 Task: Select transit view around selected location Kings Mountain National Military Park, South Carolina, United States and check out the nearest train station
Action: Mouse moved to (964, 52)
Screenshot: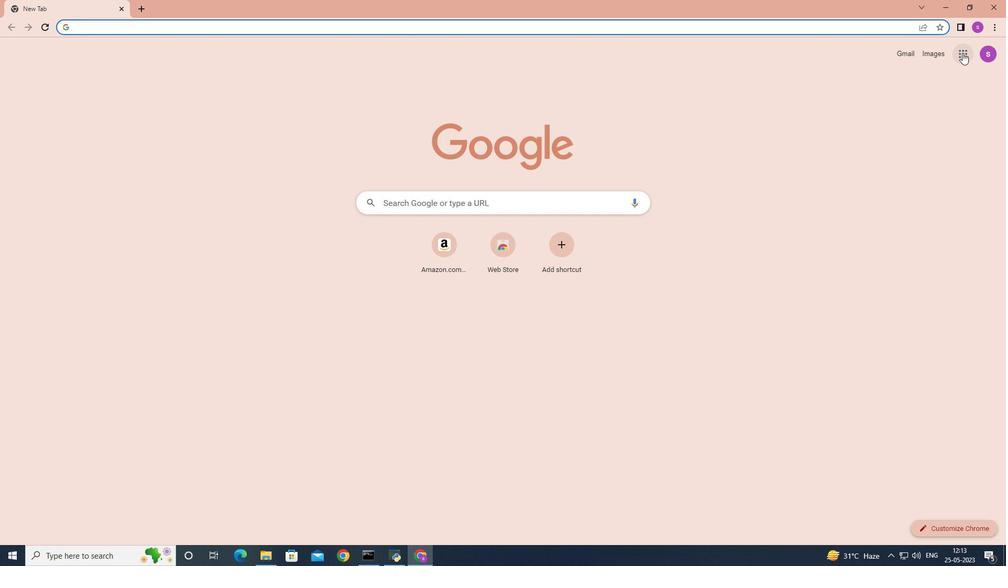 
Action: Mouse pressed left at (964, 52)
Screenshot: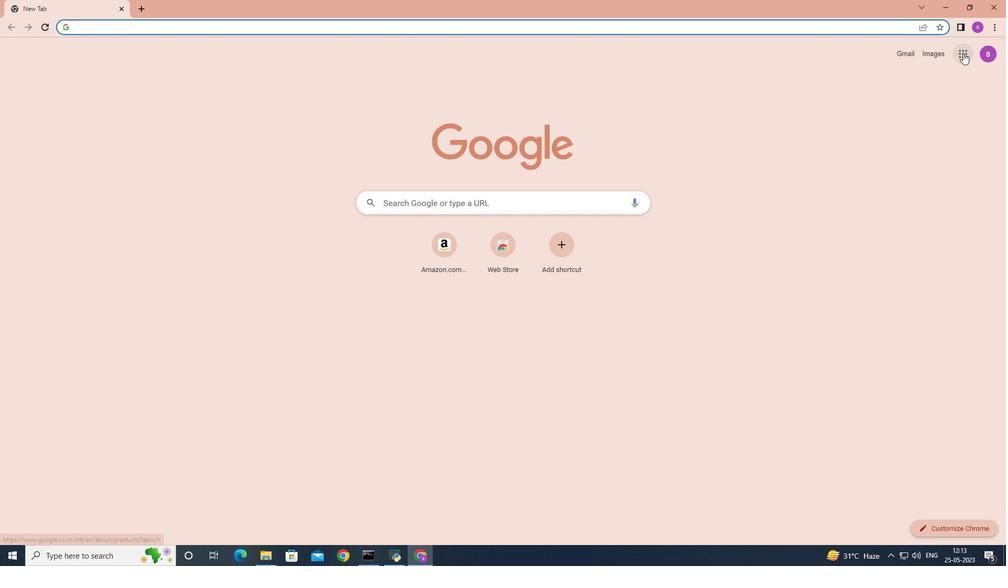 
Action: Mouse moved to (957, 162)
Screenshot: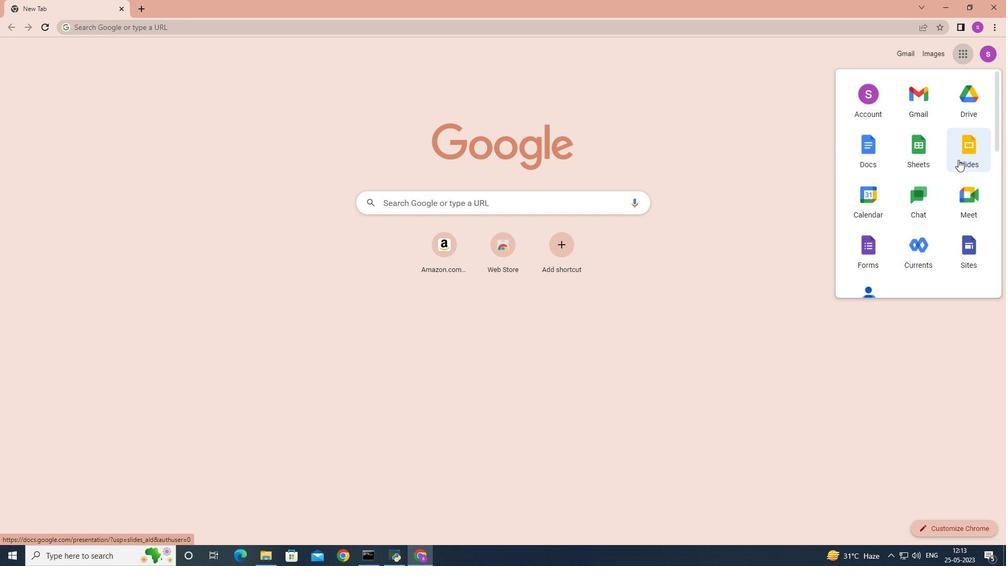 
Action: Mouse scrolled (958, 159) with delta (0, 0)
Screenshot: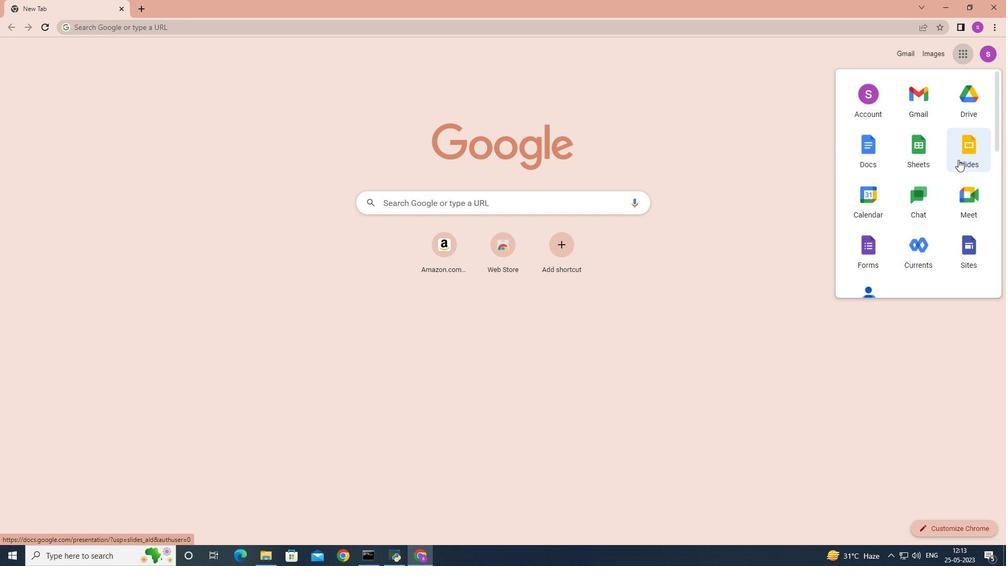 
Action: Mouse moved to (955, 163)
Screenshot: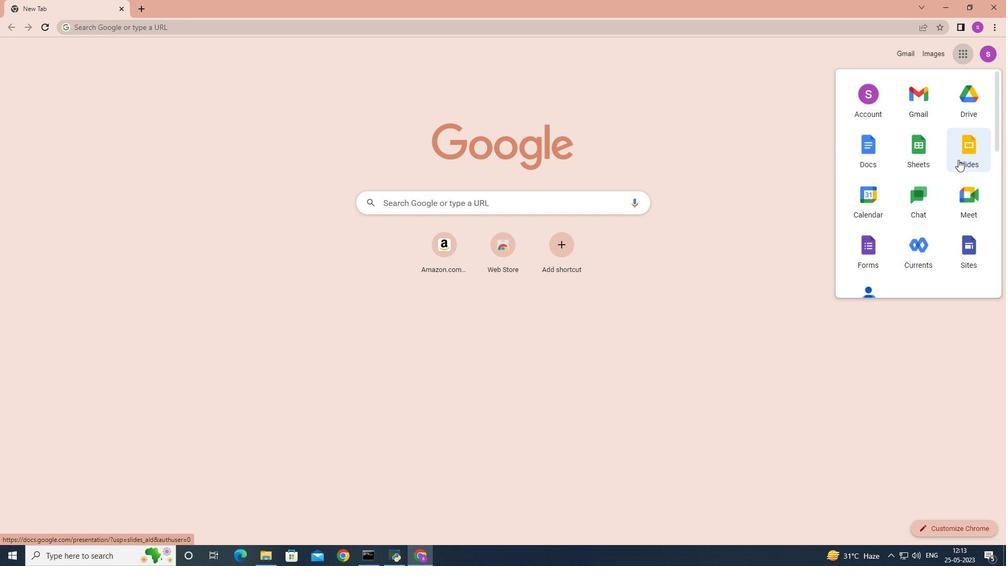 
Action: Mouse scrolled (957, 162) with delta (0, 0)
Screenshot: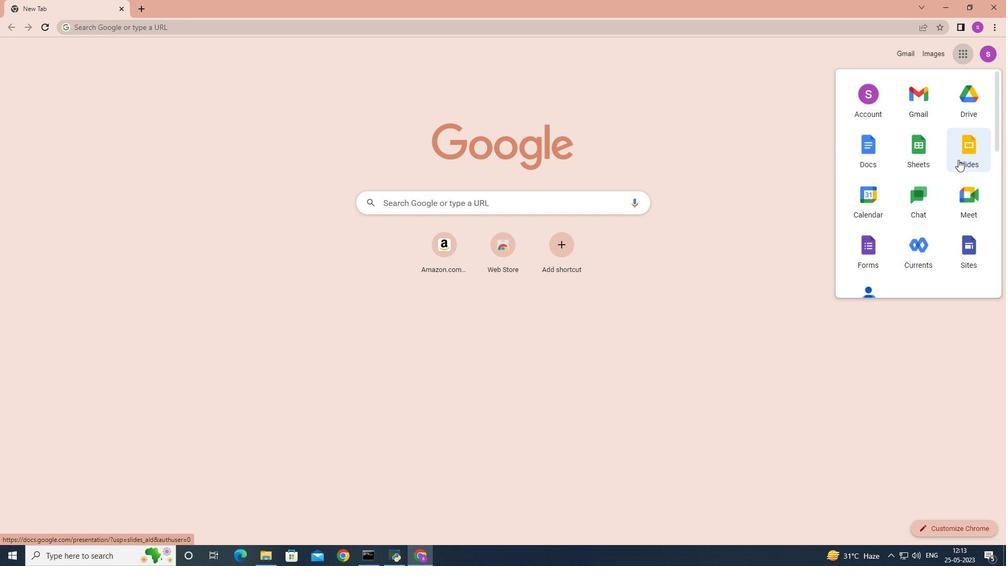 
Action: Mouse moved to (950, 168)
Screenshot: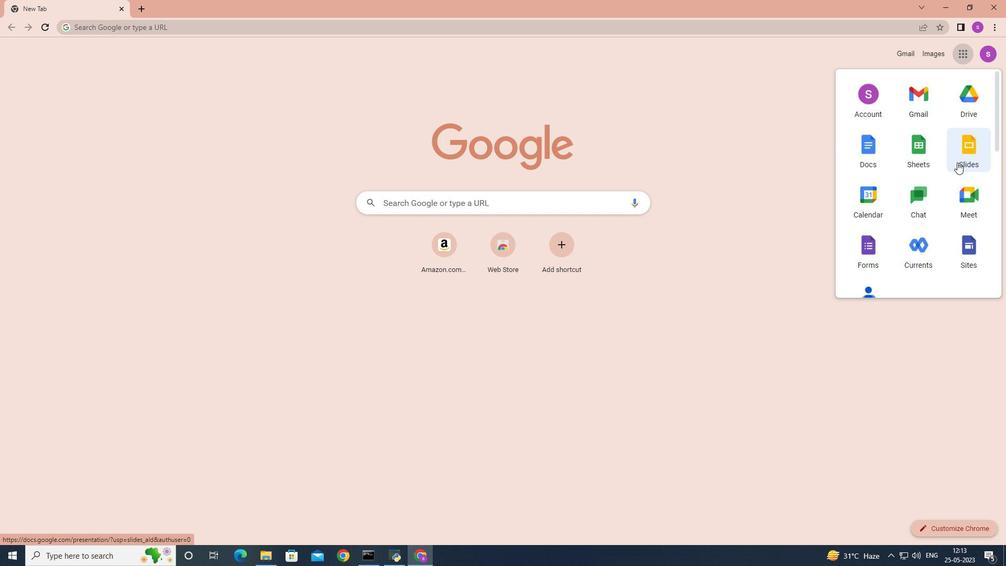 
Action: Mouse scrolled (950, 167) with delta (0, 0)
Screenshot: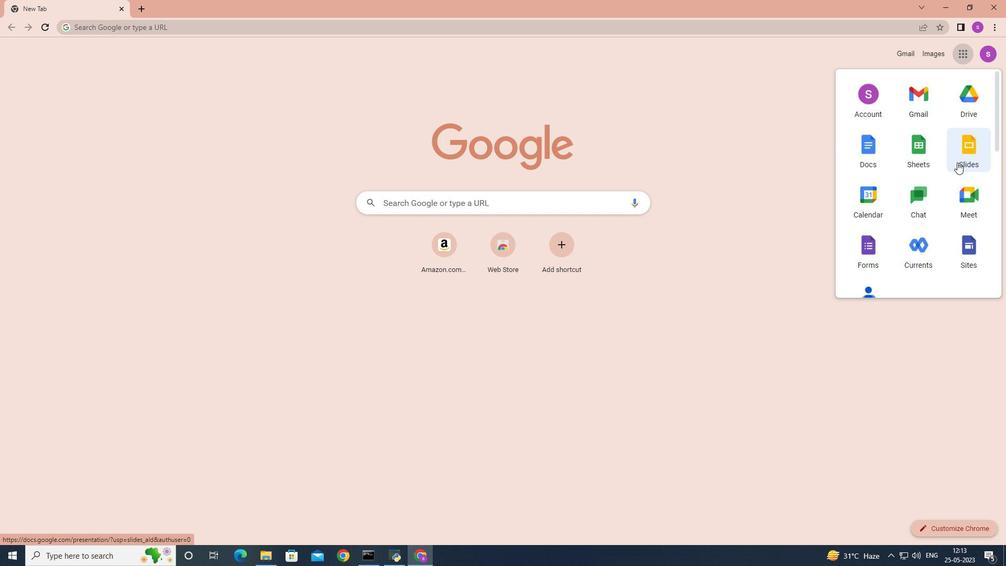 
Action: Mouse moved to (948, 171)
Screenshot: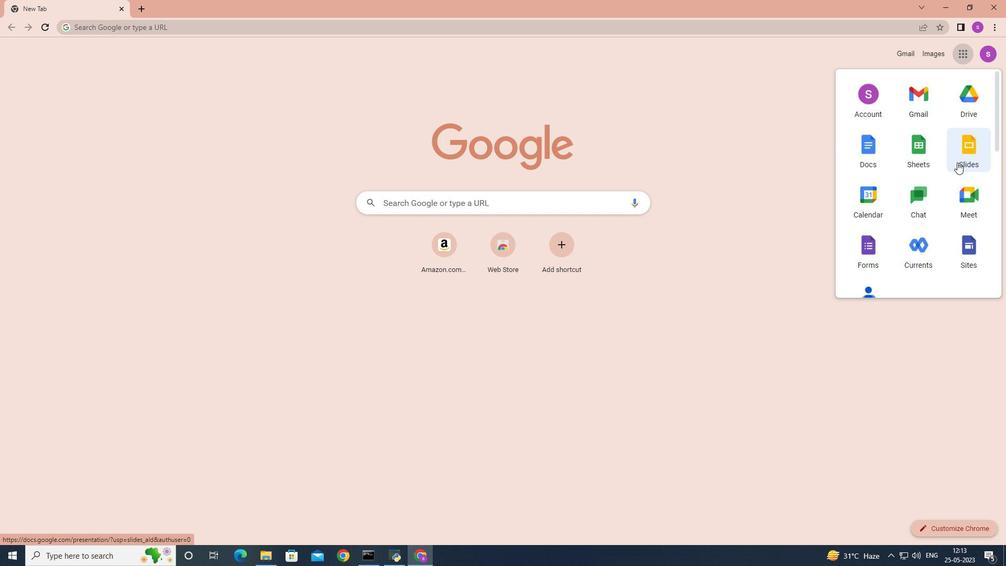 
Action: Mouse scrolled (948, 170) with delta (0, 0)
Screenshot: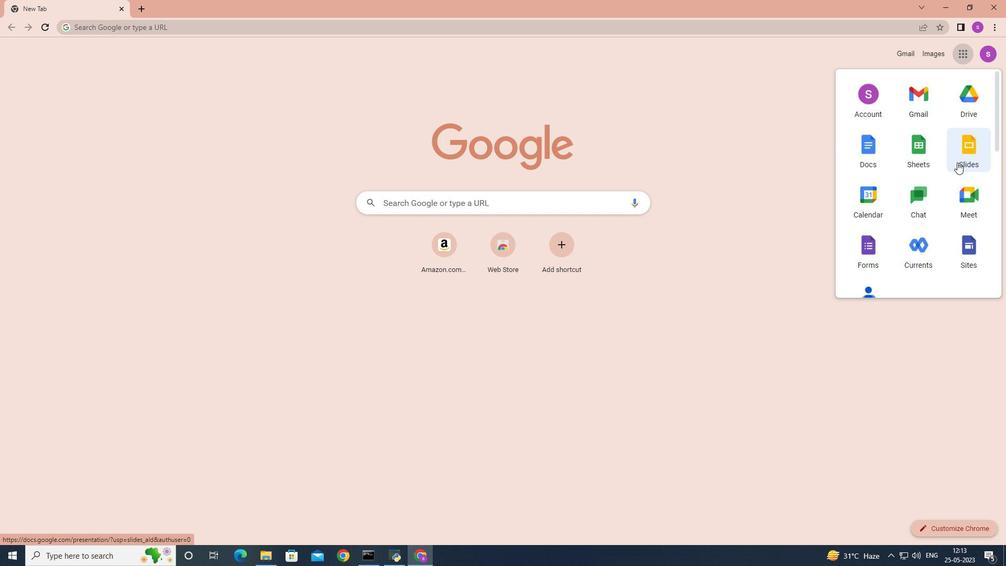 
Action: Mouse moved to (948, 171)
Screenshot: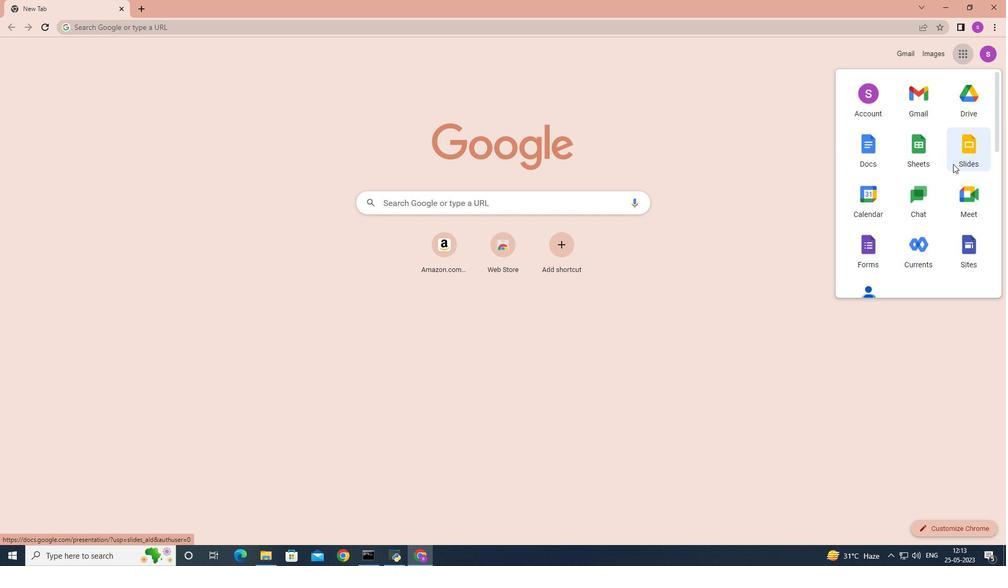 
Action: Mouse scrolled (948, 170) with delta (0, 0)
Screenshot: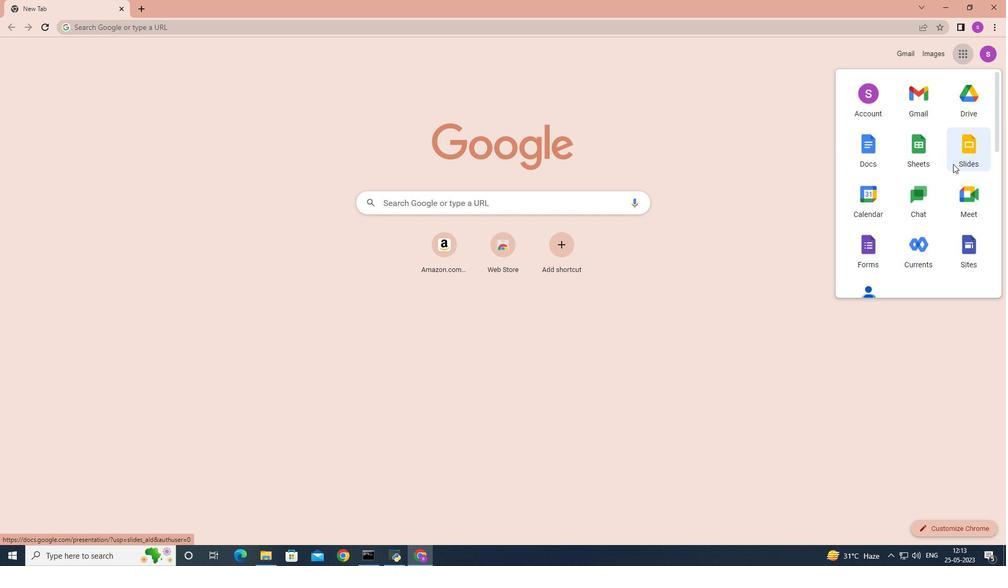 
Action: Mouse moved to (973, 111)
Screenshot: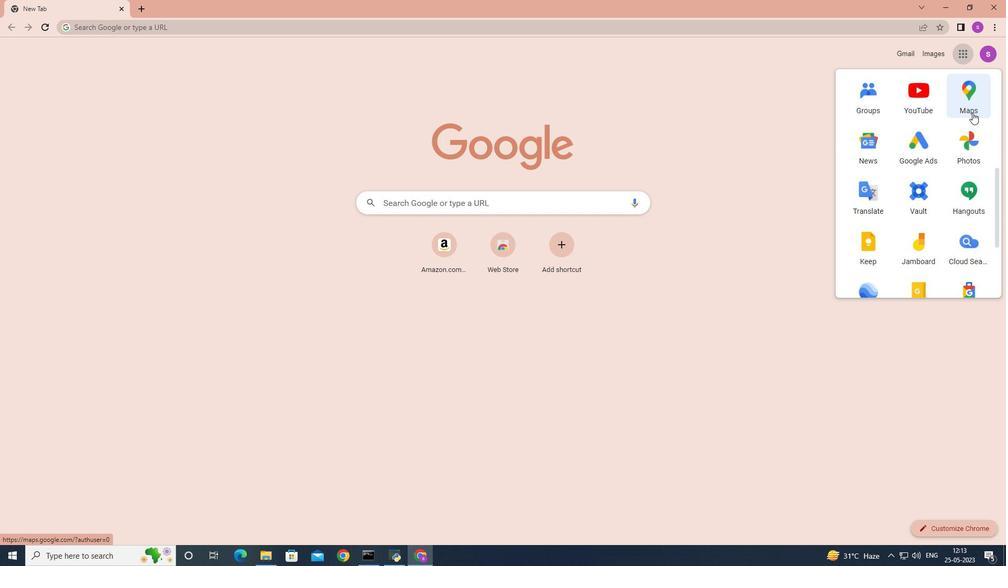 
Action: Mouse pressed left at (973, 111)
Screenshot: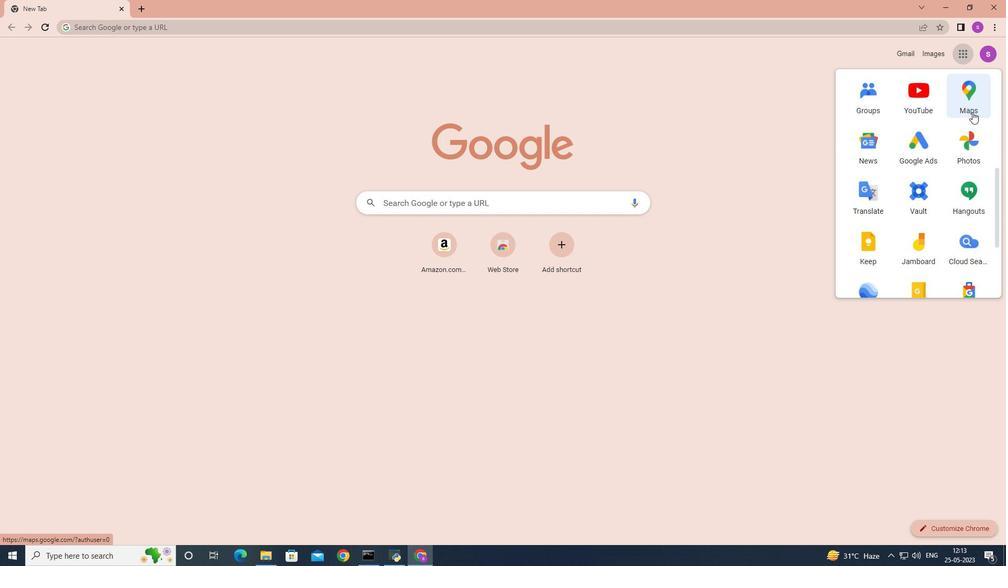 
Action: Mouse moved to (203, 52)
Screenshot: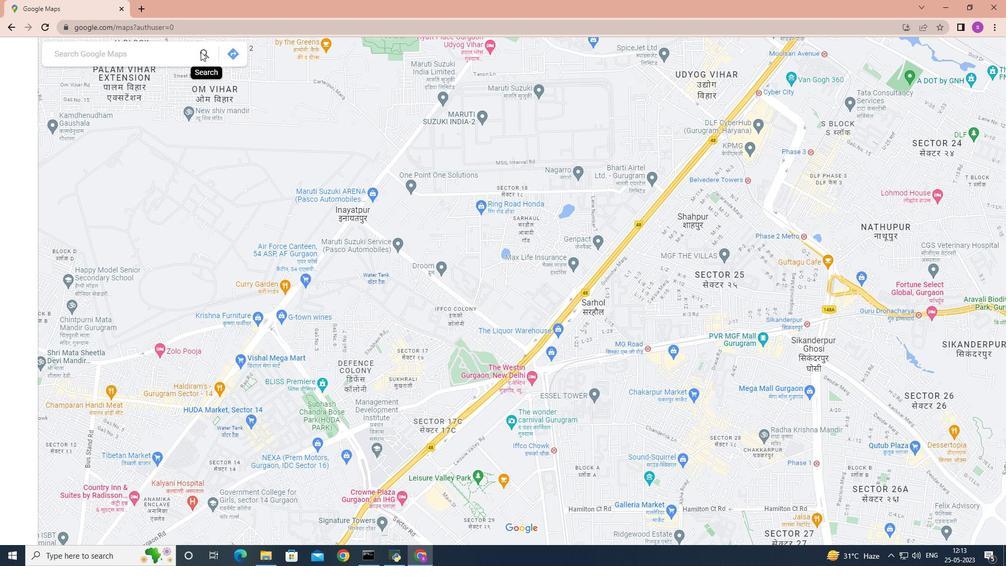 
Action: Mouse pressed left at (203, 52)
Screenshot: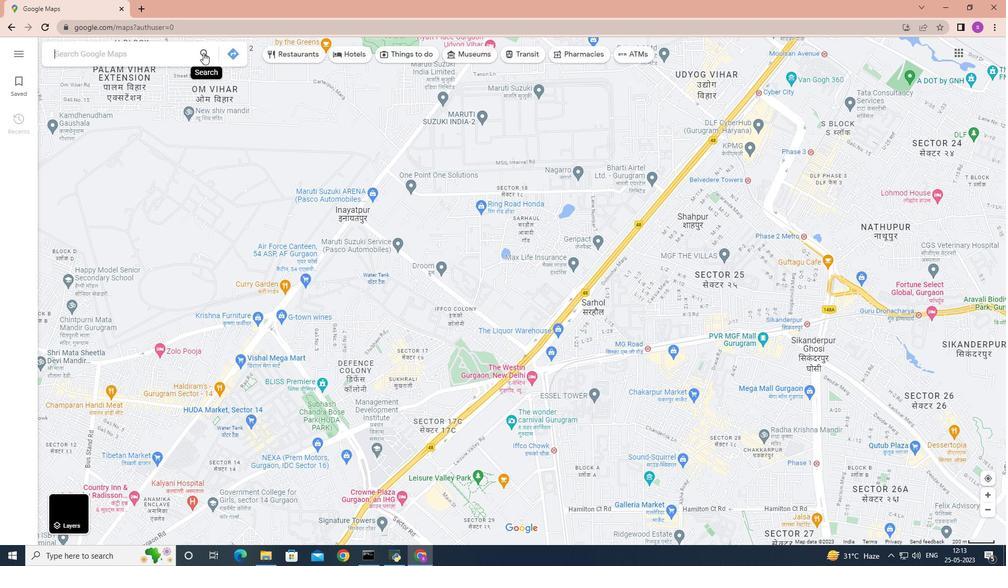
Action: Mouse moved to (192, 59)
Screenshot: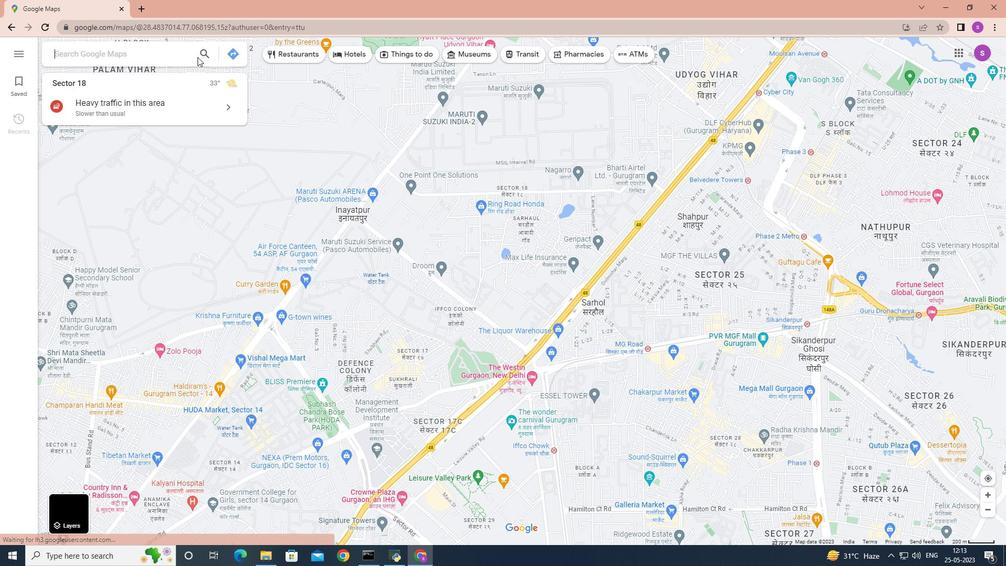 
Action: Key pressed <Key.shift>Kings<Key.space><Key.shift><Key.shift><Key.shift>Mountain<Key.space><Key.shift><Key.shift><Key.shift><Key.shift><Key.shift><Key.shift><Key.shift><Key.shift><Key.shift><Key.shift><Key.shift><Key.shift><Key.shift><Key.shift><Key.shift><Key.shift><Key.shift><Key.shift><Key.shift><Key.shift>National<Key.space><Key.shift>Military<Key.space><Key.shift>Parj<Key.backspace>k,<Key.space><Key.shift><Key.shift>Soth<Key.space><Key.shift><Key.shift><Key.shift><Key.shift><Key.shift>Carolina<Key.space>,<Key.backspace><Key.backspace>,<Key.space><Key.shift><Key.shift>United<Key.space><Key.shift>States<Key.enter>
Screenshot: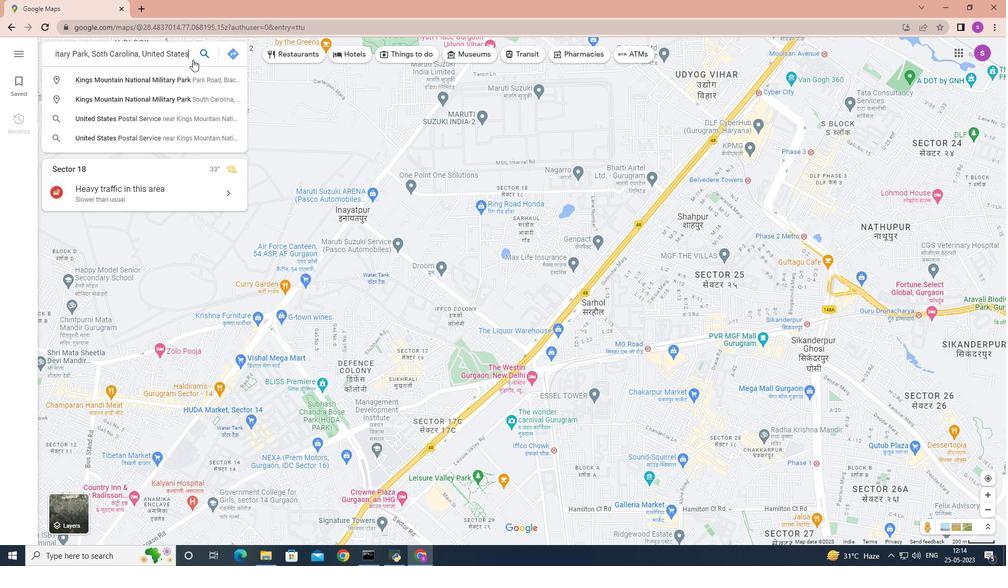 
Action: Mouse moved to (202, 56)
Screenshot: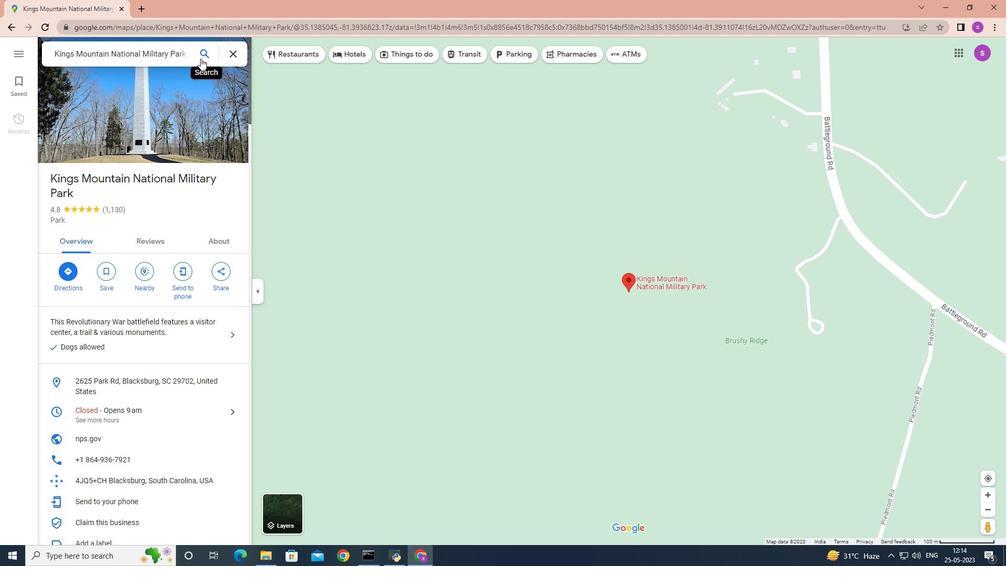 
Action: Mouse pressed left at (202, 56)
Screenshot: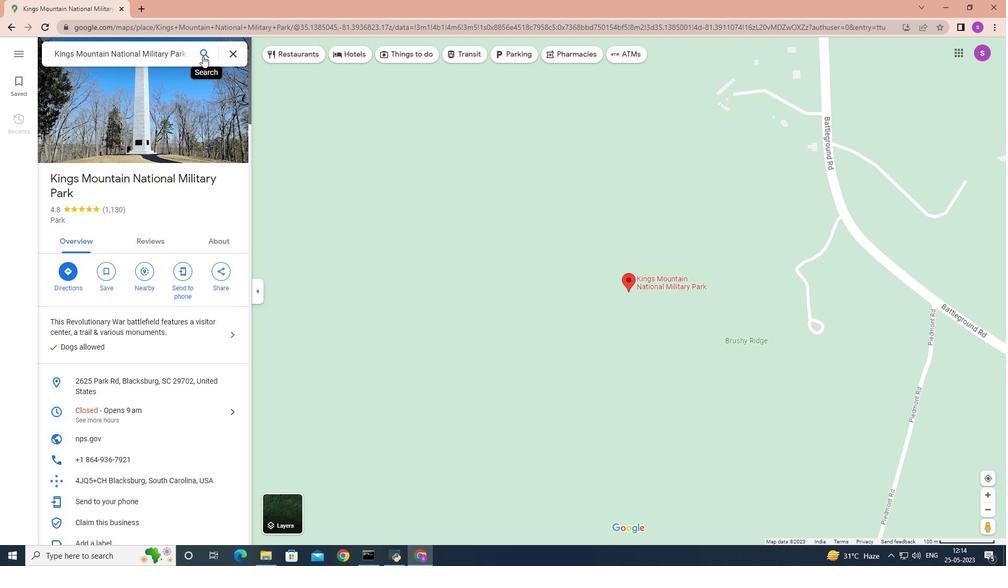 
Action: Mouse moved to (171, 353)
Screenshot: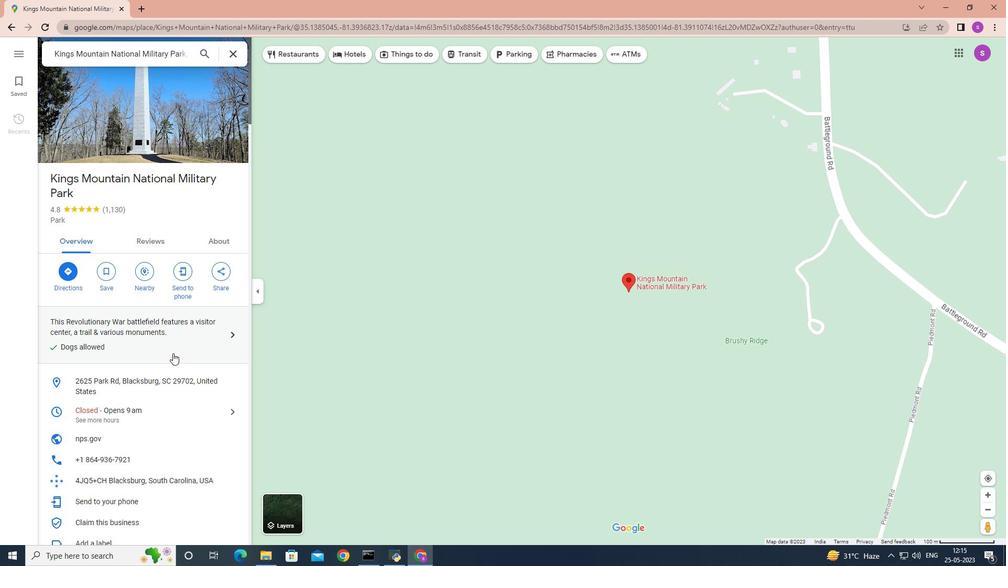 
Action: Mouse scrolled (171, 352) with delta (0, 0)
Screenshot: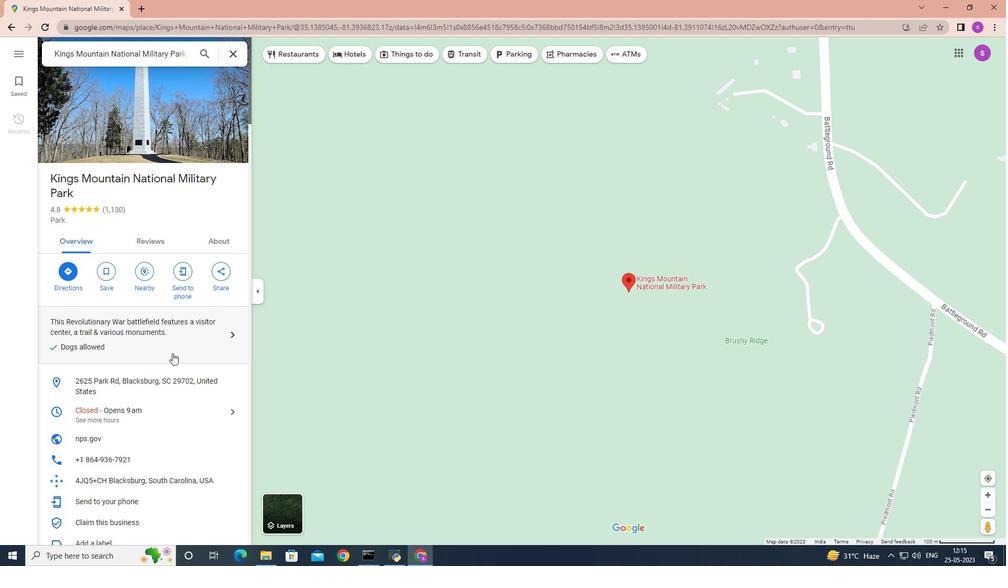 
Action: Mouse moved to (171, 352)
Screenshot: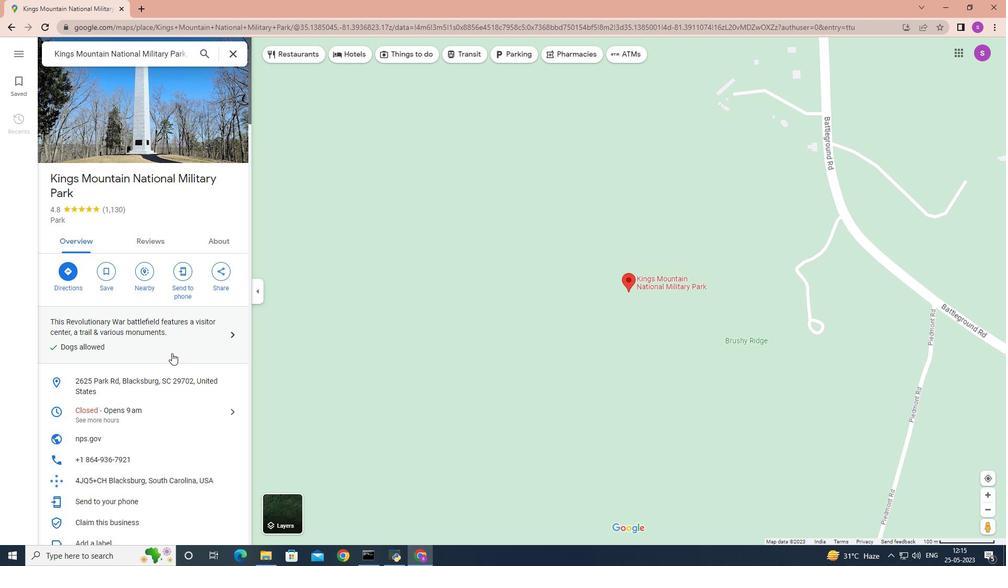
Action: Mouse scrolled (171, 352) with delta (0, 0)
Screenshot: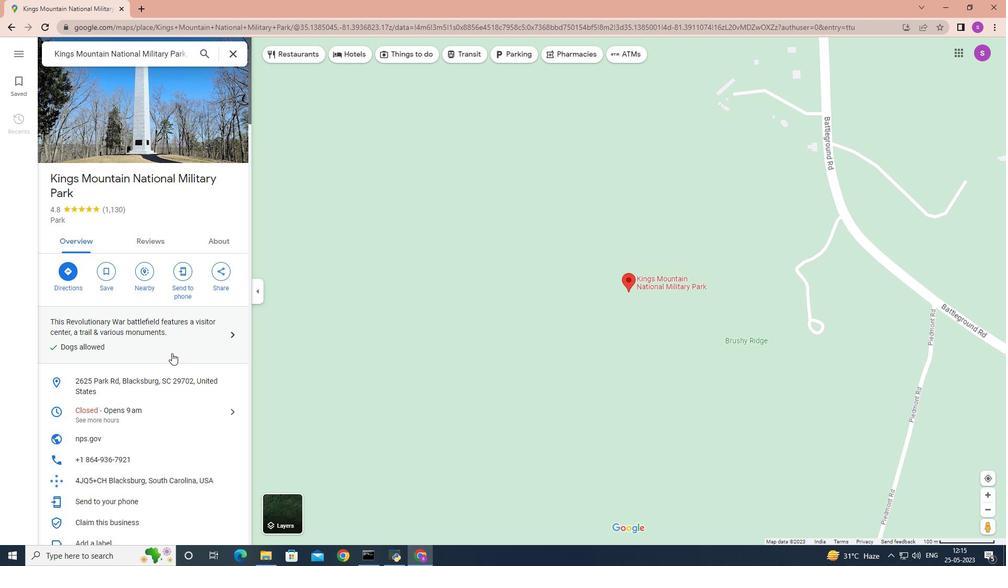 
Action: Mouse moved to (281, 512)
Screenshot: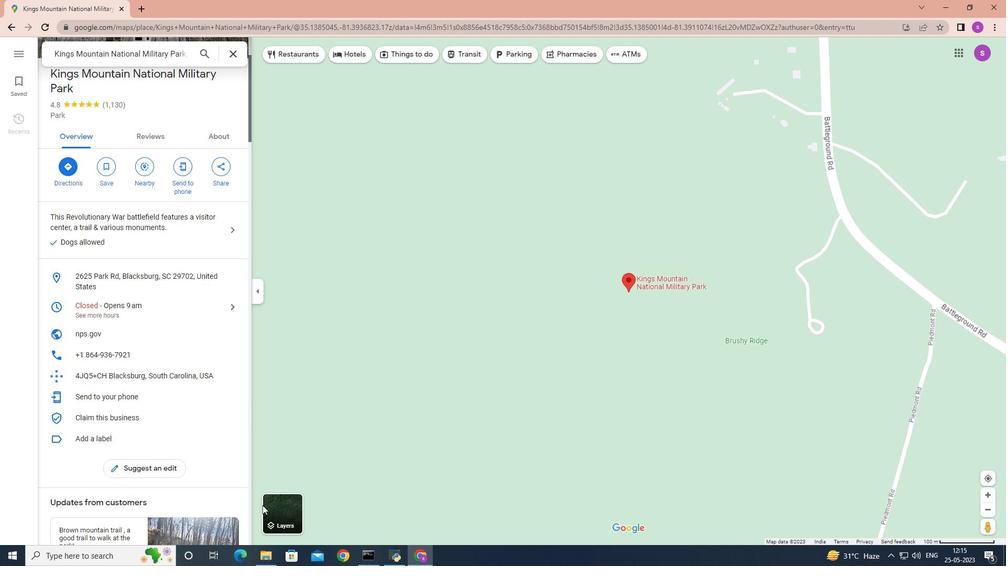 
Action: Mouse pressed left at (281, 512)
Screenshot: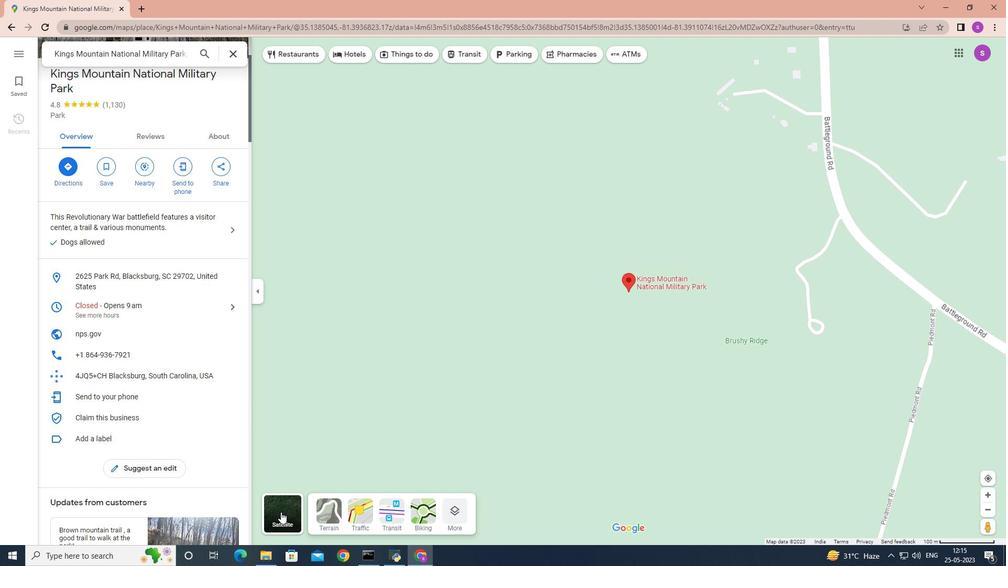 
Action: Mouse moved to (389, 520)
Screenshot: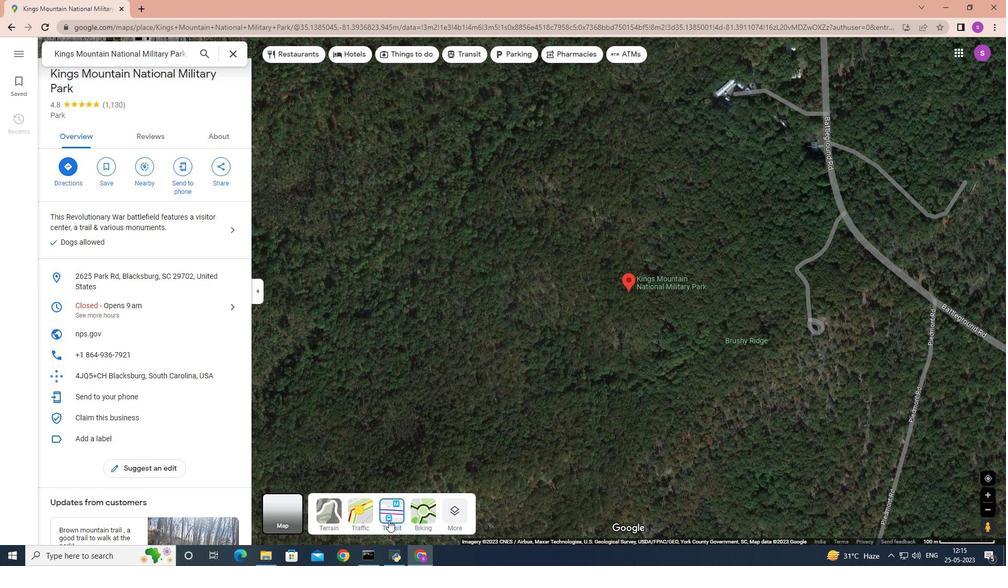 
Action: Mouse pressed left at (389, 520)
Screenshot: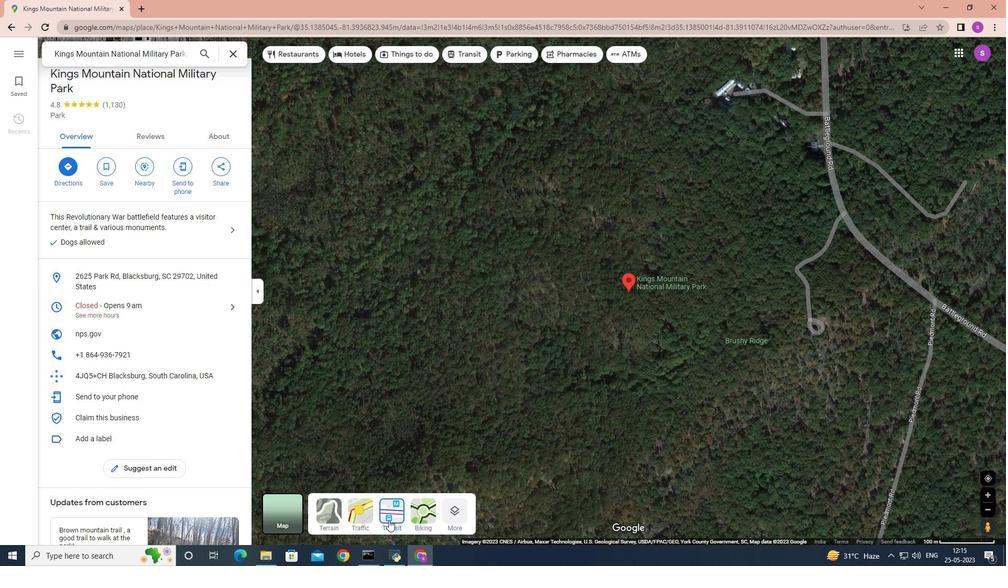 
Action: Mouse moved to (465, 52)
Screenshot: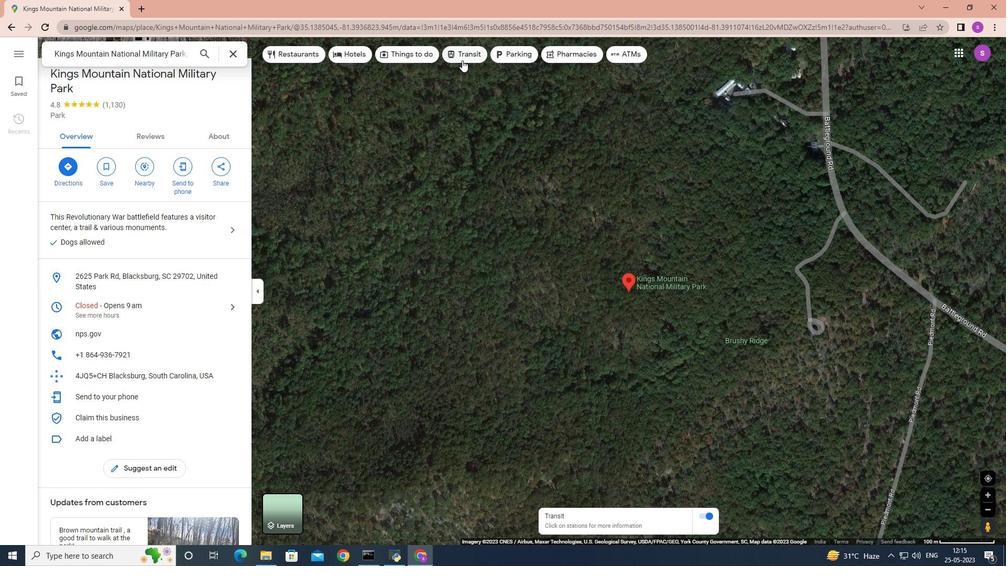 
Action: Mouse pressed left at (465, 52)
Screenshot: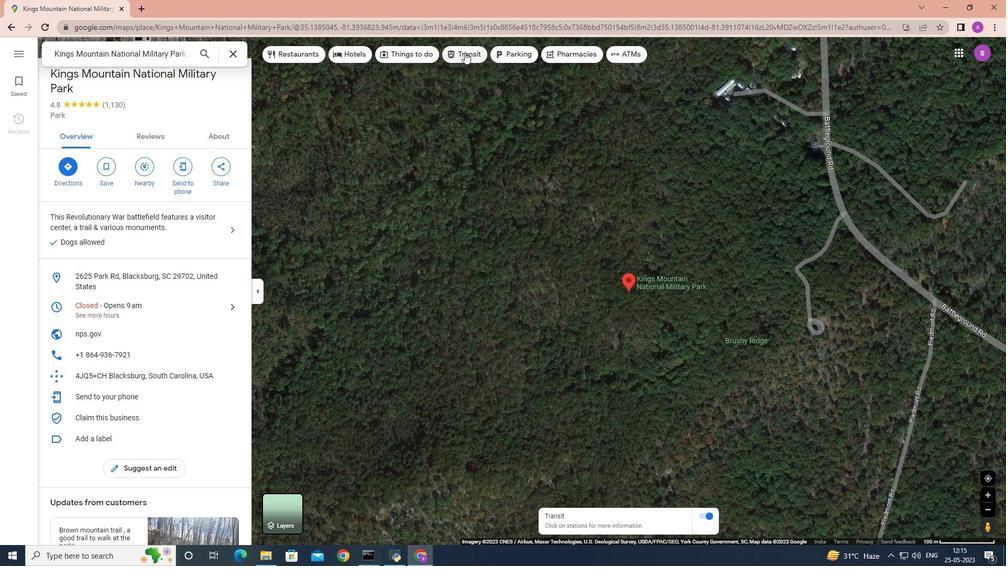 
Action: Mouse moved to (78, 52)
Screenshot: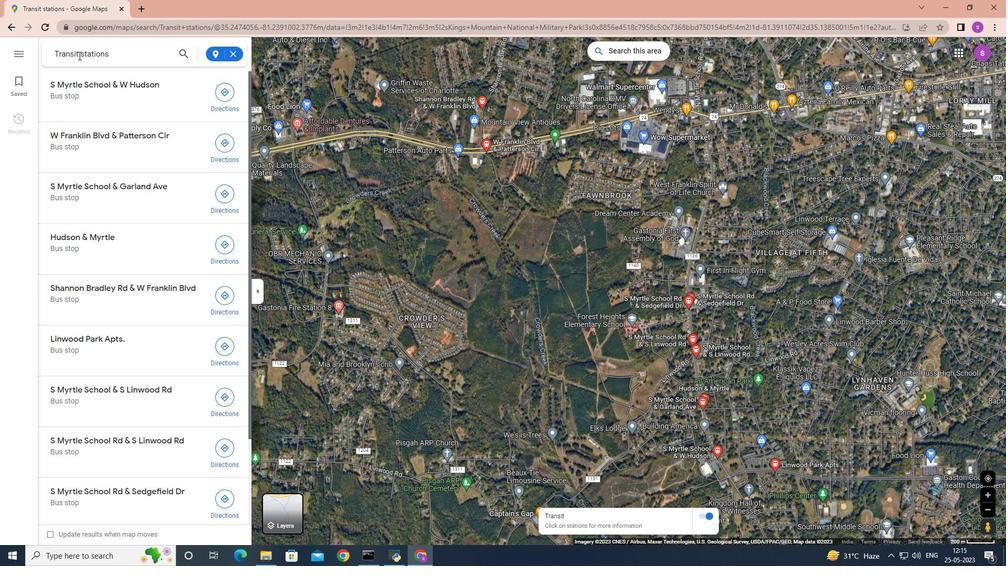 
Action: Mouse pressed left at (78, 52)
Screenshot: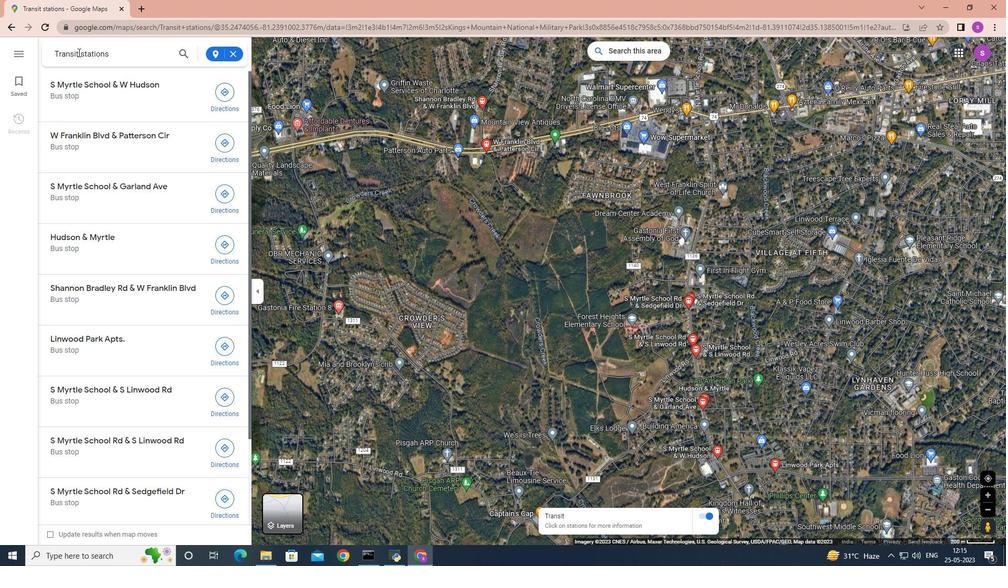 
Action: Key pressed <Key.backspace><Key.backspace><Key.backspace><Key.backspace><Key.backspace>ain
Screenshot: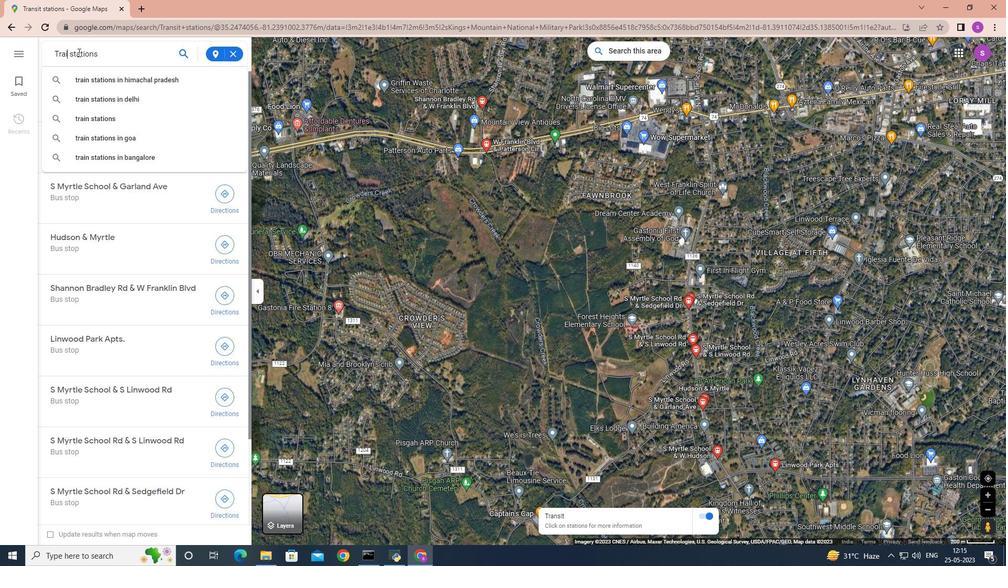 
Action: Mouse moved to (106, 53)
Screenshot: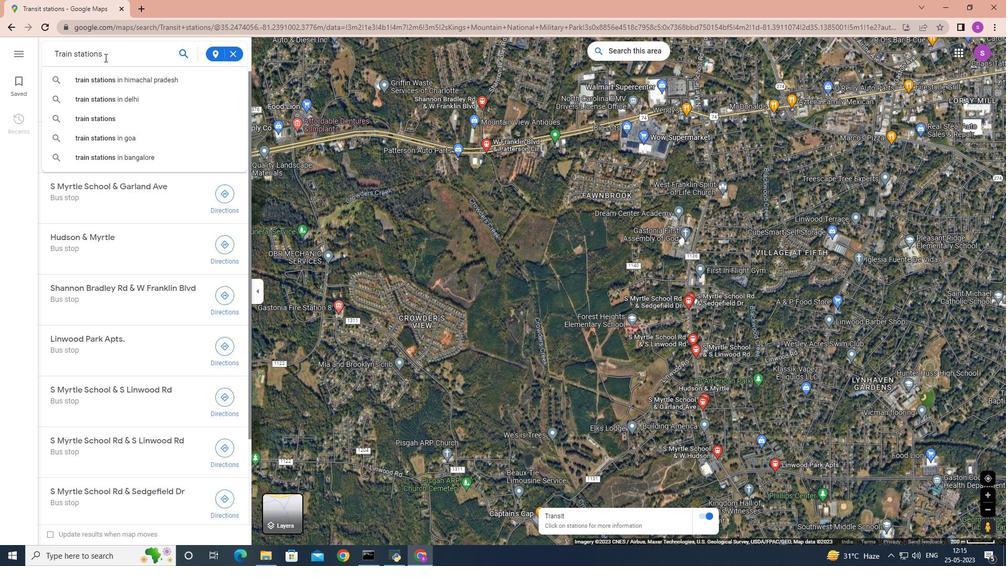 
Action: Mouse pressed left at (106, 53)
Screenshot: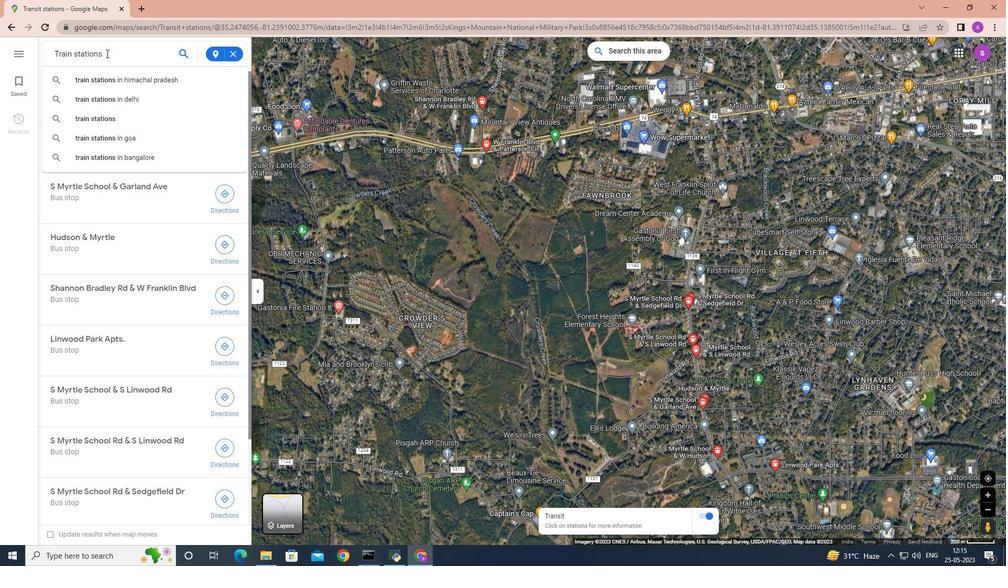 
Action: Key pressed <Key.enter>
Screenshot: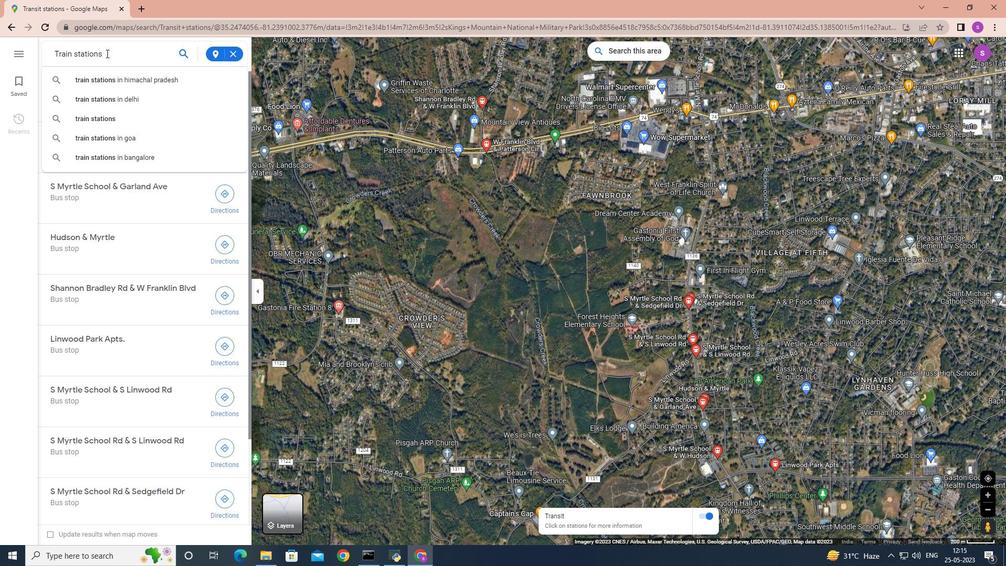 
Action: Mouse moved to (680, 265)
Screenshot: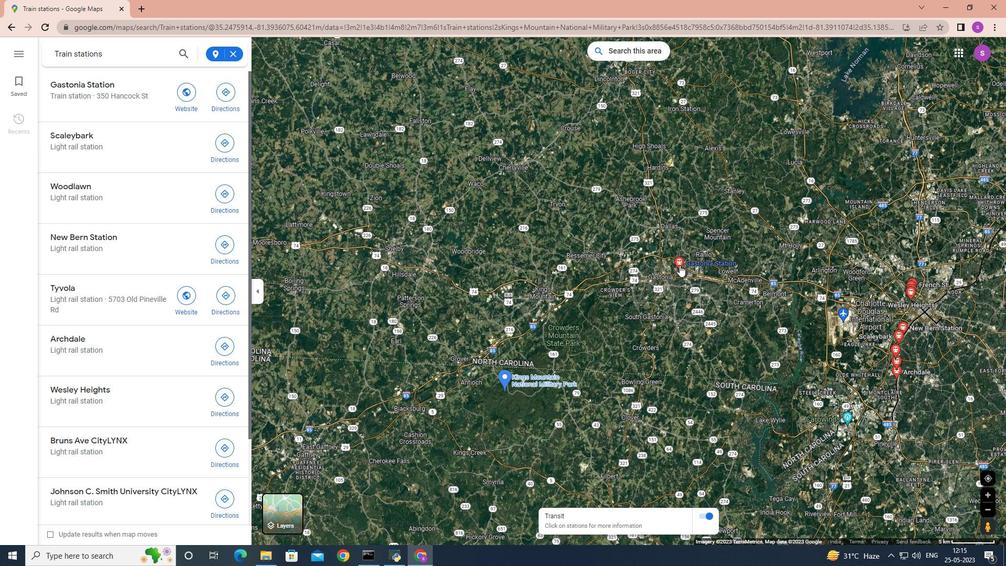 
Action: Mouse pressed left at (680, 265)
Screenshot: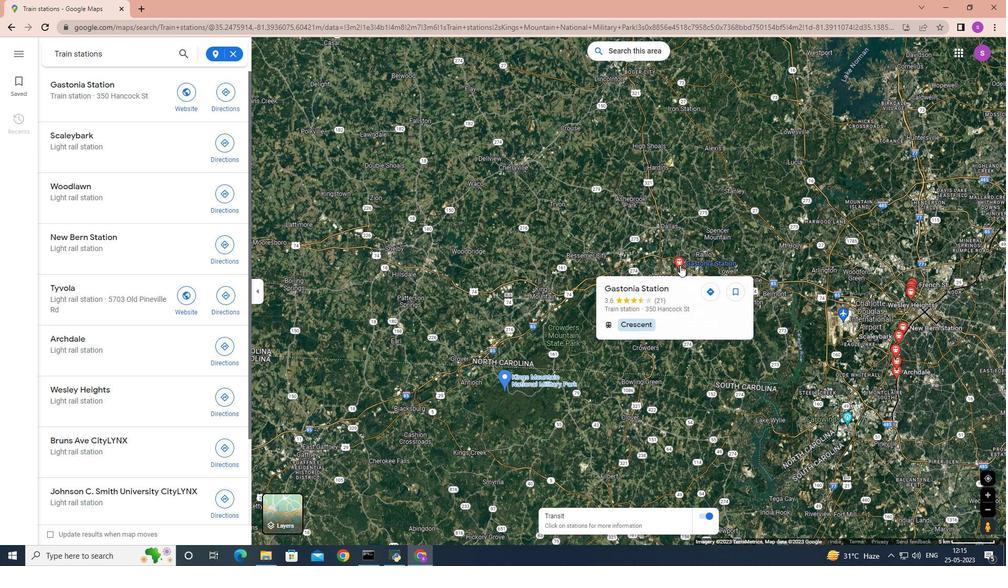 
Action: Mouse moved to (680, 266)
Screenshot: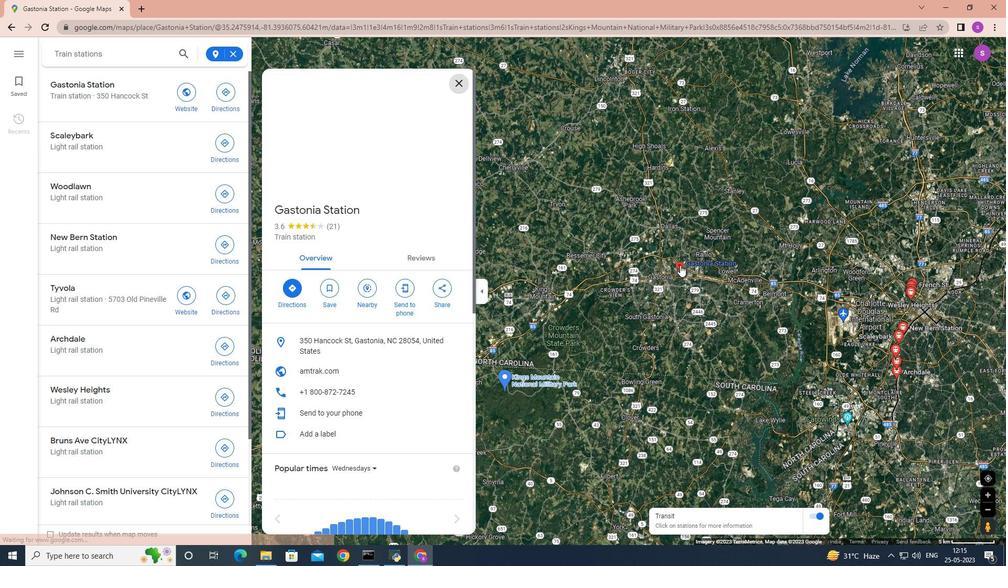 
Action: Mouse scrolled (680, 266) with delta (0, 0)
Screenshot: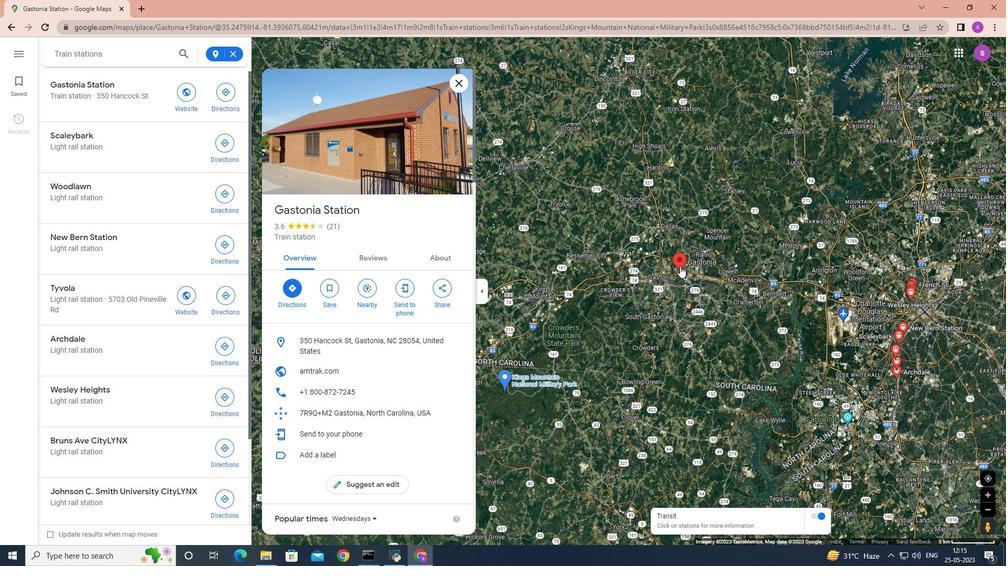 
Action: Mouse moved to (317, 365)
Screenshot: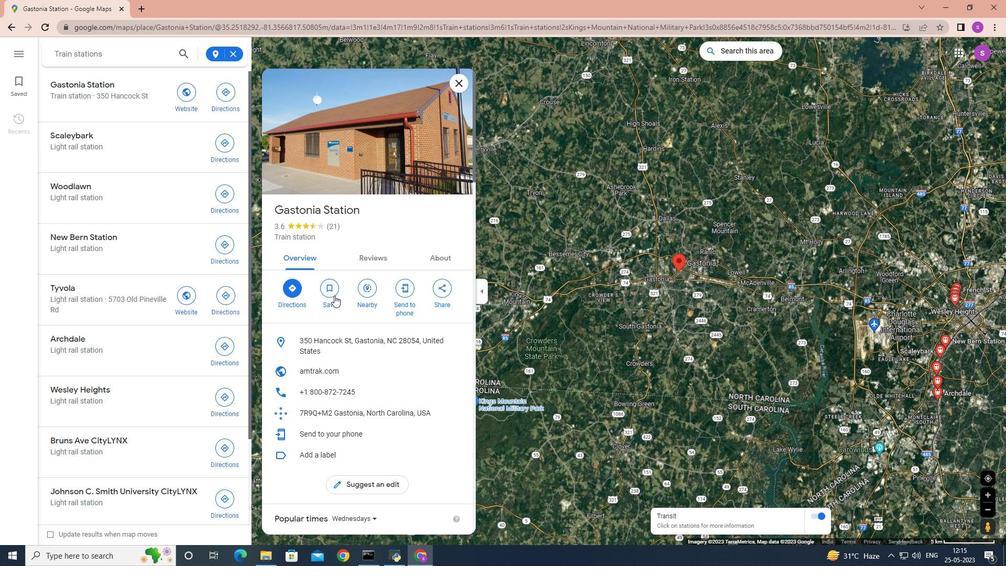 
Action: Mouse scrolled (317, 365) with delta (0, 0)
Screenshot: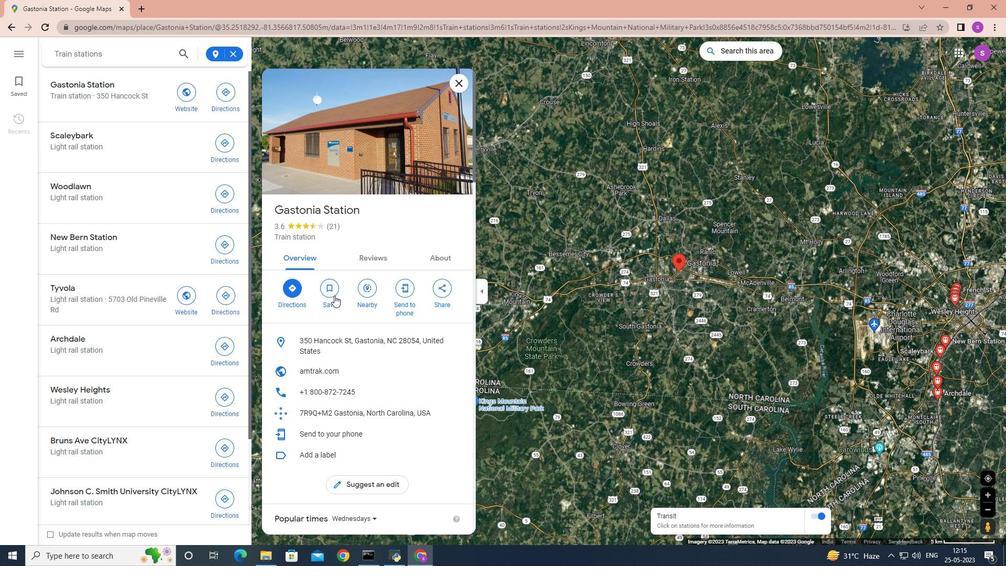 
Action: Mouse moved to (313, 380)
Screenshot: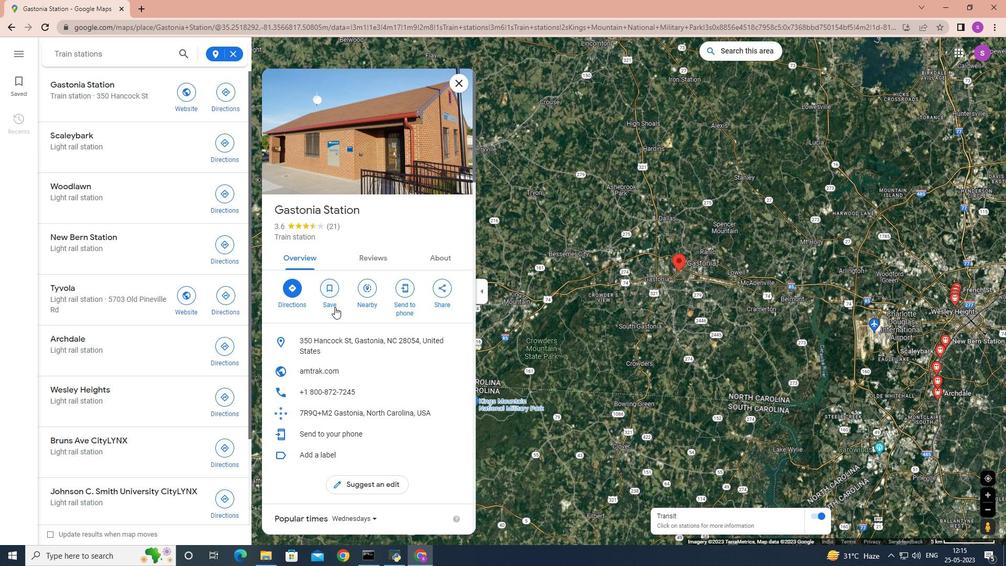 
Action: Mouse scrolled (313, 379) with delta (0, 0)
Screenshot: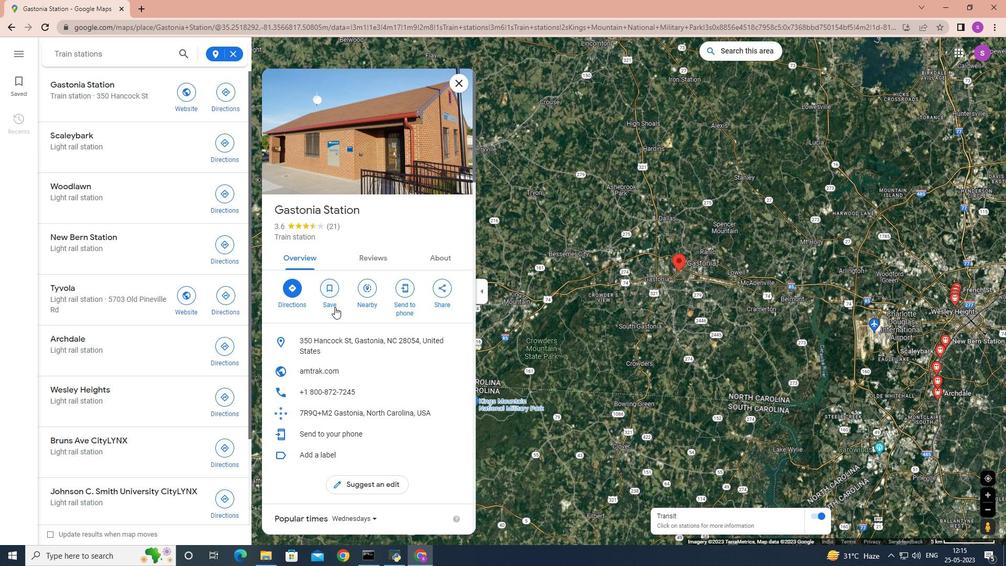
Action: Mouse moved to (313, 380)
Screenshot: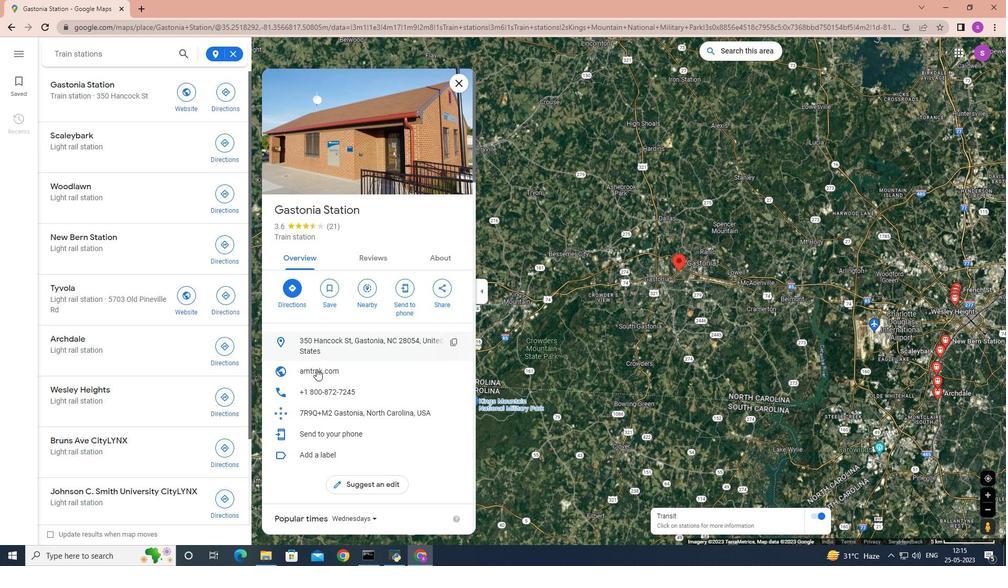
Action: Mouse scrolled (313, 379) with delta (0, 0)
Screenshot: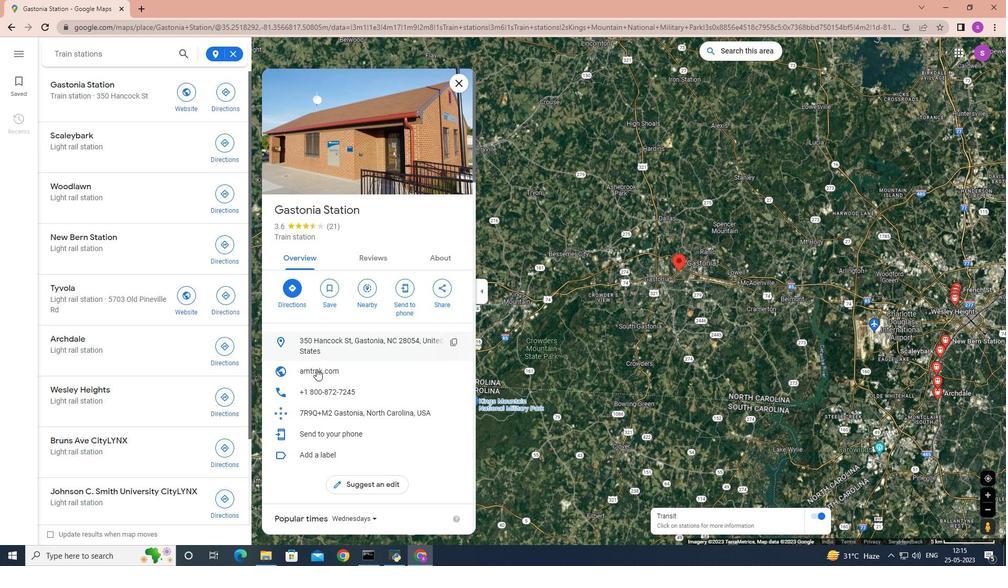 
Action: Mouse moved to (372, 334)
Screenshot: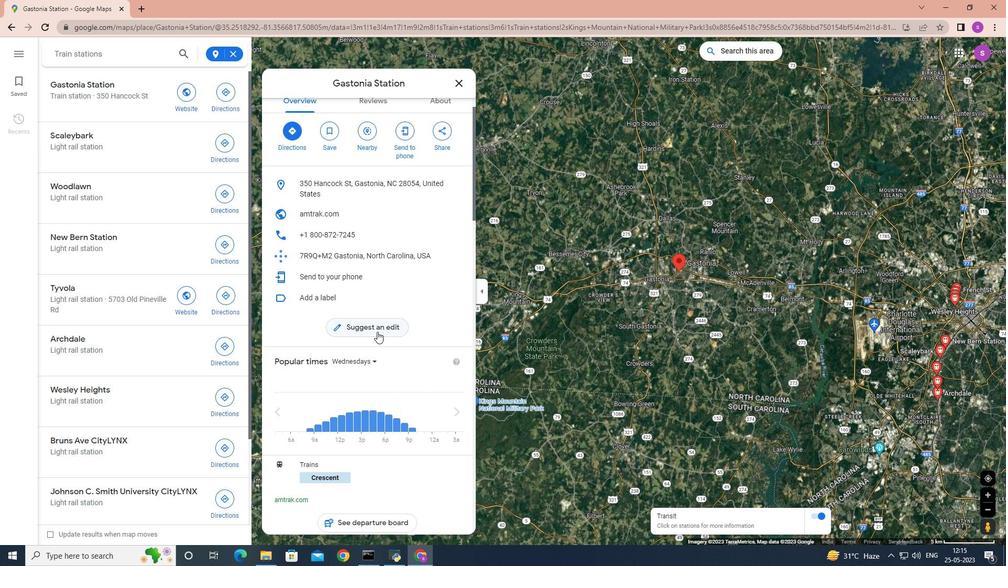
Action: Mouse scrolled (372, 333) with delta (0, 0)
Screenshot: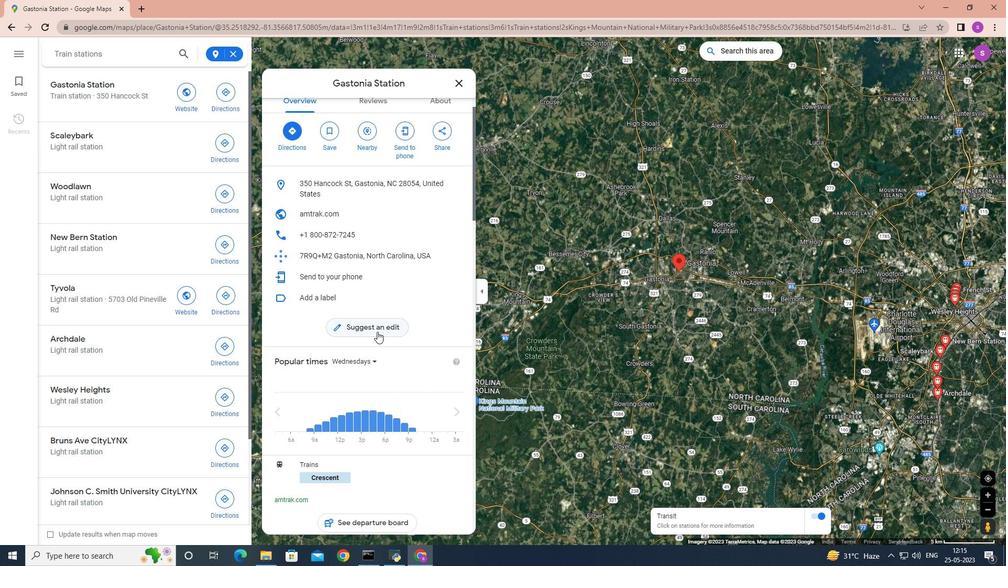 
Action: Mouse scrolled (372, 333) with delta (0, 0)
Screenshot: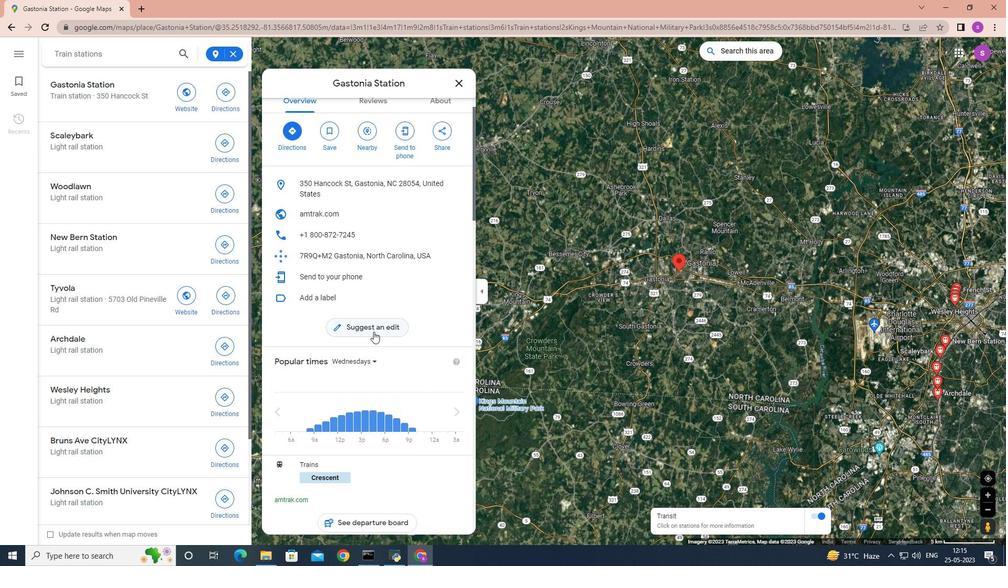 
Action: Mouse moved to (372, 334)
Screenshot: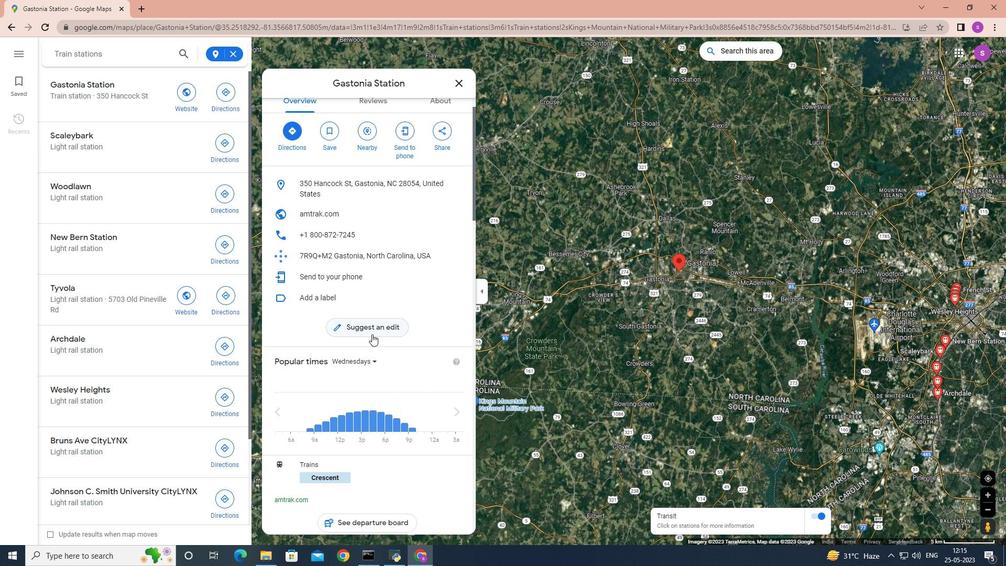 
Action: Mouse scrolled (372, 333) with delta (0, 0)
Screenshot: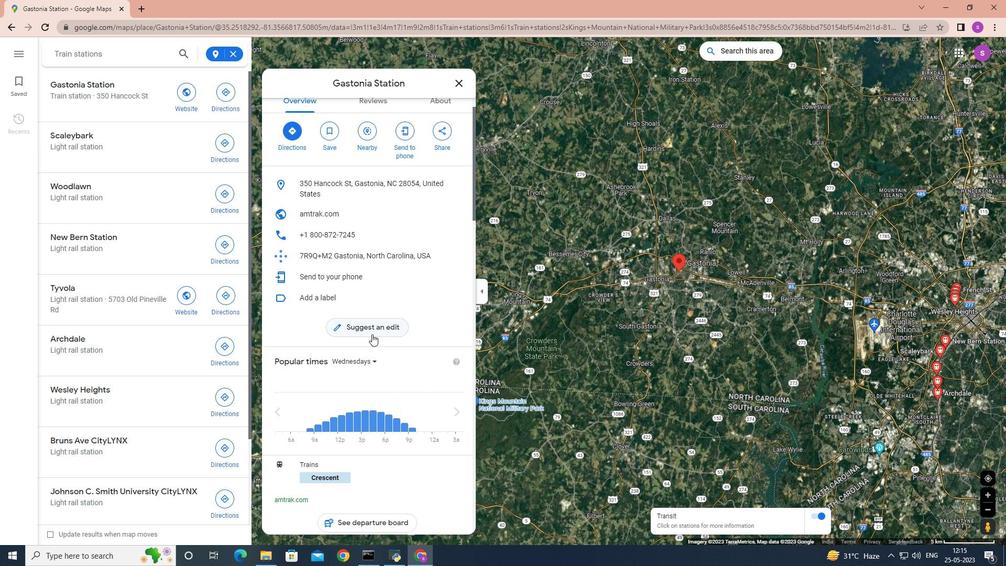 
Action: Mouse moved to (372, 335)
Screenshot: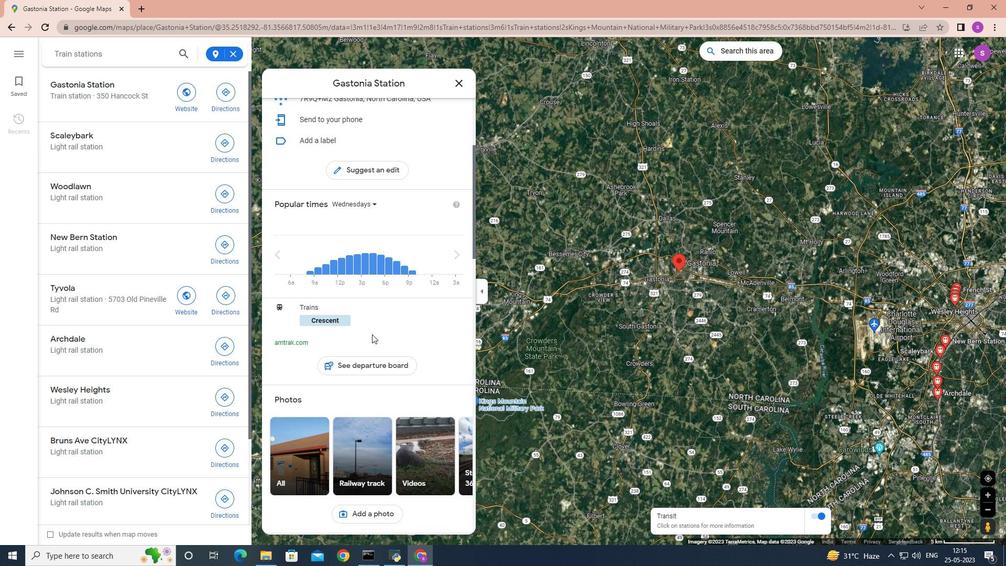 
Action: Mouse scrolled (372, 335) with delta (0, 0)
Screenshot: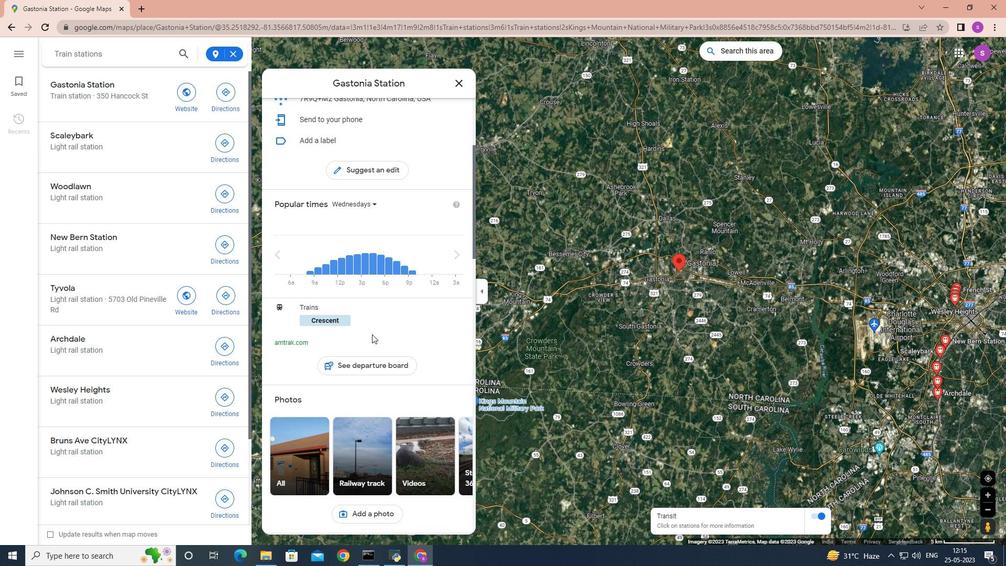 
Action: Mouse moved to (372, 338)
Screenshot: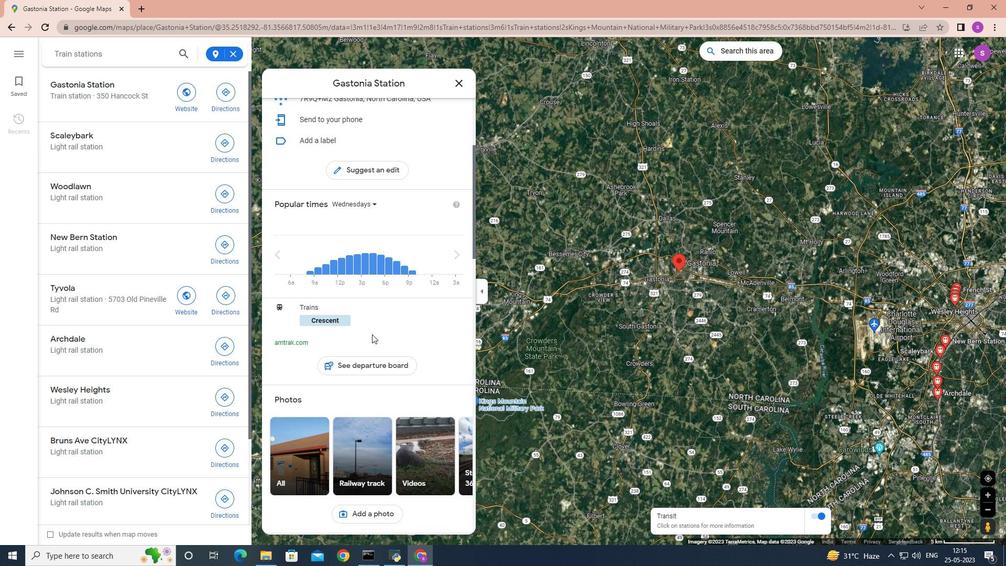 
Action: Mouse scrolled (372, 337) with delta (0, 0)
Screenshot: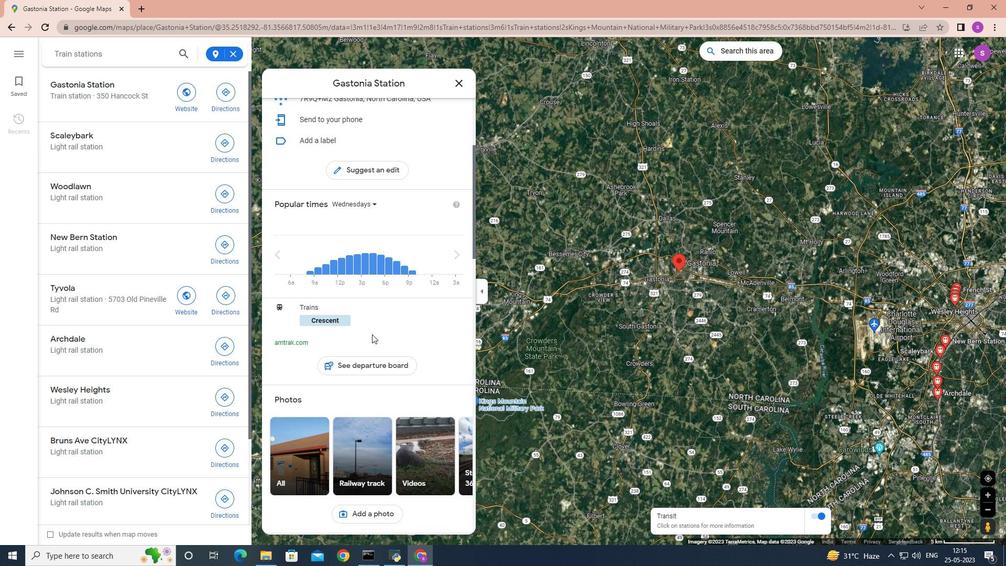 
Action: Mouse moved to (372, 339)
Screenshot: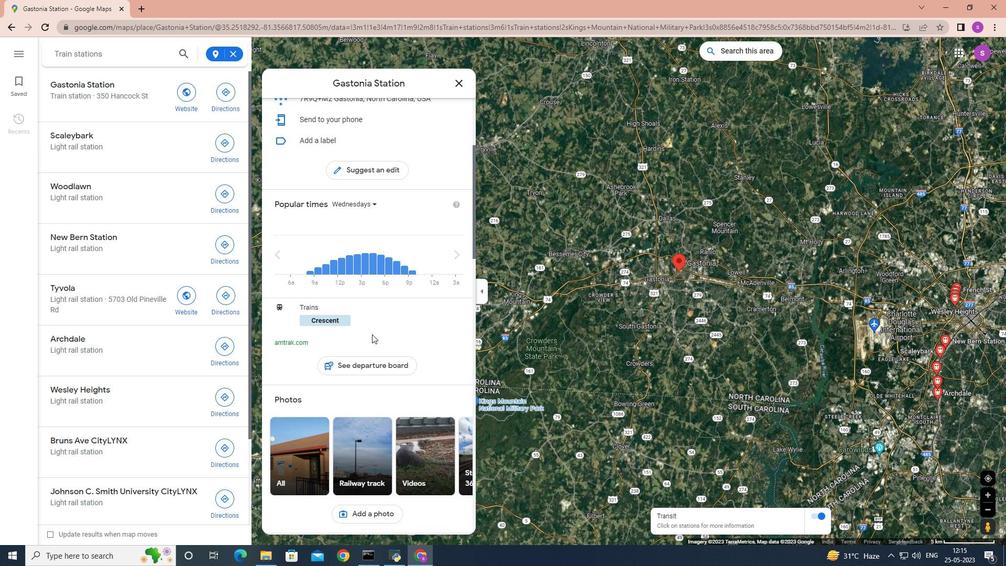 
Action: Mouse scrolled (372, 338) with delta (0, 0)
Screenshot: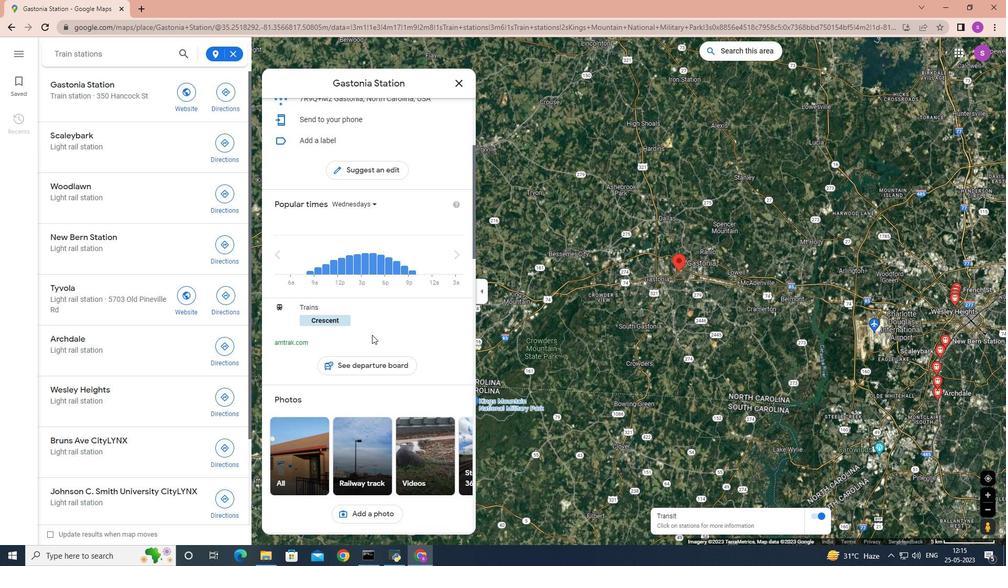
Action: Mouse moved to (304, 322)
Screenshot: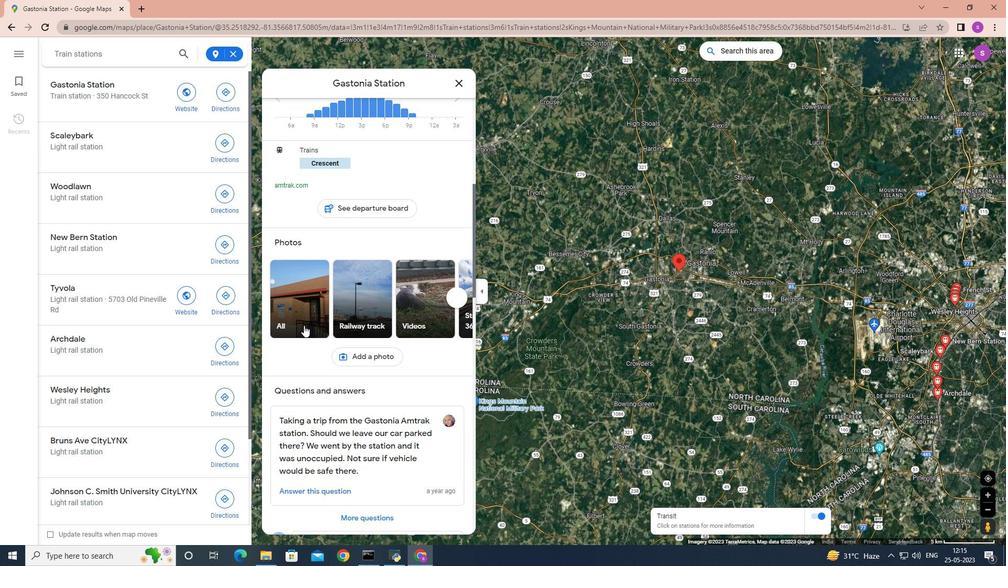 
Action: Mouse pressed left at (304, 322)
Screenshot: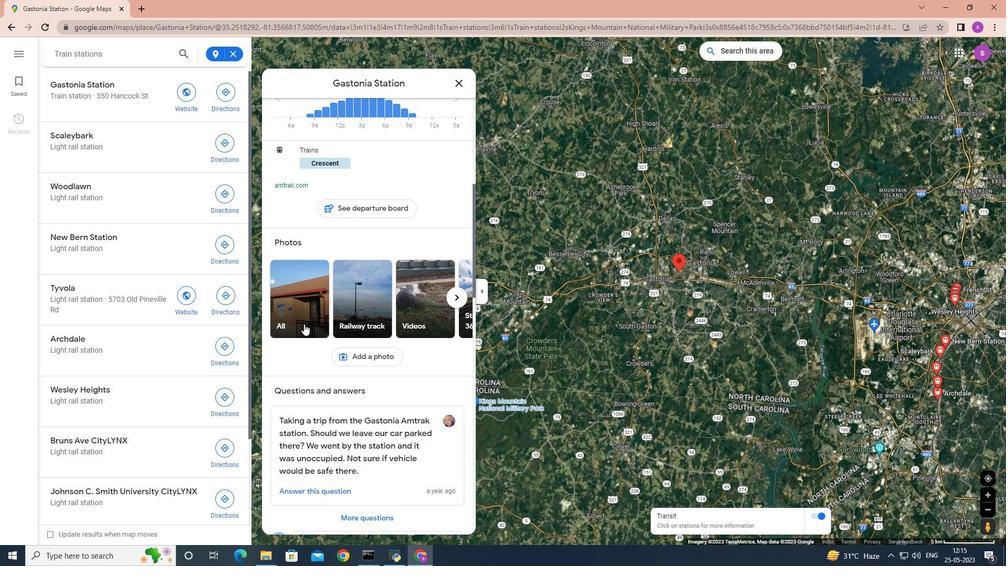 
Action: Mouse moved to (191, 344)
Screenshot: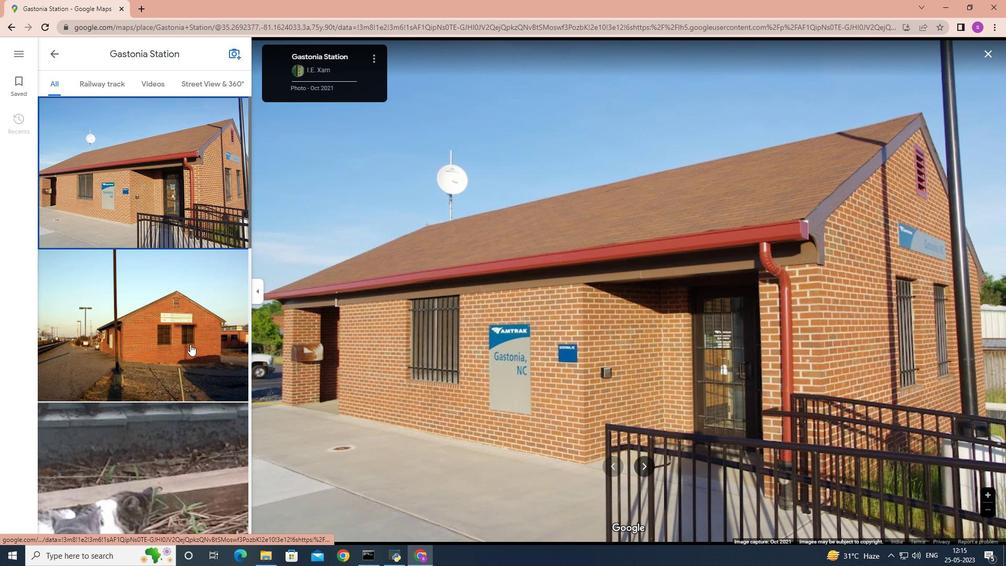 
Action: Mouse pressed left at (191, 344)
Screenshot: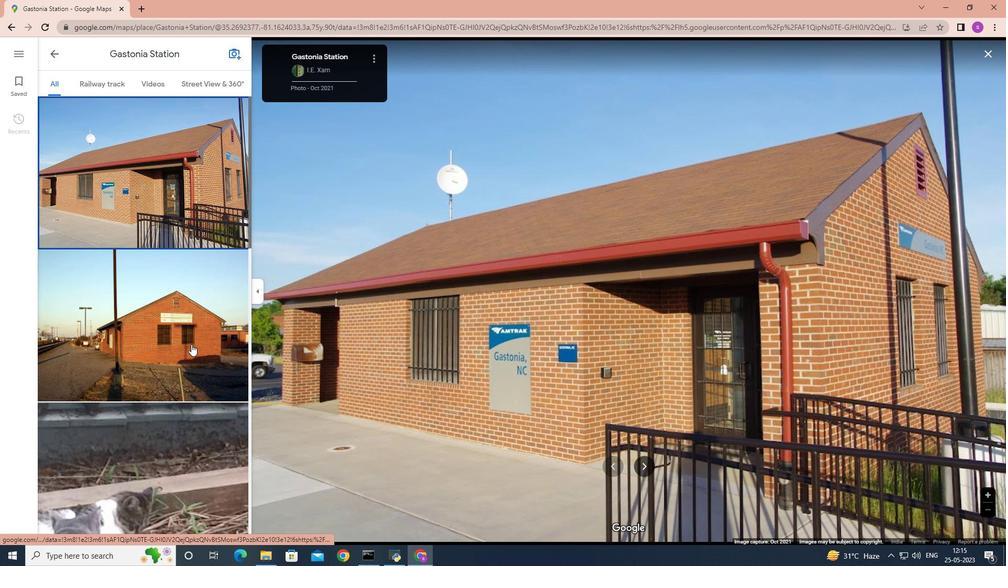 
Action: Mouse moved to (165, 337)
Screenshot: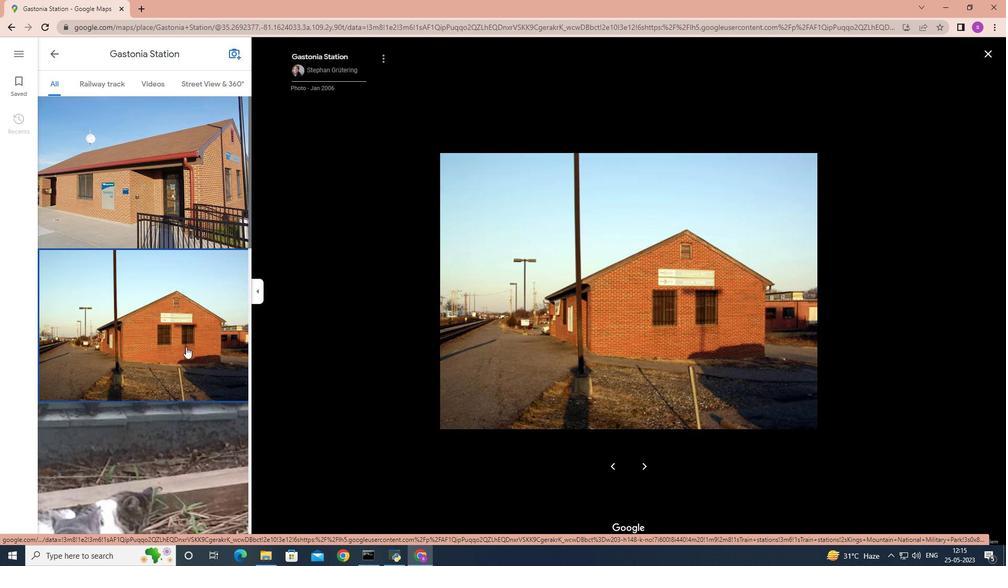 
Action: Mouse scrolled (165, 337) with delta (0, 0)
Screenshot: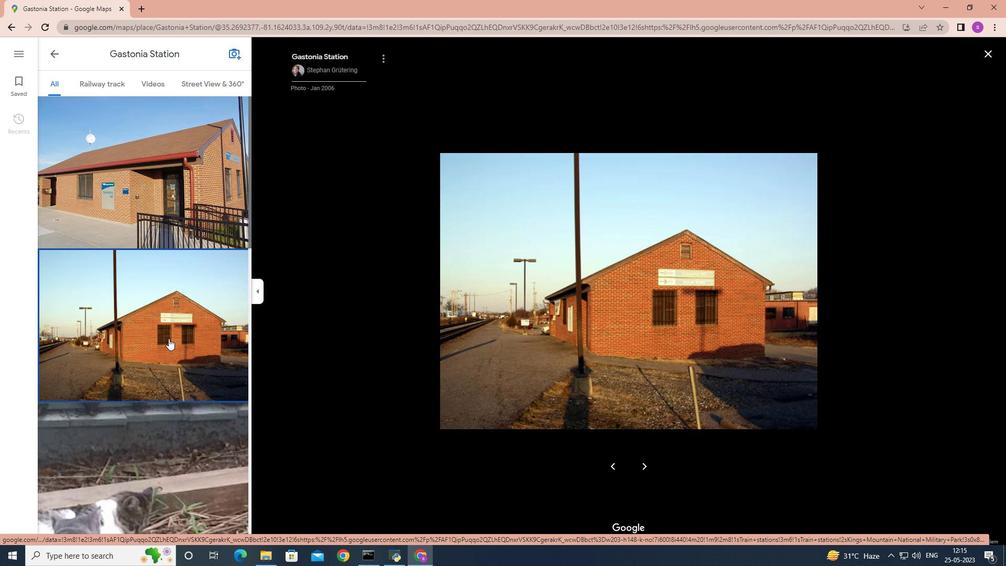 
Action: Mouse scrolled (165, 337) with delta (0, 0)
Screenshot: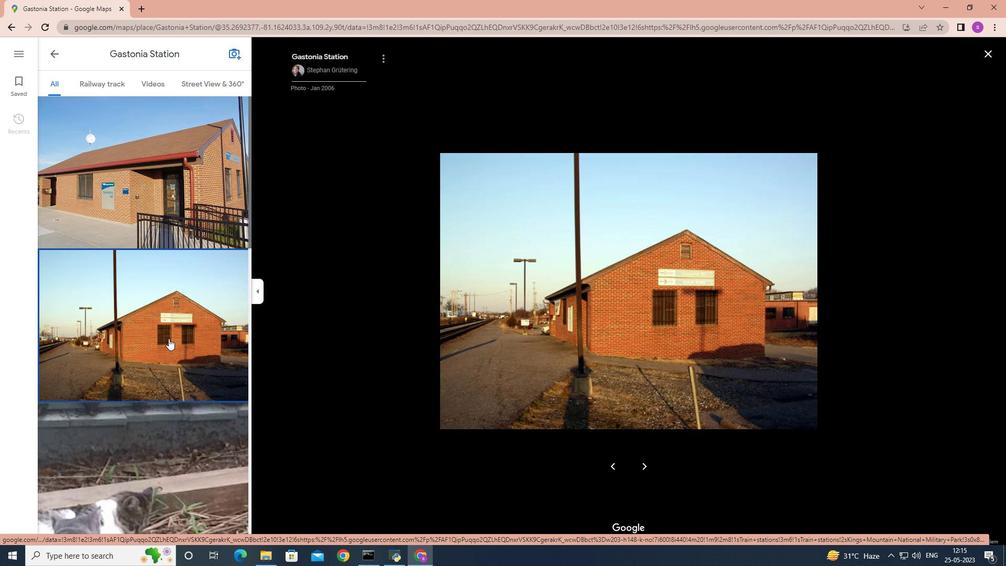 
Action: Mouse moved to (176, 408)
Screenshot: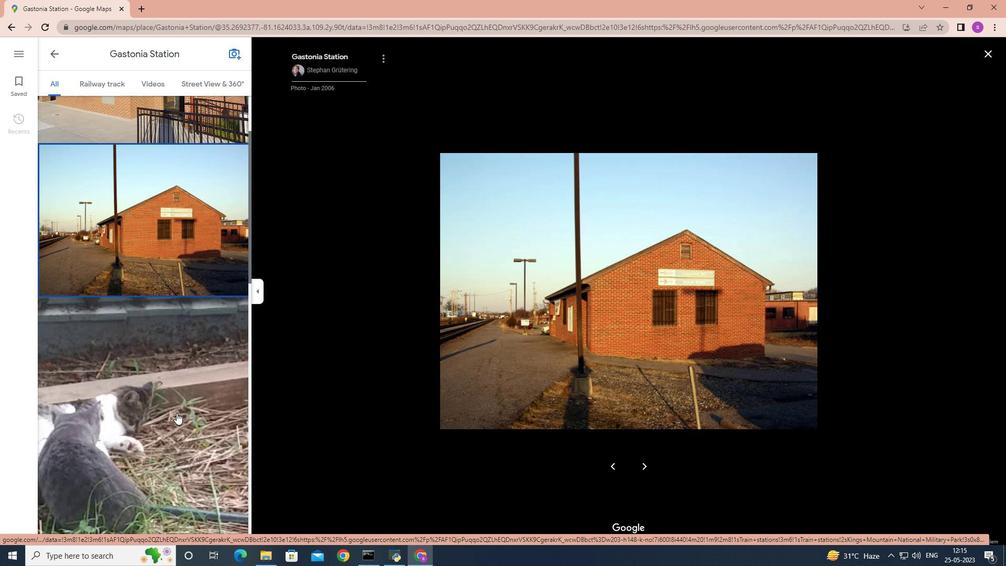 
Action: Mouse pressed left at (176, 408)
Screenshot: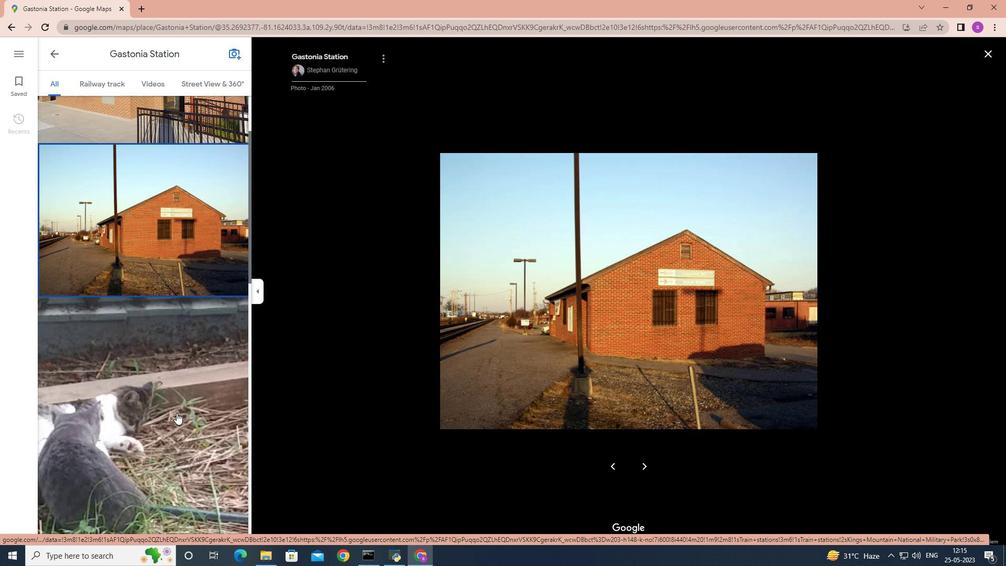 
Action: Mouse moved to (106, 365)
Screenshot: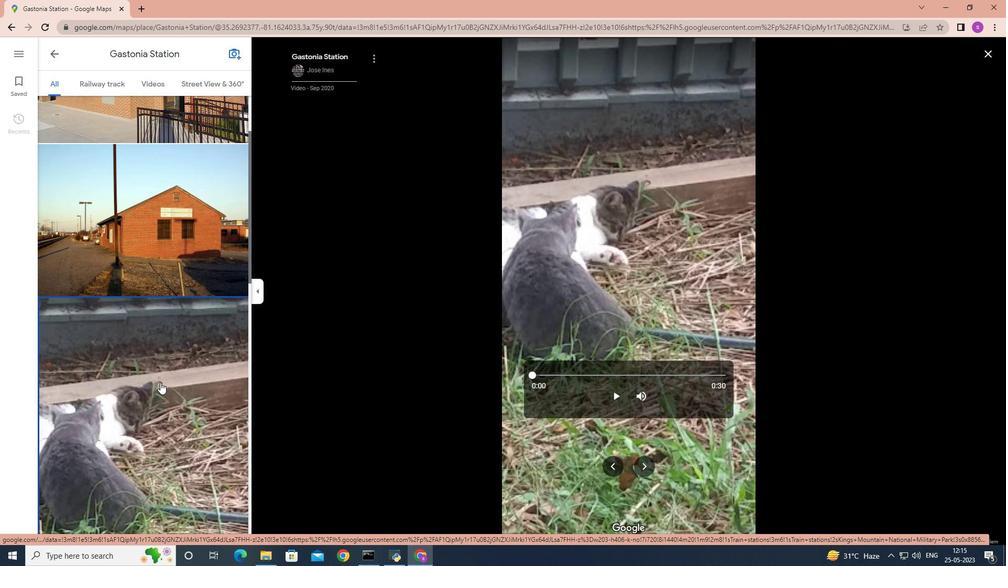 
Action: Mouse scrolled (106, 364) with delta (0, 0)
Screenshot: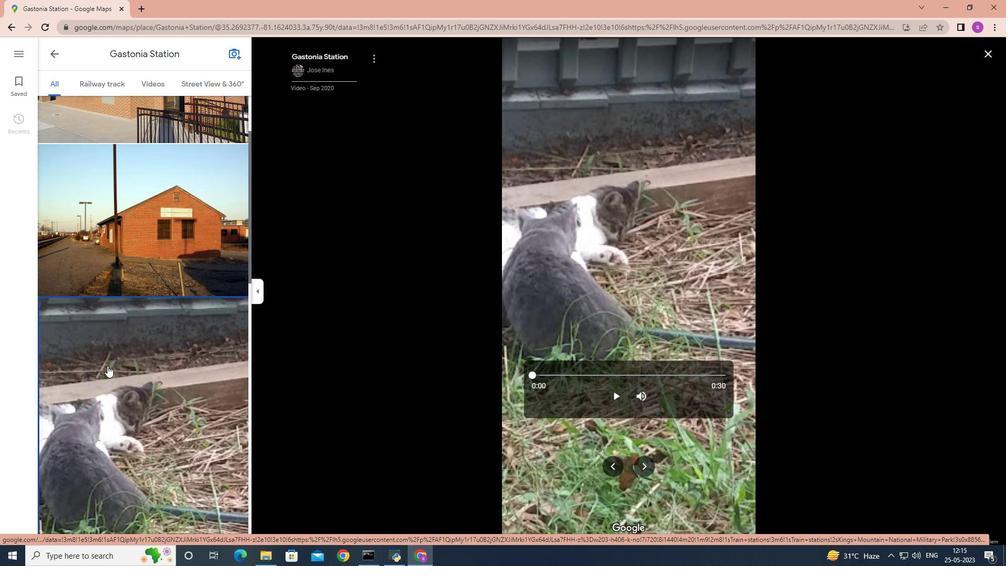 
Action: Mouse scrolled (106, 364) with delta (0, 0)
Screenshot: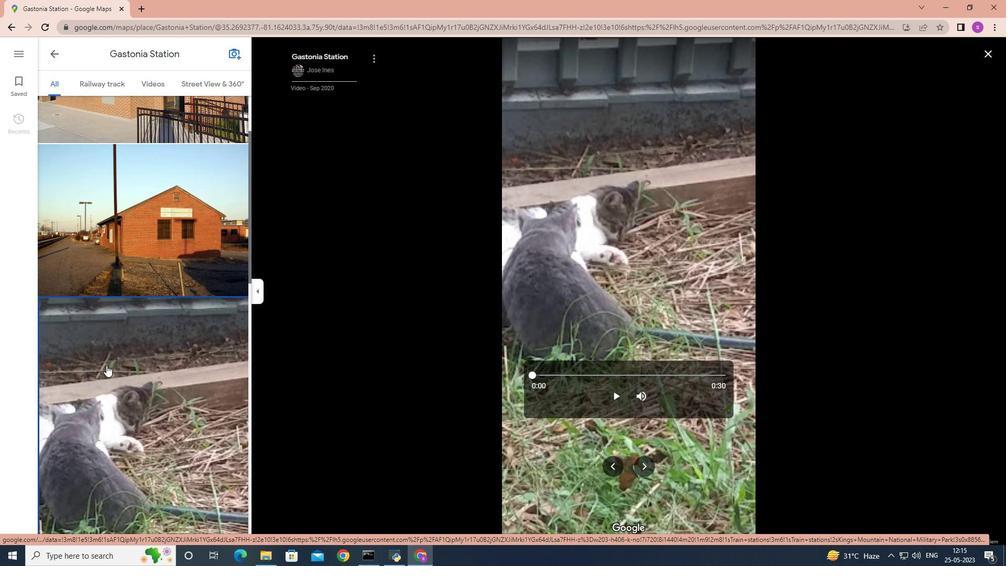 
Action: Mouse scrolled (106, 364) with delta (0, 0)
Screenshot: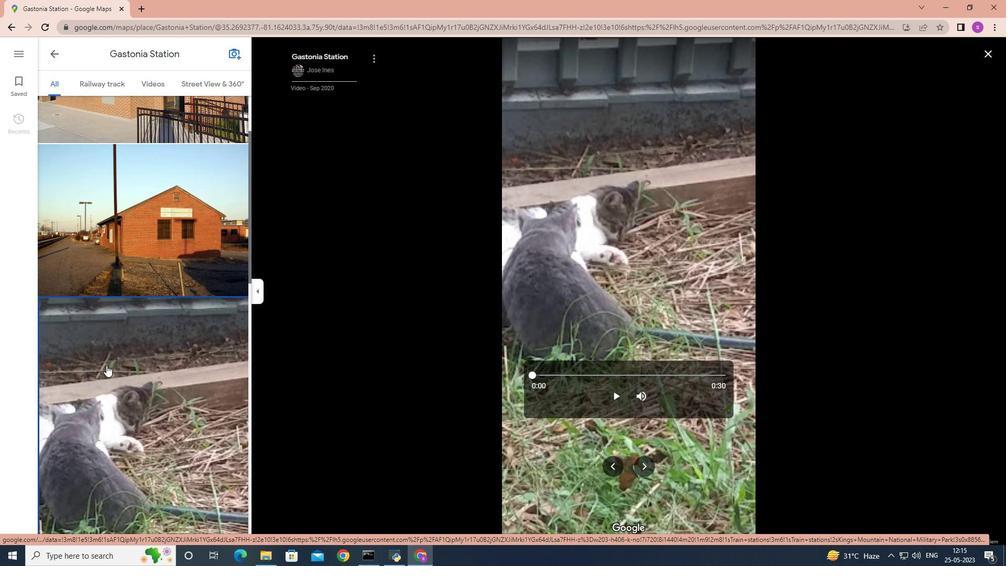 
Action: Mouse scrolled (106, 364) with delta (0, 0)
Screenshot: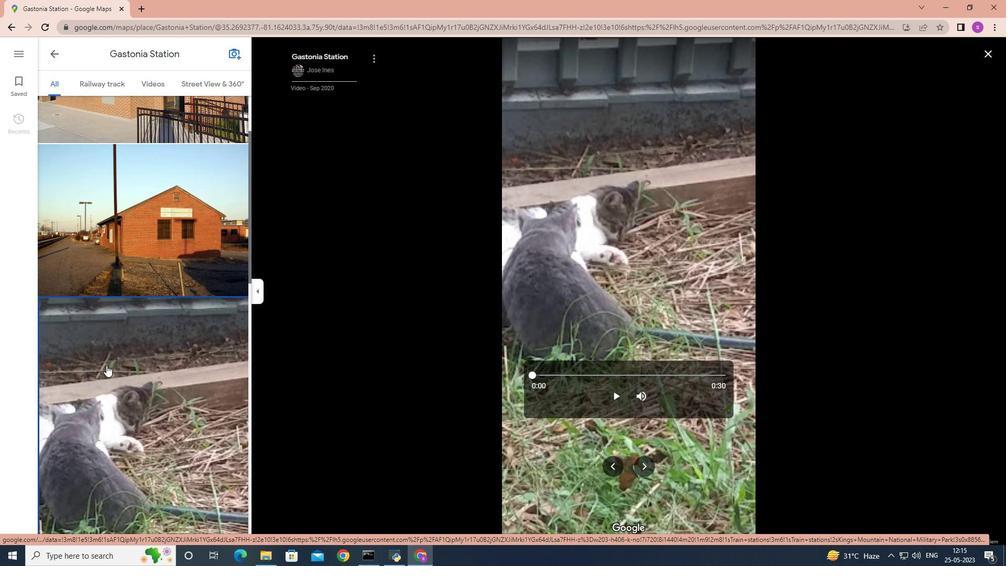 
Action: Mouse scrolled (106, 364) with delta (0, 0)
Screenshot: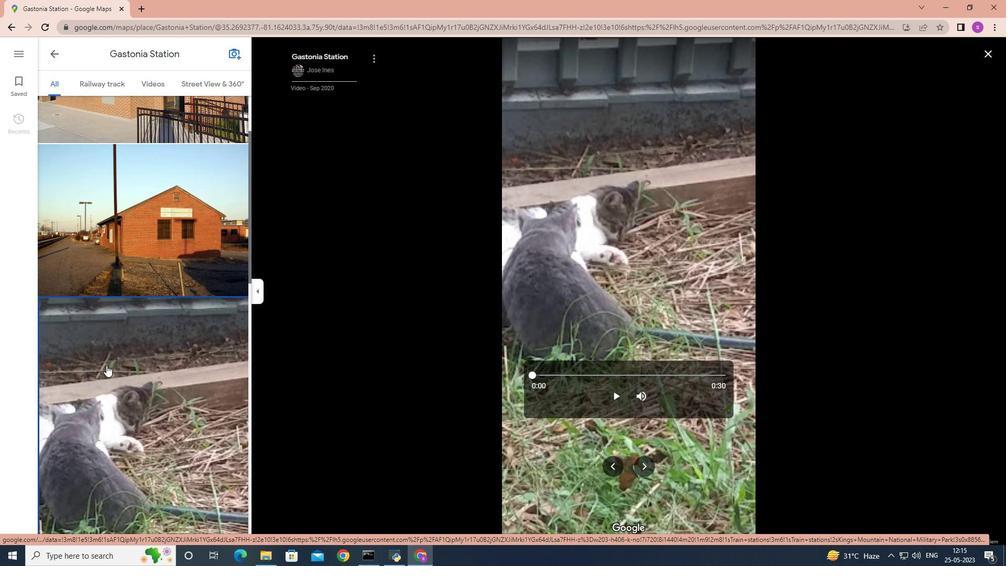 
Action: Mouse scrolled (106, 364) with delta (0, 0)
Screenshot: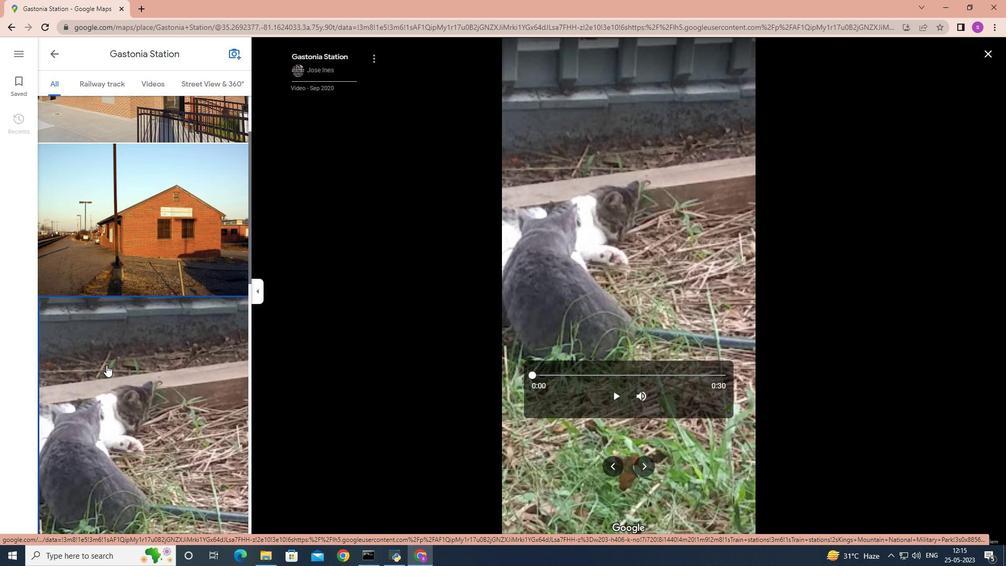 
Action: Mouse moved to (111, 362)
Screenshot: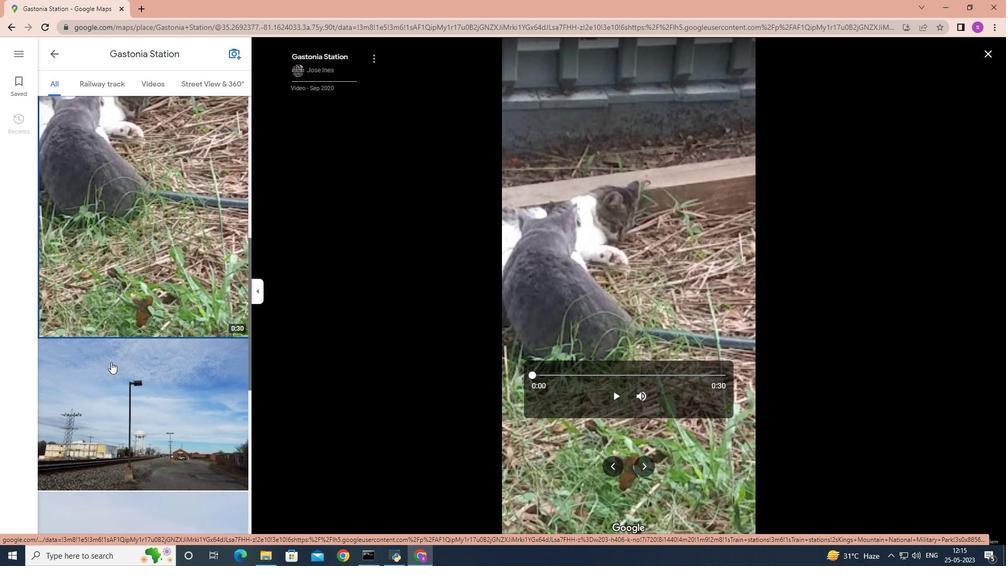 
Action: Mouse scrolled (111, 362) with delta (0, 0)
Screenshot: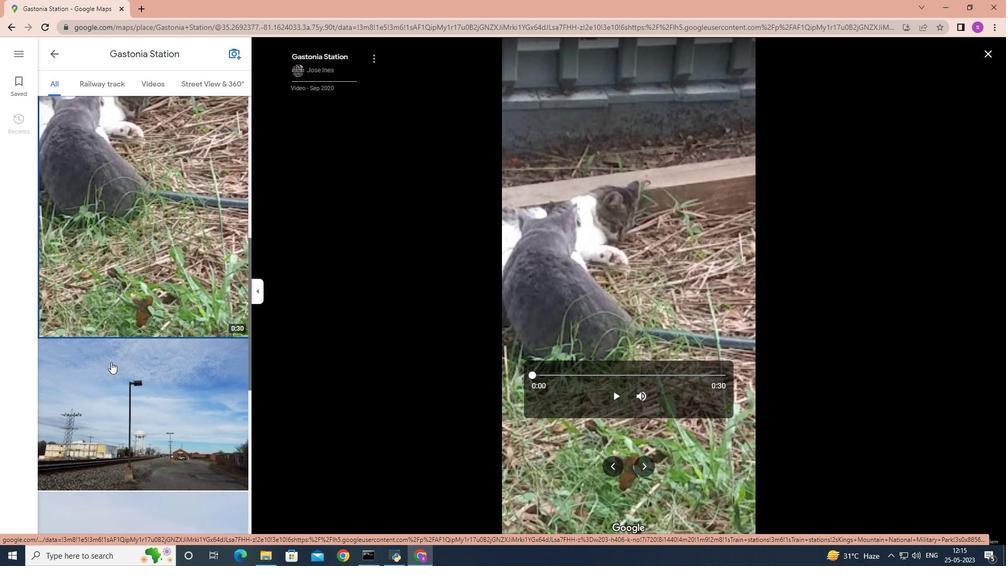 
Action: Mouse moved to (111, 364)
Screenshot: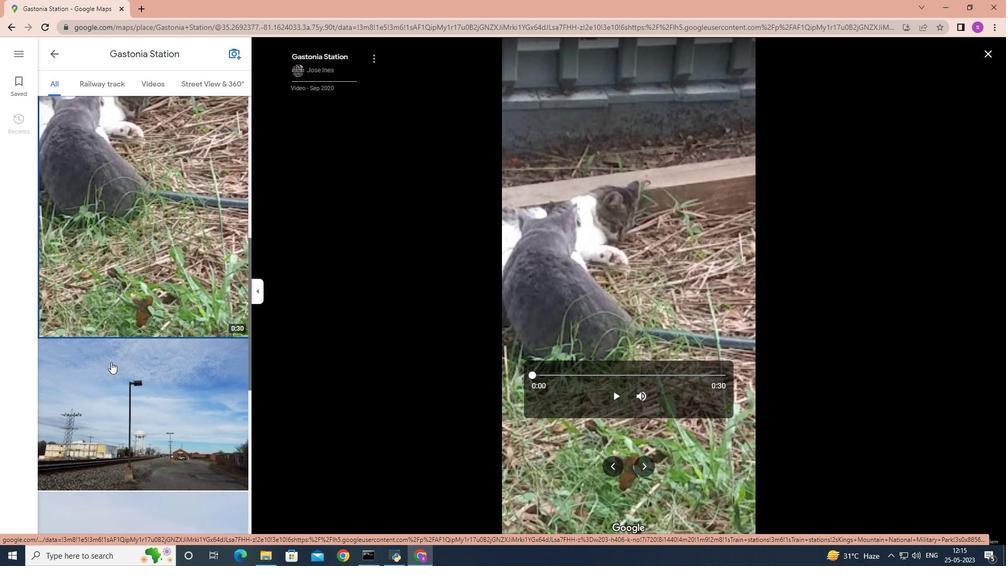 
Action: Mouse scrolled (111, 363) with delta (0, 0)
Screenshot: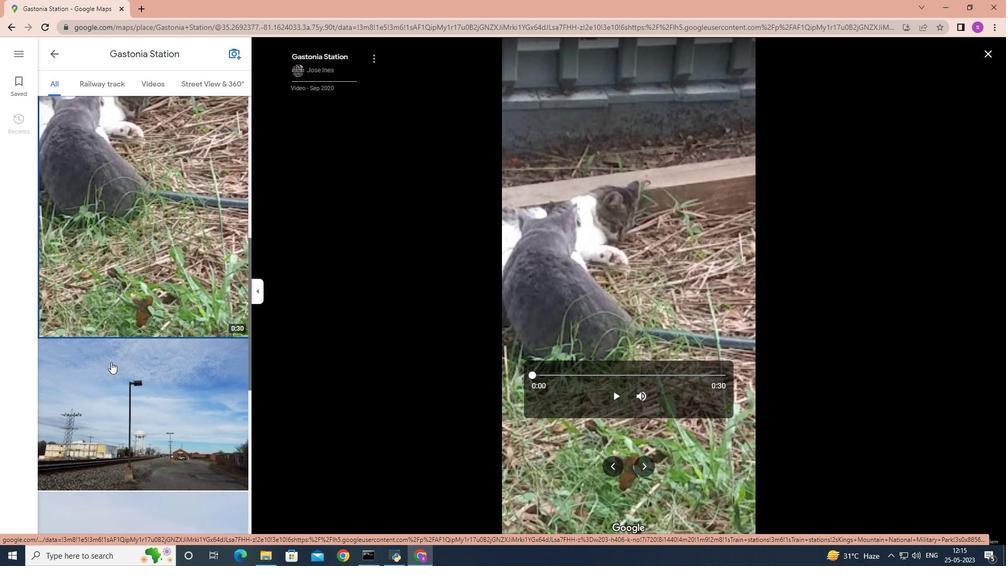 
Action: Mouse moved to (111, 365)
Screenshot: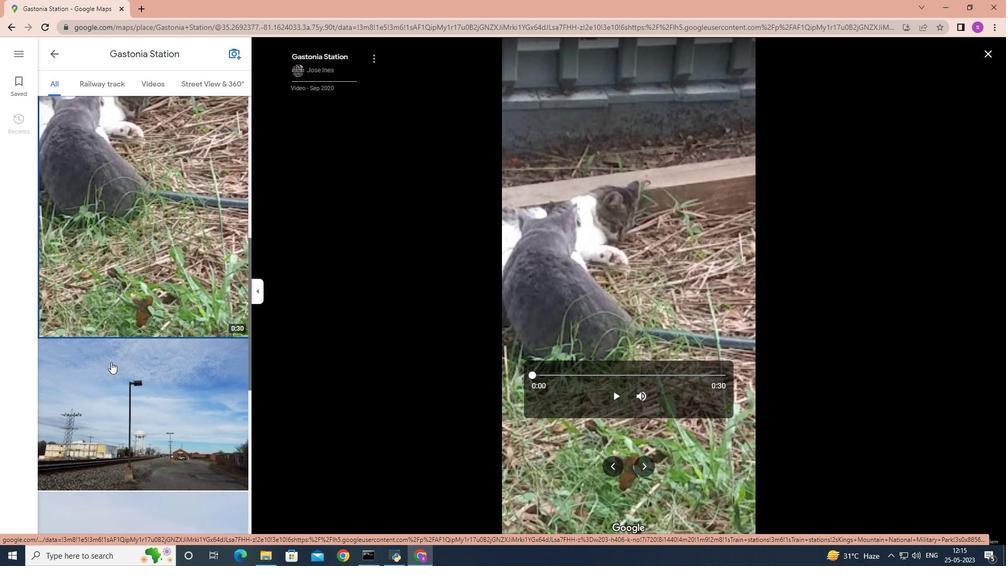 
Action: Mouse scrolled (111, 364) with delta (0, 0)
Screenshot: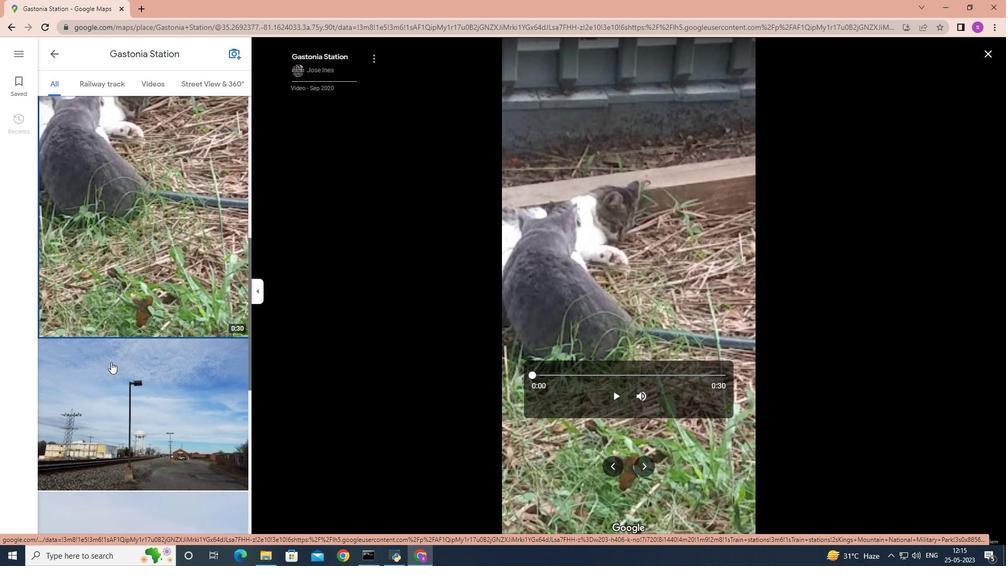 
Action: Mouse moved to (111, 365)
Screenshot: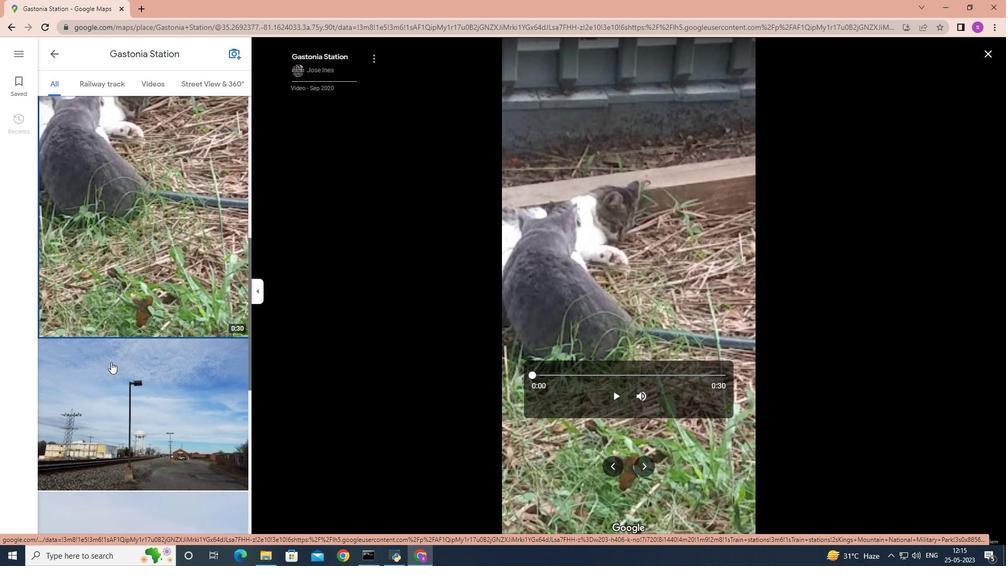 
Action: Mouse scrolled (111, 364) with delta (0, 0)
Screenshot: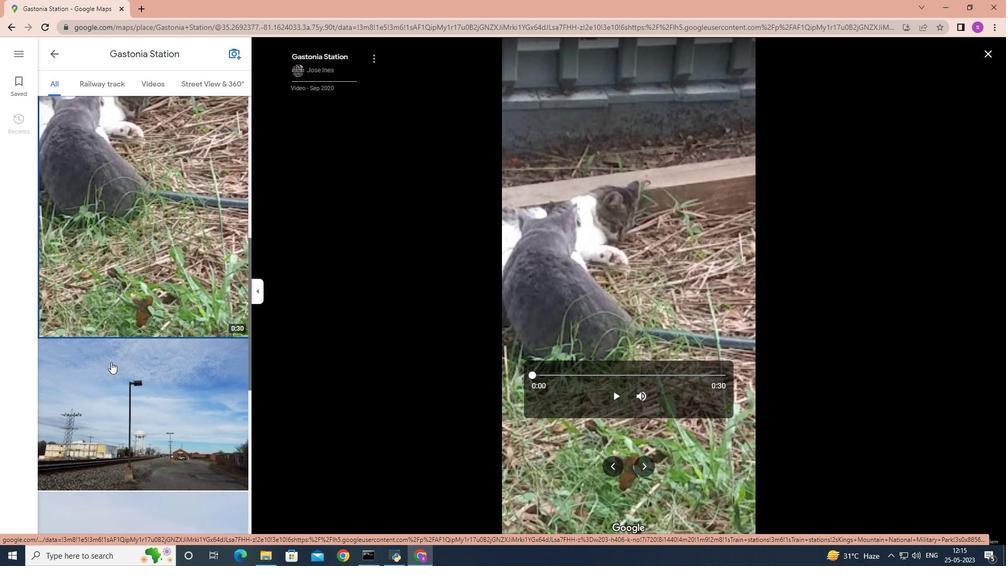 
Action: Mouse scrolled (111, 364) with delta (0, 0)
Screenshot: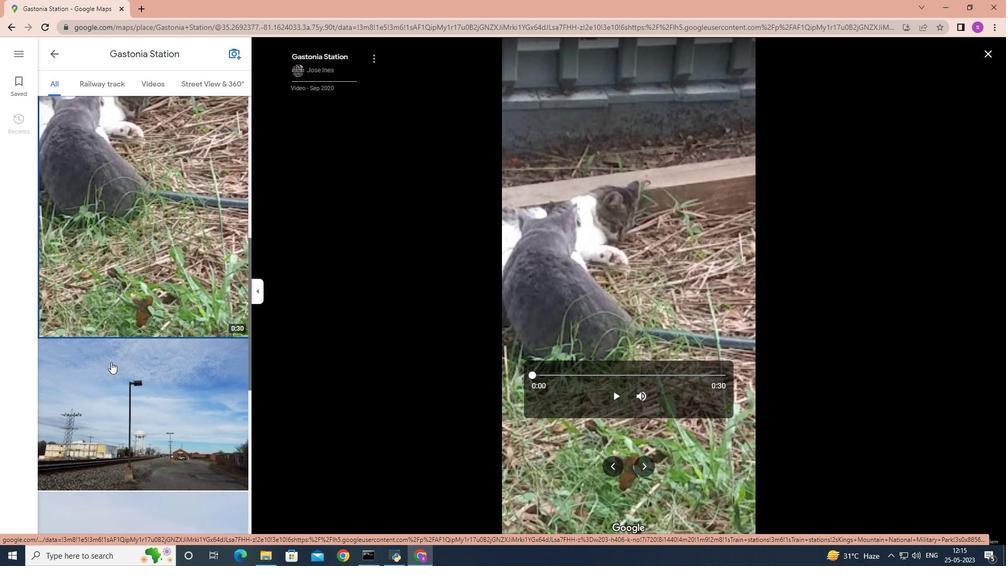 
Action: Mouse moved to (146, 361)
Screenshot: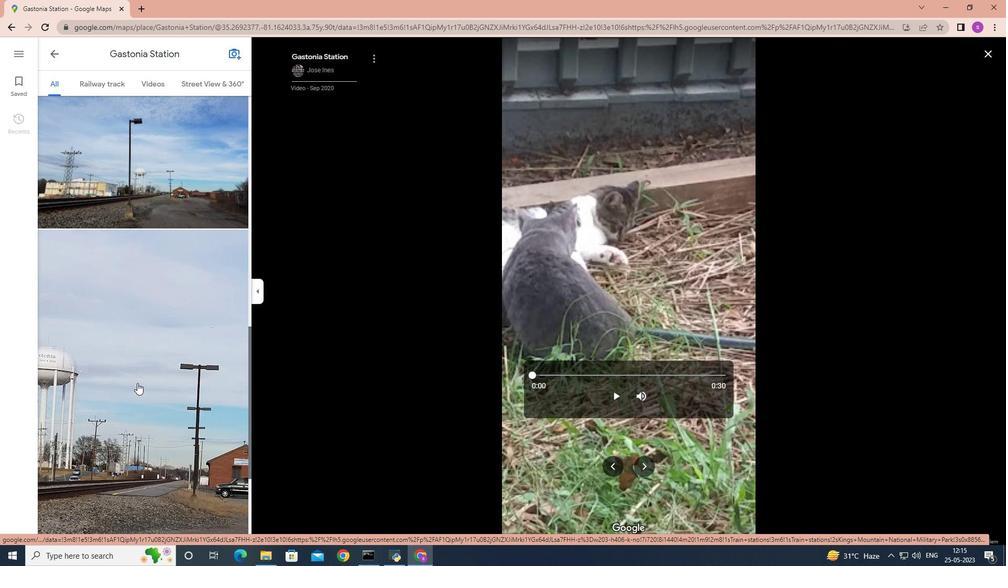 
Action: Mouse scrolled (146, 362) with delta (0, 0)
Screenshot: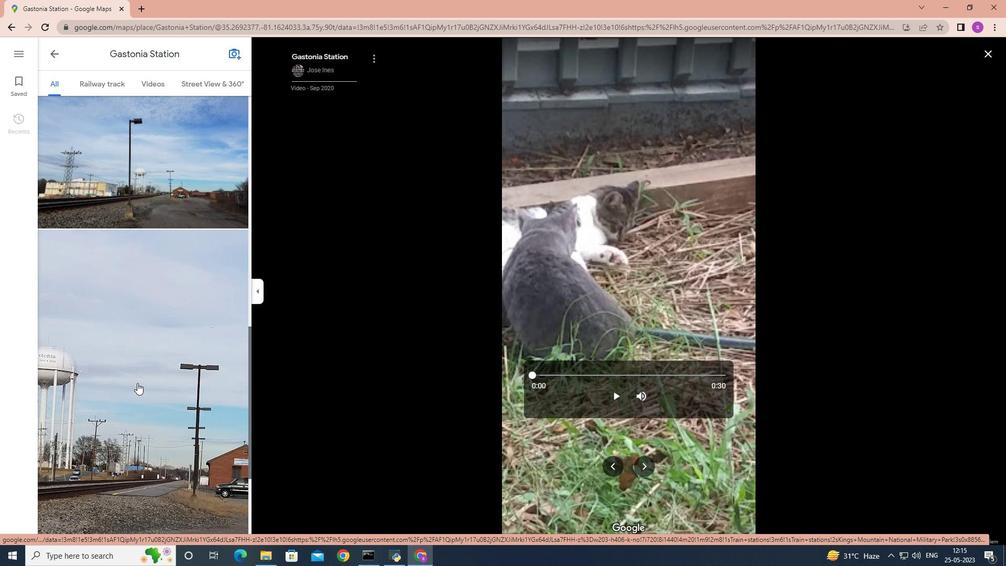 
Action: Mouse scrolled (146, 362) with delta (0, 0)
Screenshot: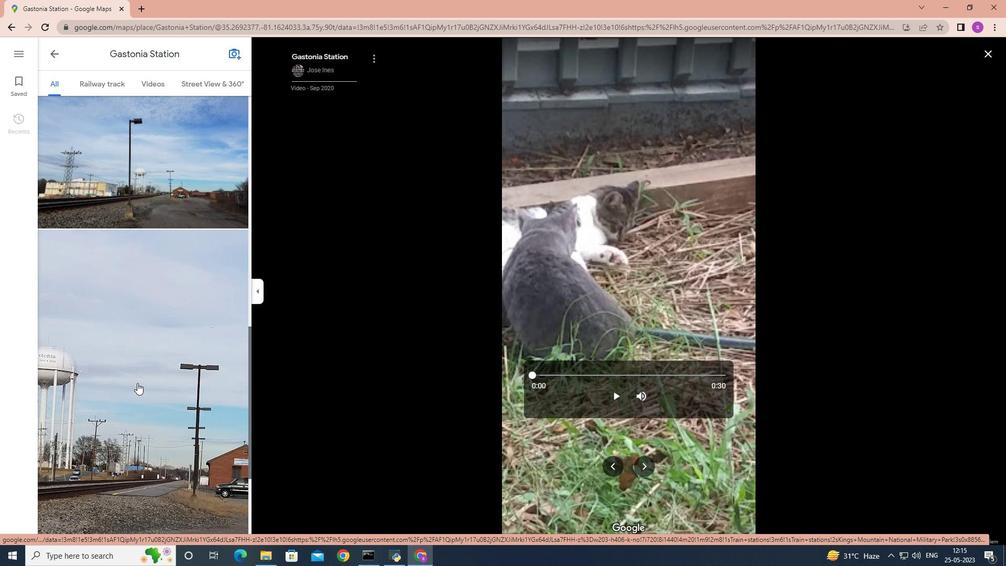 
Action: Mouse scrolled (146, 362) with delta (0, 0)
Screenshot: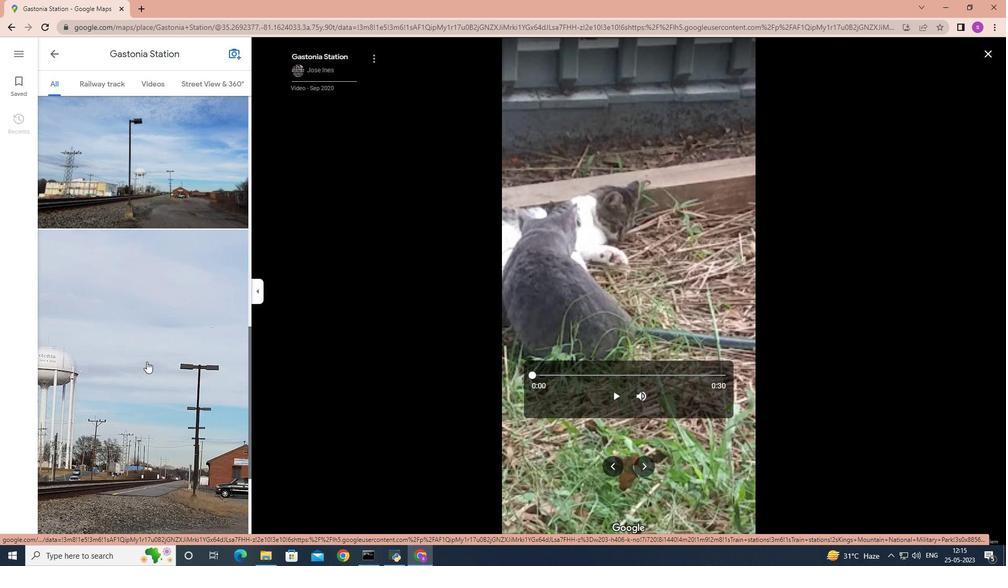 
Action: Mouse moved to (614, 392)
Screenshot: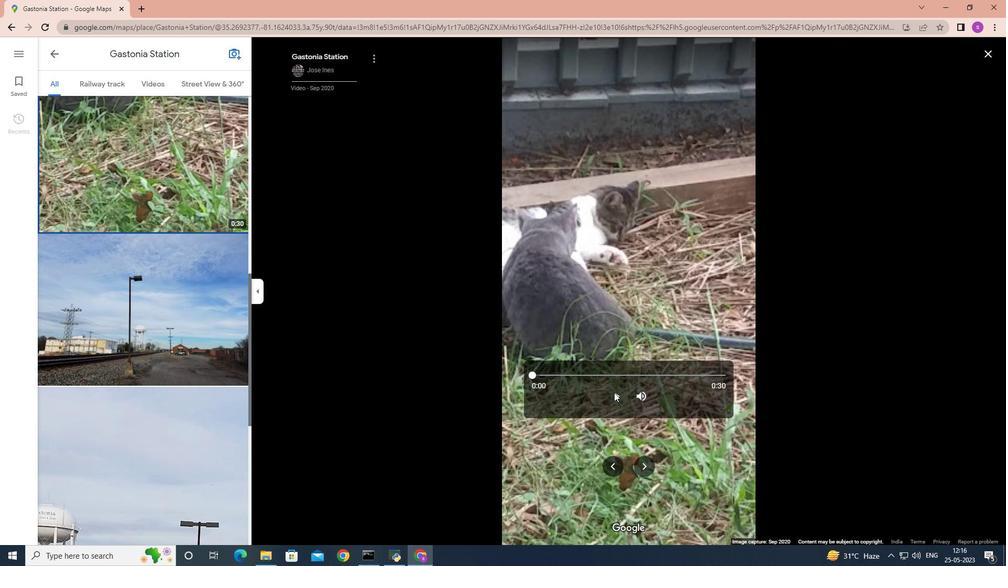 
Action: Mouse pressed left at (614, 392)
Screenshot: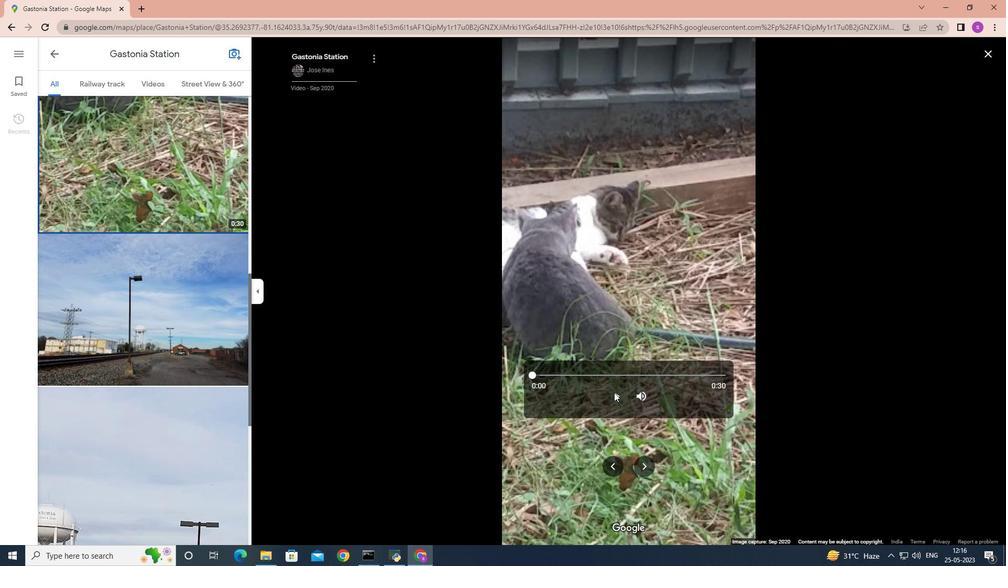 
Action: Mouse moved to (590, 371)
Screenshot: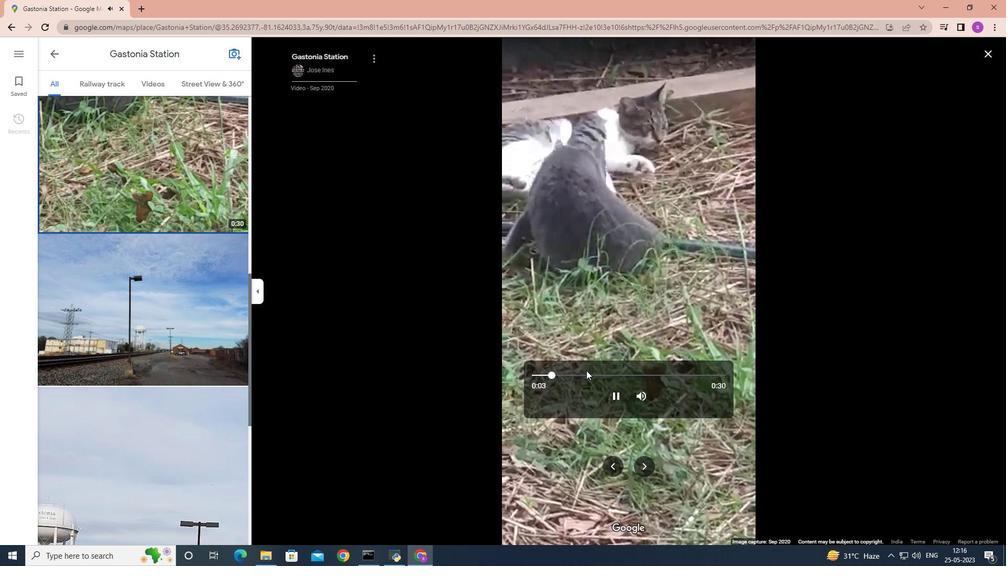 
Action: Mouse pressed left at (590, 371)
Screenshot: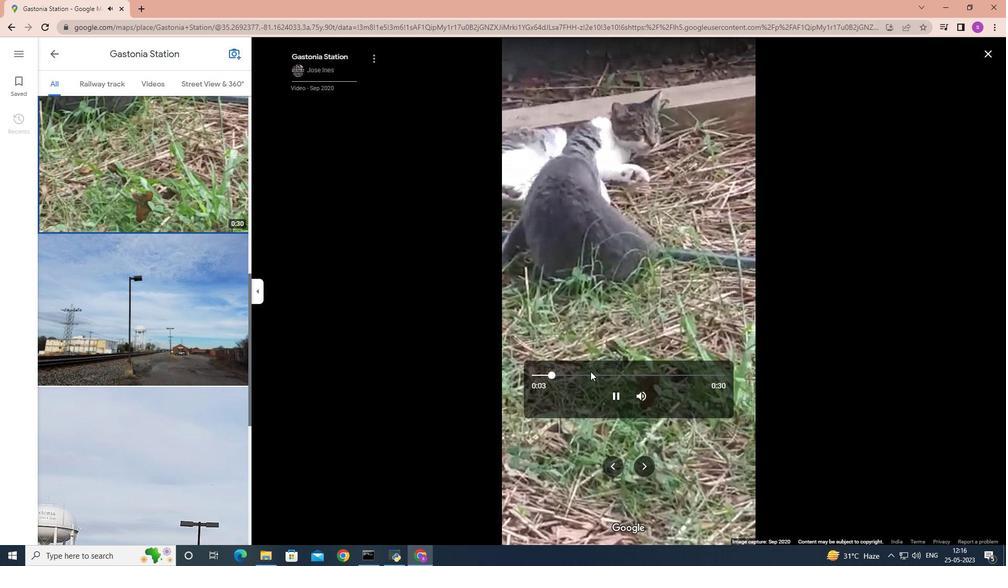 
Action: Mouse moved to (189, 325)
Screenshot: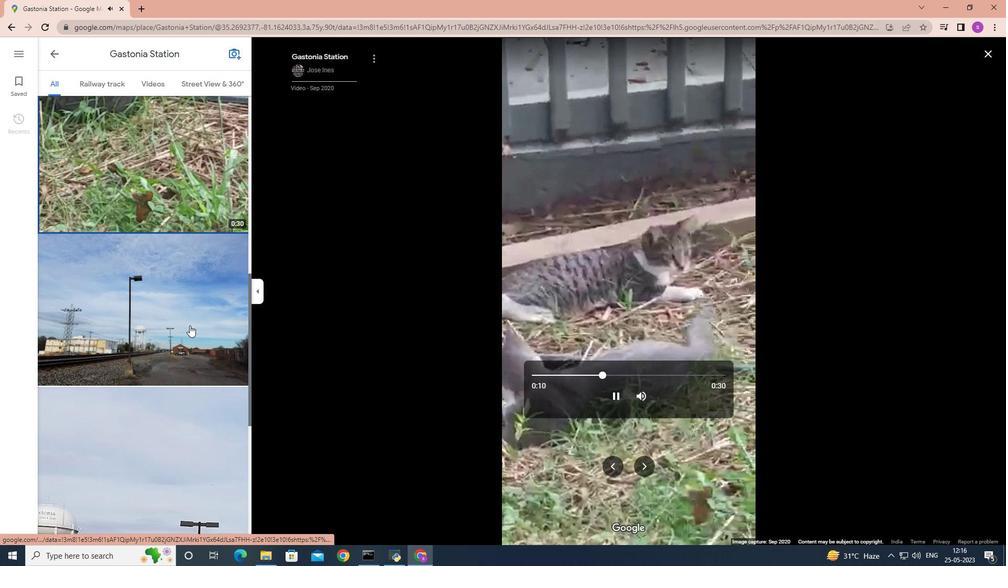 
Action: Mouse pressed left at (189, 325)
Screenshot: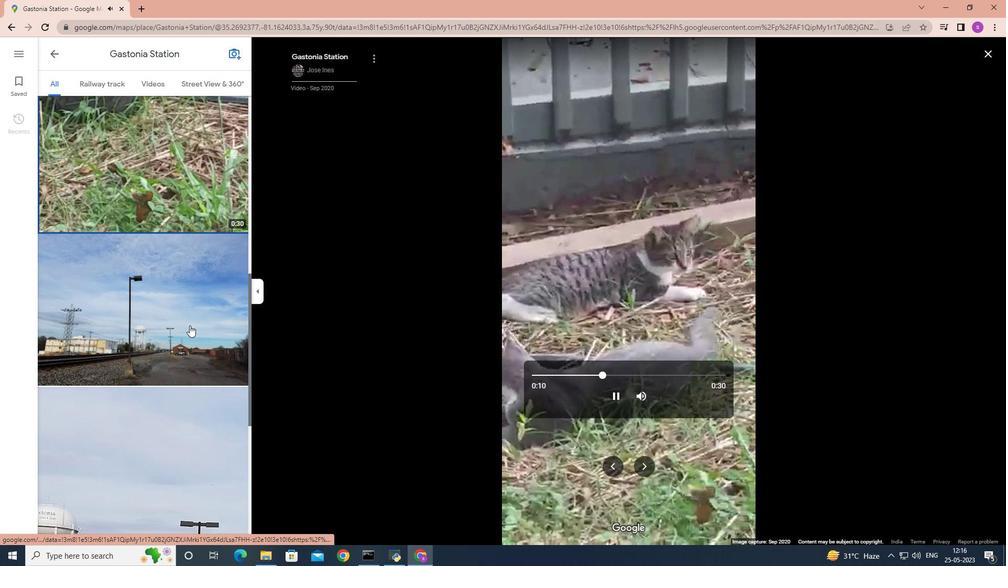 
Action: Mouse moved to (680, 369)
Screenshot: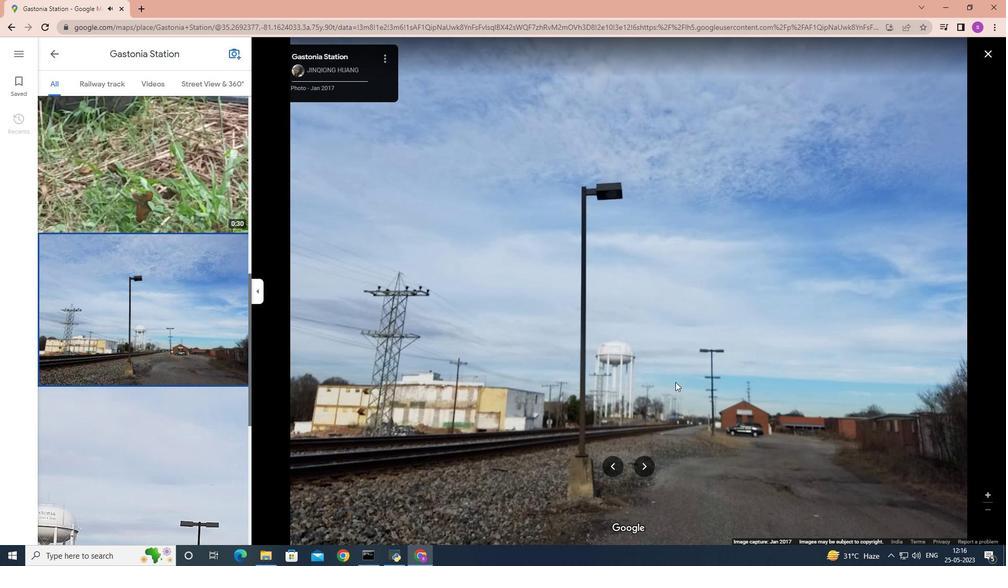 
Action: Mouse pressed left at (680, 369)
Screenshot: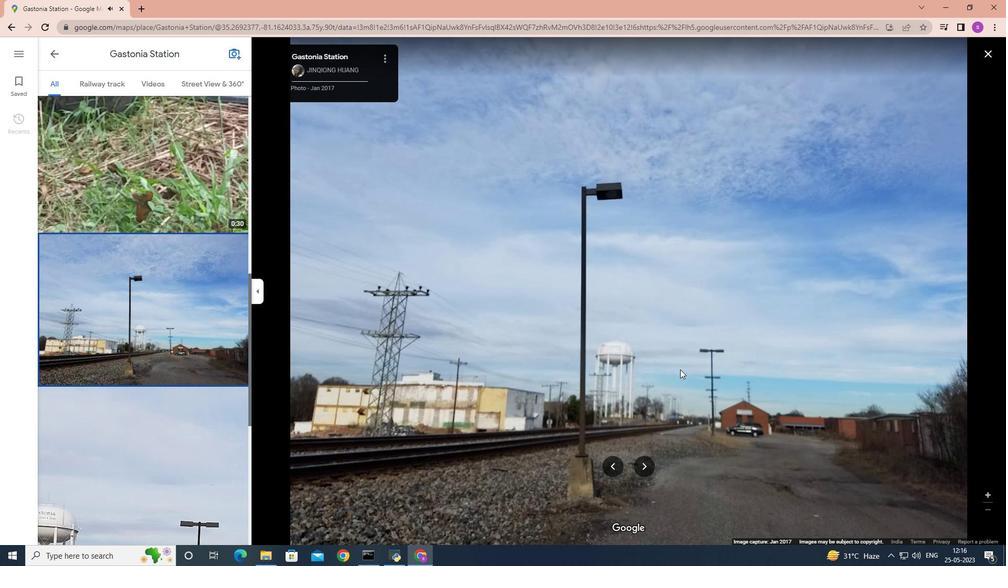 
Action: Mouse moved to (644, 465)
Screenshot: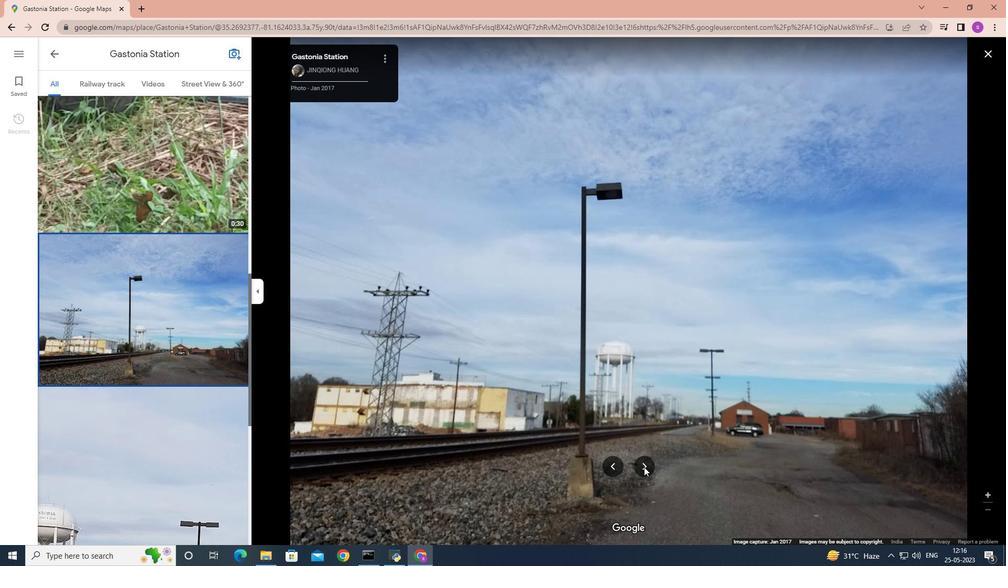 
Action: Mouse pressed left at (644, 465)
Screenshot: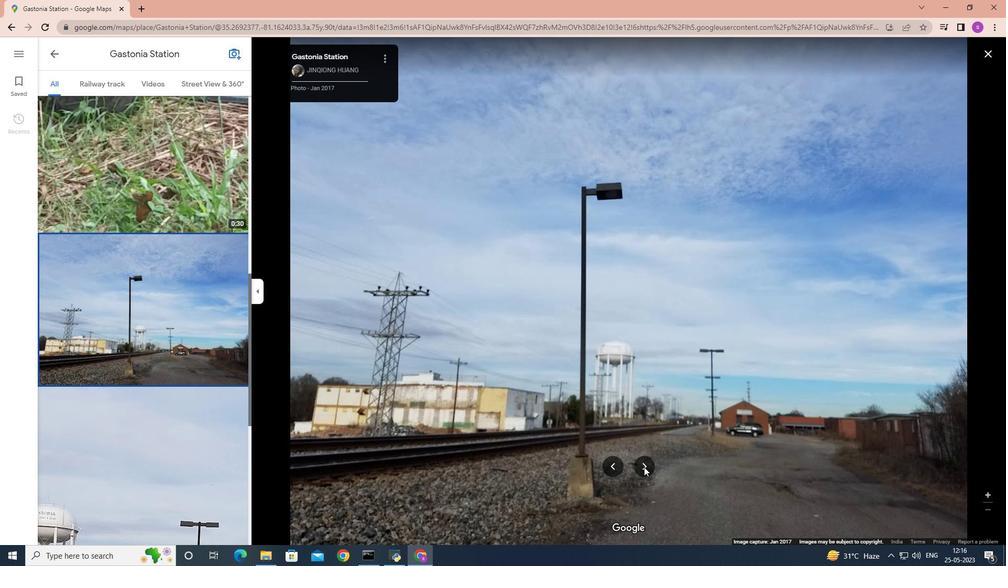 
Action: Mouse moved to (644, 464)
Screenshot: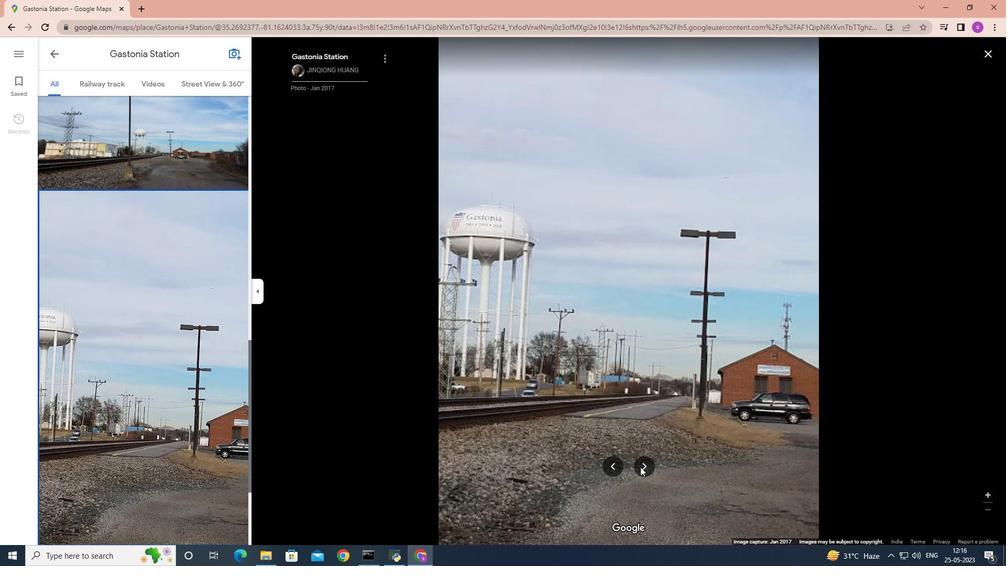 
Action: Mouse pressed left at (644, 464)
Screenshot: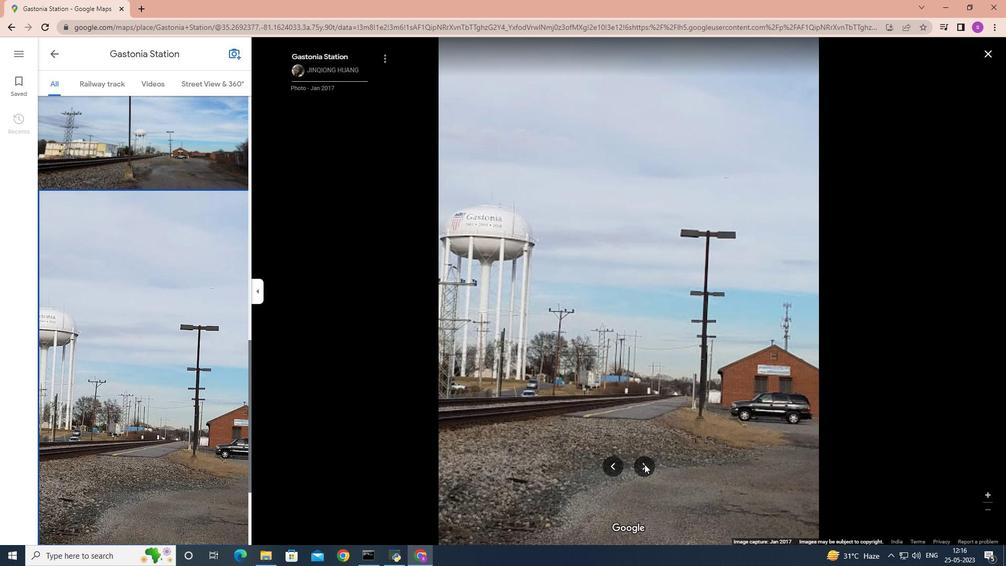 
Action: Mouse moved to (101, 357)
Screenshot: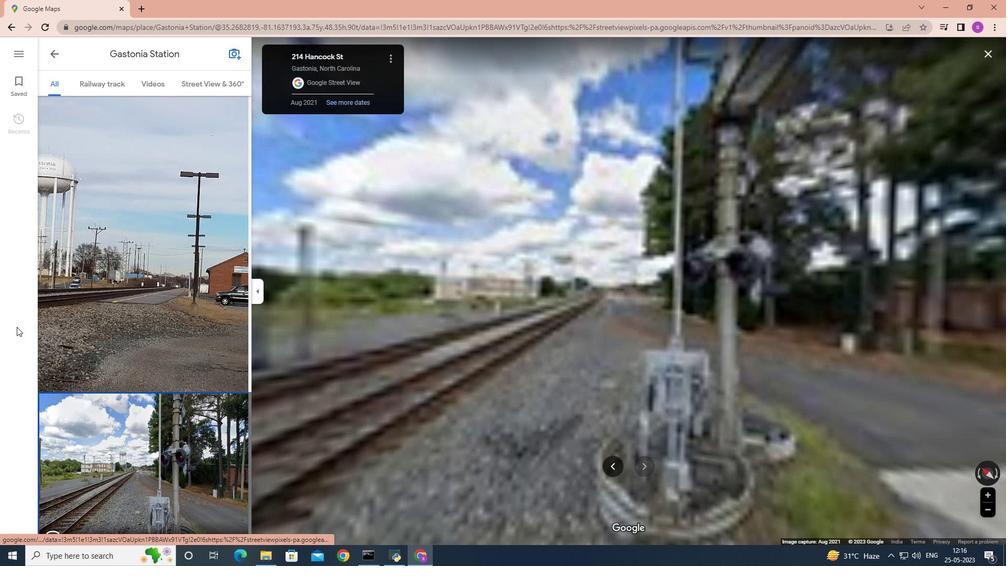 
Action: Mouse scrolled (101, 357) with delta (0, 0)
Screenshot: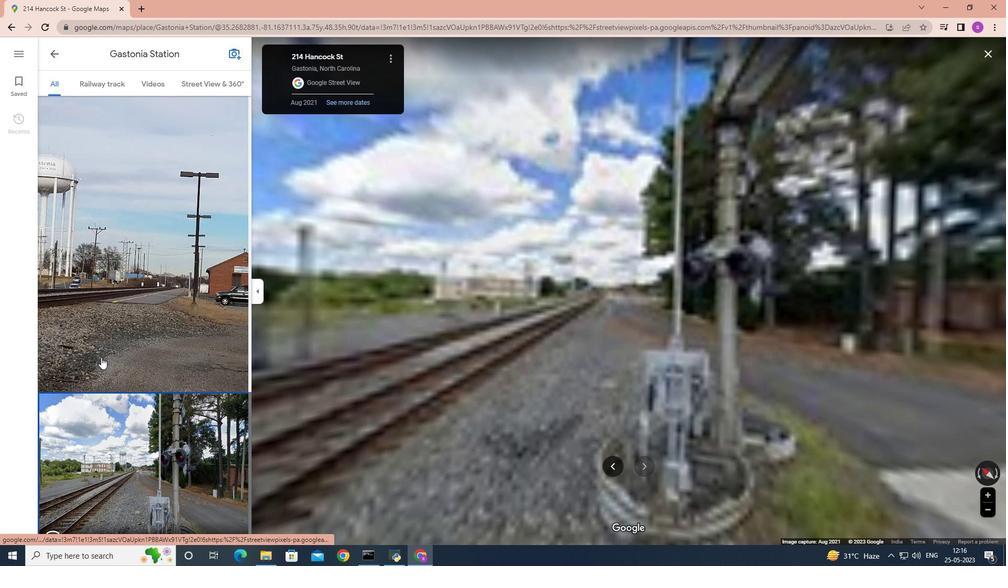 
Action: Mouse moved to (101, 357)
Screenshot: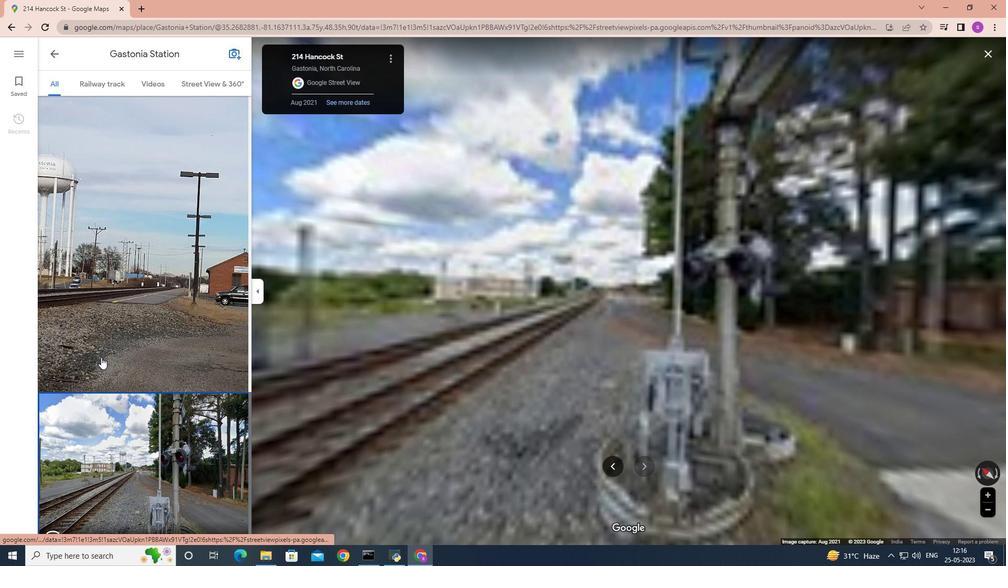 
Action: Mouse scrolled (101, 357) with delta (0, 0)
Screenshot: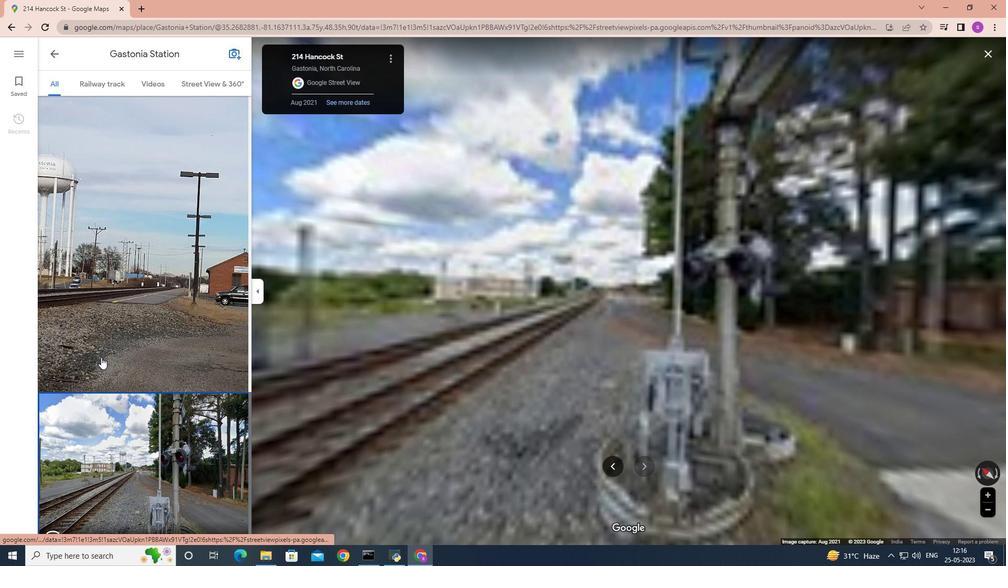 
Action: Mouse moved to (116, 364)
Screenshot: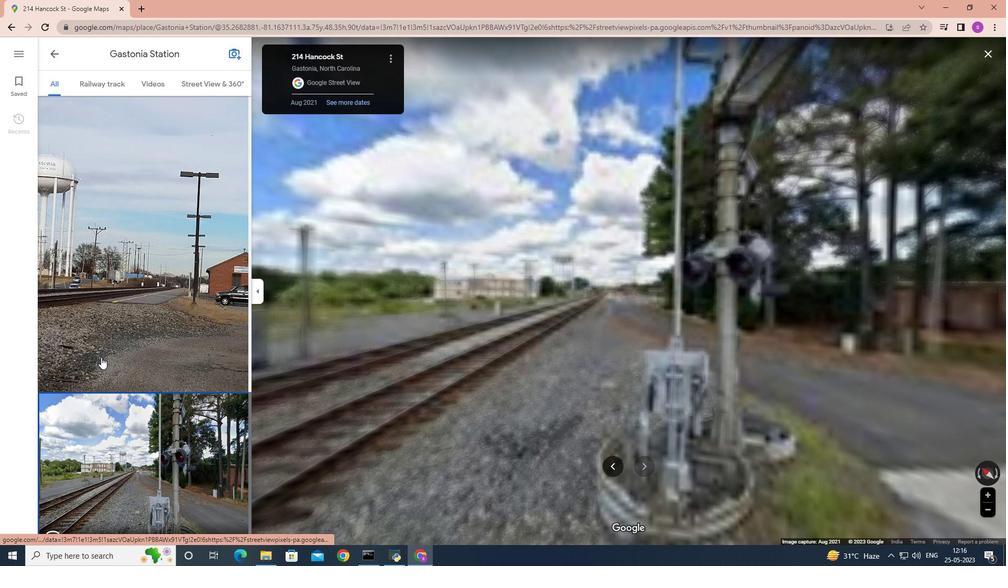 
Action: Mouse scrolled (101, 357) with delta (0, 0)
Screenshot: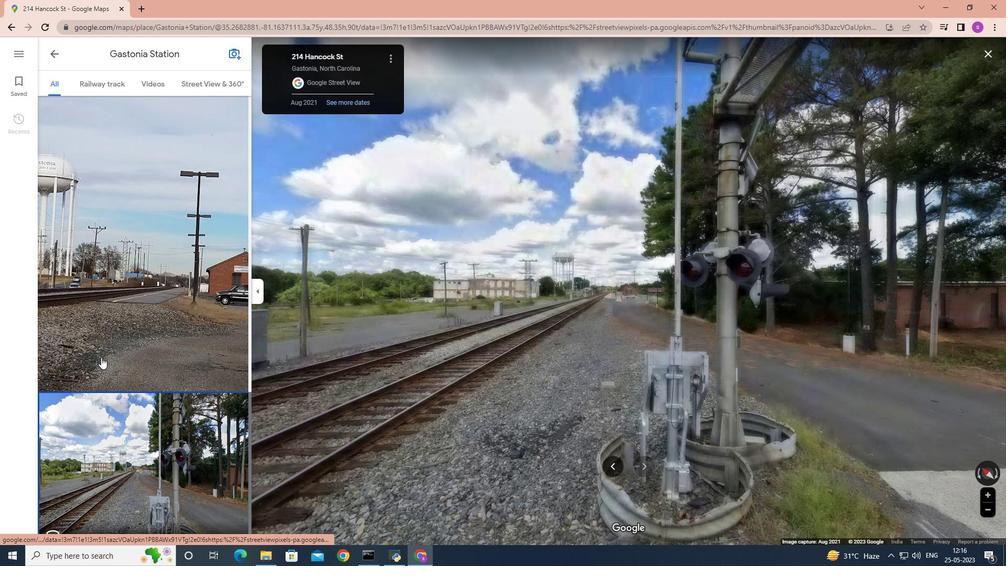 
Action: Mouse moved to (152, 397)
Screenshot: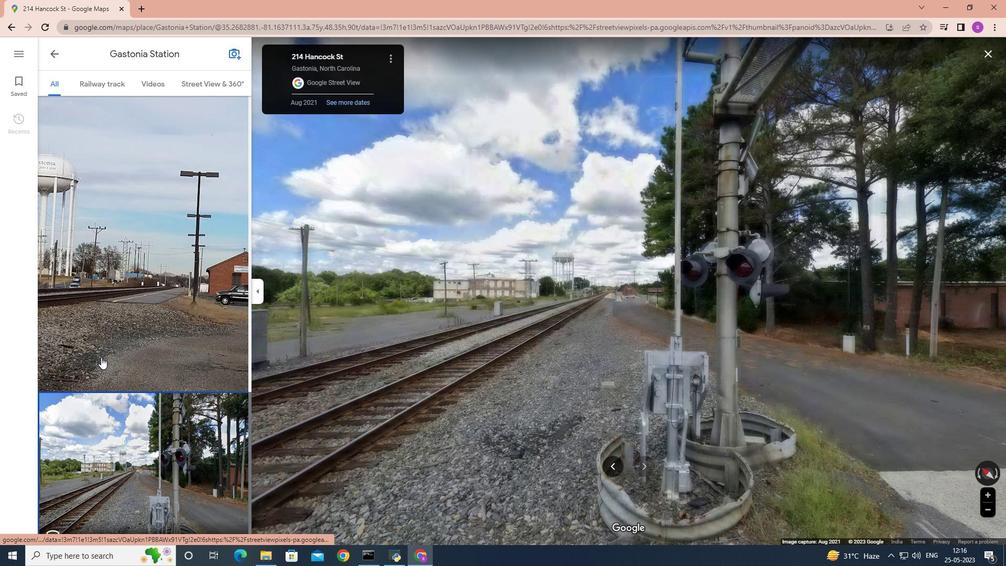 
Action: Mouse scrolled (101, 357) with delta (0, 0)
Screenshot: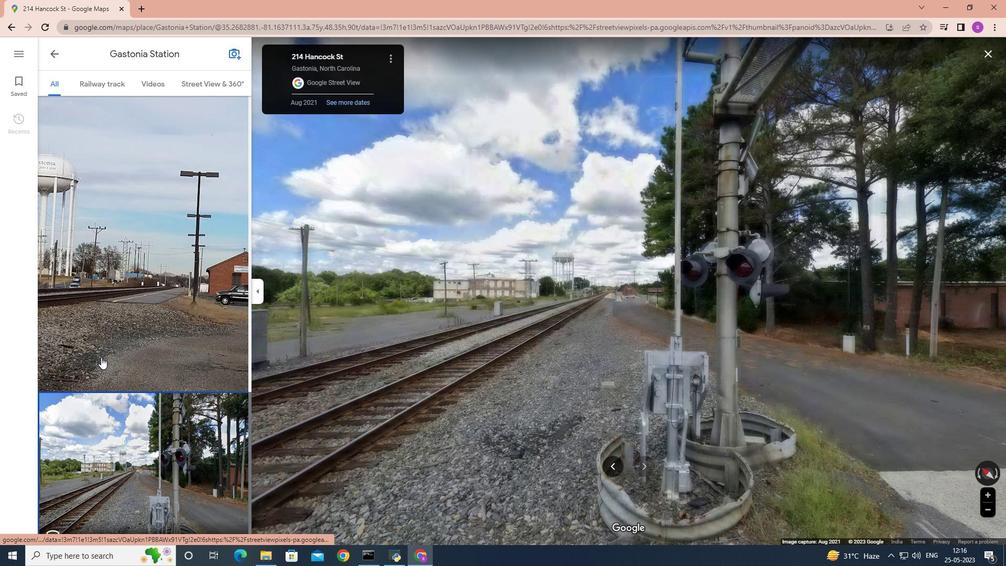 
Action: Mouse moved to (186, 422)
Screenshot: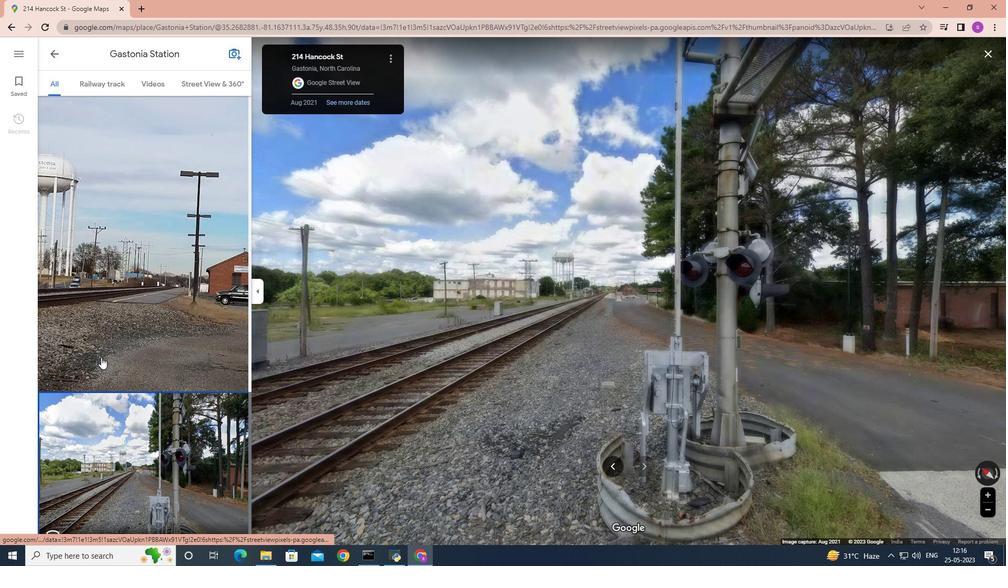
Action: Mouse scrolled (102, 357) with delta (0, 0)
Screenshot: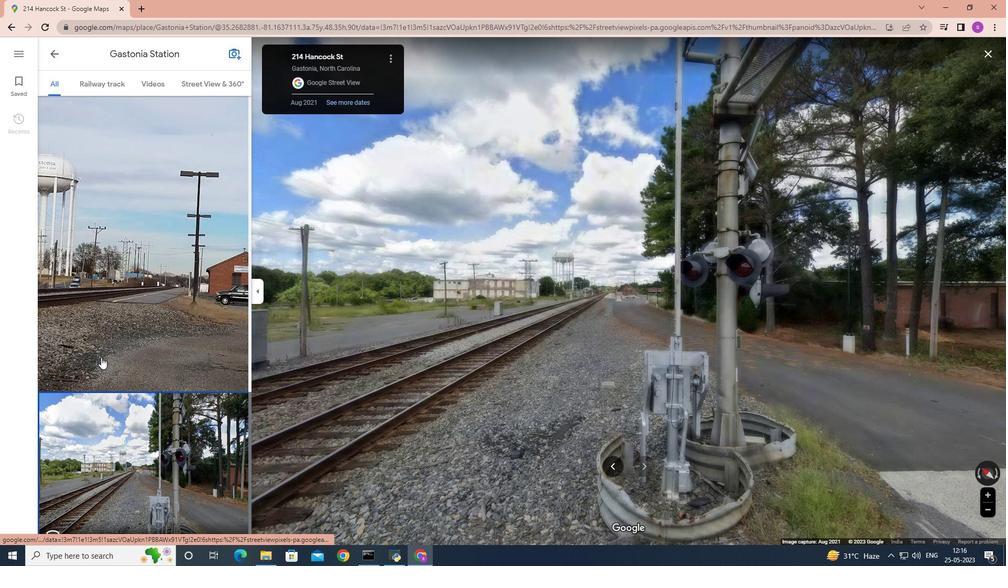 
Action: Mouse moved to (201, 428)
Screenshot: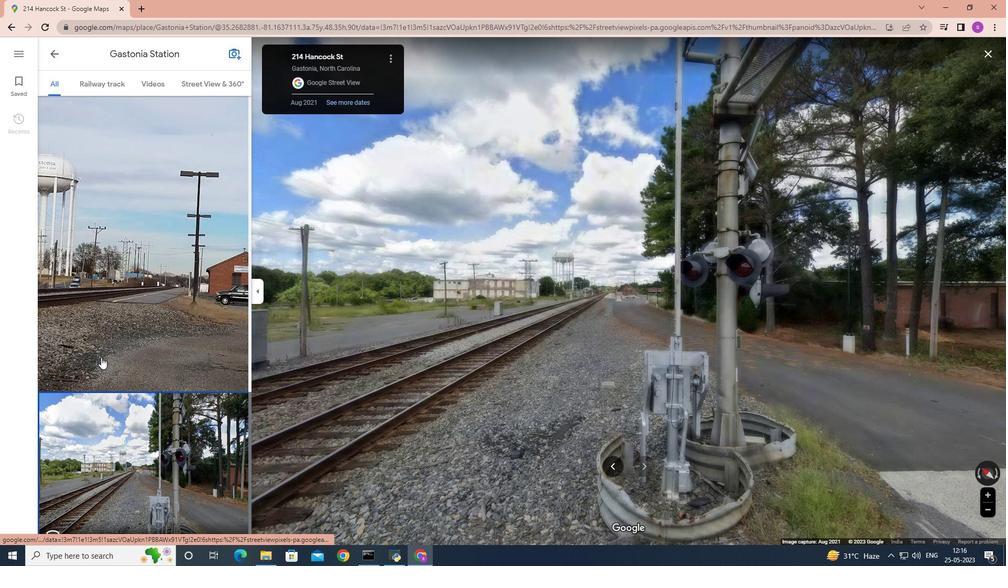 
Action: Mouse scrolled (102, 357) with delta (0, 0)
Screenshot: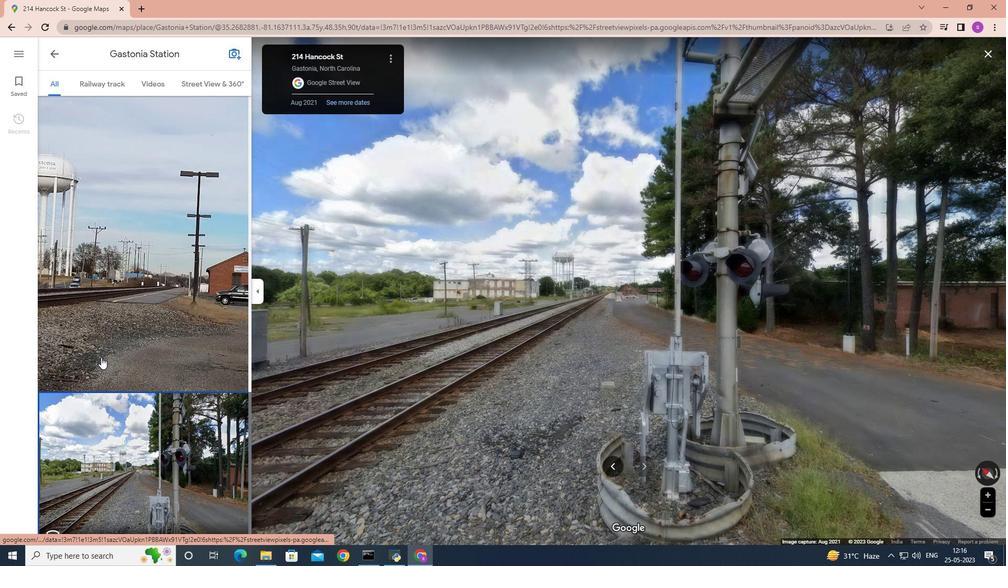 
Action: Mouse moved to (549, 394)
Screenshot: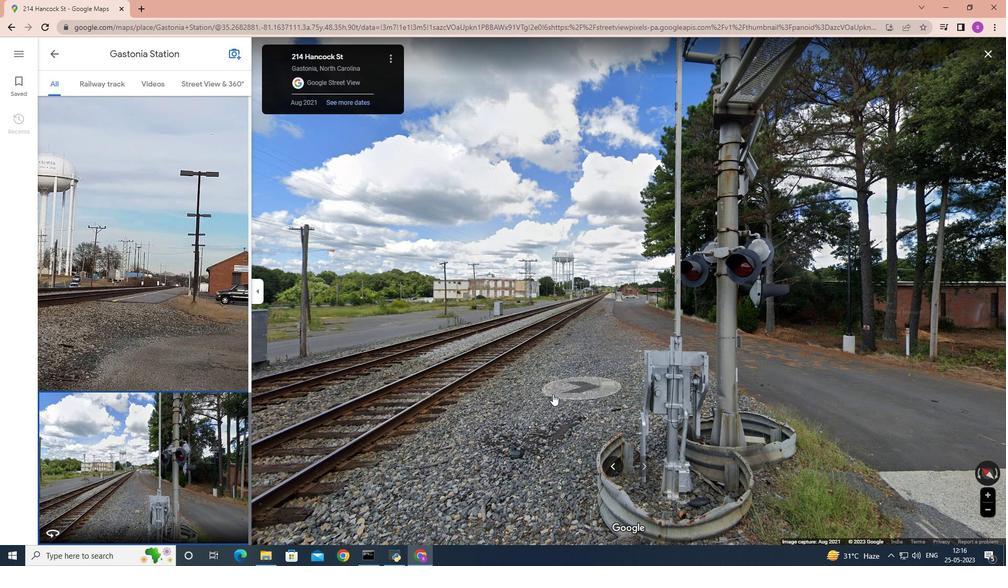 
Action: Mouse pressed left at (549, 394)
Screenshot: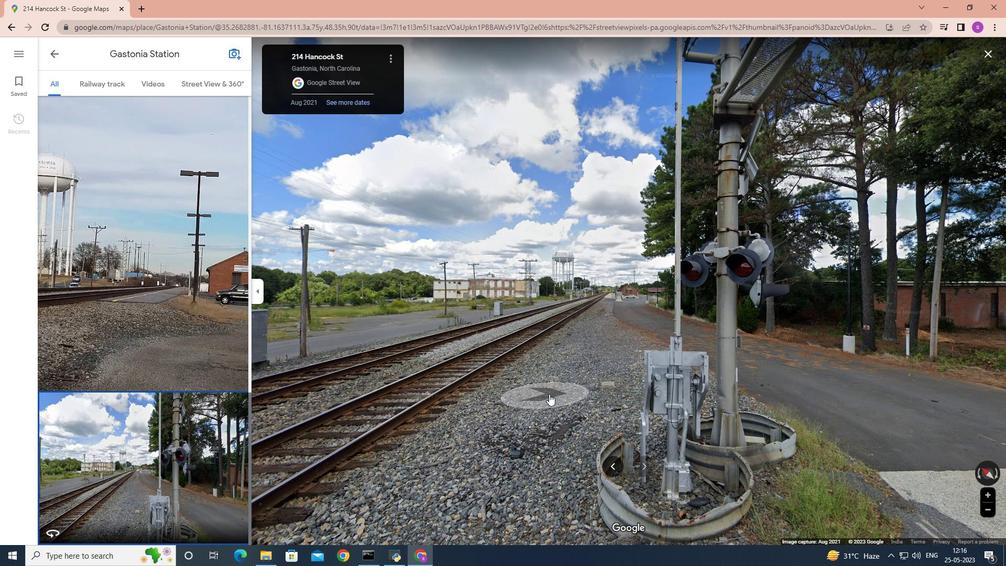 
Action: Mouse moved to (563, 346)
Screenshot: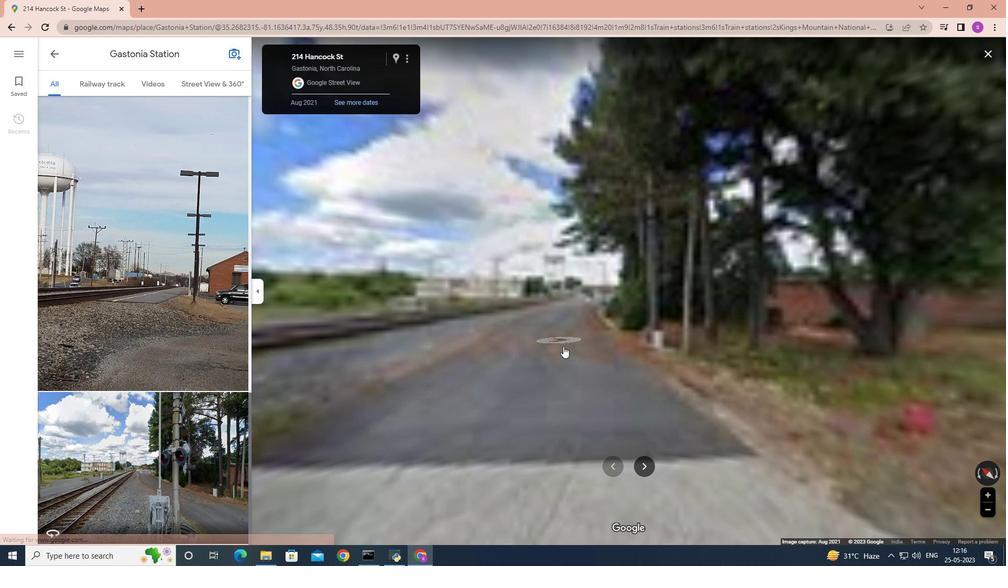 
Action: Mouse pressed left at (563, 346)
Screenshot: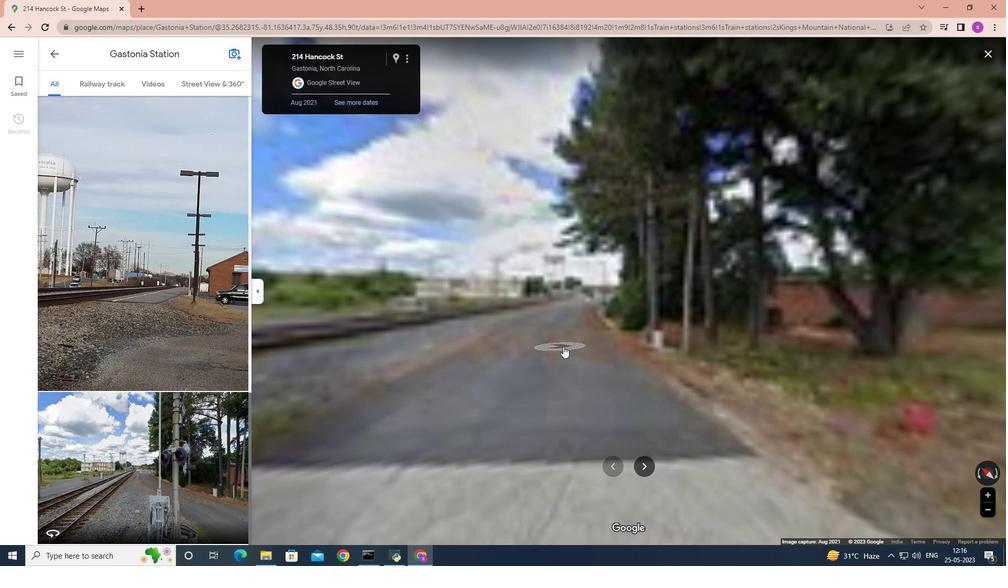 
Action: Mouse moved to (915, 379)
Screenshot: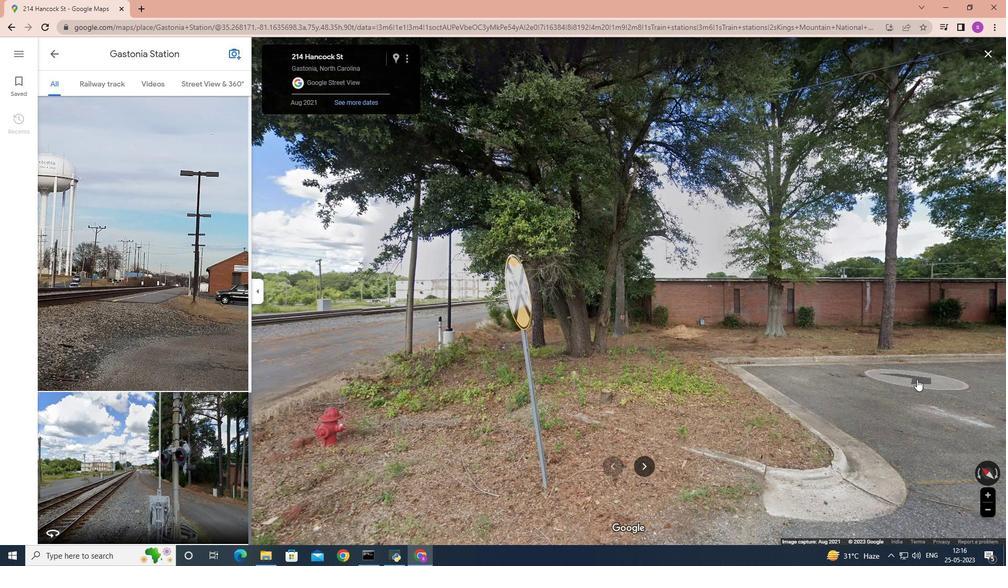 
Action: Mouse pressed left at (915, 379)
Screenshot: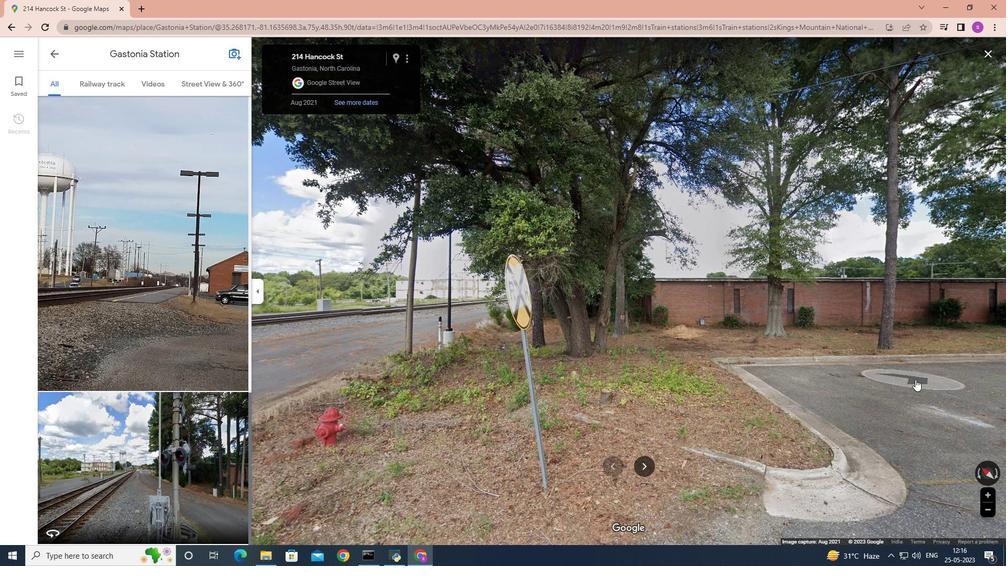 
Action: Mouse moved to (894, 419)
Screenshot: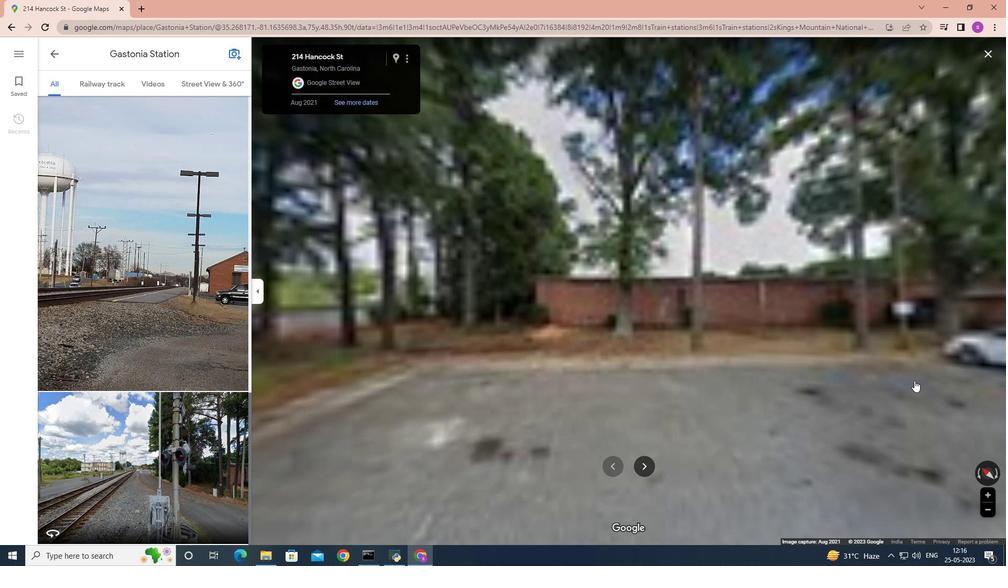 
Action: Mouse pressed left at (894, 419)
Screenshot: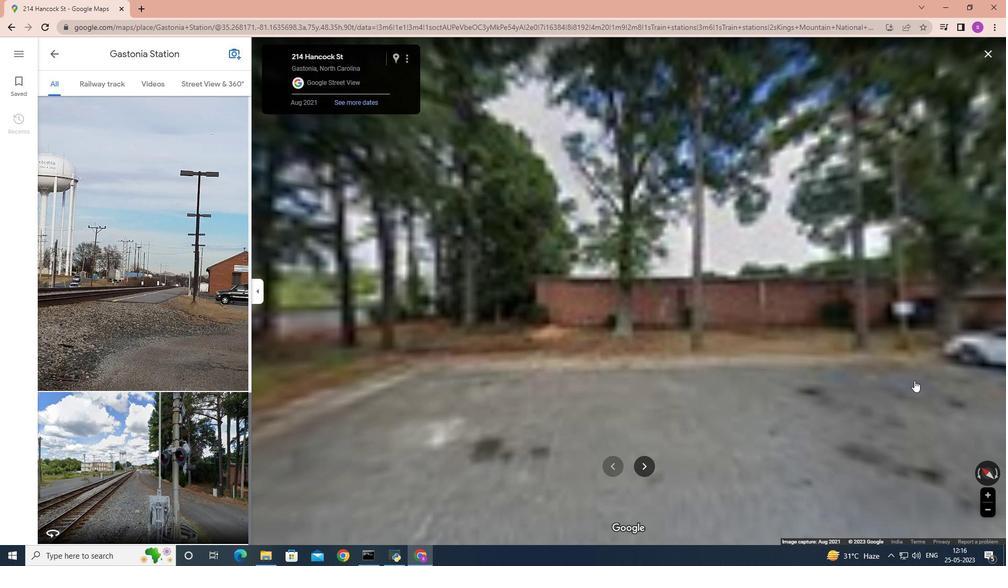 
Action: Mouse moved to (579, 272)
Screenshot: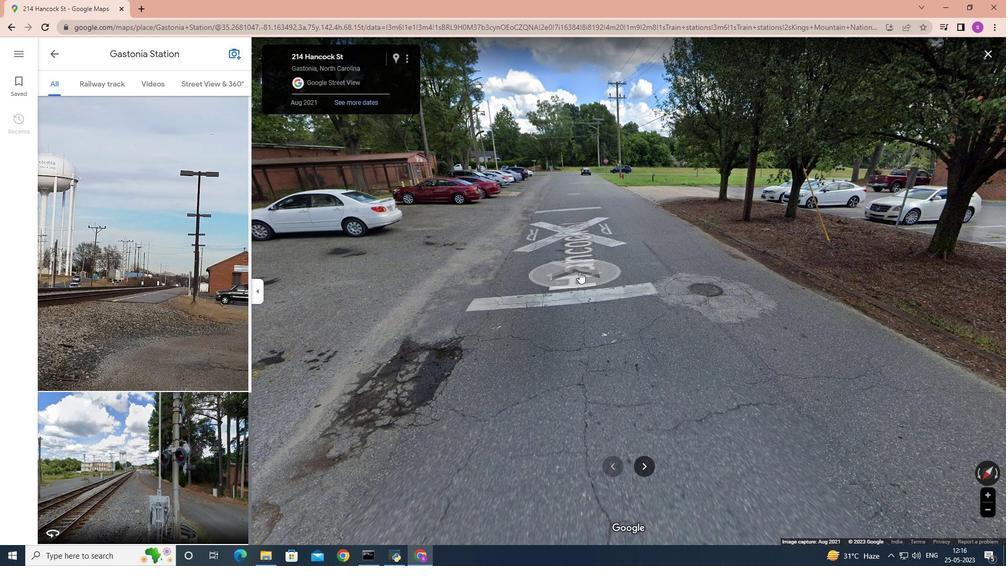 
Action: Mouse pressed left at (579, 272)
Screenshot: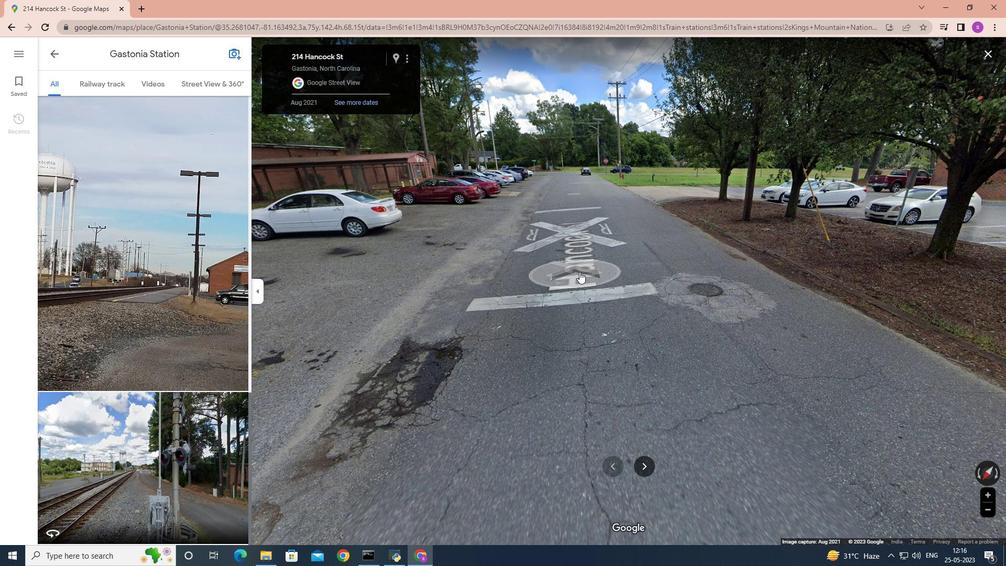 
Action: Mouse moved to (594, 241)
Screenshot: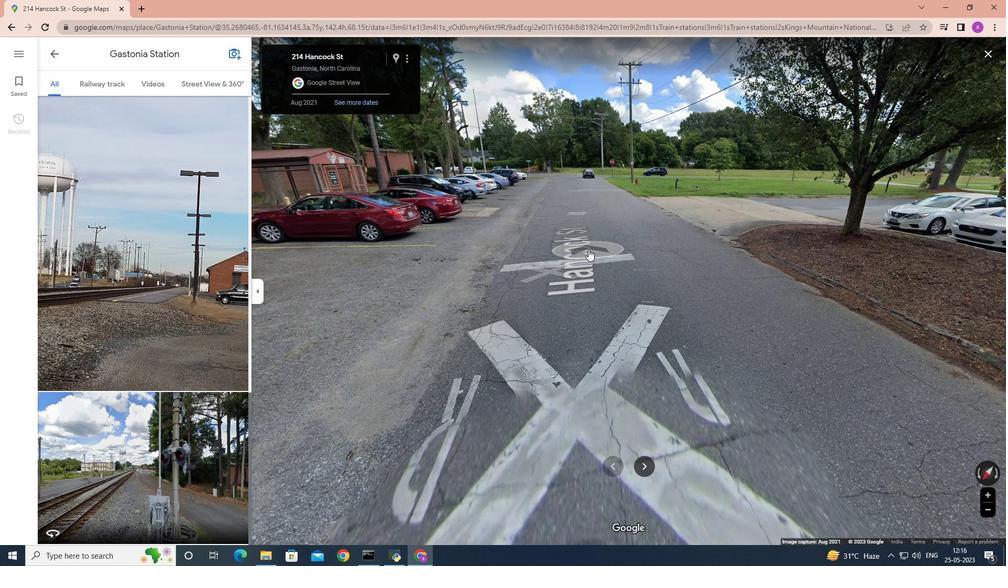 
Action: Mouse pressed left at (594, 241)
Screenshot: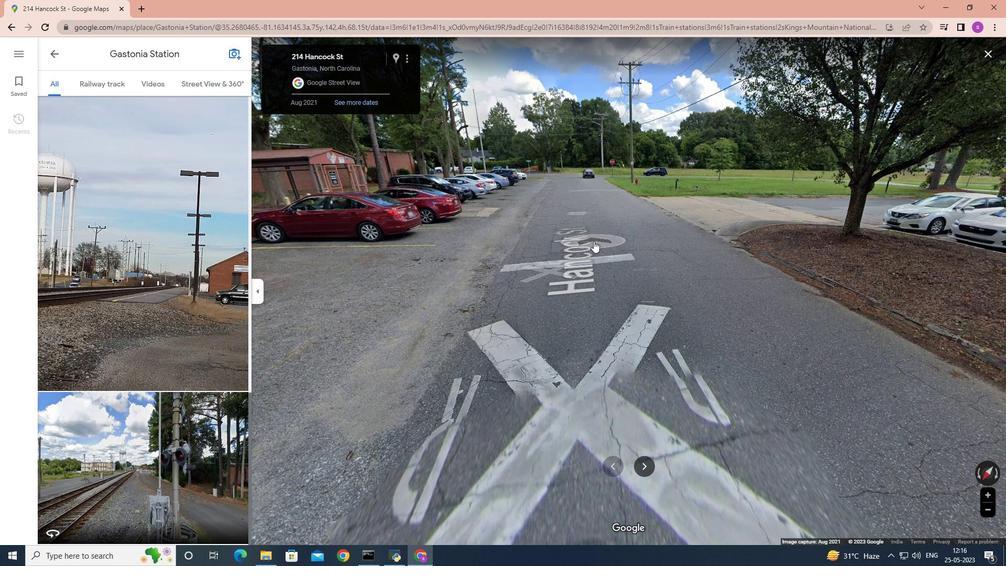 
Action: Mouse moved to (638, 350)
Screenshot: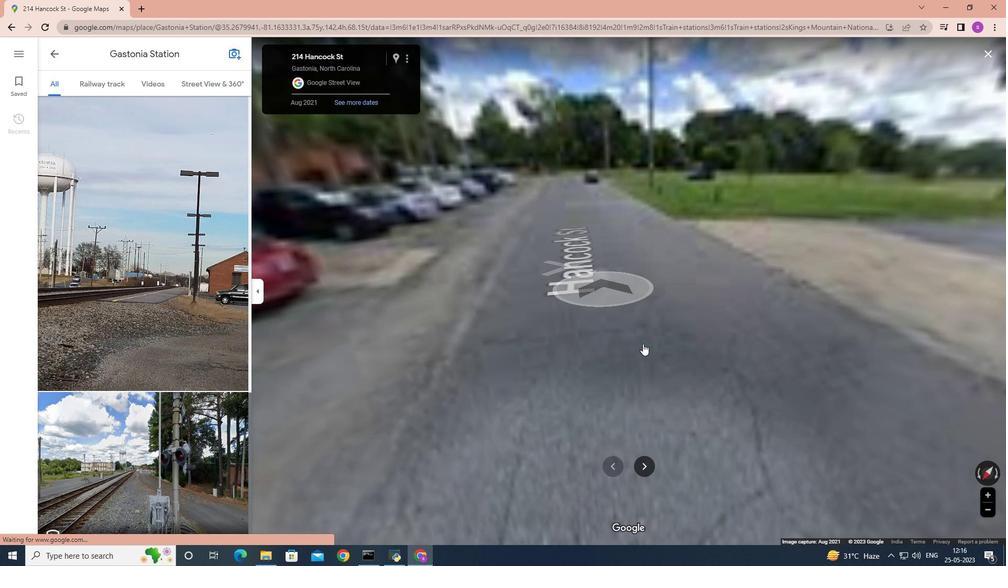 
Action: Mouse pressed left at (638, 350)
Screenshot: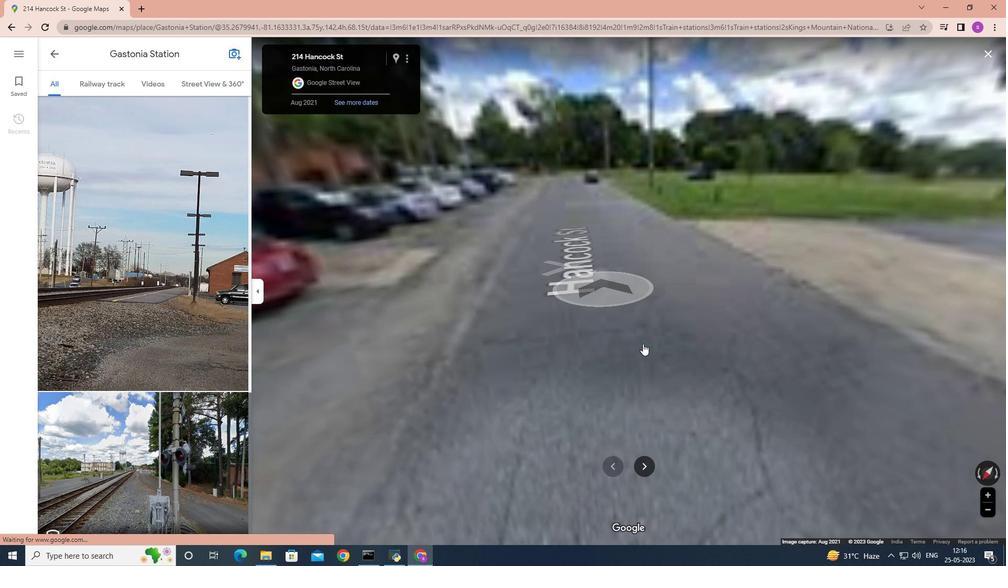 
Action: Mouse moved to (683, 429)
Screenshot: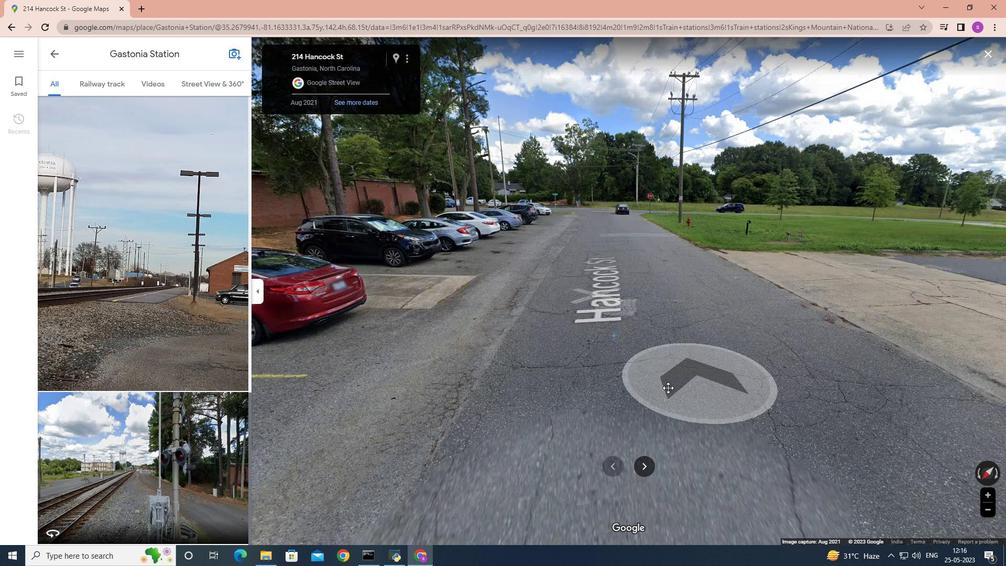 
Action: Mouse pressed left at (683, 429)
Screenshot: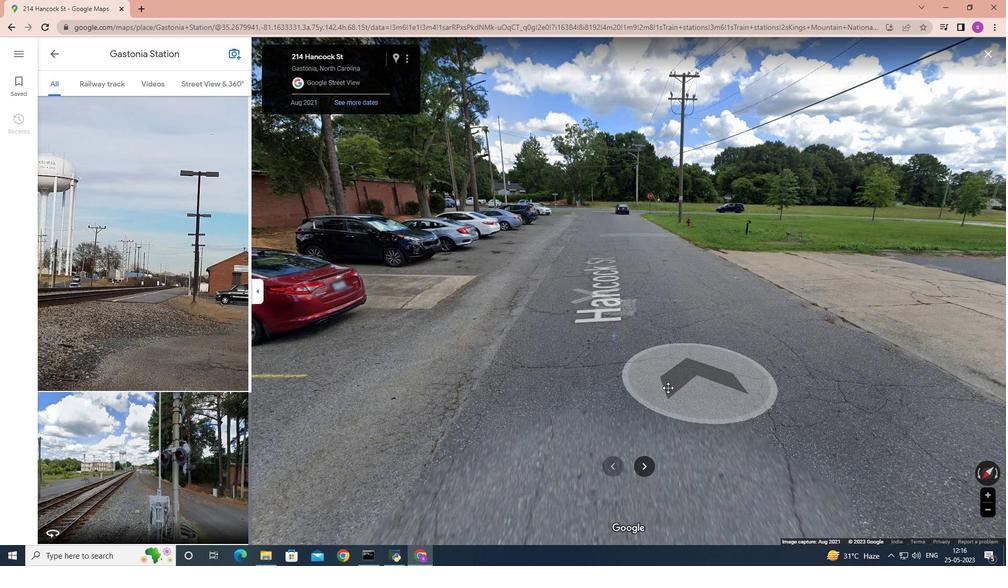 
Action: Mouse moved to (12, 143)
Screenshot: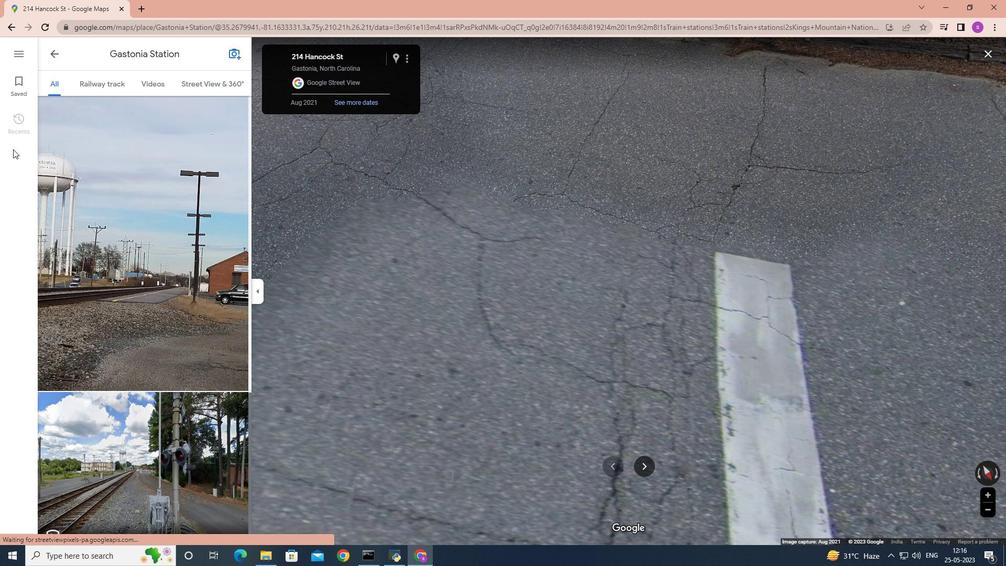 
Action: Mouse pressed left at (12, 143)
Screenshot: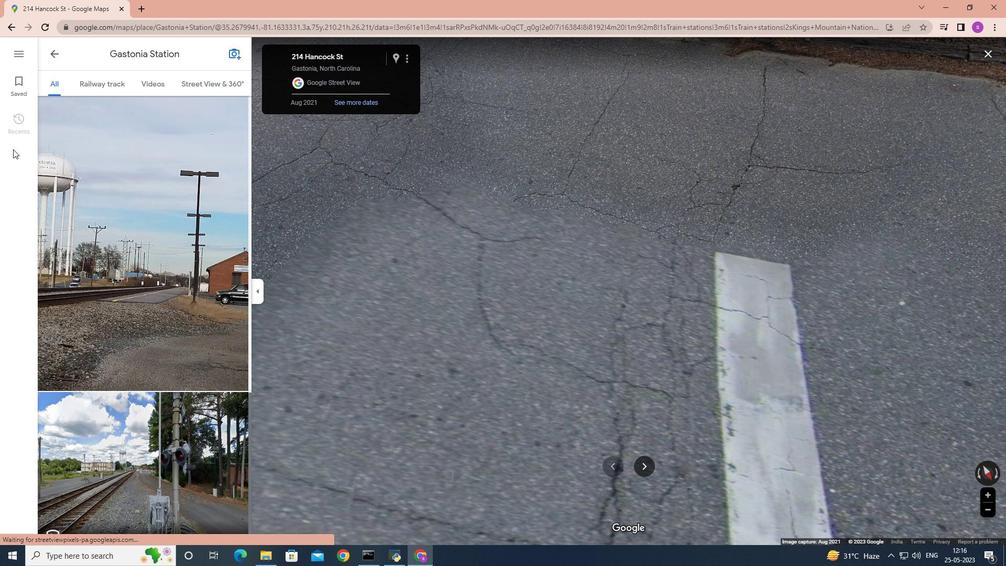 
Action: Mouse moved to (768, 304)
Screenshot: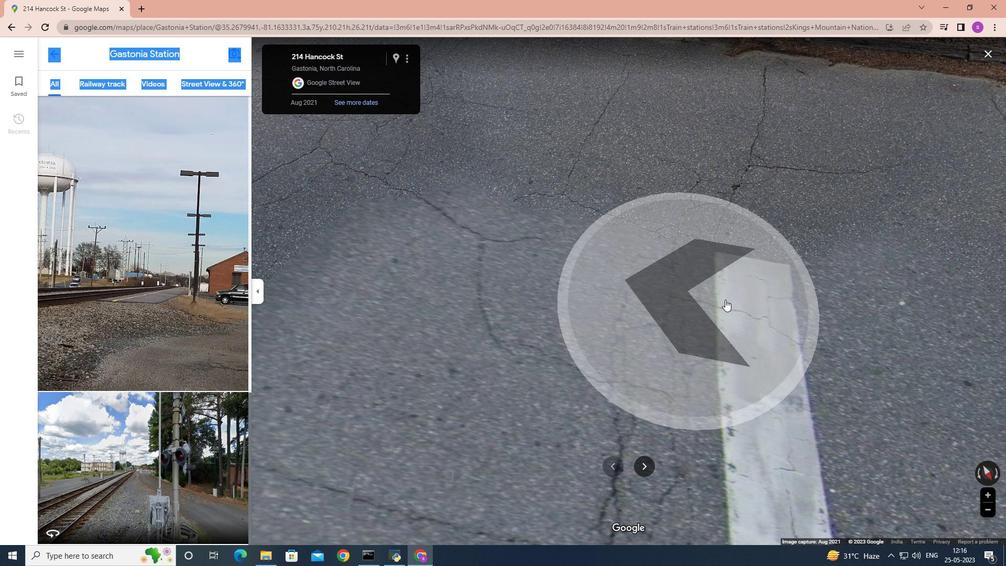 
Action: Mouse pressed left at (768, 304)
Screenshot: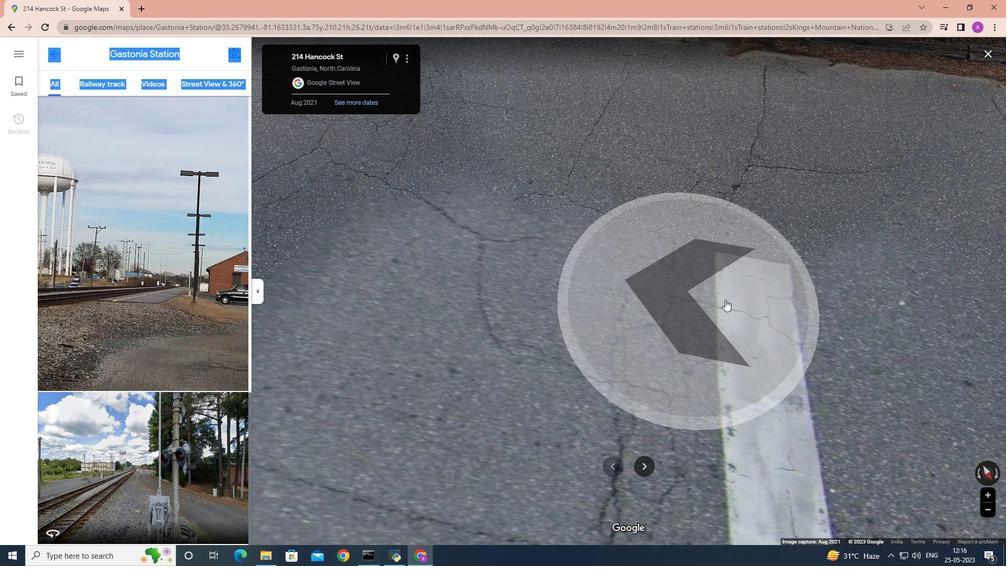 
Action: Mouse moved to (168, 144)
Screenshot: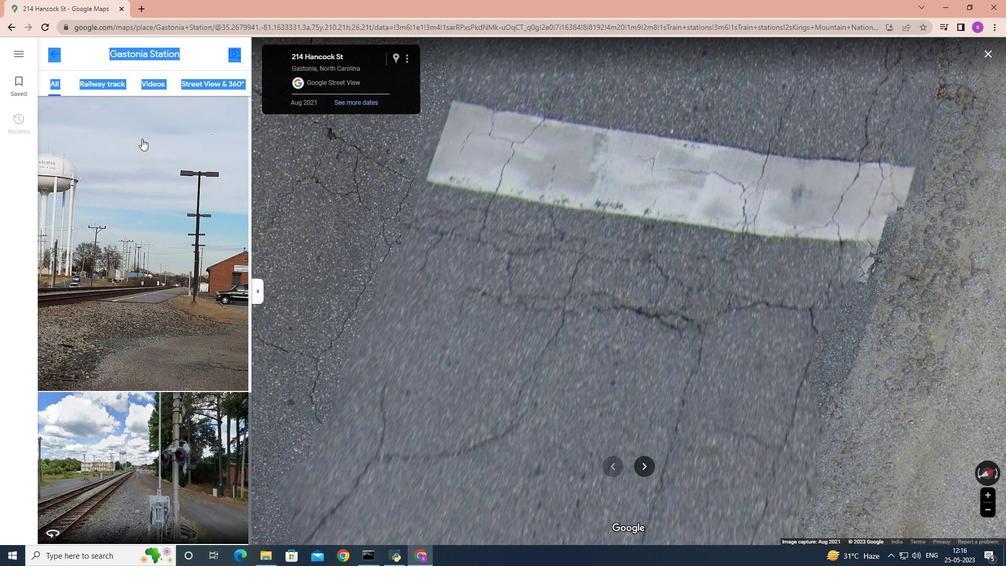 
Action: Mouse scrolled (168, 145) with delta (0, 0)
Screenshot: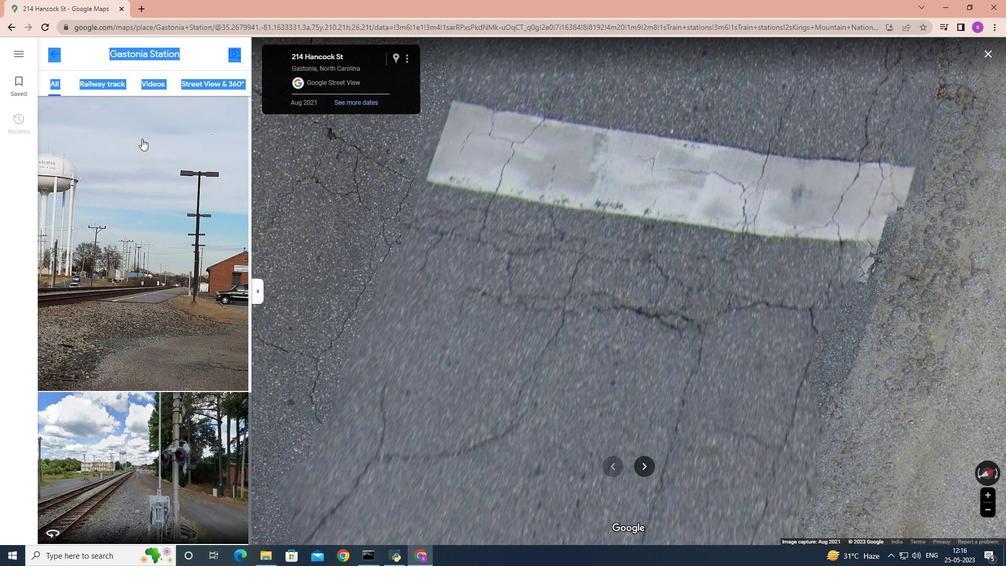 
Action: Mouse scrolled (168, 145) with delta (0, 0)
Screenshot: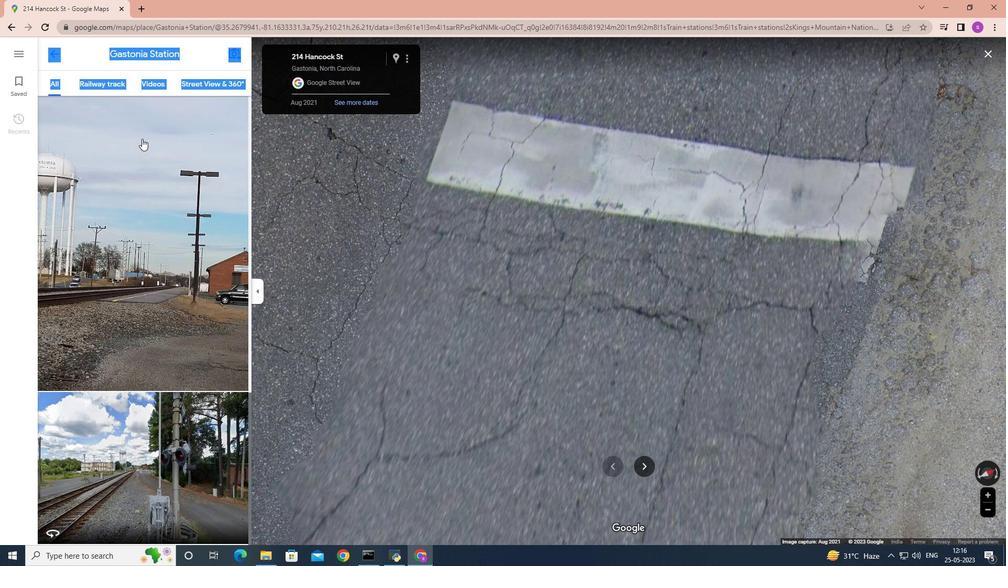 
Action: Mouse scrolled (168, 145) with delta (0, 0)
Screenshot: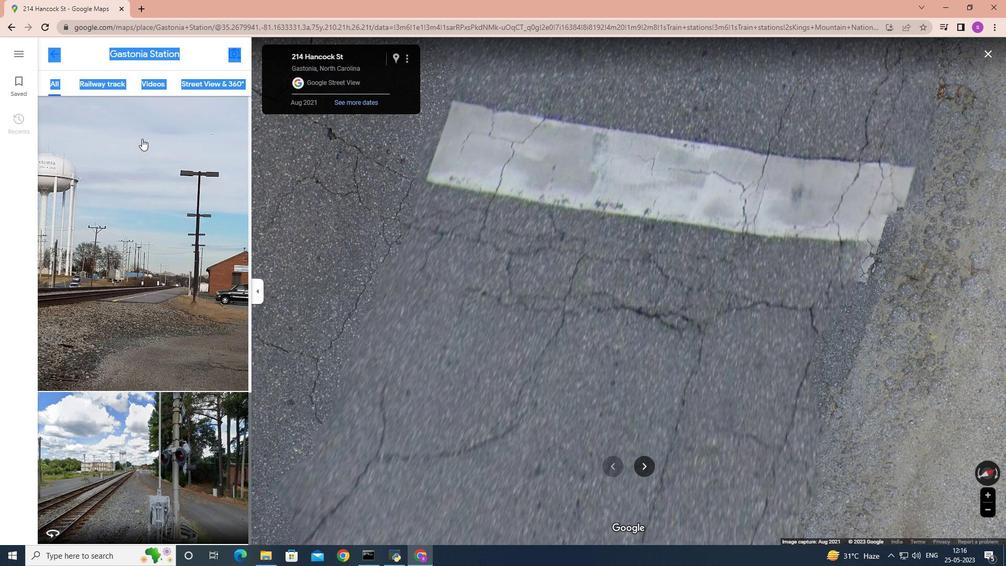 
Action: Mouse scrolled (168, 145) with delta (0, 0)
Screenshot: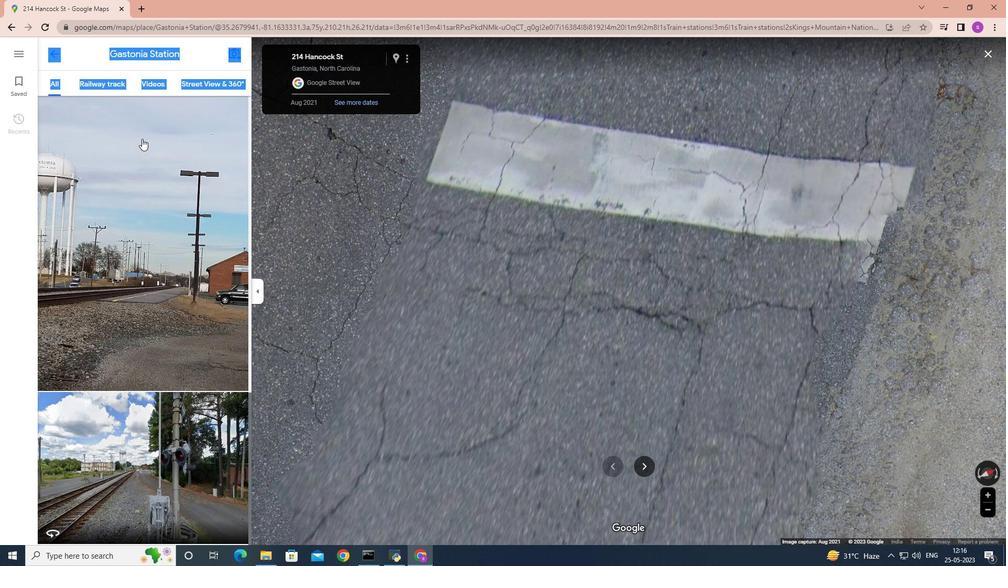 
Action: Mouse moved to (179, 148)
Screenshot: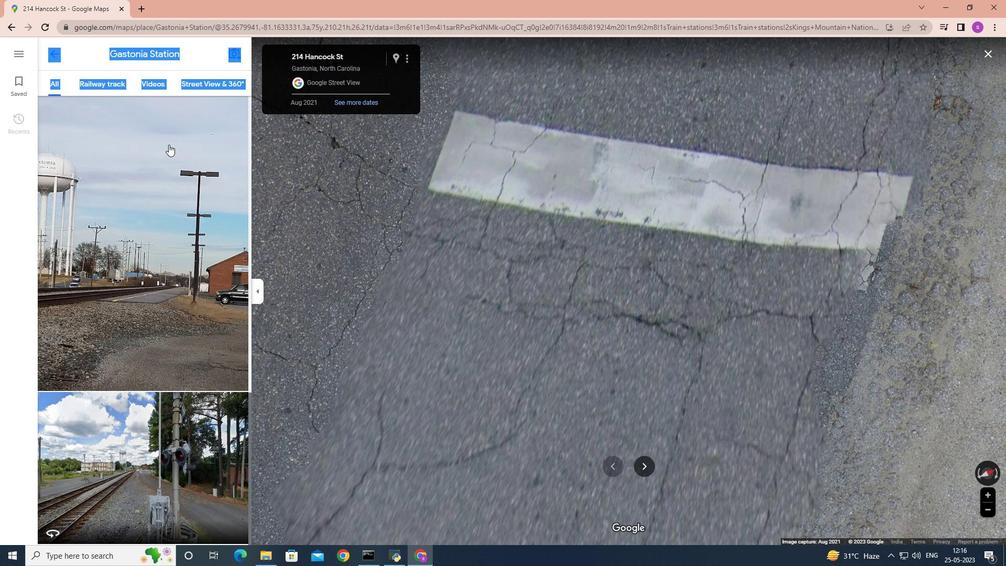 
Action: Mouse scrolled (175, 146) with delta (0, 0)
Screenshot: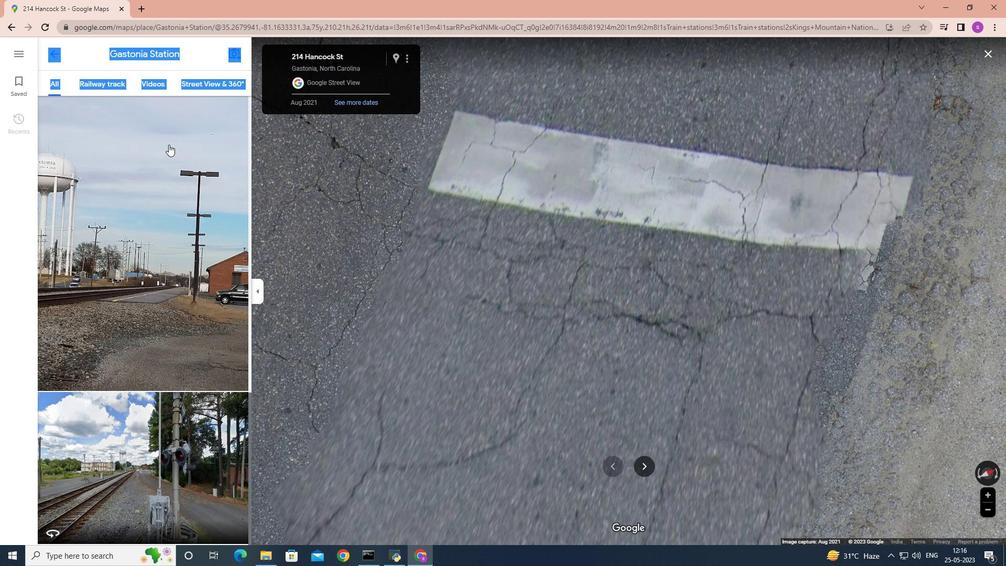 
Action: Mouse moved to (665, 315)
Screenshot: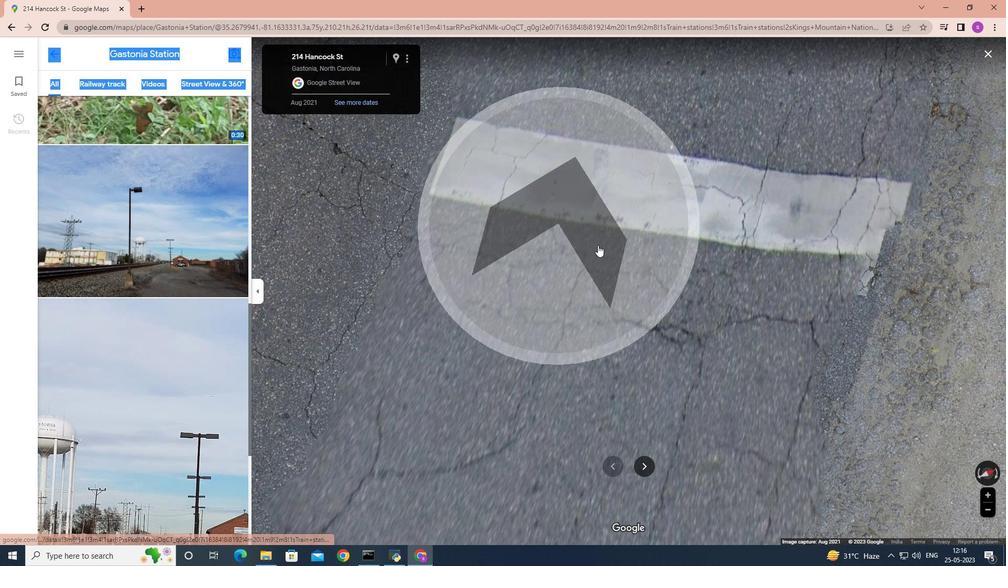 
Action: Mouse scrolled (665, 315) with delta (0, 0)
Screenshot: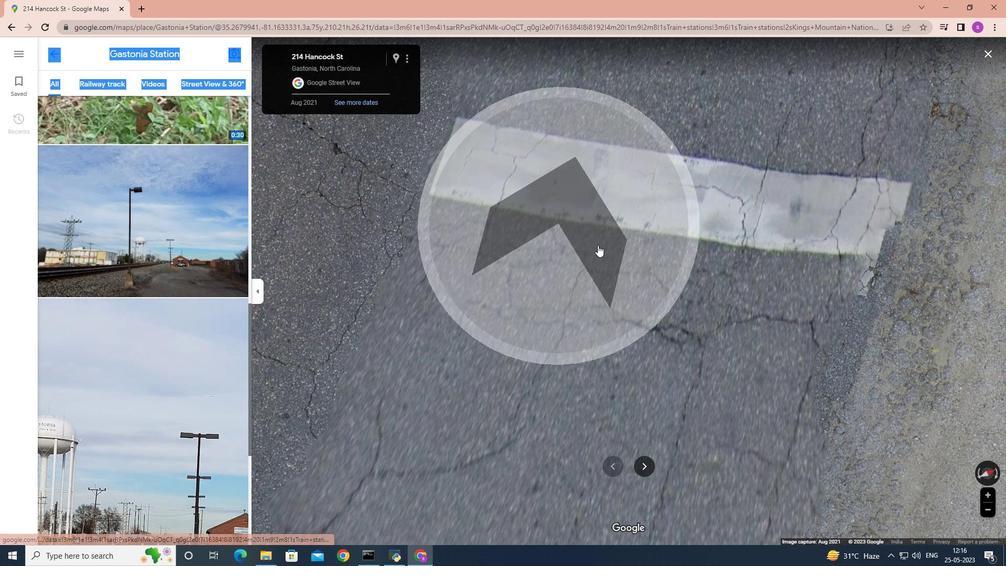 
Action: Mouse scrolled (665, 315) with delta (0, 0)
Screenshot: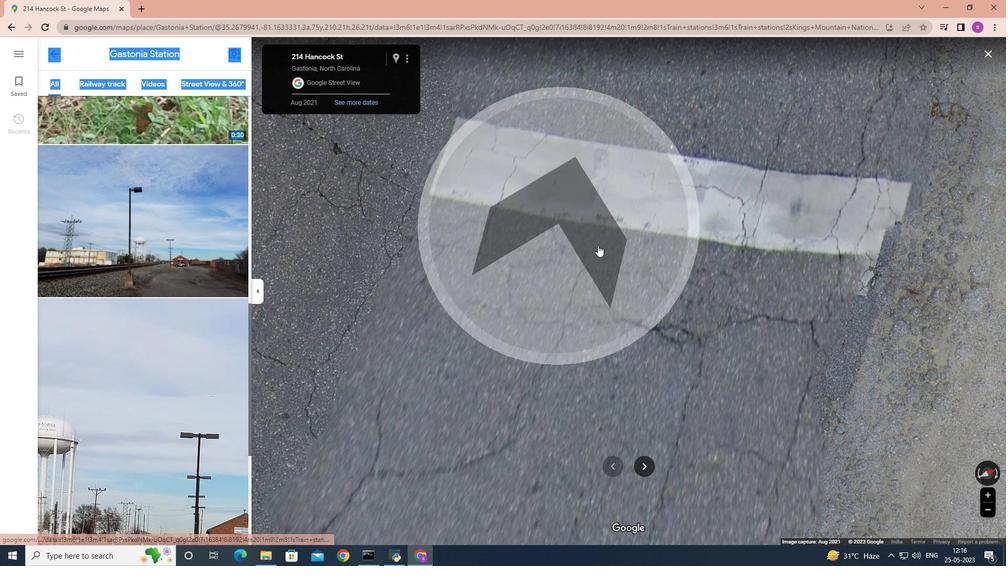 
Action: Mouse scrolled (665, 315) with delta (0, 0)
Screenshot: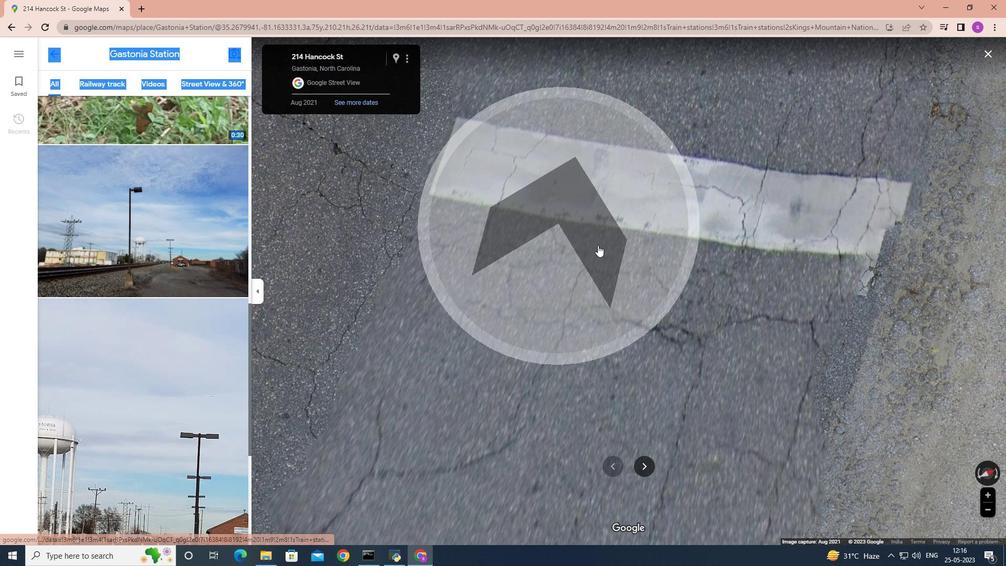 
Action: Mouse scrolled (665, 315) with delta (0, 0)
Screenshot: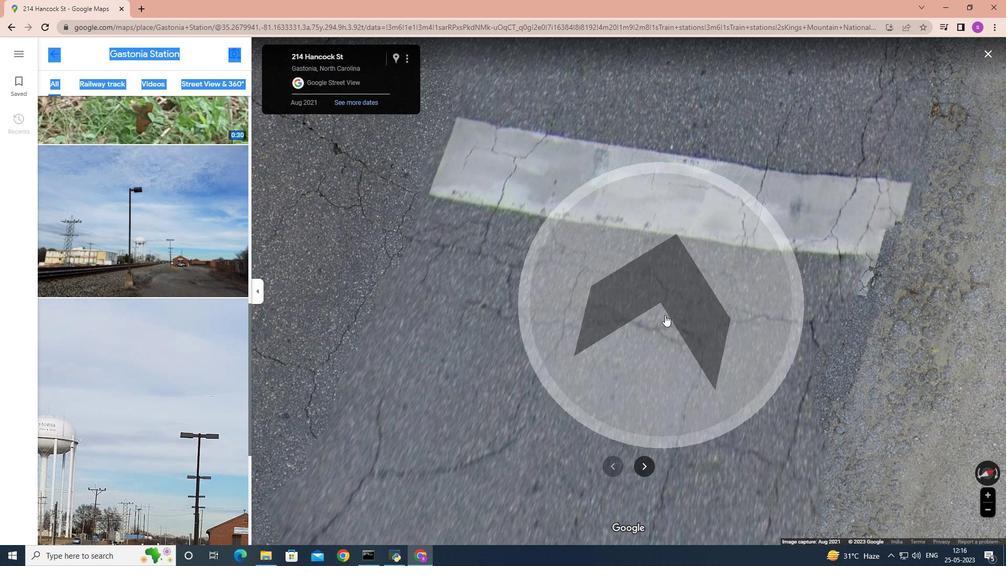 
Action: Mouse moved to (665, 315)
Screenshot: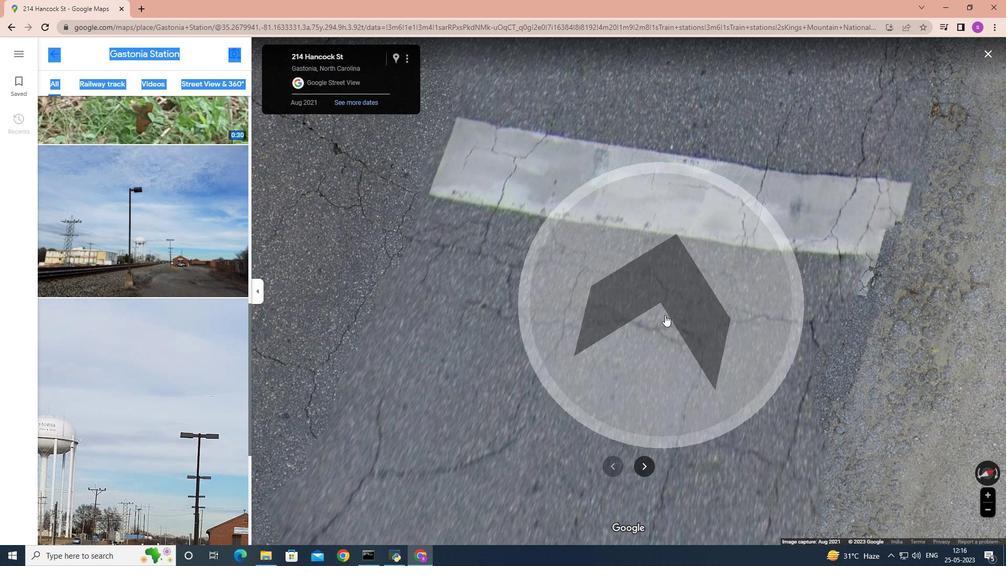 
Action: Mouse scrolled (665, 315) with delta (0, 0)
Screenshot: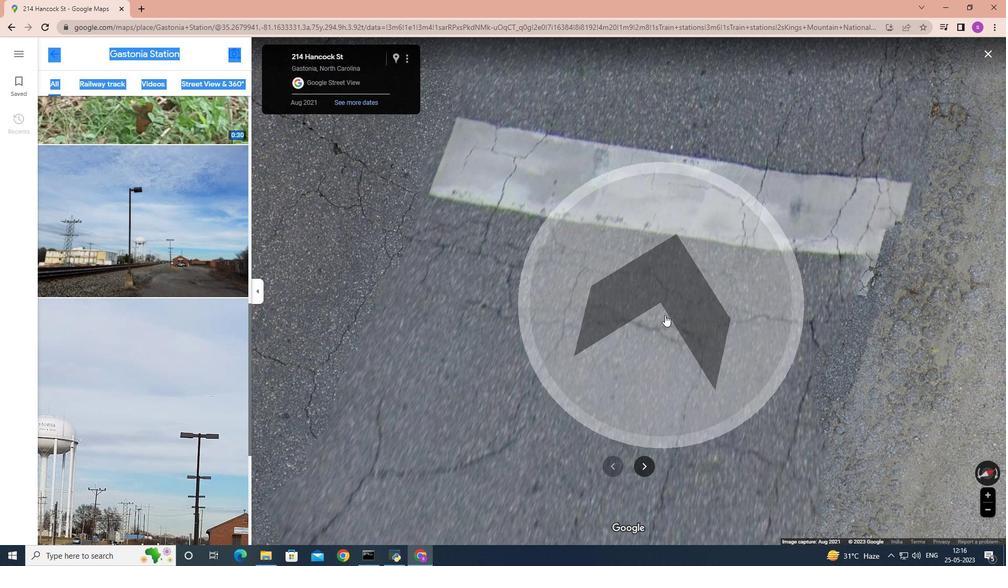 
Action: Mouse moved to (638, 245)
Screenshot: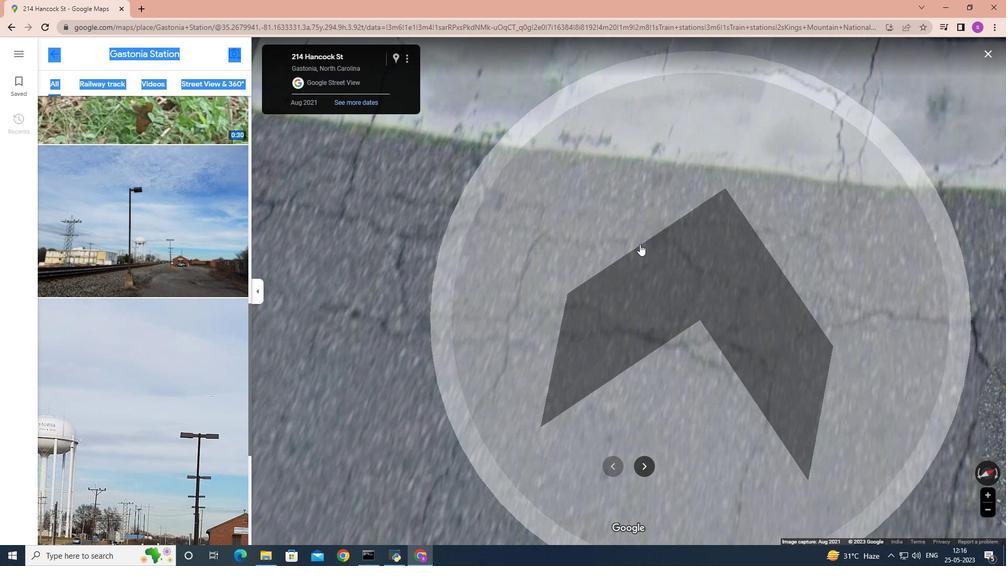 
Action: Mouse scrolled (638, 245) with delta (0, 0)
Screenshot: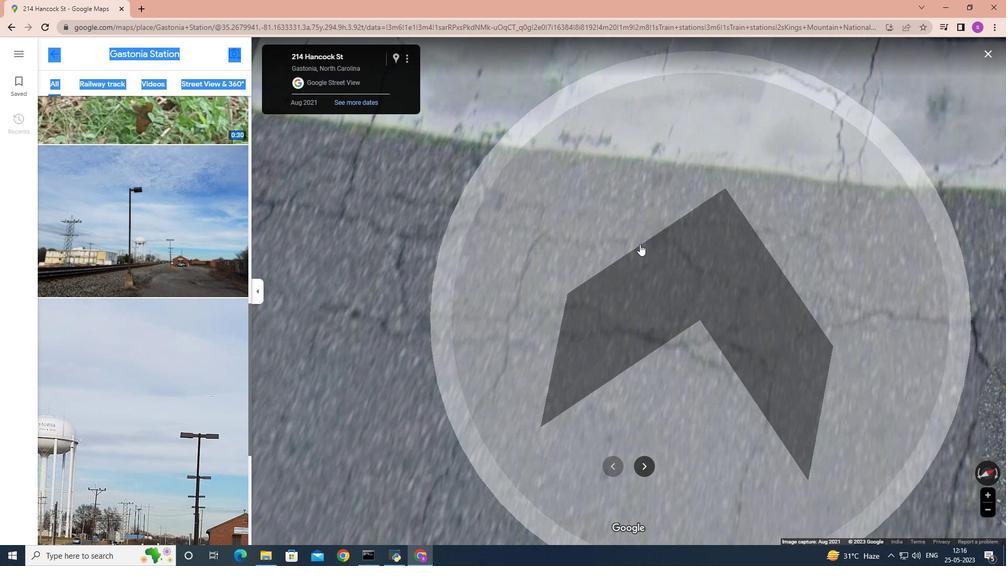 
Action: Mouse moved to (638, 246)
Screenshot: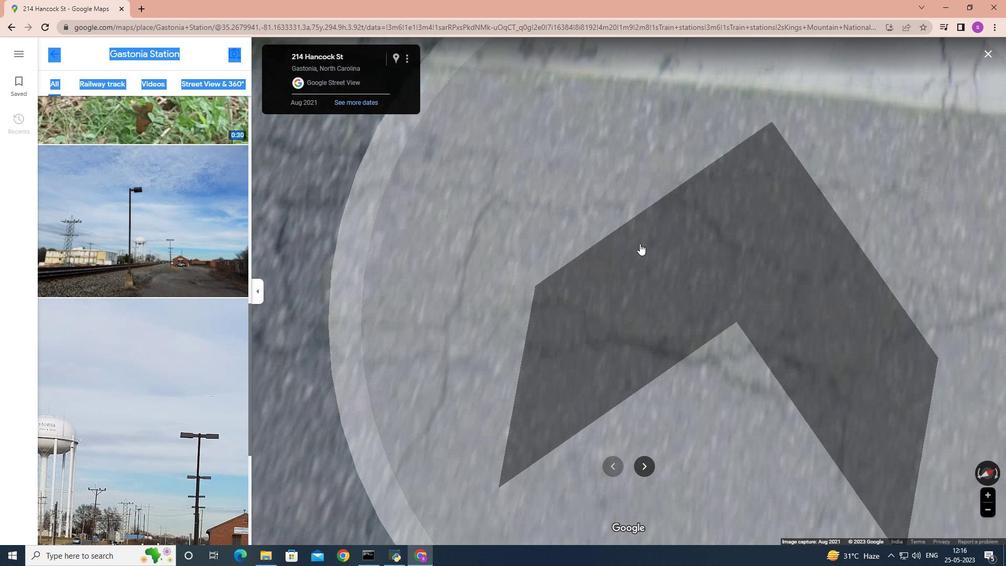 
Action: Mouse scrolled (638, 245) with delta (0, 0)
Screenshot: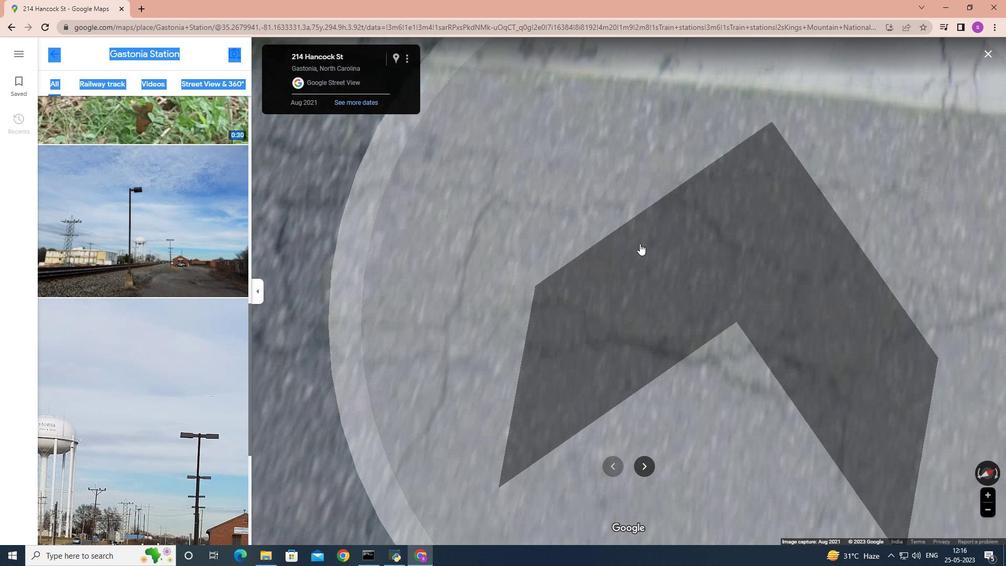 
Action: Mouse moved to (638, 246)
Screenshot: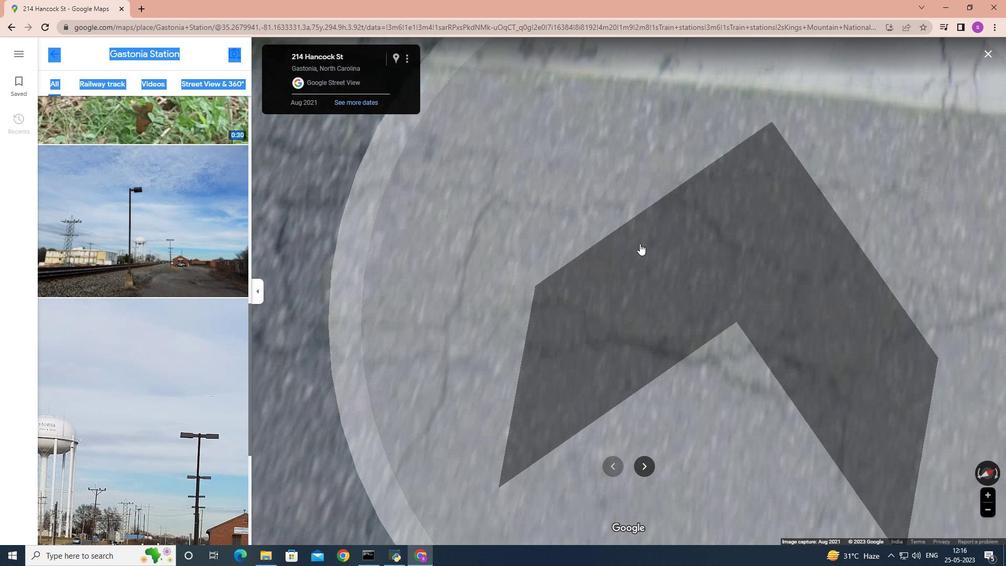 
Action: Mouse scrolled (638, 245) with delta (0, 0)
Screenshot: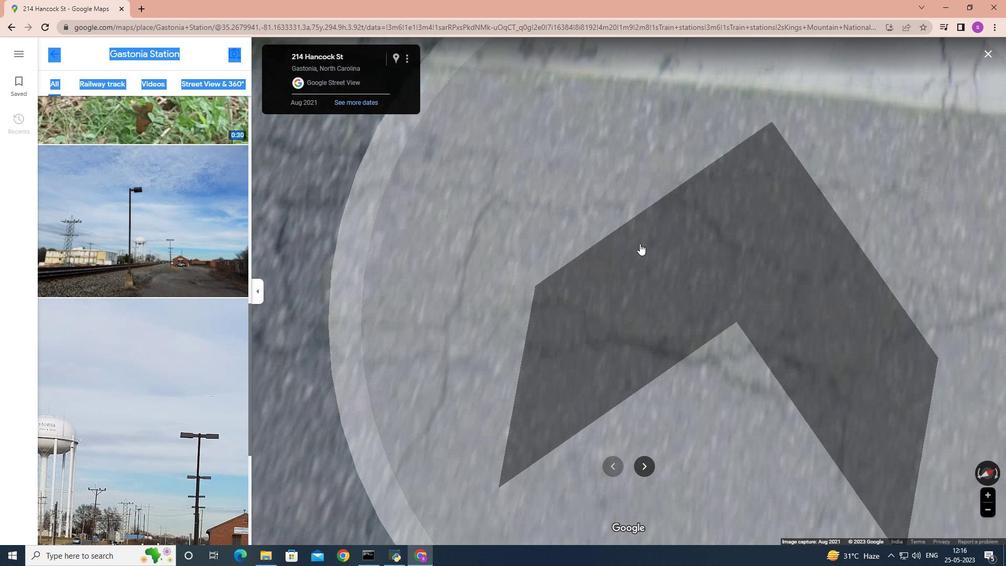 
Action: Mouse moved to (638, 246)
Screenshot: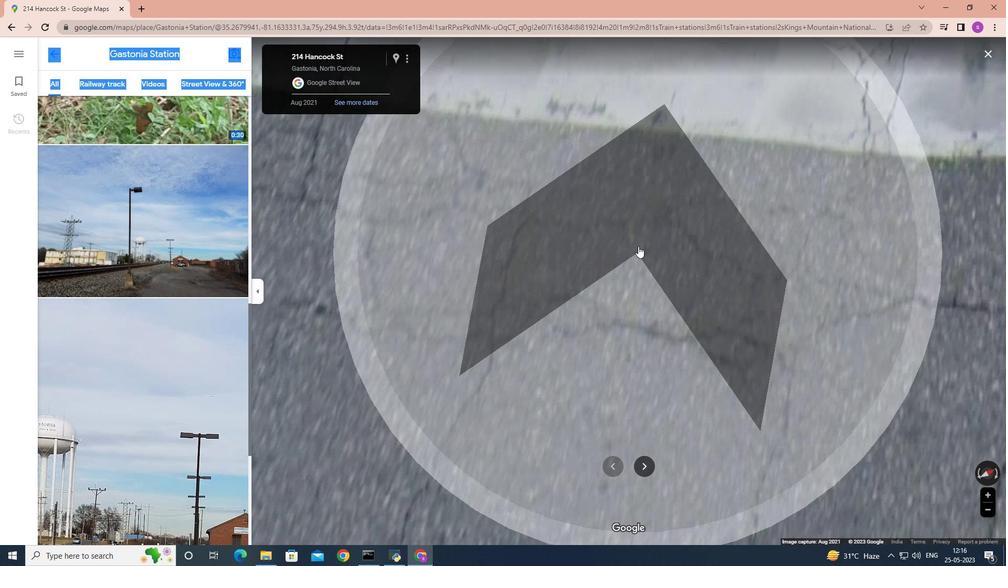 
Action: Mouse scrolled (638, 246) with delta (0, 0)
Screenshot: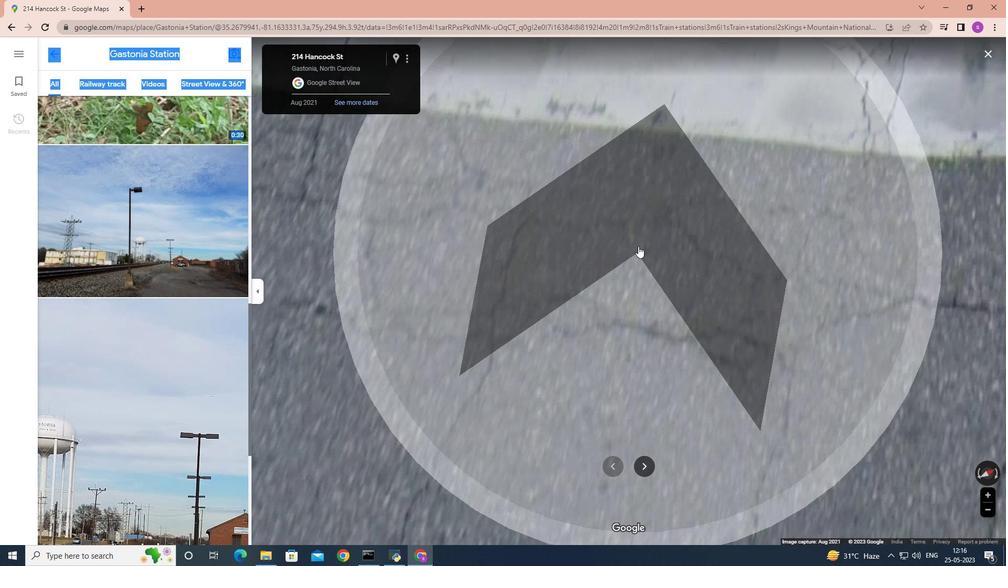 
Action: Mouse scrolled (638, 246) with delta (0, 0)
Screenshot: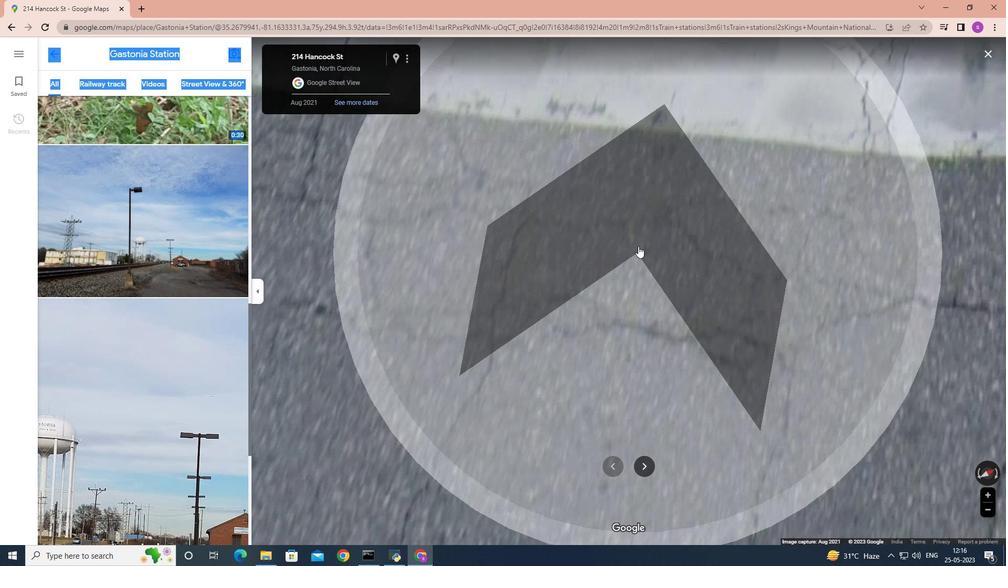 
Action: Mouse scrolled (638, 246) with delta (0, 0)
Screenshot: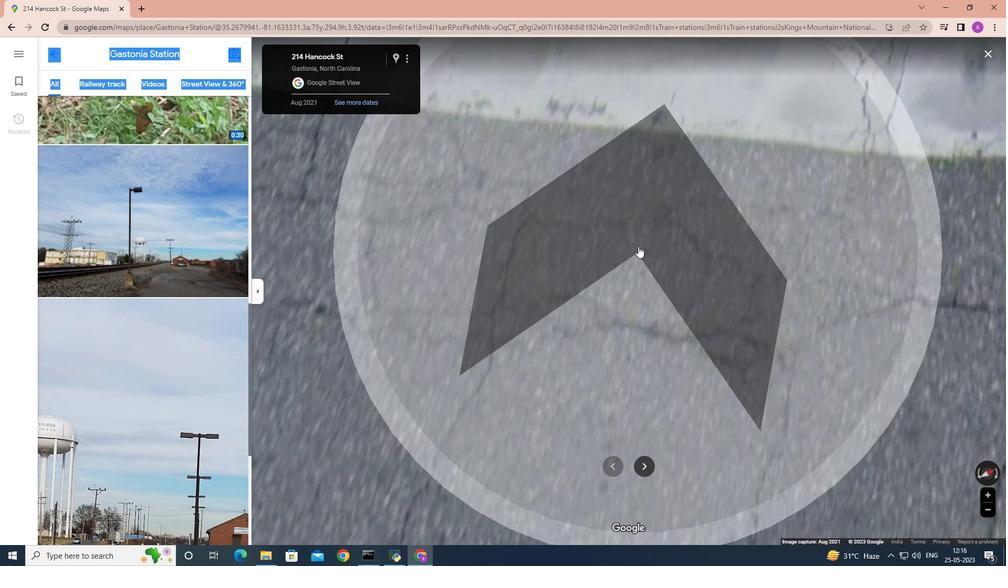 
Action: Mouse scrolled (638, 246) with delta (0, 0)
Screenshot: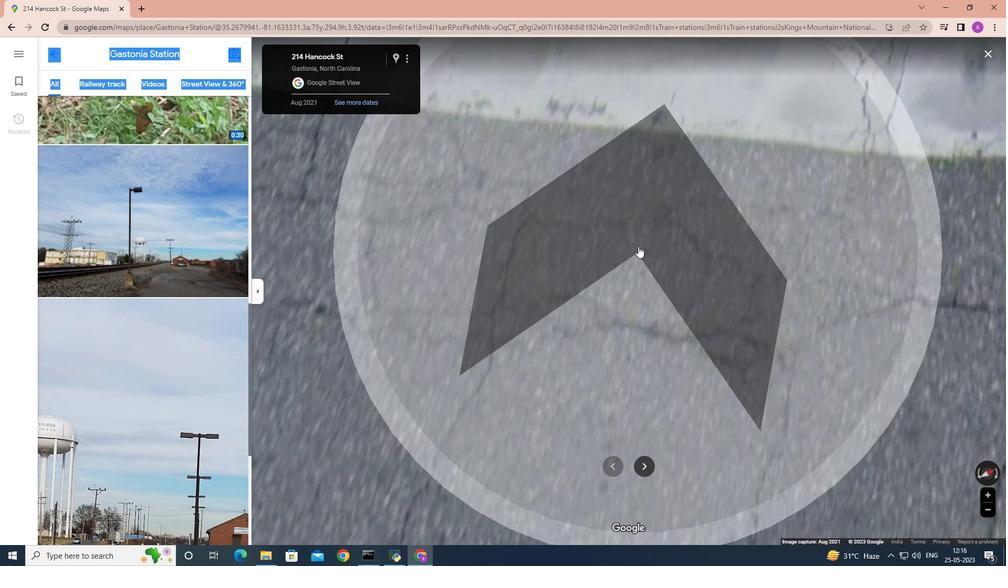 
Action: Mouse scrolled (638, 246) with delta (0, 0)
Screenshot: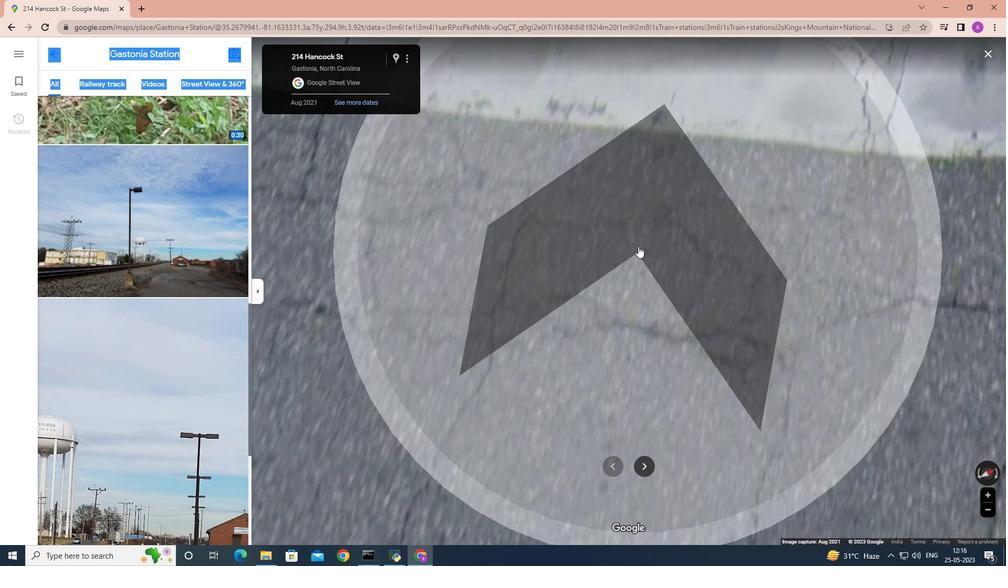 
Action: Mouse moved to (636, 249)
Screenshot: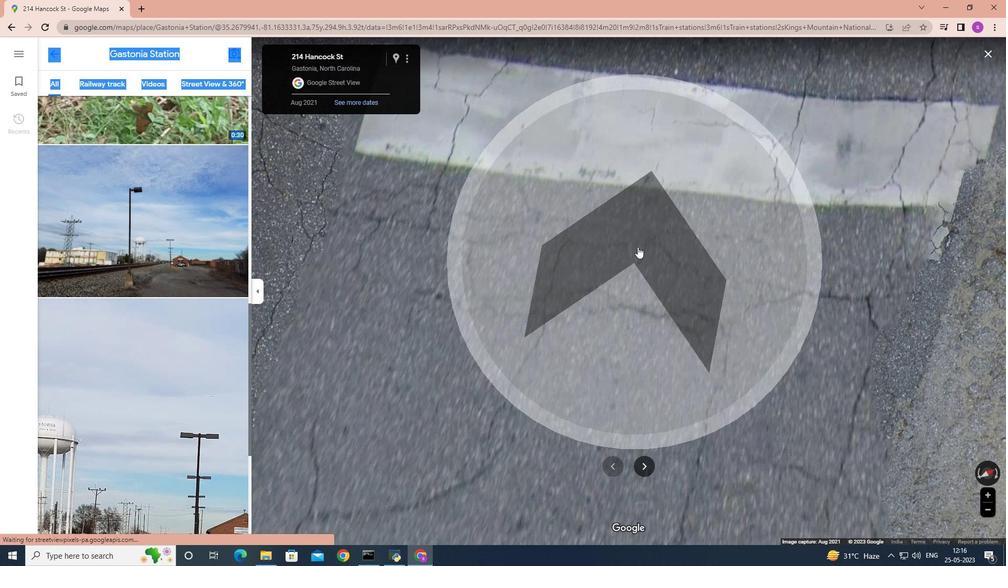 
Action: Mouse scrolled (637, 248) with delta (0, 0)
Screenshot: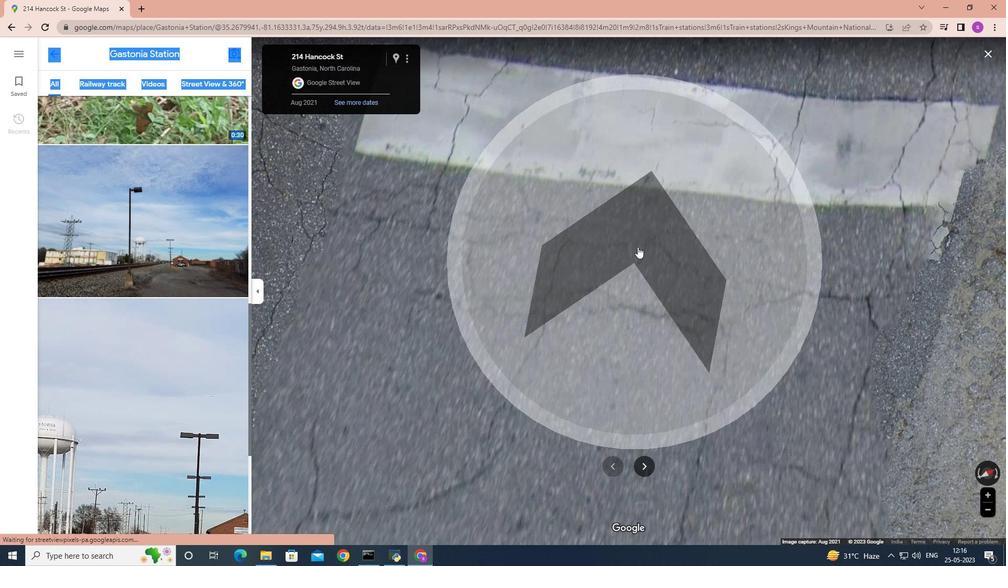 
Action: Mouse moved to (635, 250)
Screenshot: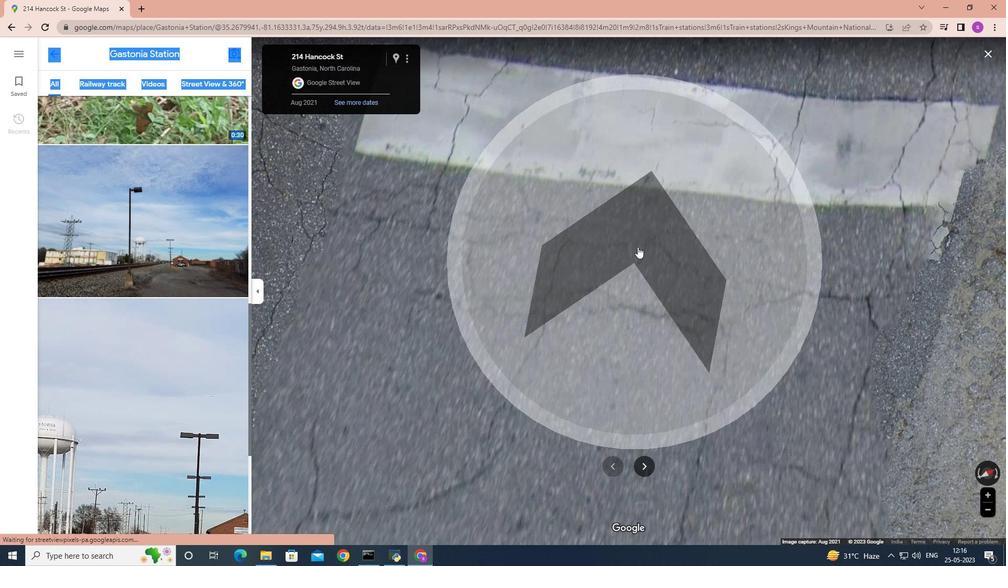 
Action: Mouse scrolled (636, 249) with delta (0, 0)
Screenshot: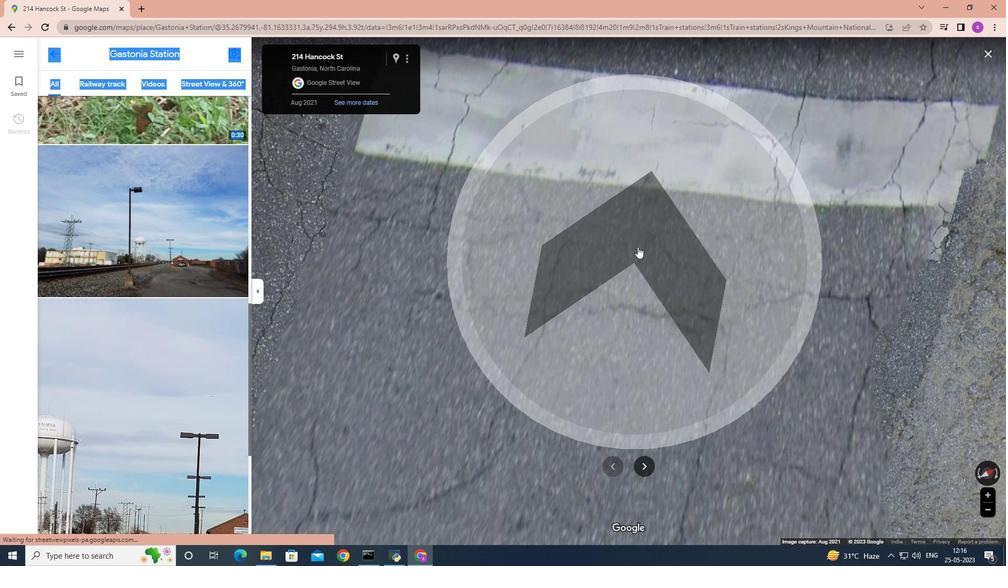 
Action: Mouse moved to (634, 252)
Screenshot: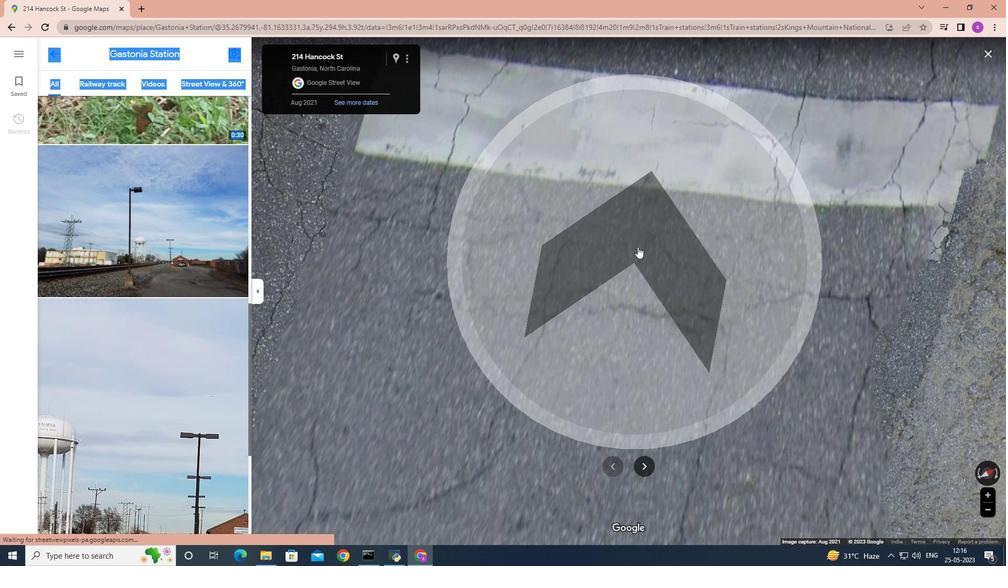 
Action: Mouse scrolled (634, 251) with delta (0, 0)
Screenshot: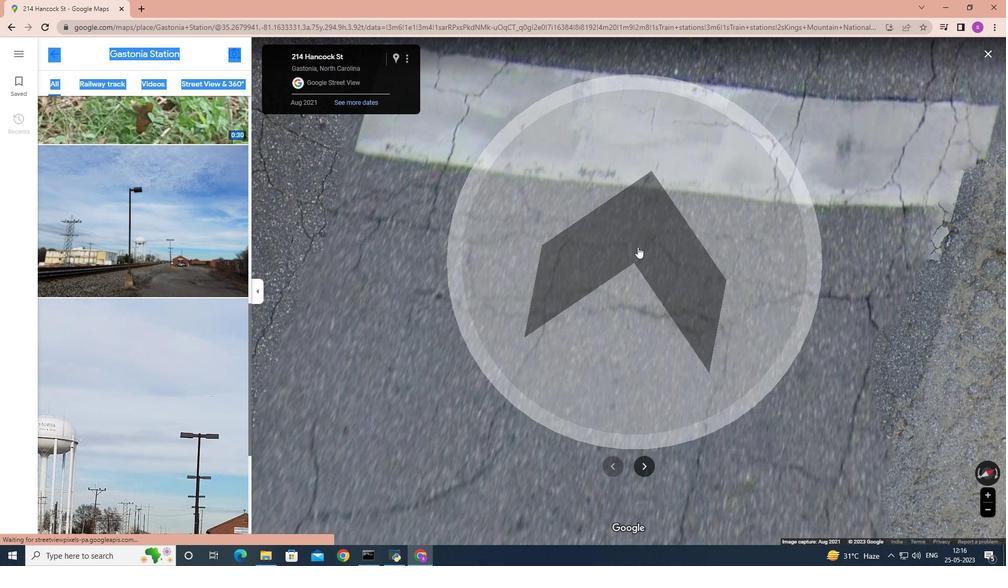 
Action: Mouse moved to (634, 252)
Screenshot: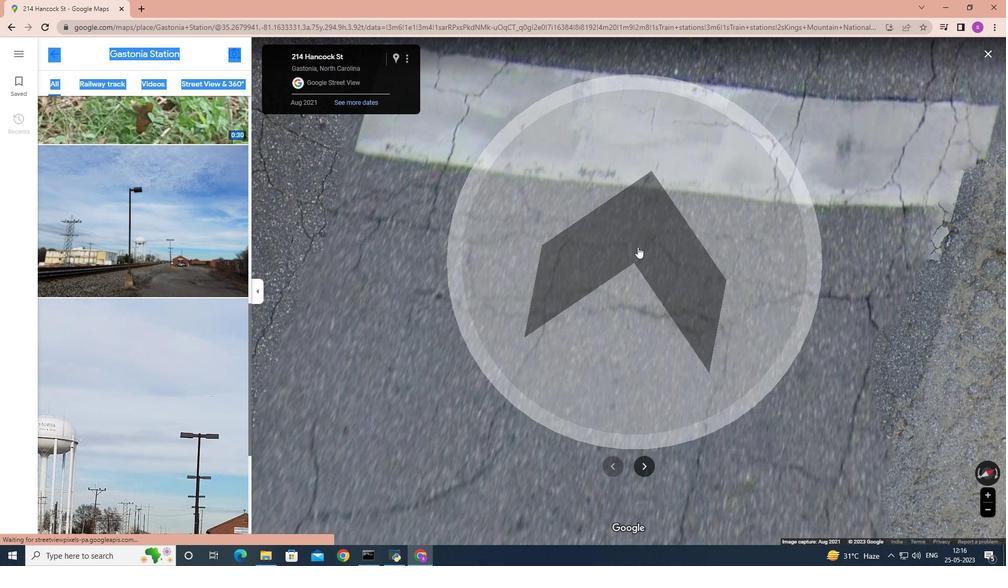 
Action: Mouse scrolled (634, 251) with delta (0, 0)
Screenshot: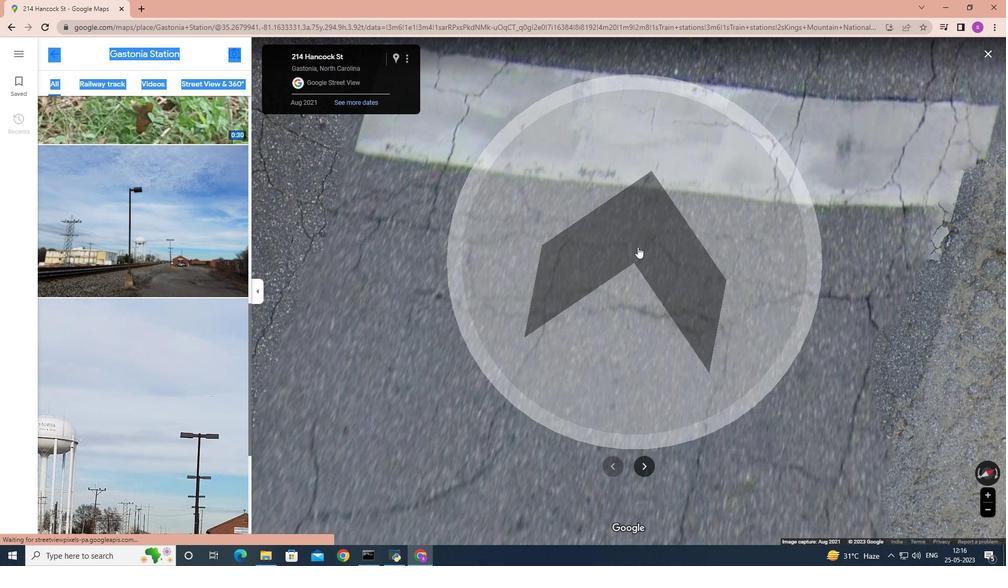 
Action: Mouse scrolled (634, 252) with delta (0, 0)
Screenshot: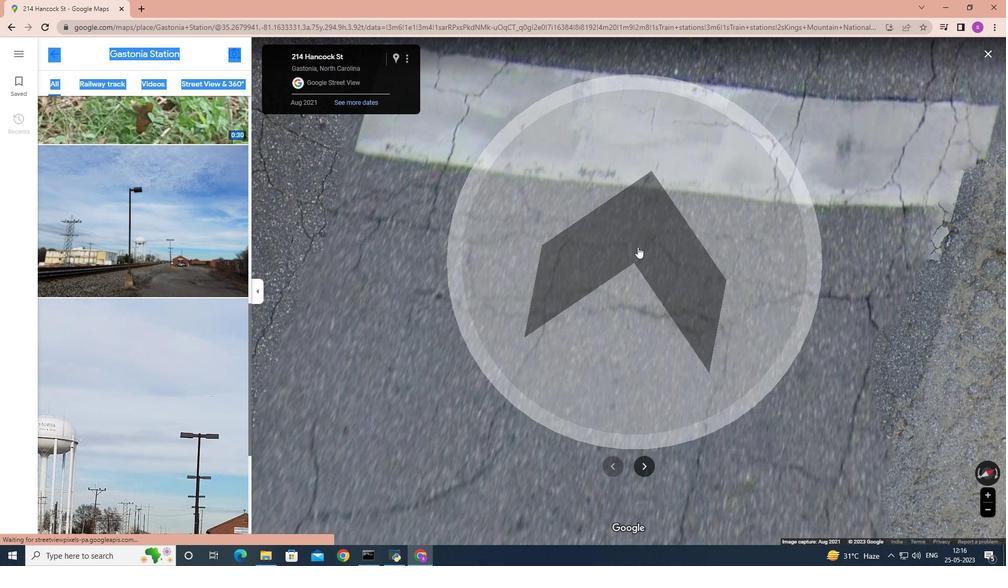 
Action: Mouse scrolled (634, 252) with delta (0, 0)
Screenshot: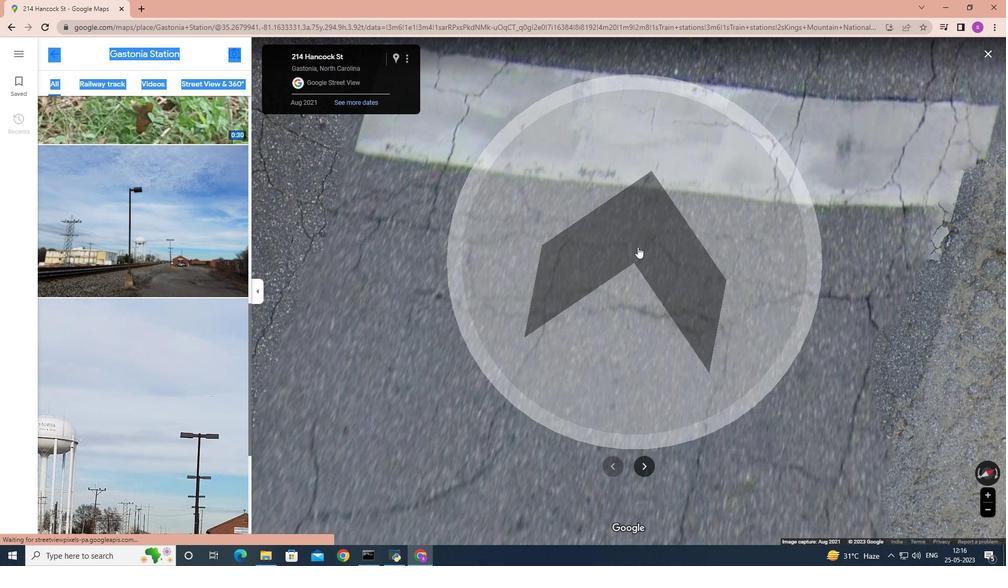 
Action: Mouse scrolled (634, 252) with delta (0, 0)
Screenshot: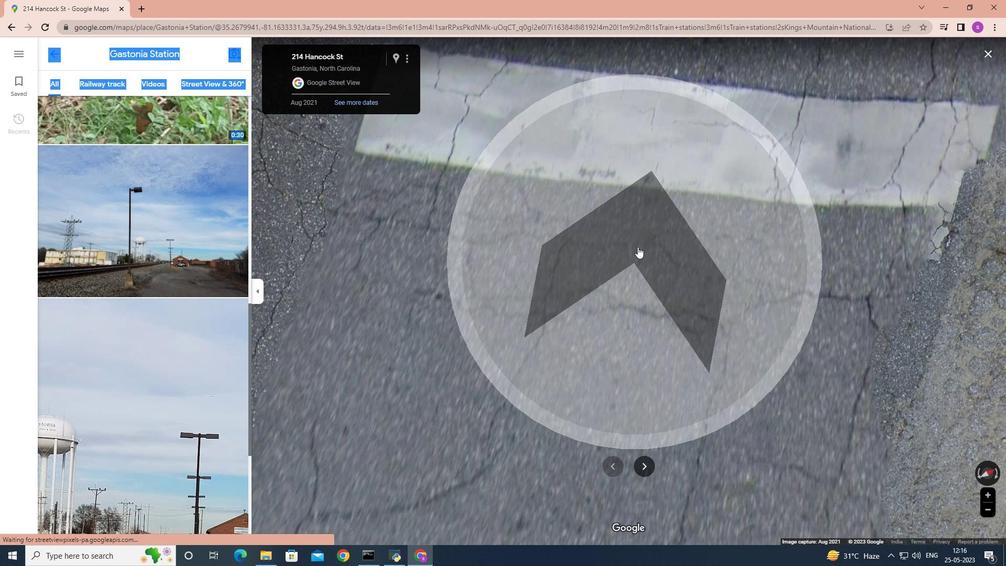 
Action: Mouse moved to (593, 298)
Screenshot: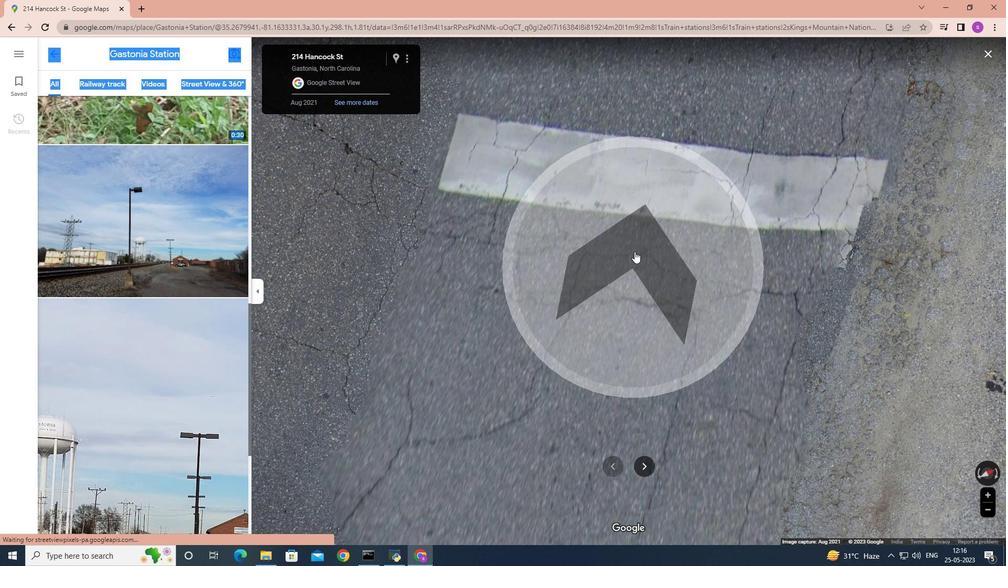 
Action: Mouse pressed left at (593, 298)
Screenshot: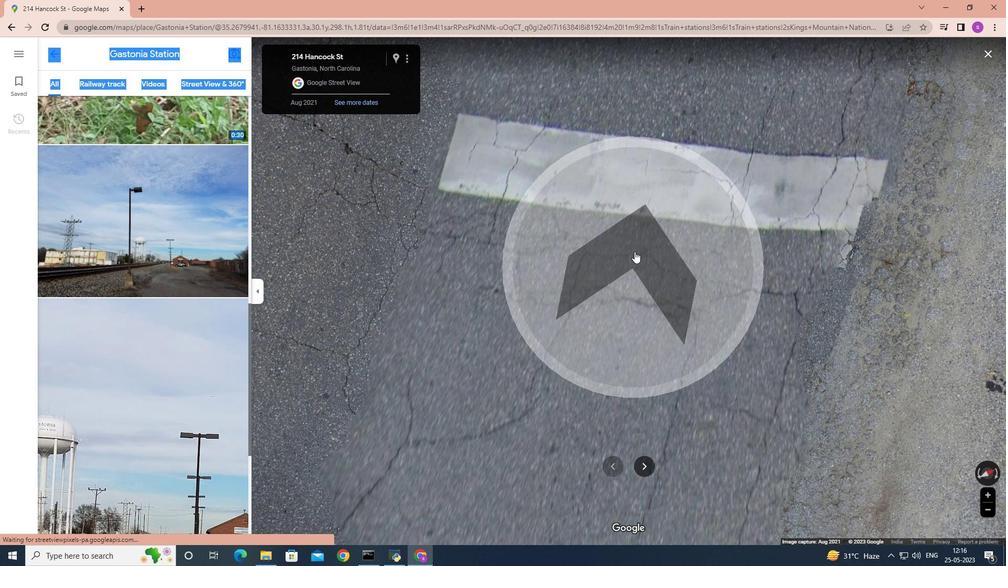
Action: Mouse moved to (641, 149)
Screenshot: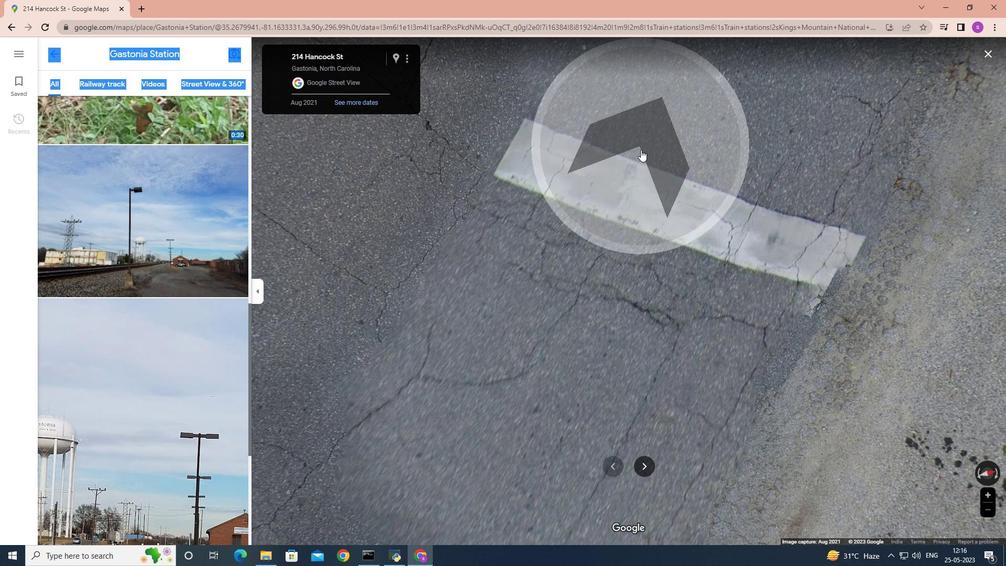 
Action: Mouse scrolled (641, 150) with delta (0, 0)
Screenshot: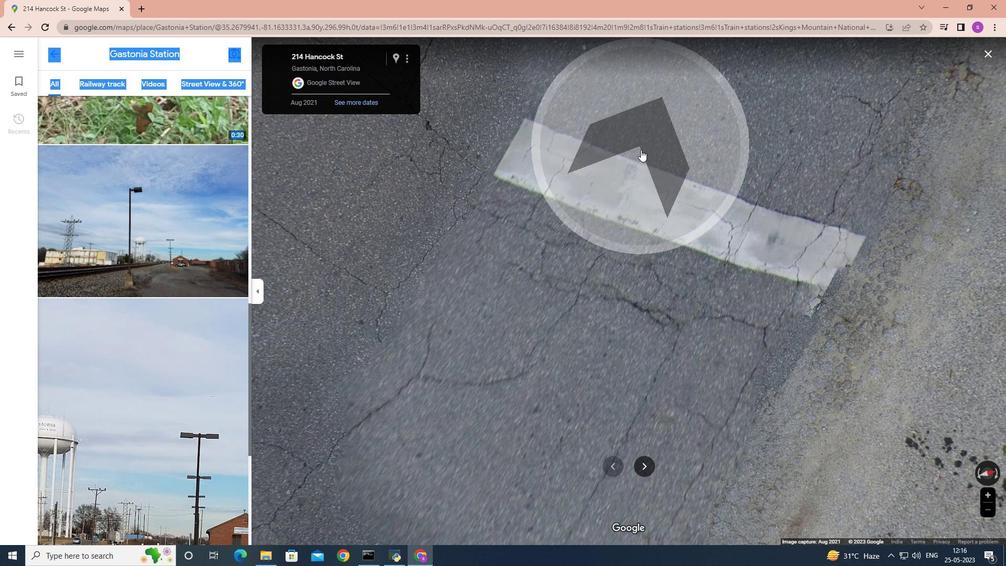
Action: Mouse scrolled (641, 150) with delta (0, 0)
Screenshot: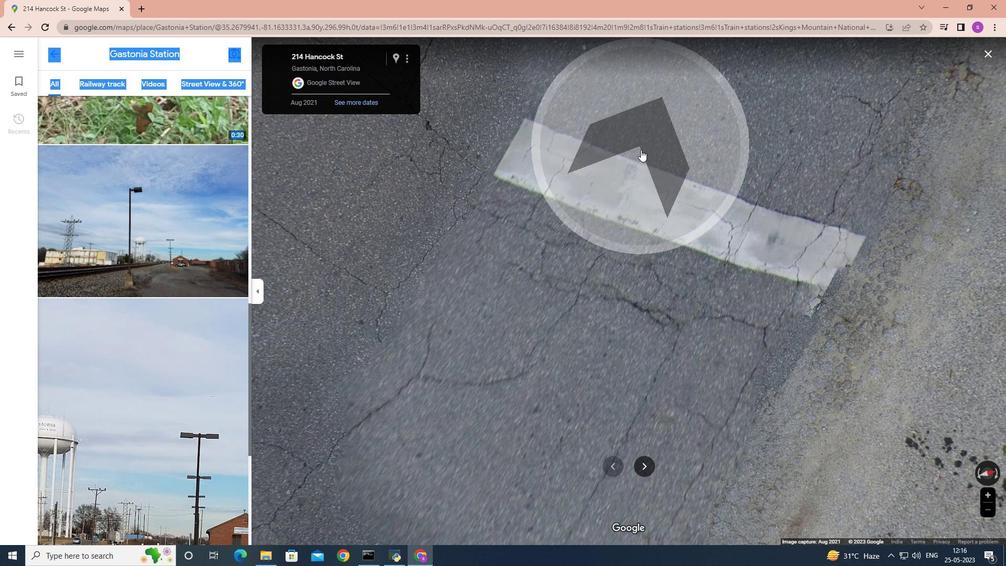 
Action: Mouse scrolled (641, 150) with delta (0, 0)
Screenshot: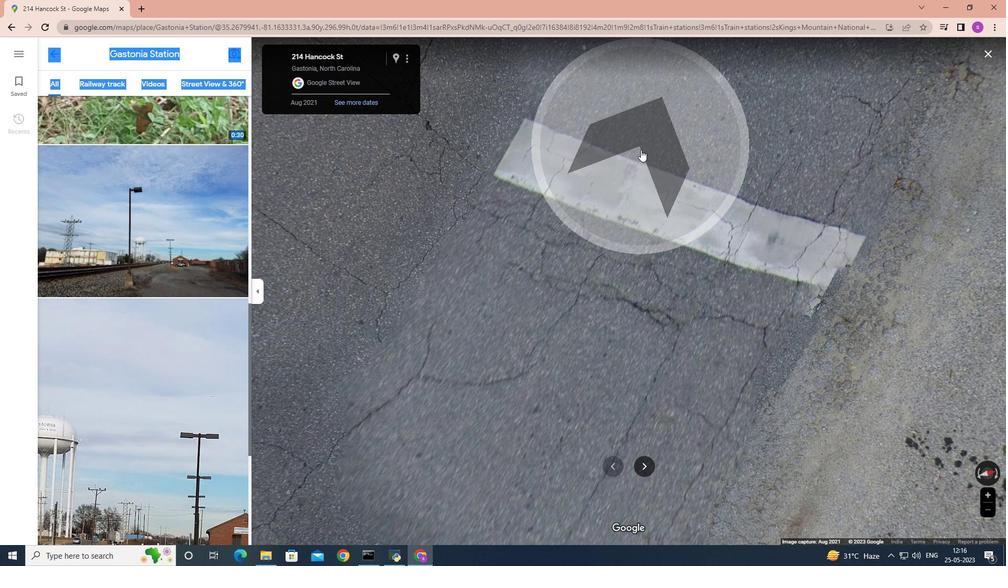 
Action: Mouse scrolled (641, 150) with delta (0, 0)
Screenshot: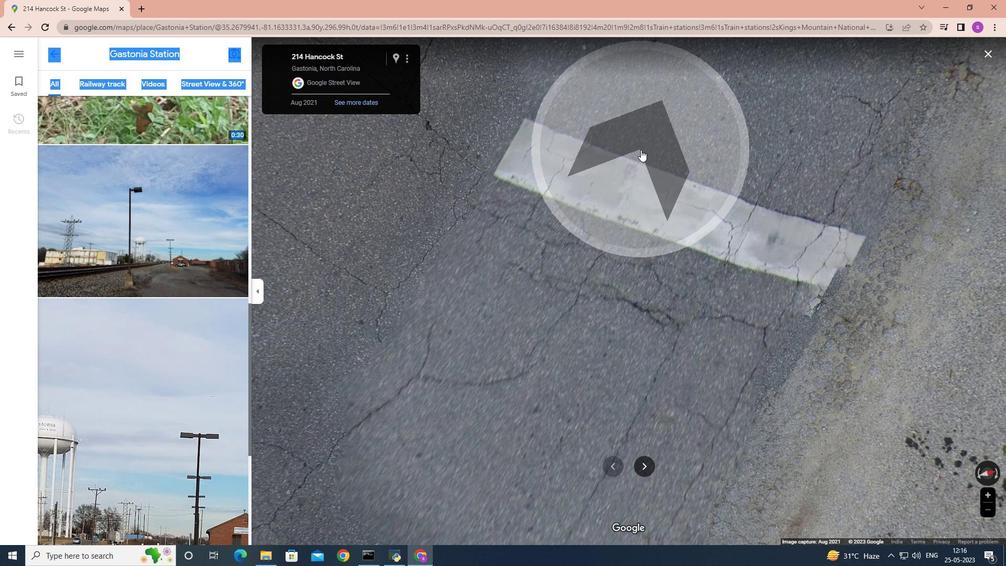 
Action: Mouse scrolled (641, 150) with delta (0, 0)
Screenshot: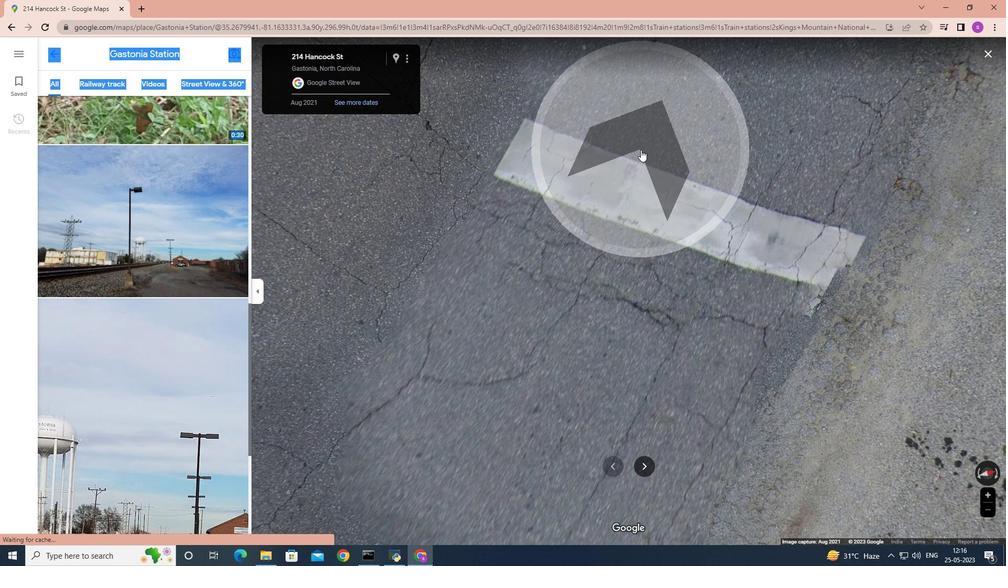 
Action: Mouse scrolled (641, 150) with delta (0, 0)
Screenshot: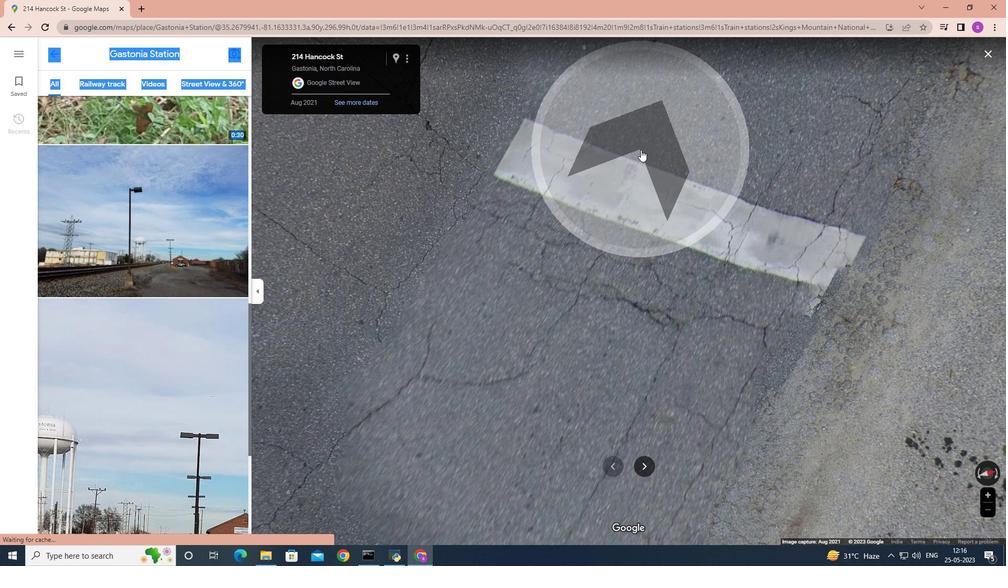 
Action: Mouse moved to (640, 154)
Screenshot: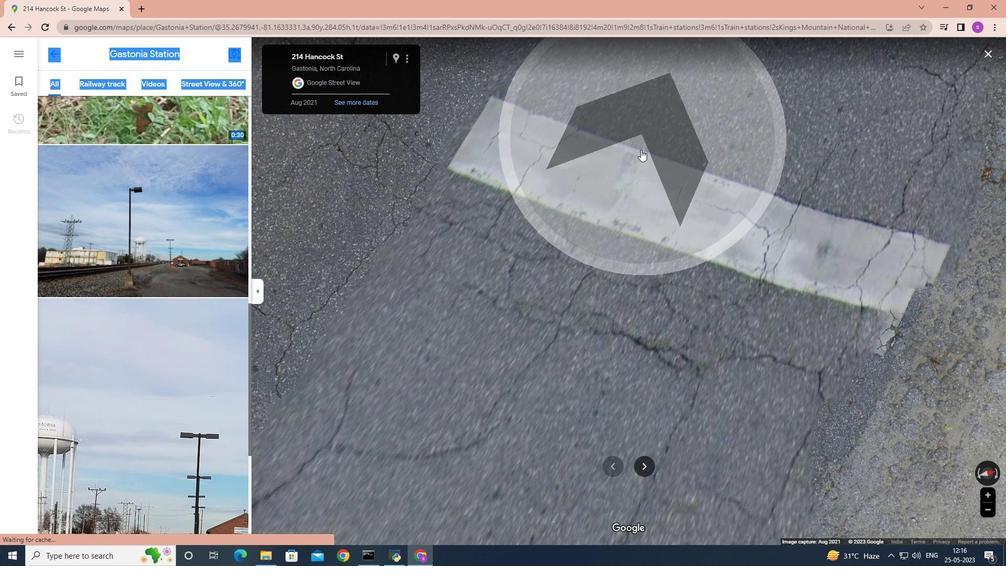 
Action: Mouse scrolled (640, 154) with delta (0, 0)
Screenshot: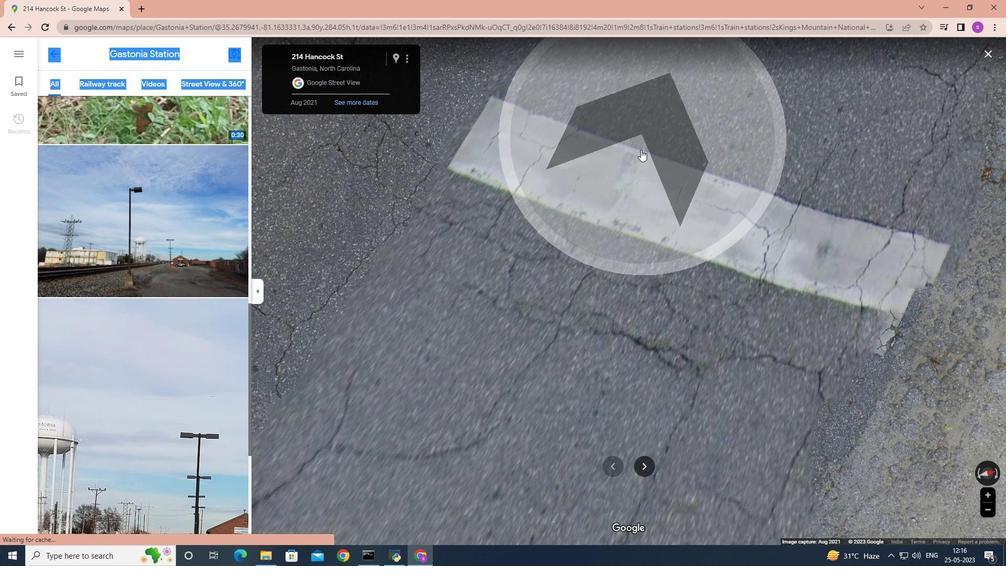 
Action: Mouse moved to (640, 157)
Screenshot: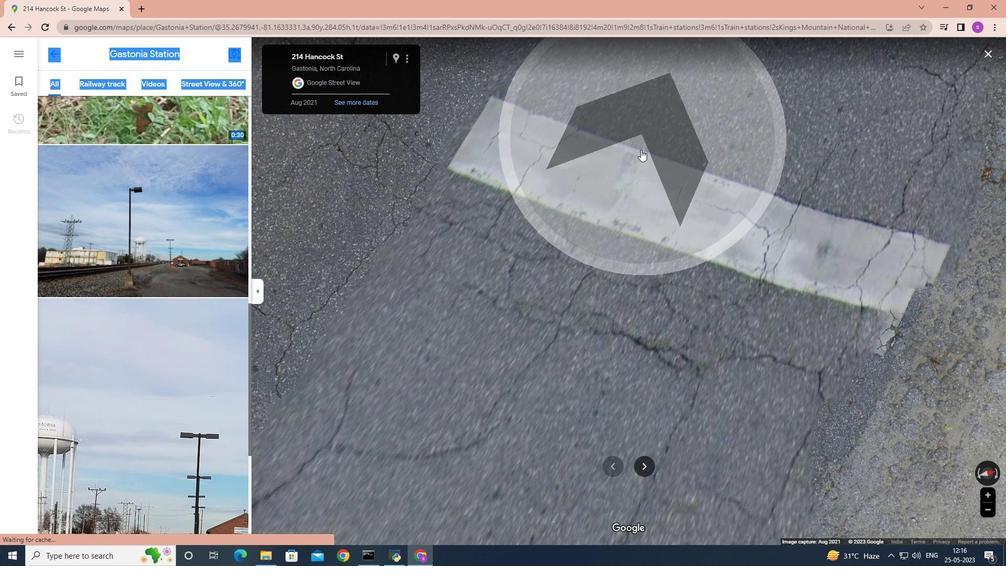 
Action: Mouse scrolled (640, 156) with delta (0, 0)
Screenshot: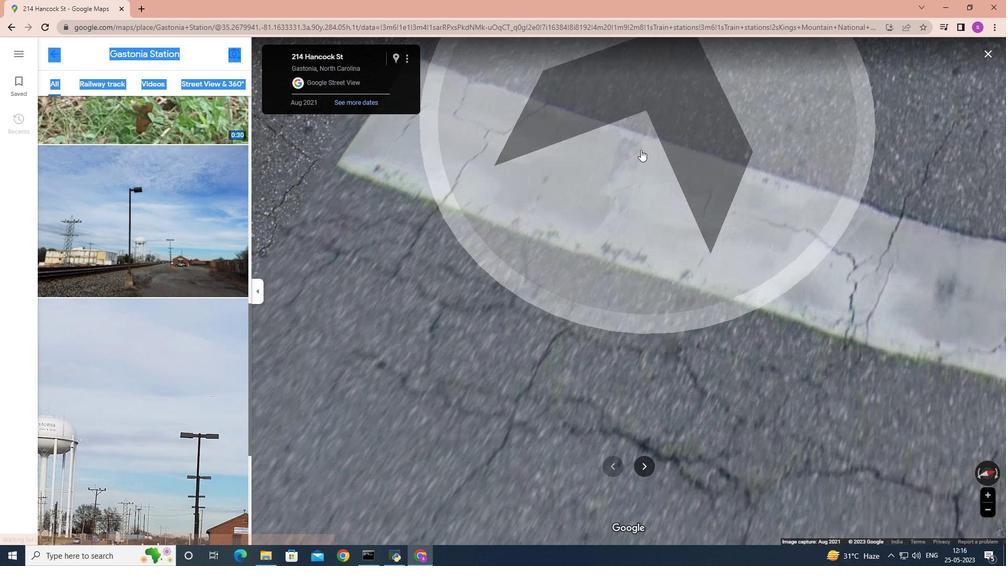 
Action: Mouse moved to (640, 158)
Screenshot: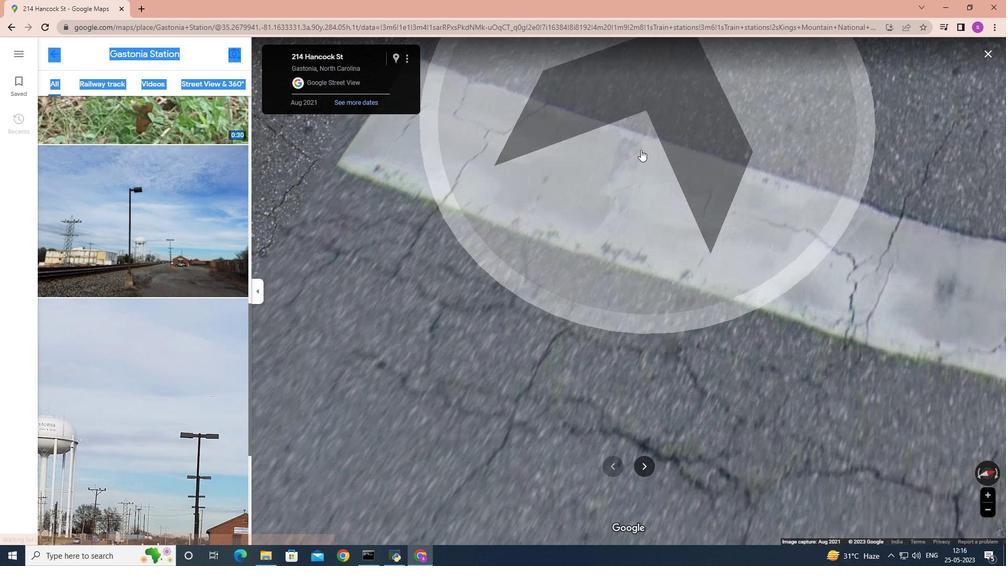 
Action: Mouse scrolled (640, 157) with delta (0, 0)
Screenshot: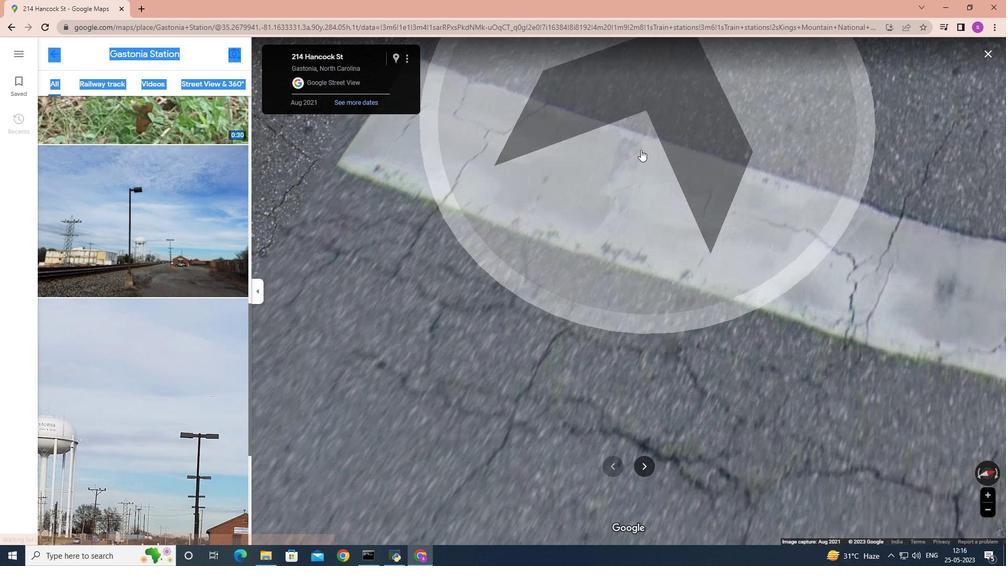 
Action: Mouse moved to (639, 161)
Screenshot: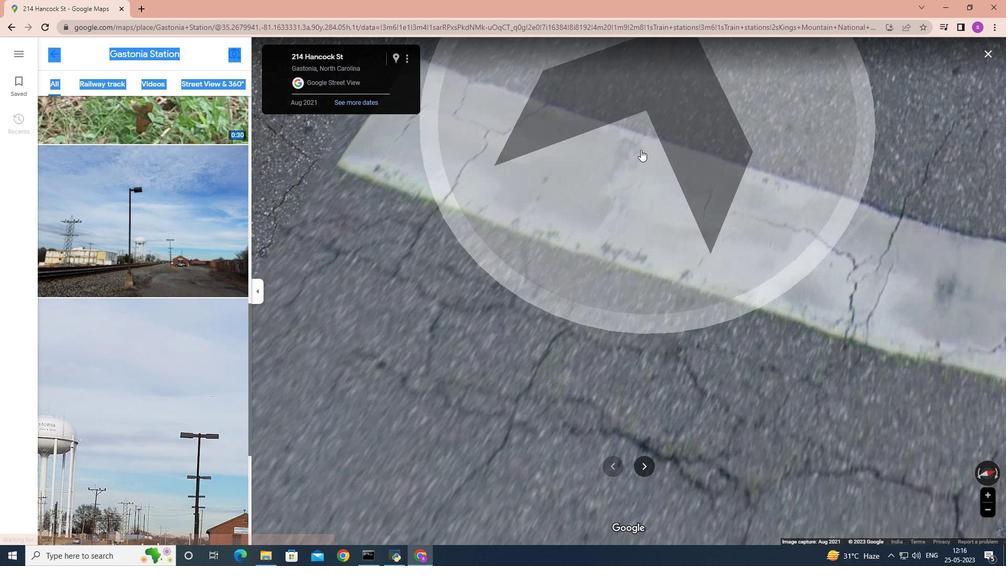 
Action: Mouse scrolled (640, 159) with delta (0, 0)
Screenshot: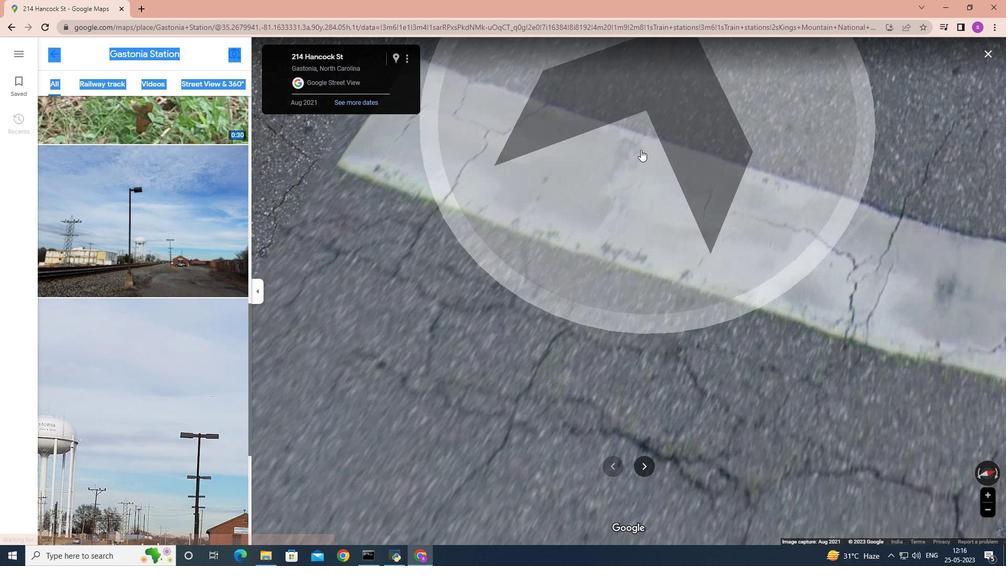 
Action: Mouse moved to (639, 162)
Screenshot: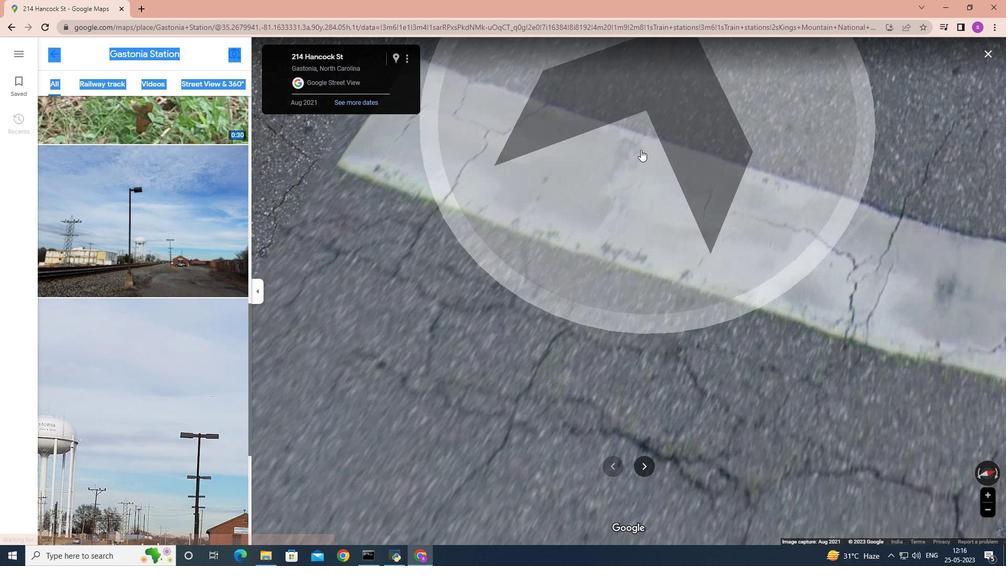 
Action: Mouse scrolled (640, 160) with delta (0, 0)
Screenshot: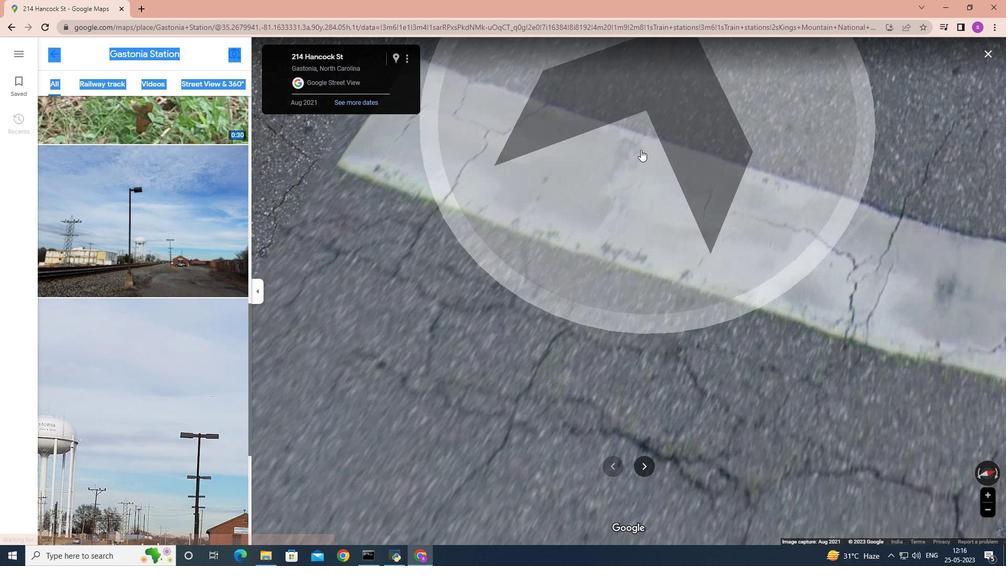 
Action: Mouse moved to (639, 162)
Screenshot: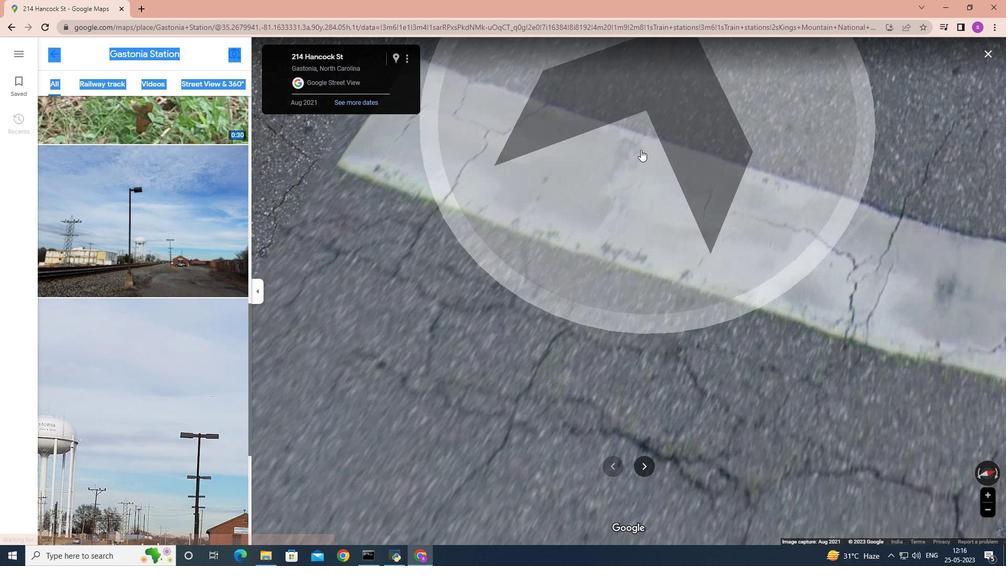 
Action: Mouse scrolled (639, 161) with delta (0, 0)
Screenshot: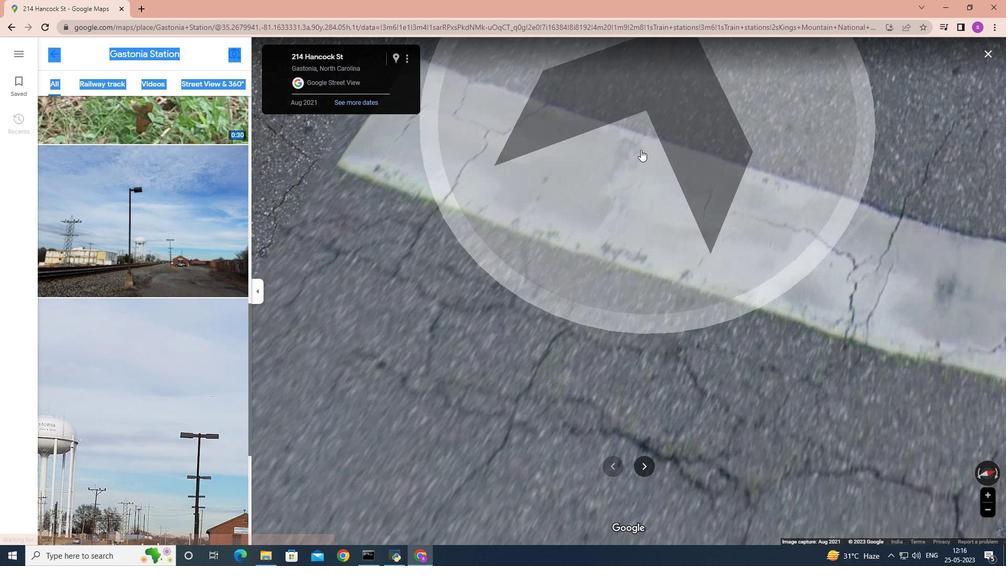 
Action: Mouse moved to (639, 162)
Screenshot: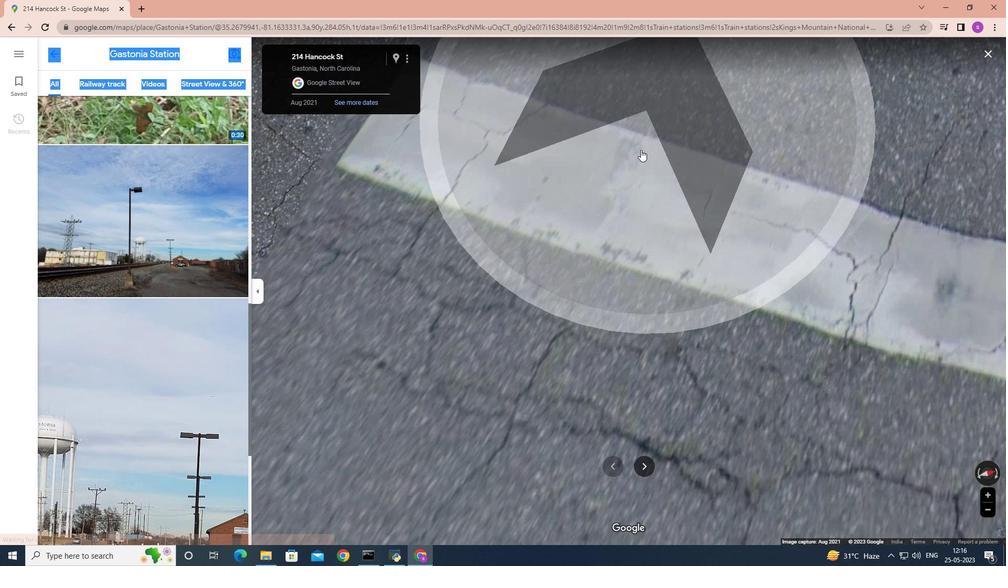 
Action: Mouse scrolled (639, 162) with delta (0, 0)
Screenshot: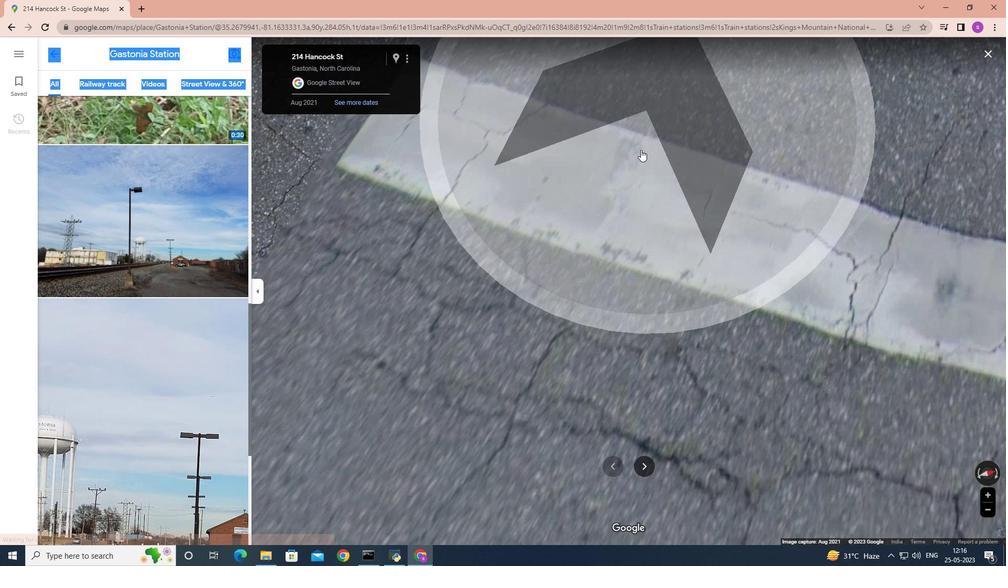 
Action: Mouse moved to (639, 162)
Screenshot: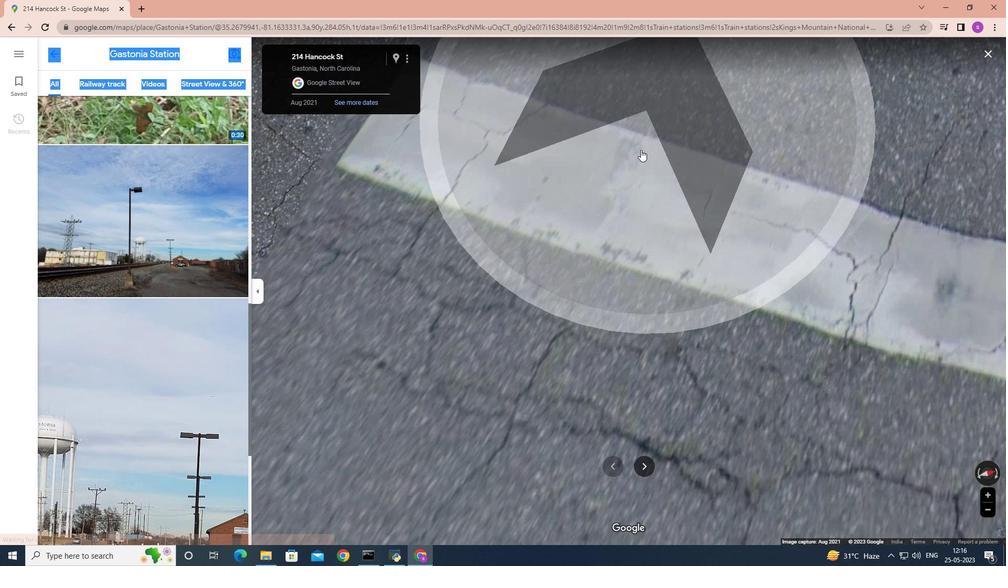 
Action: Mouse scrolled (639, 162) with delta (0, 0)
Screenshot: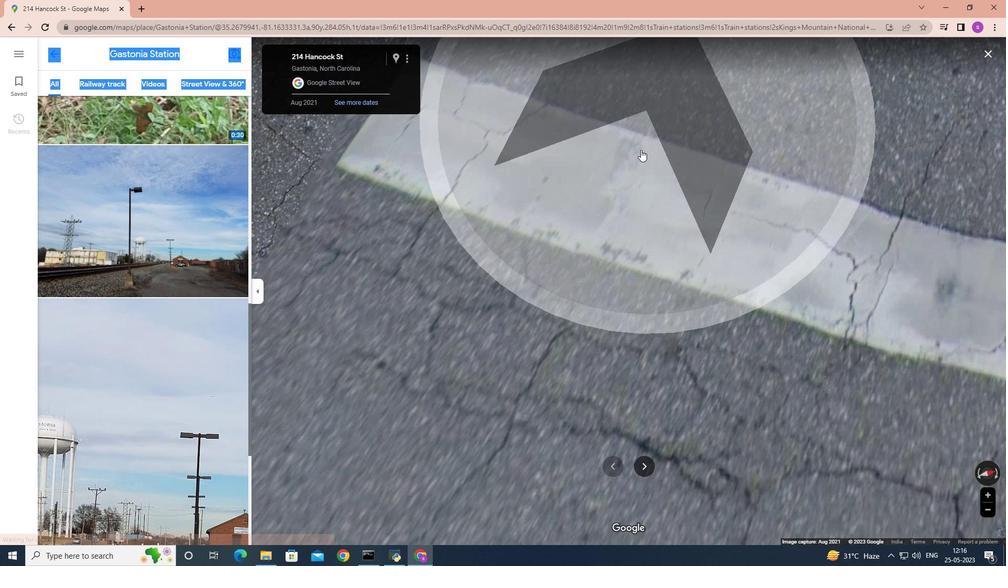 
Action: Mouse moved to (633, 184)
Screenshot: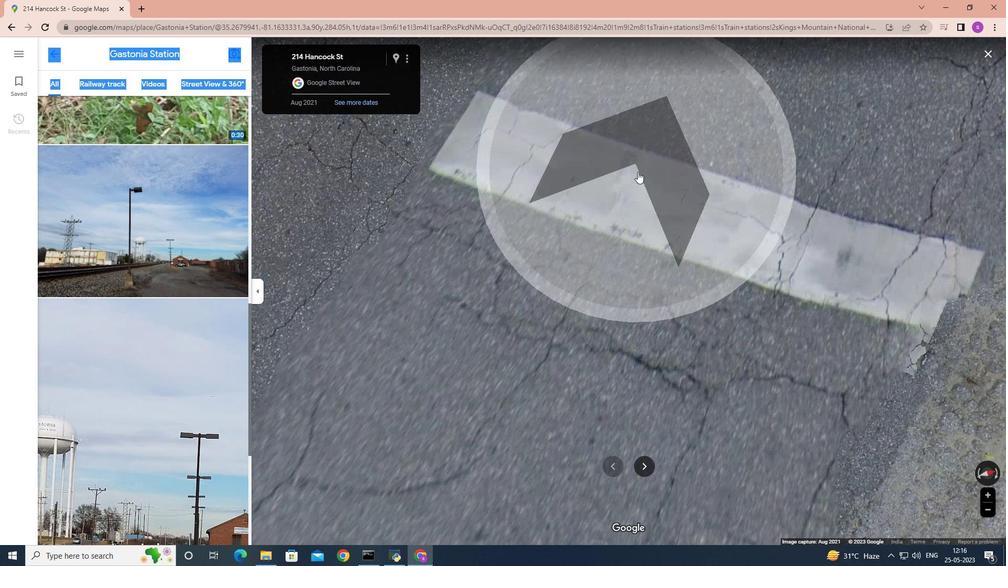 
Action: Mouse scrolled (634, 183) with delta (0, 0)
Screenshot: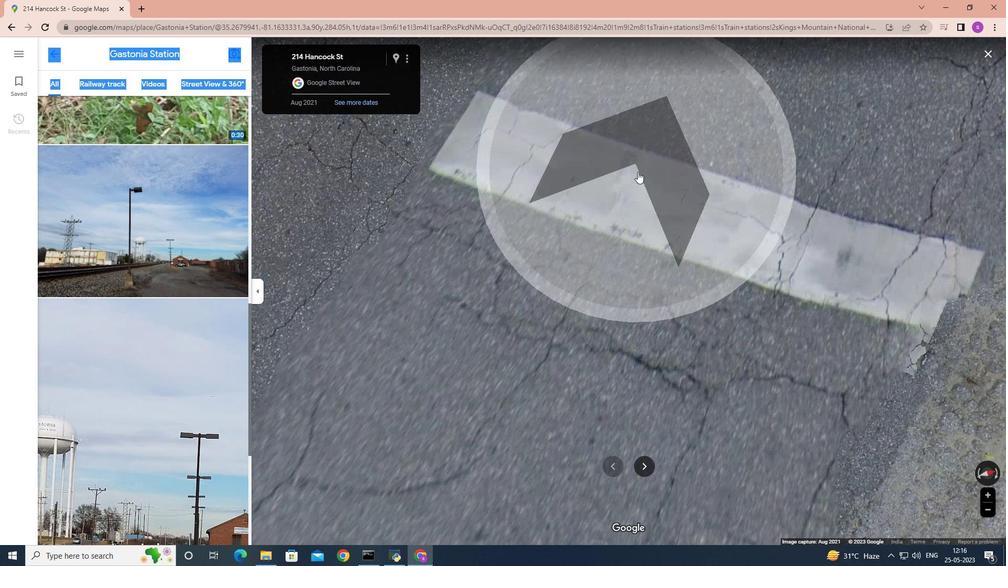 
Action: Mouse moved to (633, 187)
Screenshot: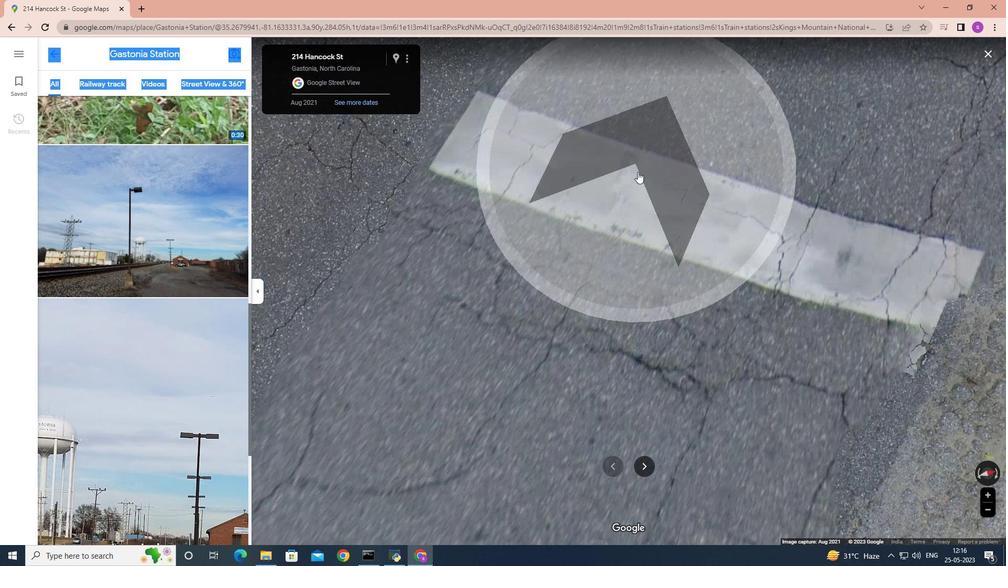 
Action: Mouse scrolled (633, 185) with delta (0, 0)
Screenshot: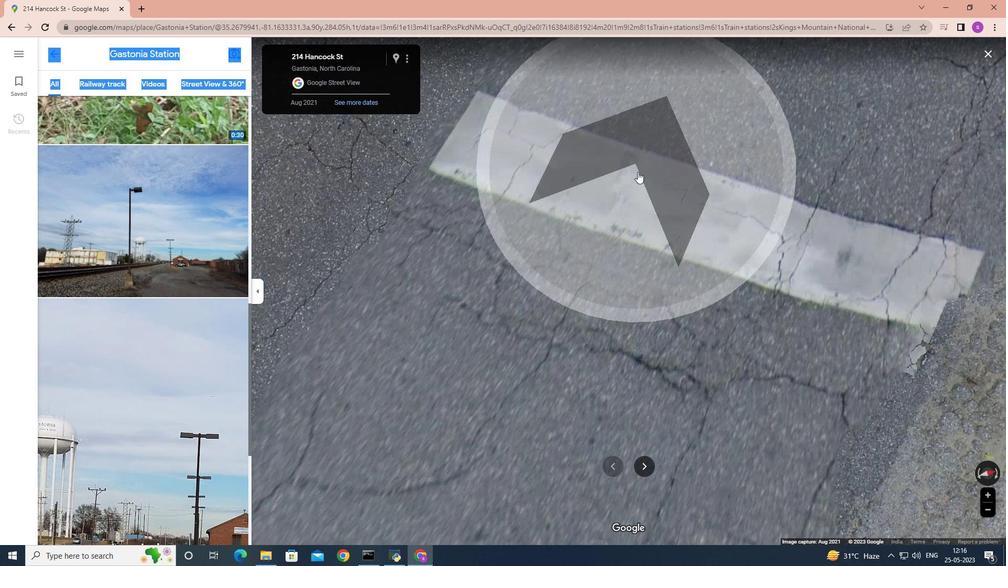 
Action: Mouse moved to (633, 188)
Screenshot: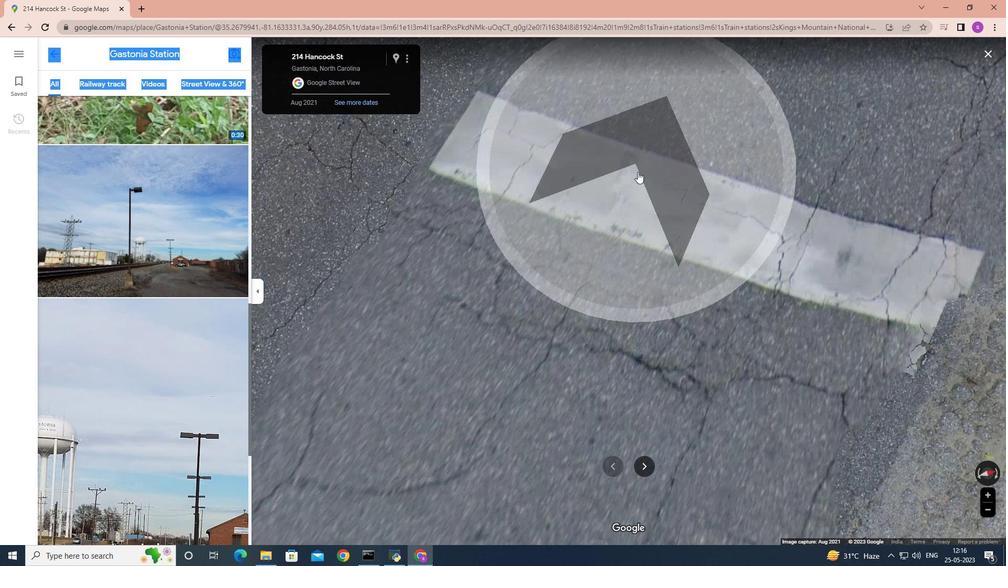 
Action: Mouse scrolled (633, 187) with delta (0, 0)
Screenshot: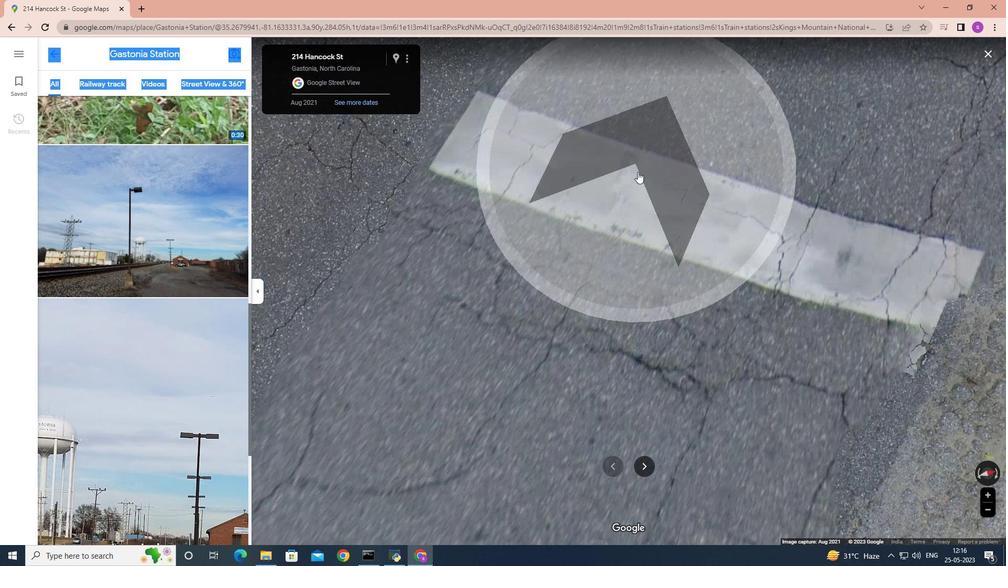 
Action: Mouse moved to (632, 189)
Screenshot: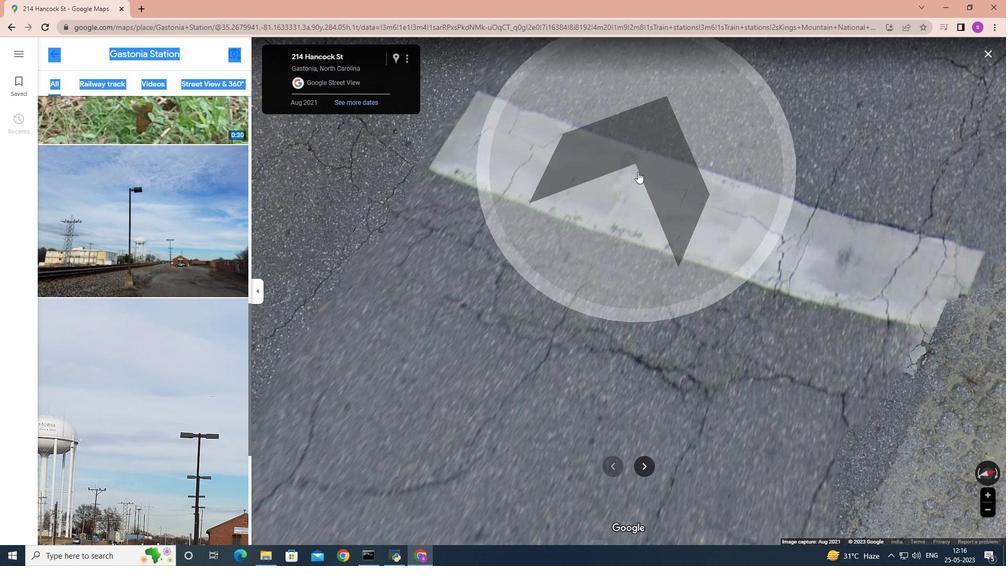 
Action: Mouse scrolled (633, 188) with delta (0, 0)
Screenshot: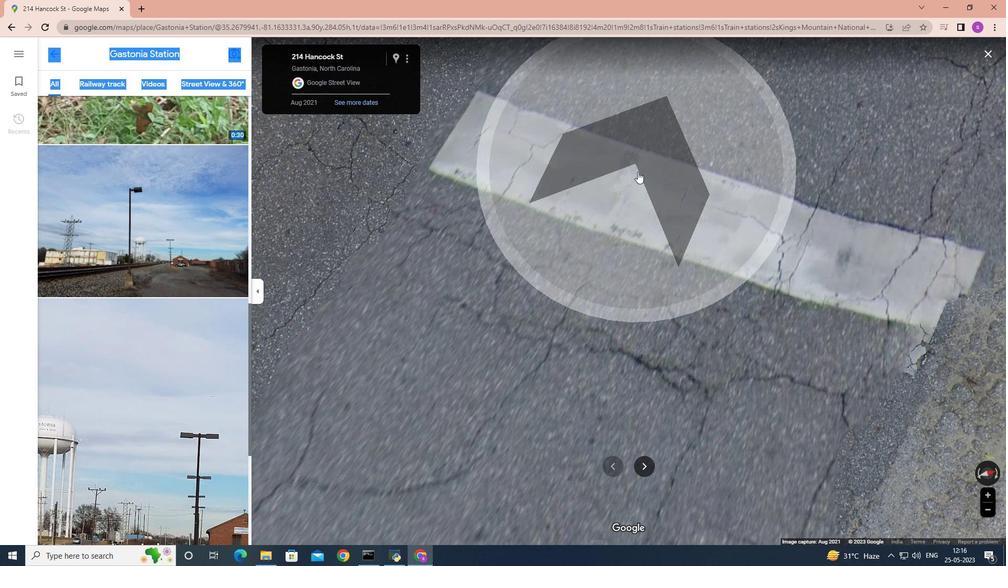 
Action: Mouse scrolled (632, 188) with delta (0, 0)
Screenshot: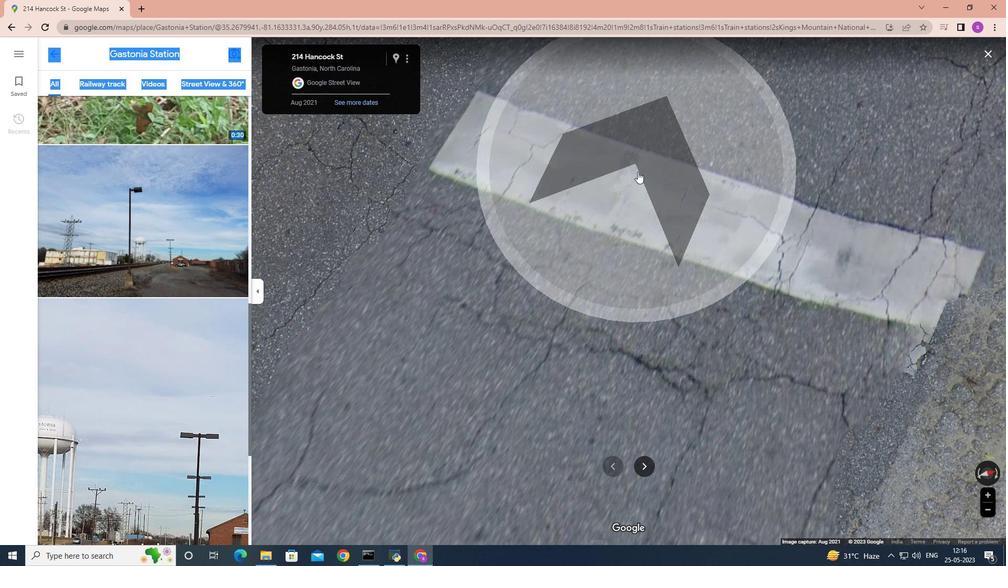 
Action: Mouse scrolled (632, 188) with delta (0, 0)
Screenshot: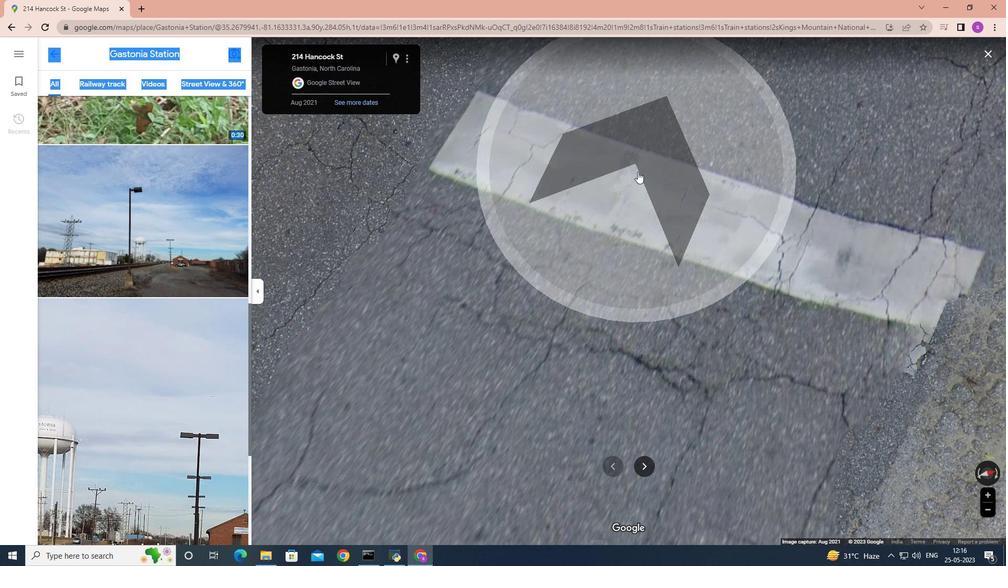 
Action: Mouse scrolled (632, 188) with delta (0, 0)
Screenshot: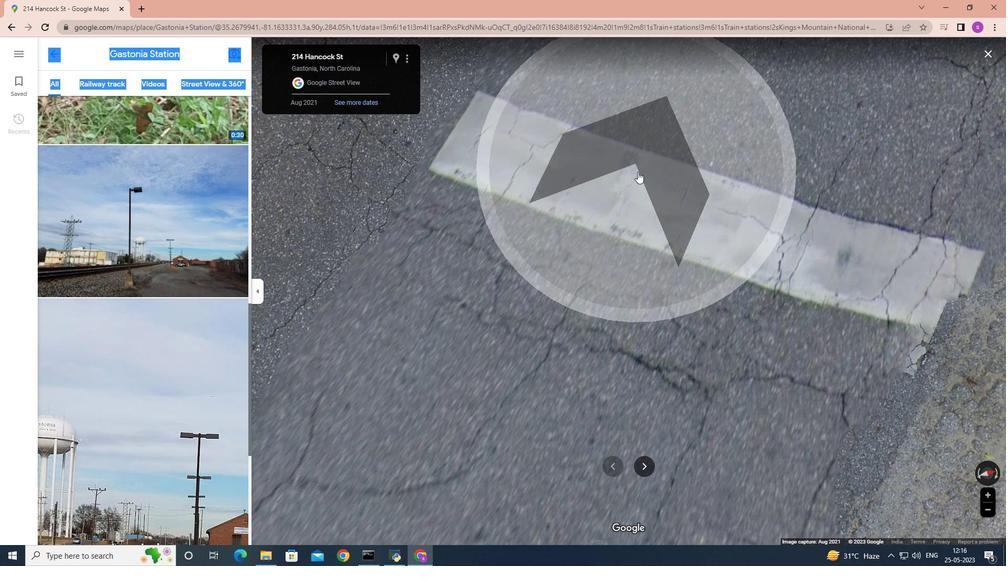
Action: Mouse scrolled (632, 188) with delta (0, 0)
Screenshot: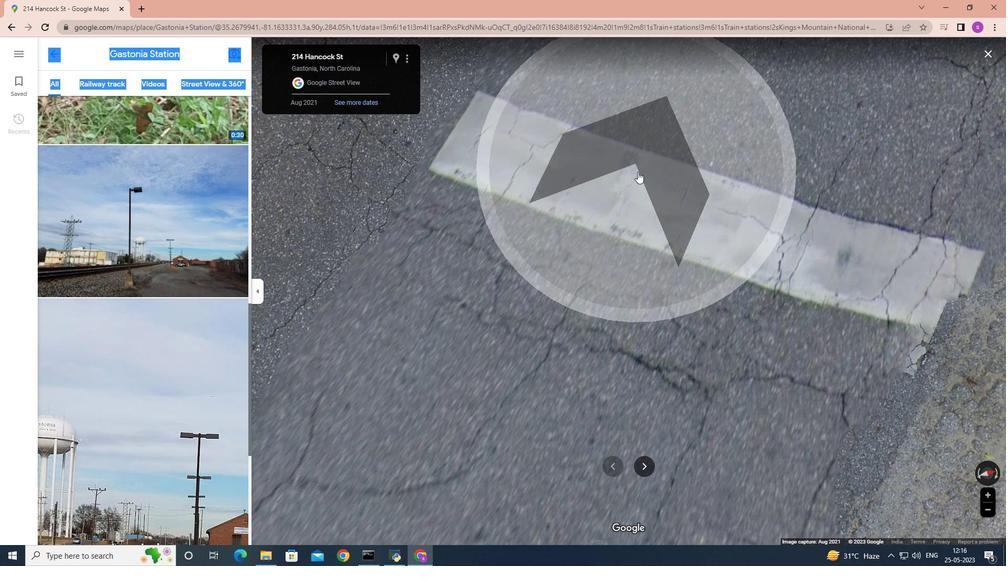 
Action: Mouse scrolled (632, 188) with delta (0, 0)
Screenshot: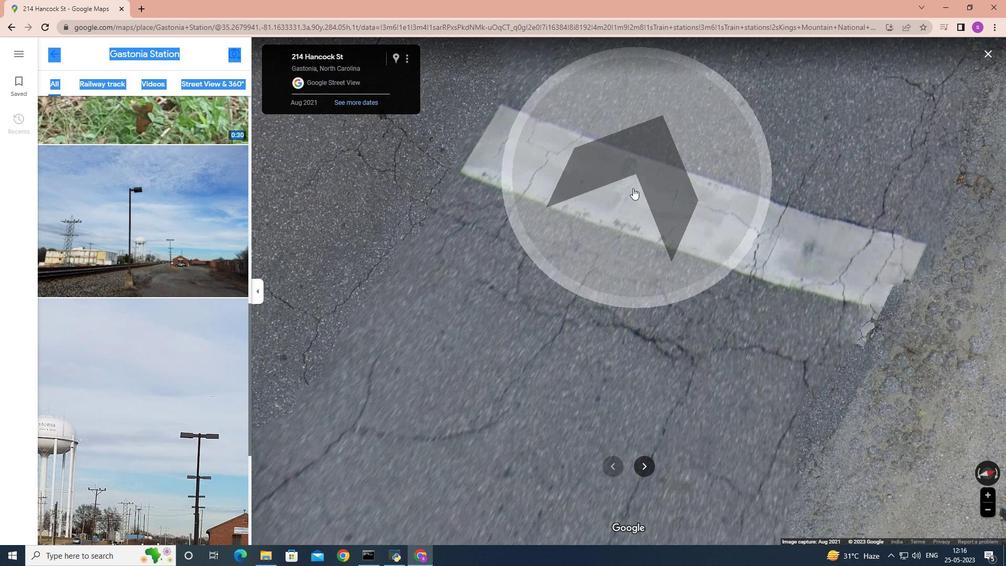 
Action: Mouse moved to (632, 191)
Screenshot: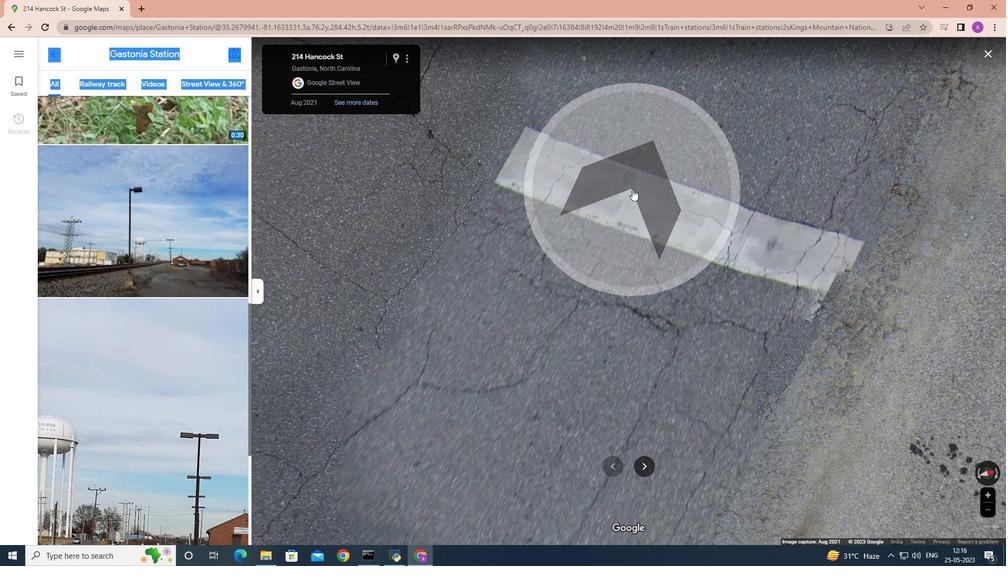 
Action: Mouse scrolled (632, 189) with delta (0, 0)
Screenshot: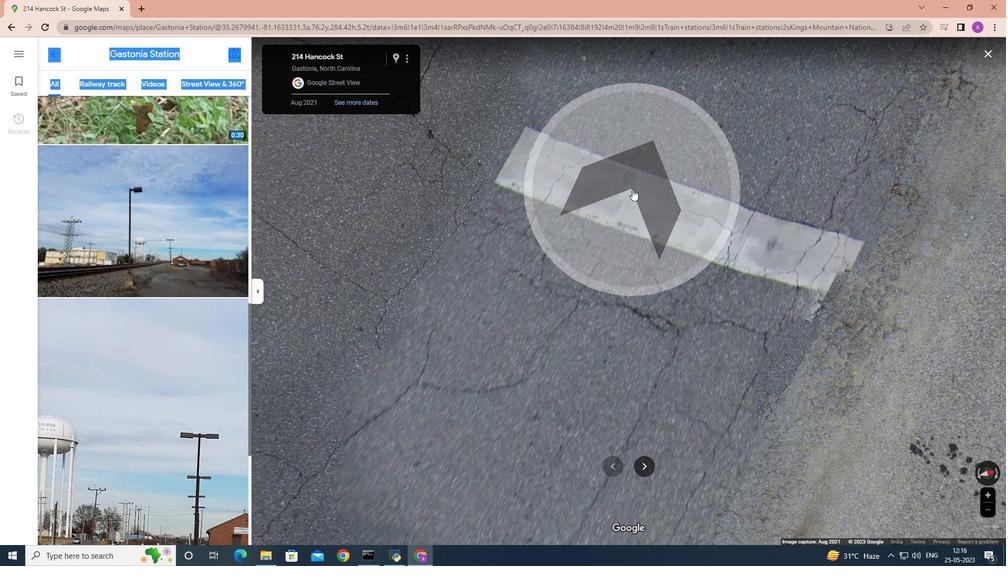 
Action: Mouse moved to (246, 262)
Screenshot: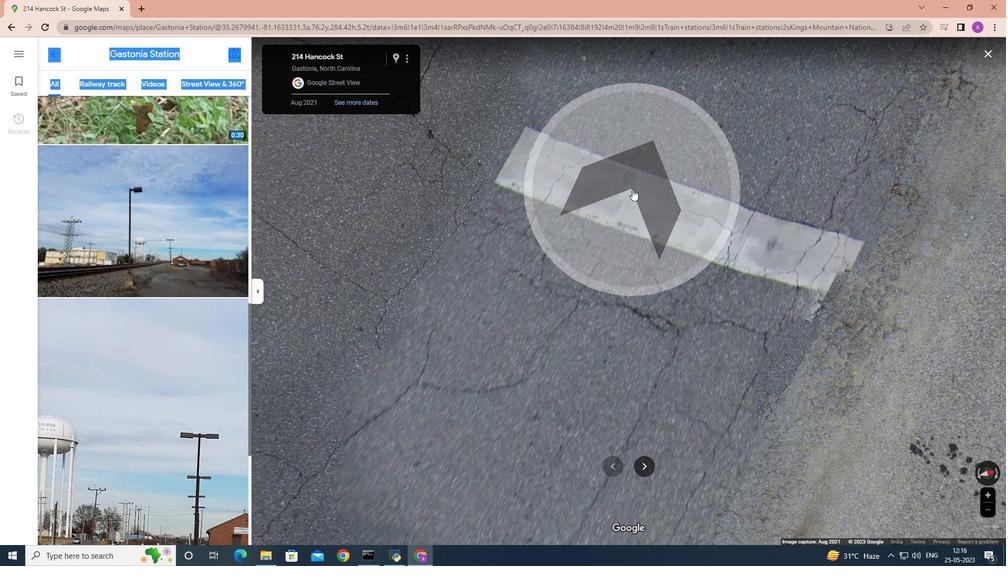 
Action: Mouse scrolled (632, 191) with delta (0, 0)
Screenshot: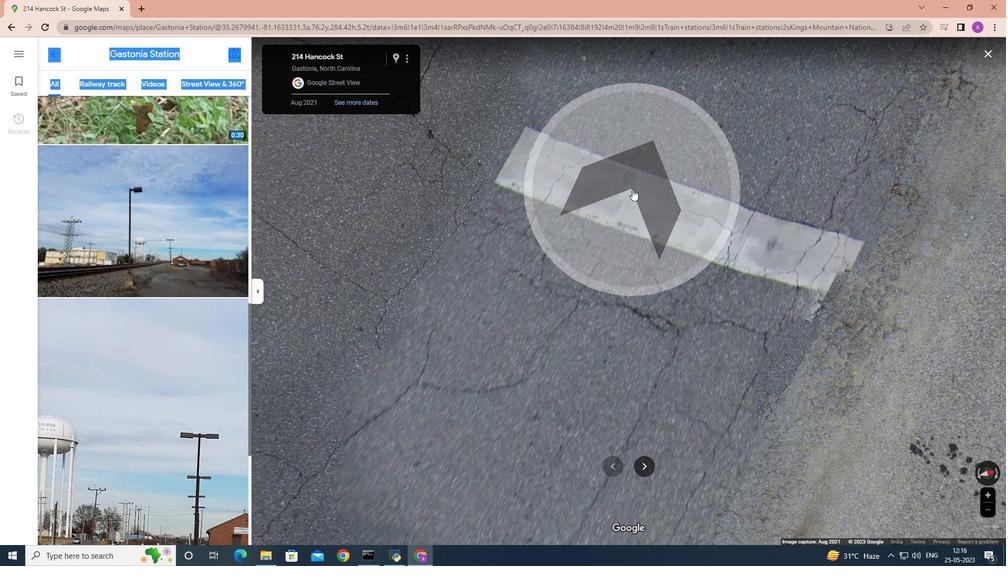 
Action: Mouse moved to (241, 262)
Screenshot: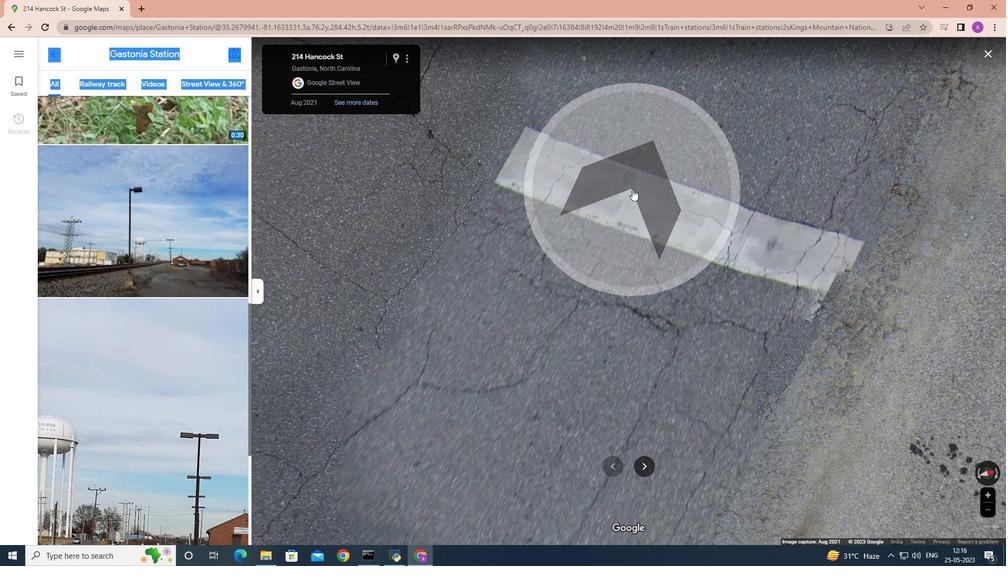
Action: Mouse scrolled (631, 193) with delta (0, 0)
Screenshot: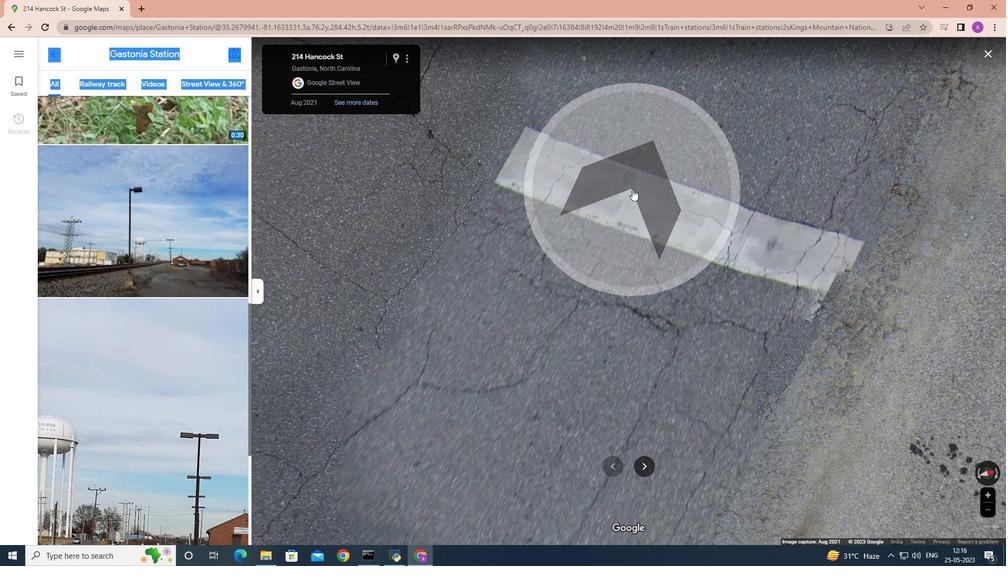 
Action: Mouse moved to (234, 262)
Screenshot: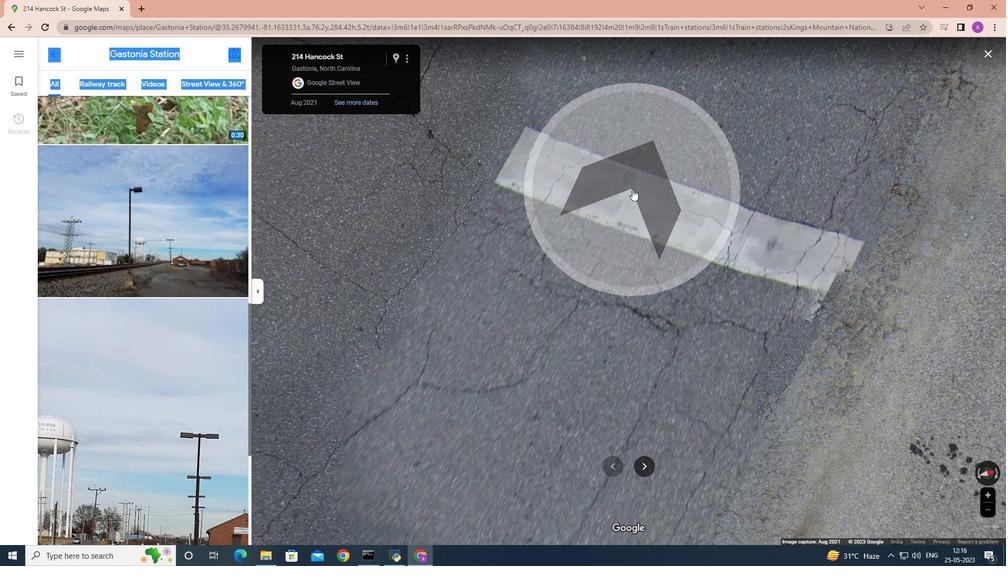 
Action: Mouse scrolled (631, 195) with delta (0, 0)
Screenshot: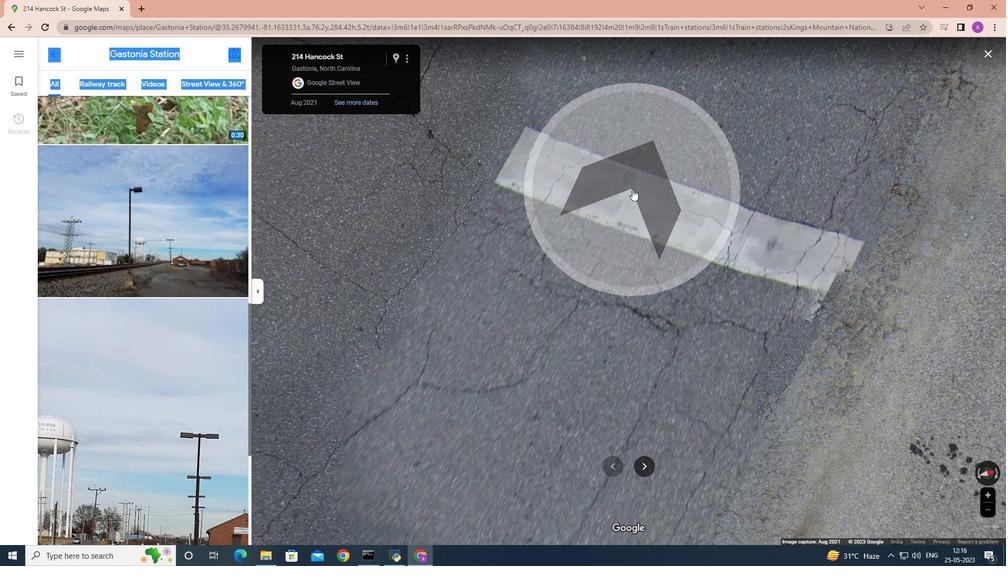 
Action: Mouse moved to (216, 262)
Screenshot: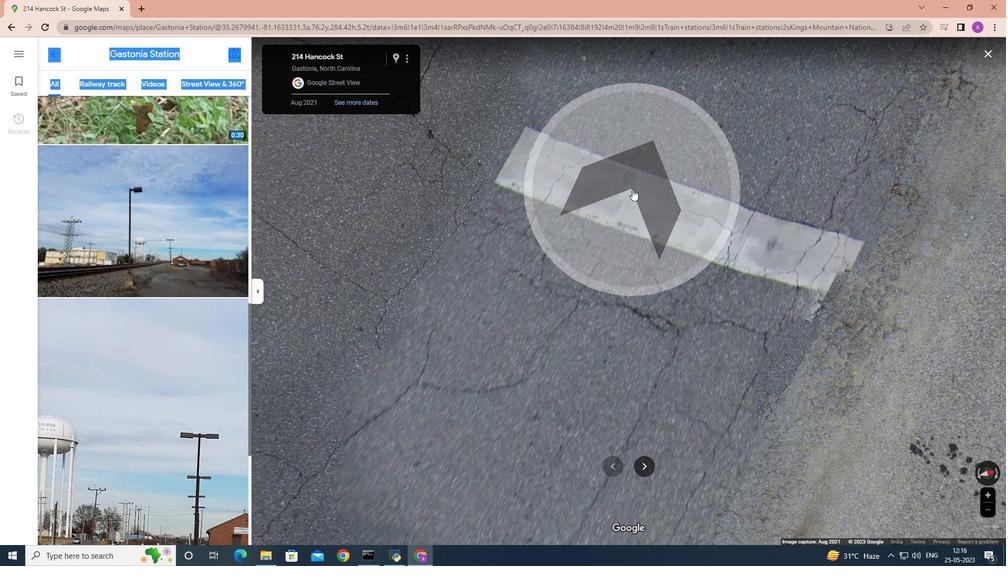 
Action: Mouse scrolled (631, 195) with delta (0, 0)
Screenshot: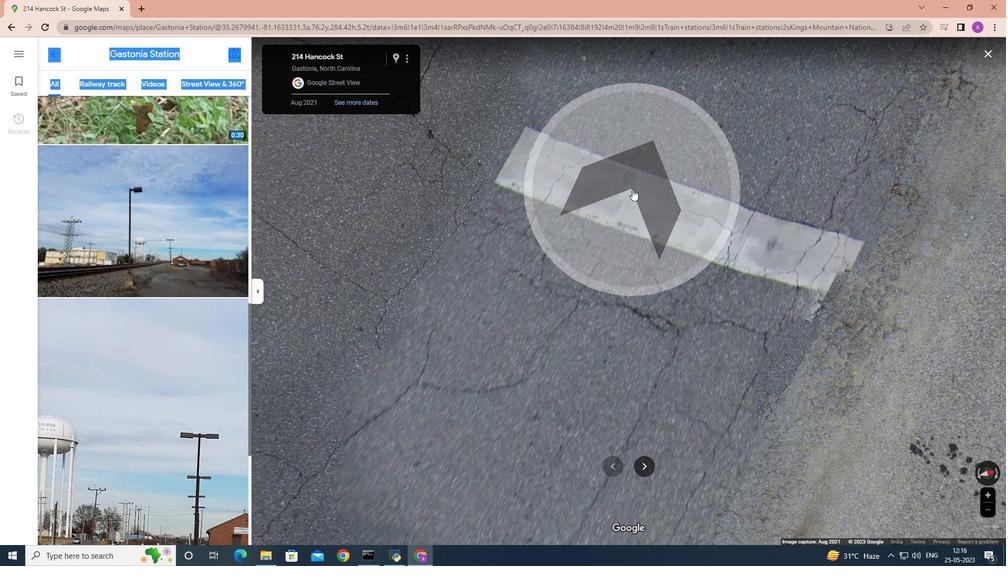 
Action: Mouse moved to (191, 262)
Screenshot: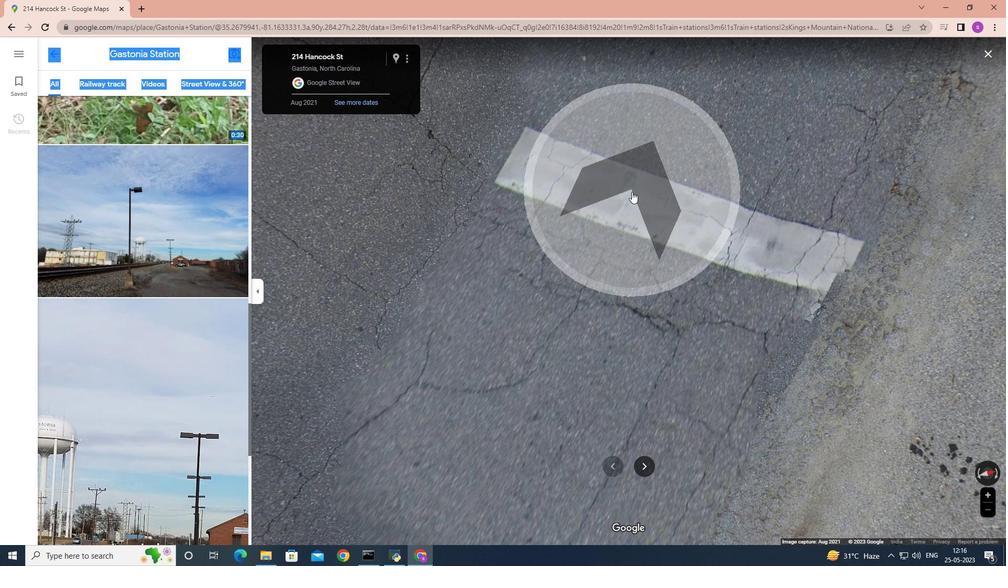
Action: Mouse scrolled (631, 195) with delta (0, 0)
Screenshot: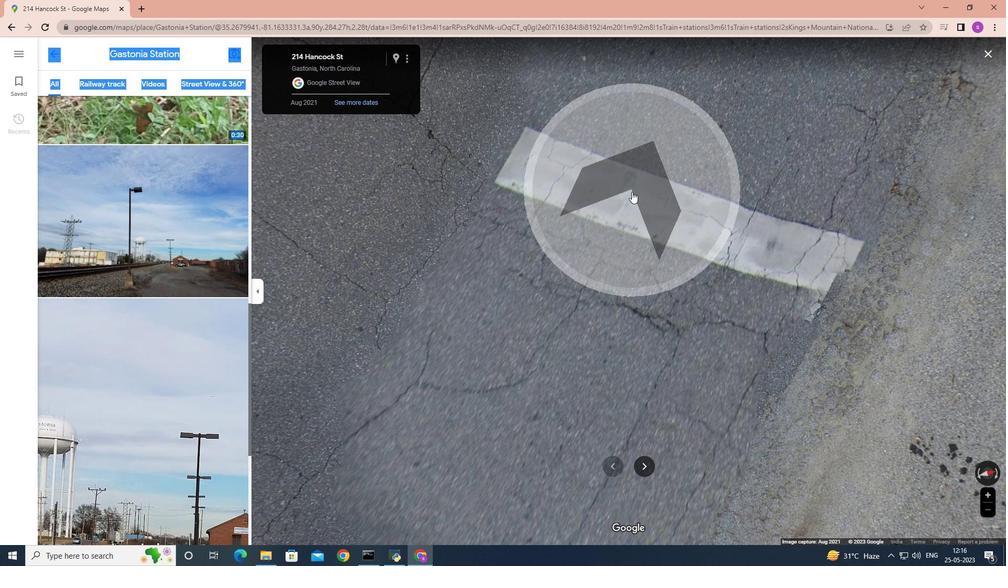 
Action: Mouse moved to (180, 262)
Screenshot: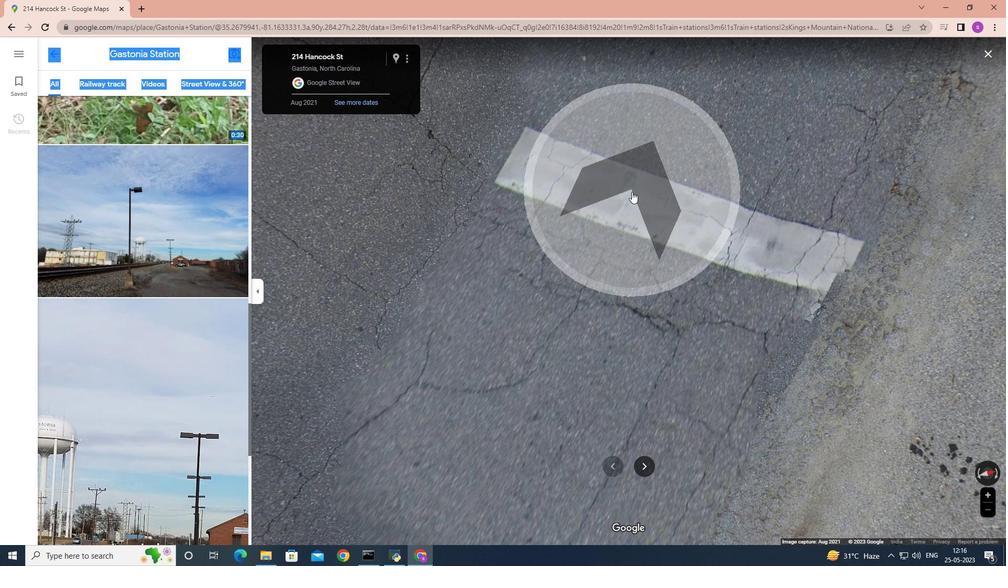 
Action: Mouse scrolled (631, 195) with delta (0, 0)
Screenshot: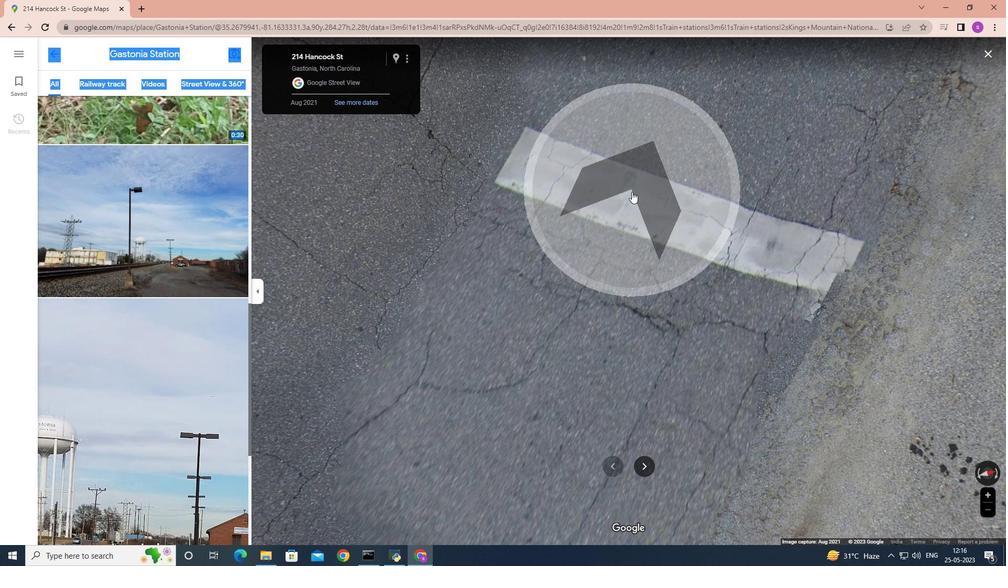 
Action: Mouse moved to (104, 249)
Screenshot: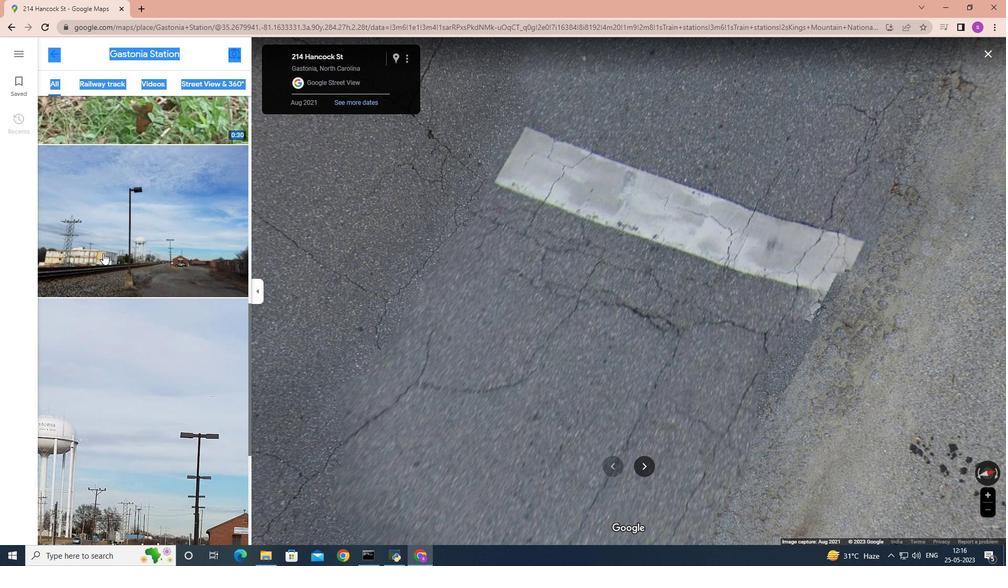 
Action: Mouse pressed left at (104, 249)
Screenshot: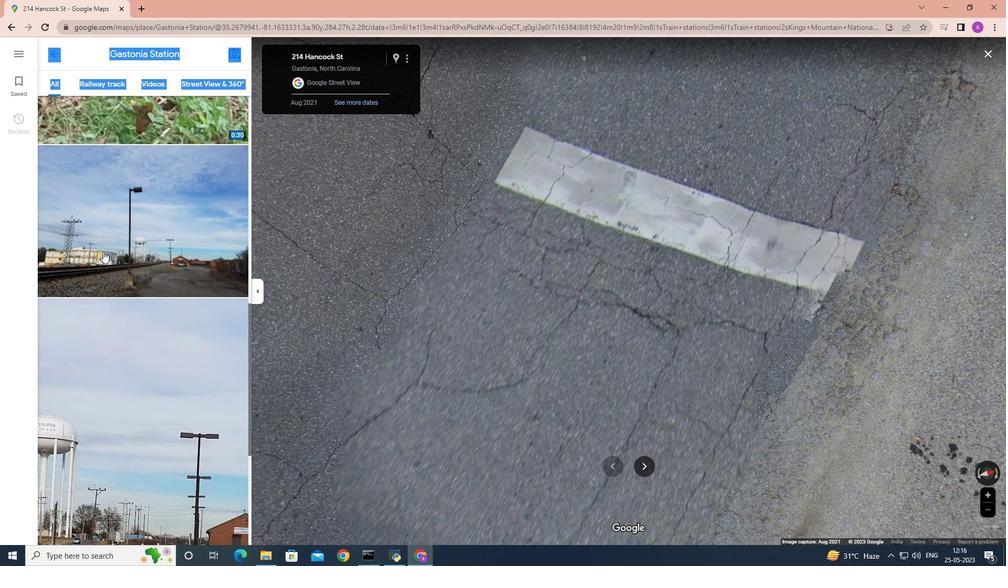 
Action: Mouse moved to (148, 272)
Screenshot: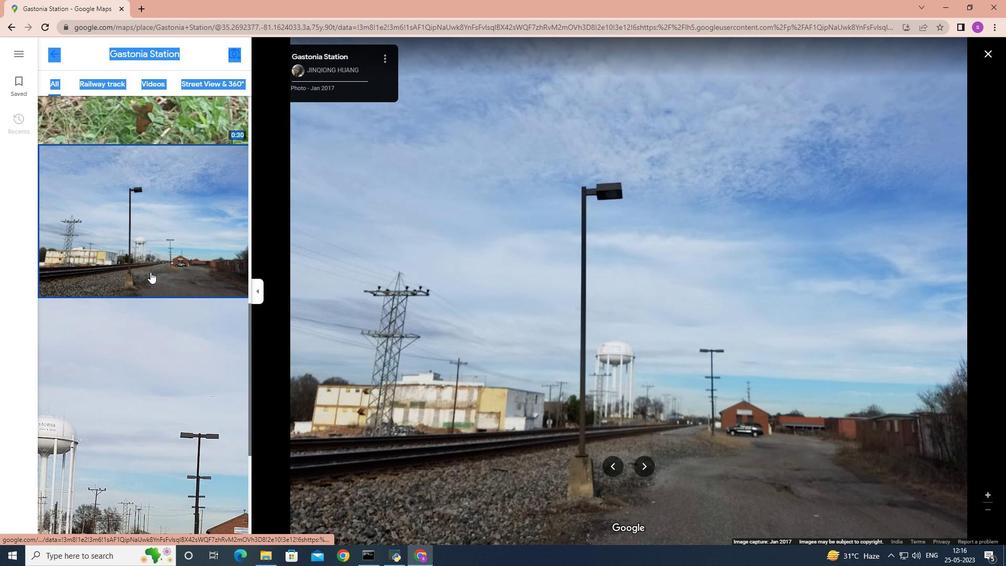 
Action: Mouse scrolled (148, 272) with delta (0, 0)
Screenshot: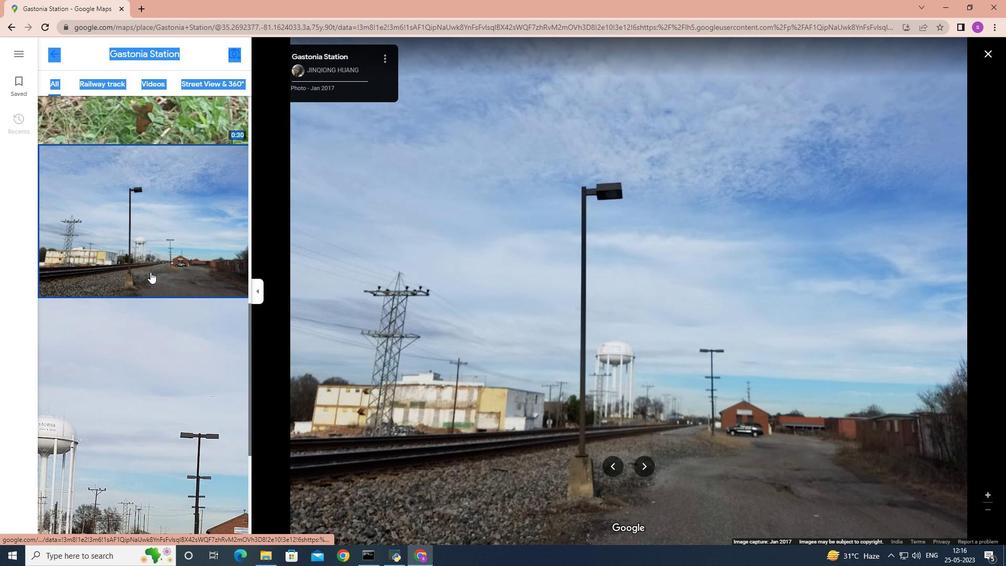 
Action: Mouse scrolled (148, 272) with delta (0, 0)
Screenshot: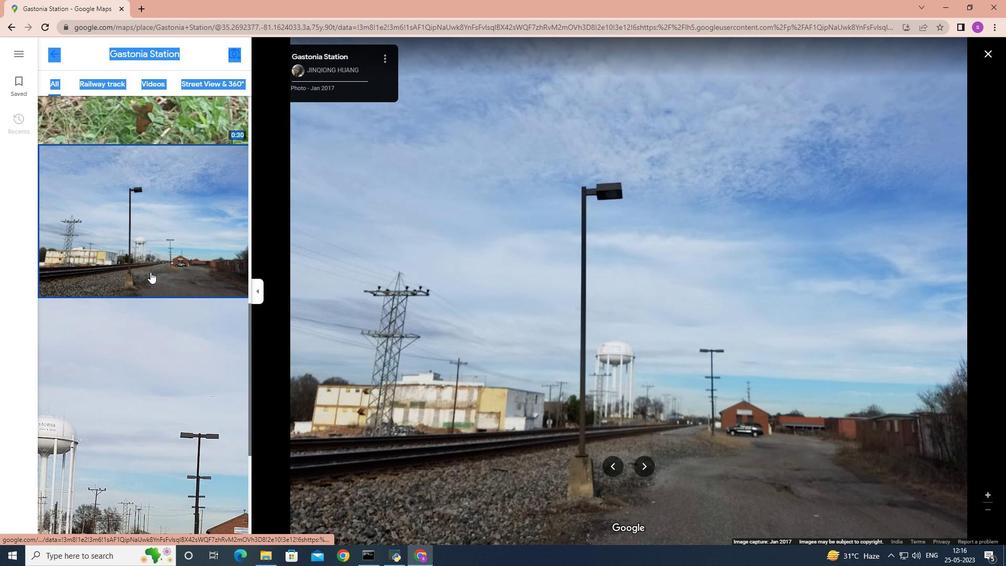 
Action: Mouse scrolled (148, 272) with delta (0, 0)
Screenshot: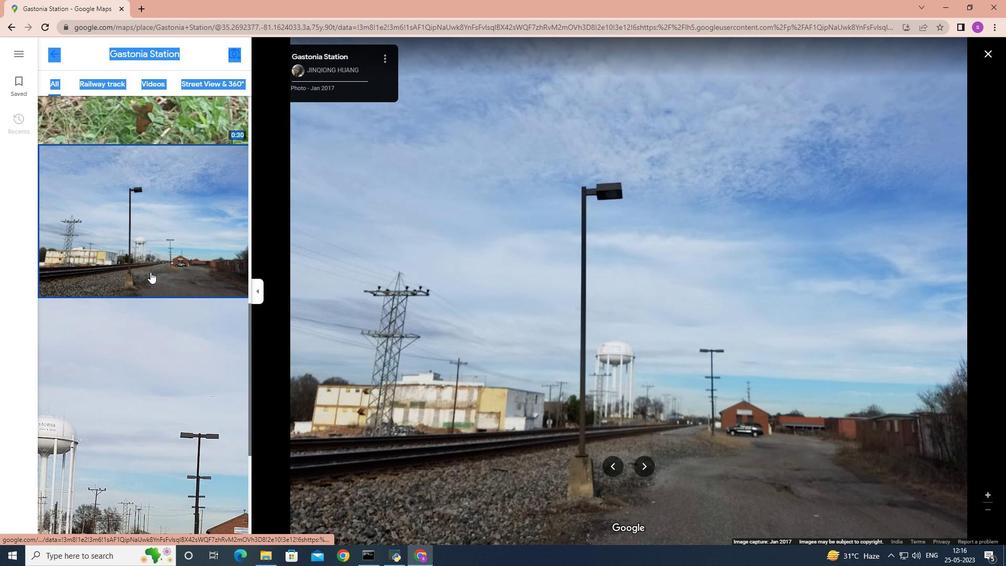 
Action: Mouse scrolled (148, 272) with delta (0, 0)
Screenshot: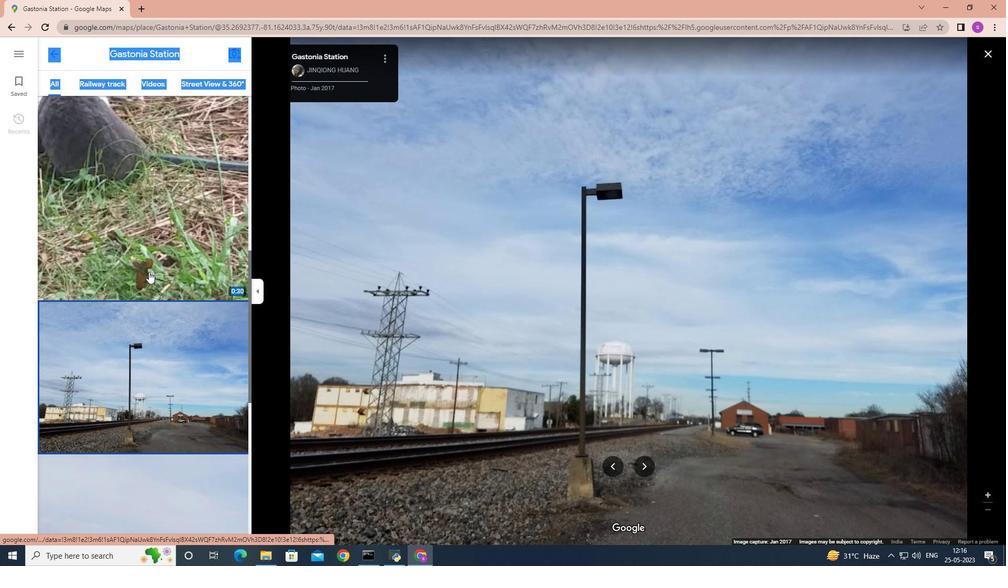 
Action: Mouse scrolled (148, 272) with delta (0, 0)
Screenshot: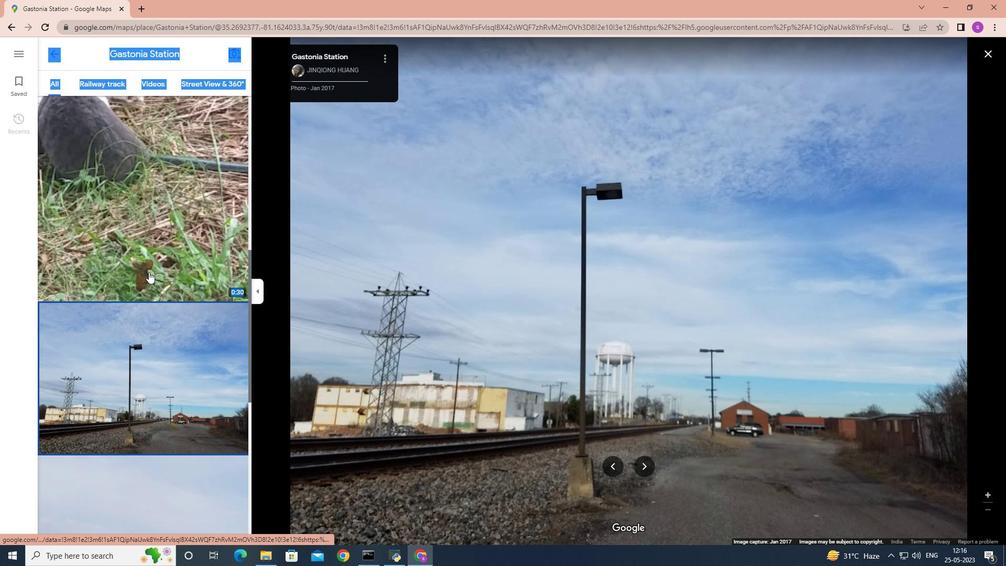 
Action: Mouse scrolled (148, 272) with delta (0, 0)
Screenshot: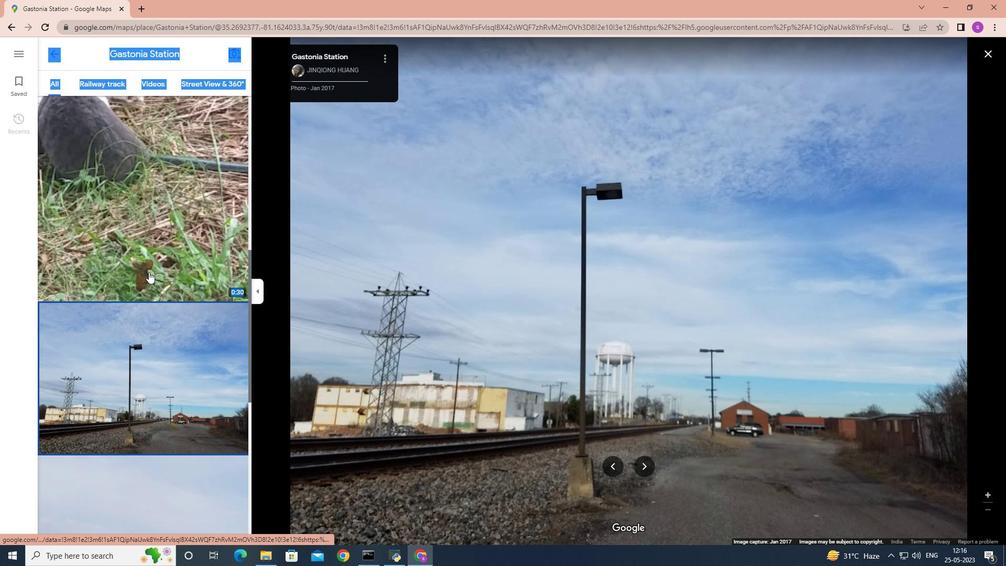 
Action: Mouse scrolled (148, 272) with delta (0, 0)
Screenshot: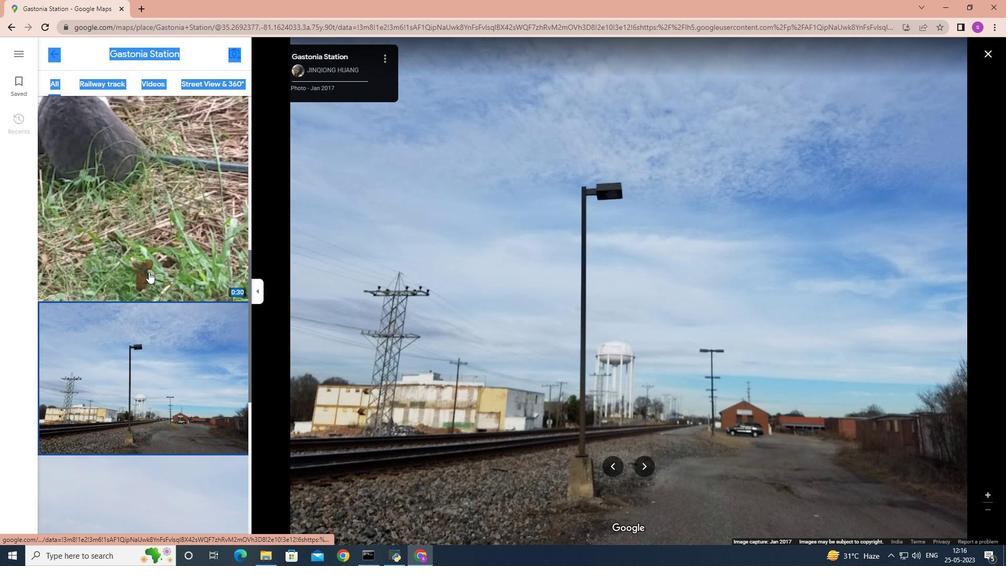 
Action: Mouse moved to (148, 272)
Screenshot: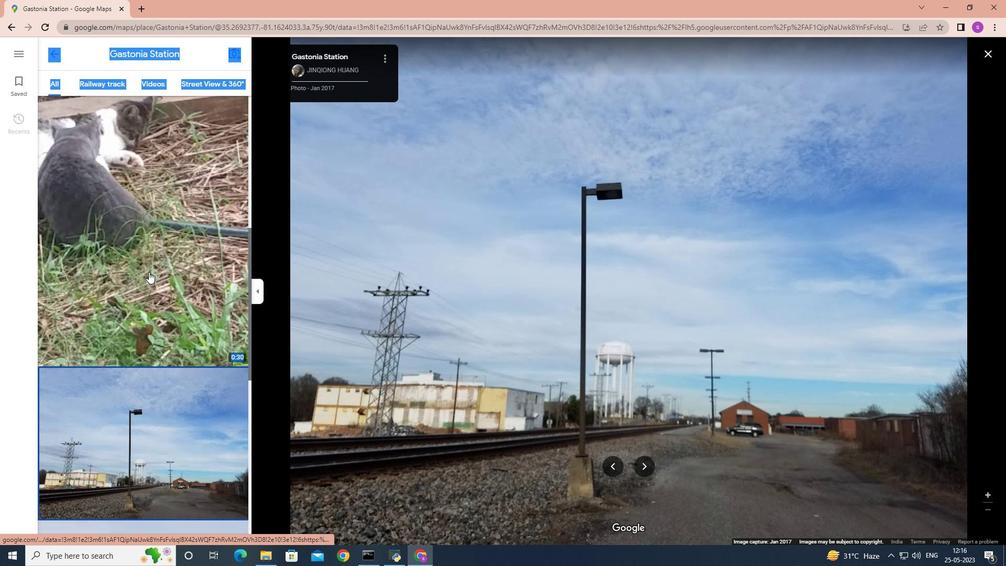 
Action: Mouse scrolled (148, 272) with delta (0, 0)
Screenshot: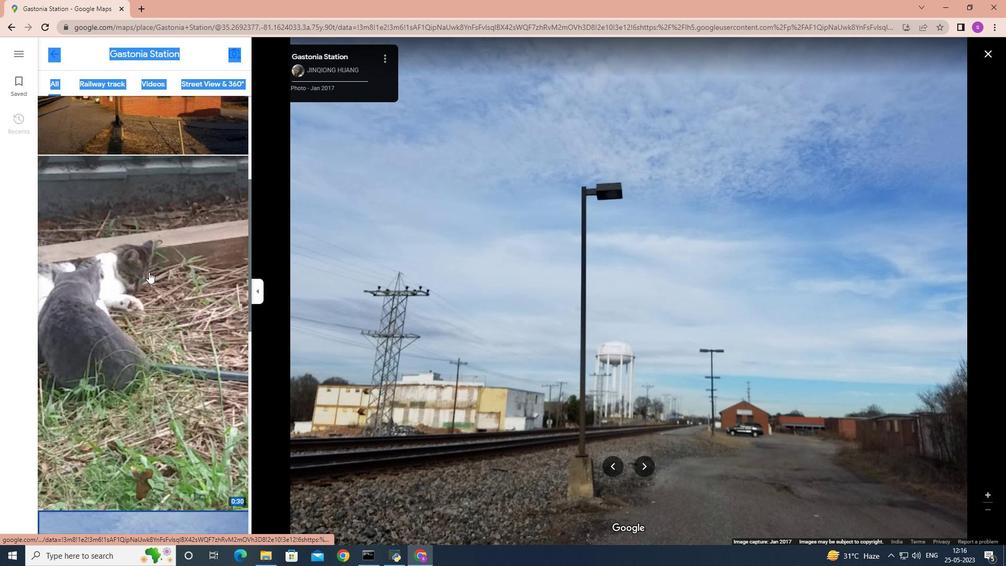 
Action: Mouse scrolled (148, 272) with delta (0, 0)
Screenshot: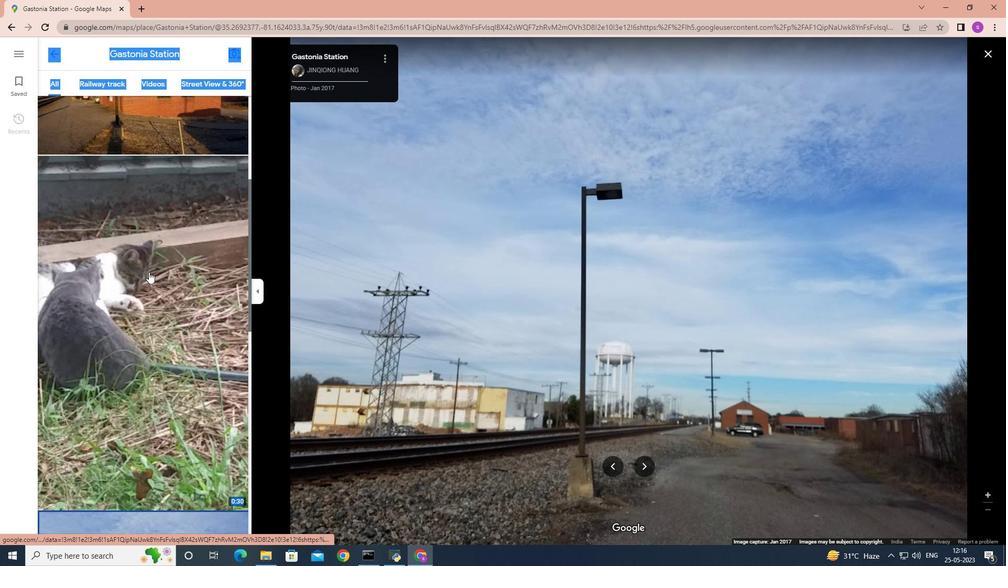 
Action: Mouse scrolled (148, 272) with delta (0, 0)
Screenshot: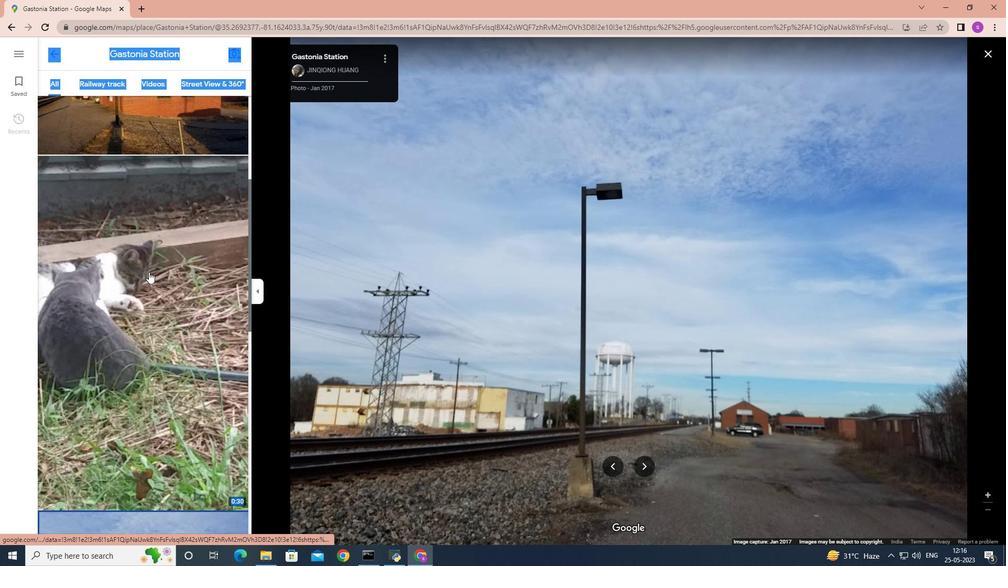 
Action: Mouse scrolled (148, 272) with delta (0, 0)
Screenshot: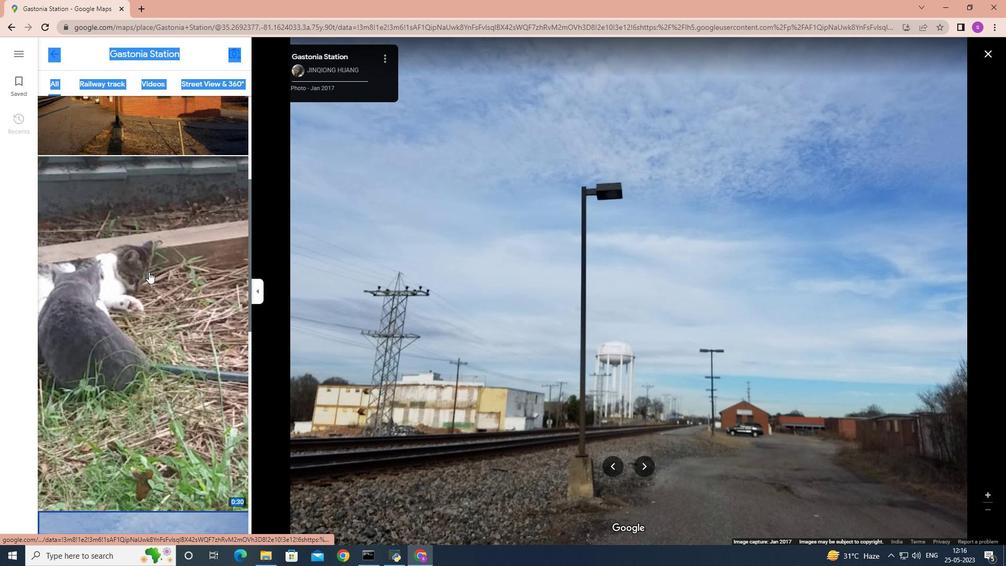 
Action: Mouse scrolled (148, 272) with delta (0, 0)
Screenshot: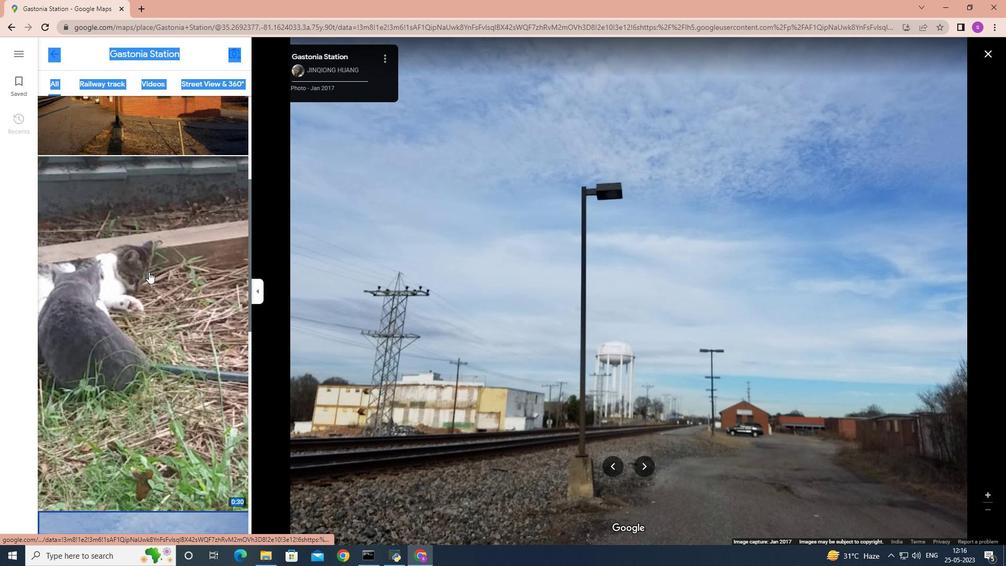 
Action: Mouse scrolled (148, 272) with delta (0, 0)
Screenshot: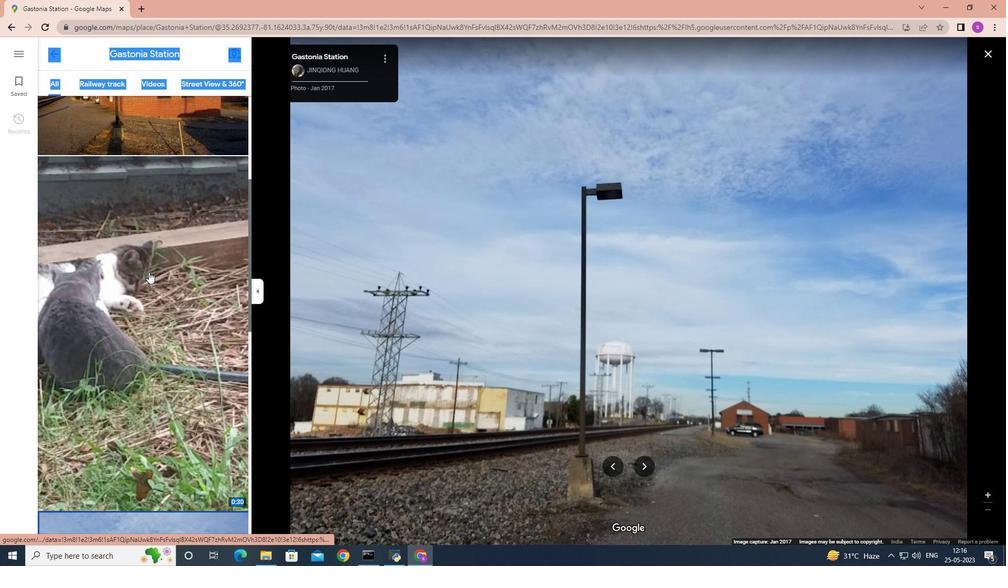 
Action: Mouse moved to (143, 262)
Screenshot: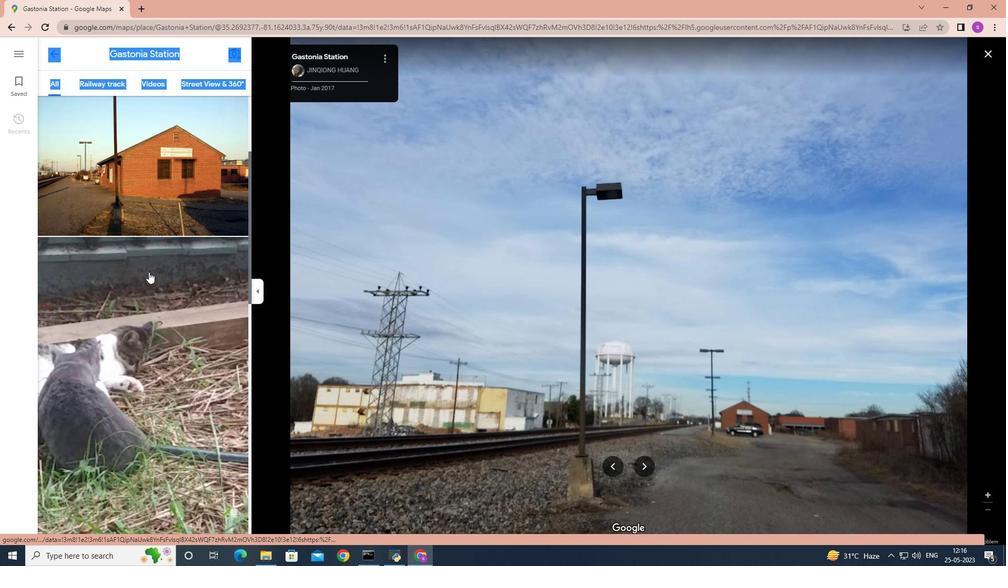 
Action: Mouse scrolled (143, 262) with delta (0, 0)
Screenshot: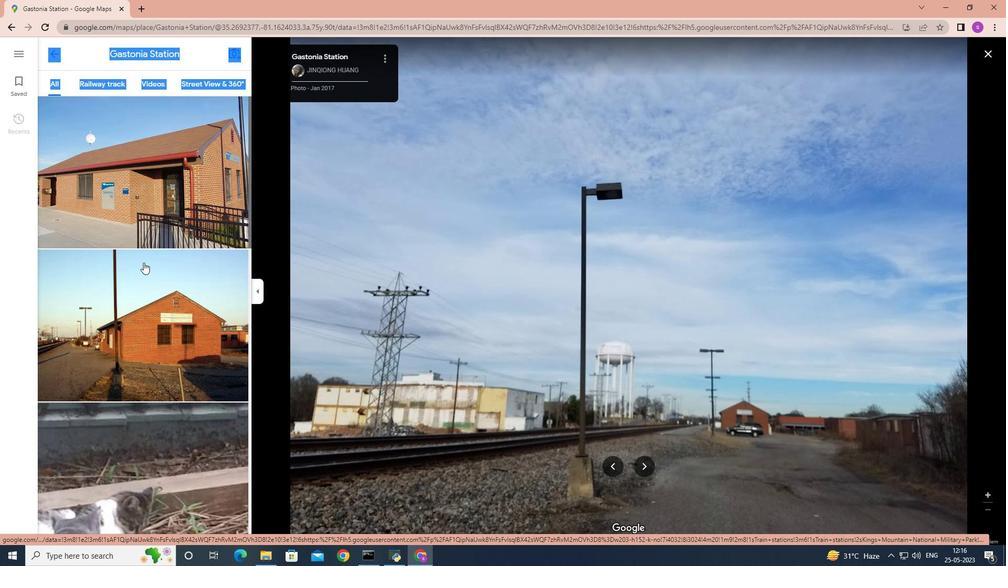 
Action: Mouse scrolled (143, 262) with delta (0, 0)
Screenshot: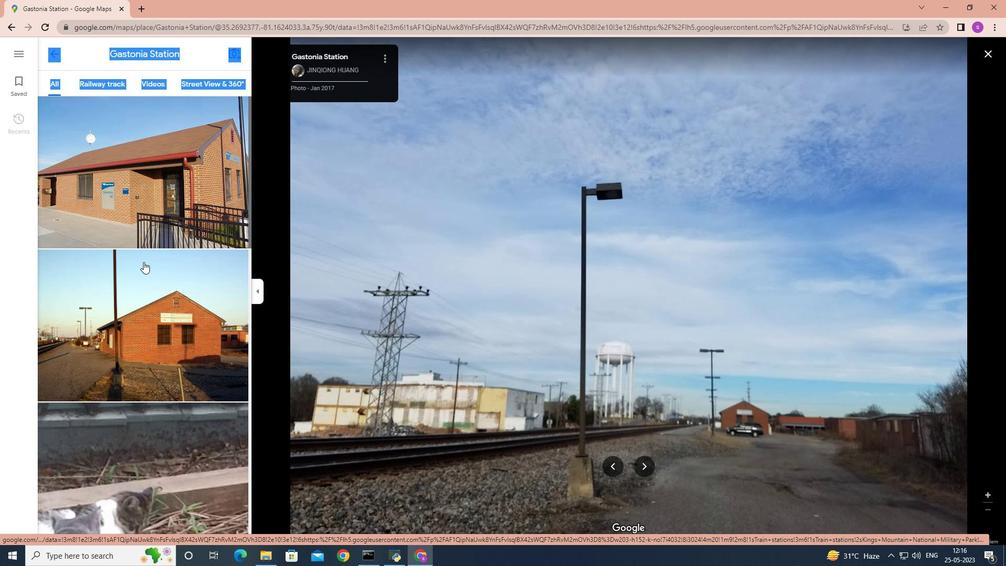 
Action: Mouse scrolled (143, 262) with delta (0, 0)
Screenshot: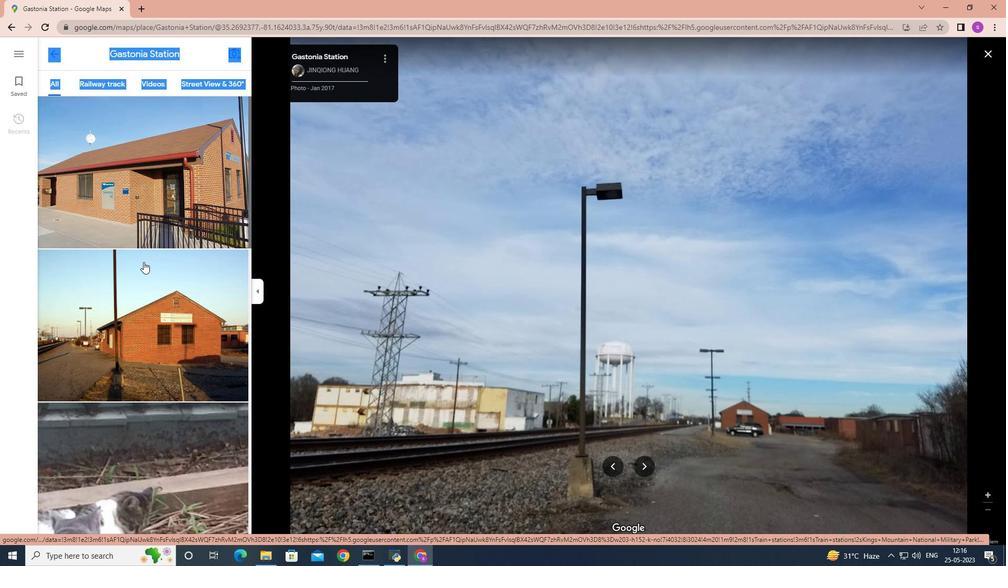 
Action: Mouse moved to (143, 261)
Screenshot: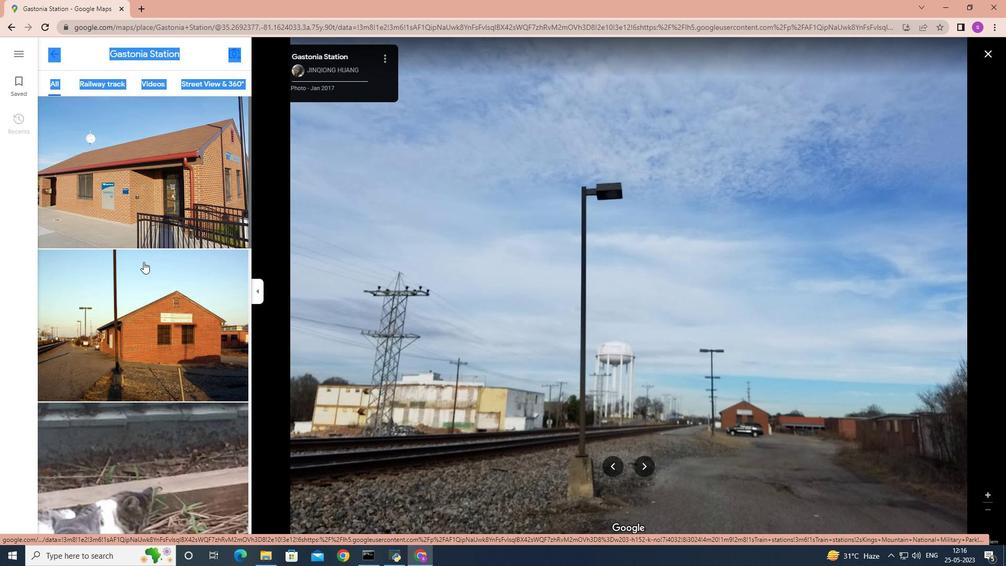 
Action: Mouse scrolled (143, 262) with delta (0, 0)
Screenshot: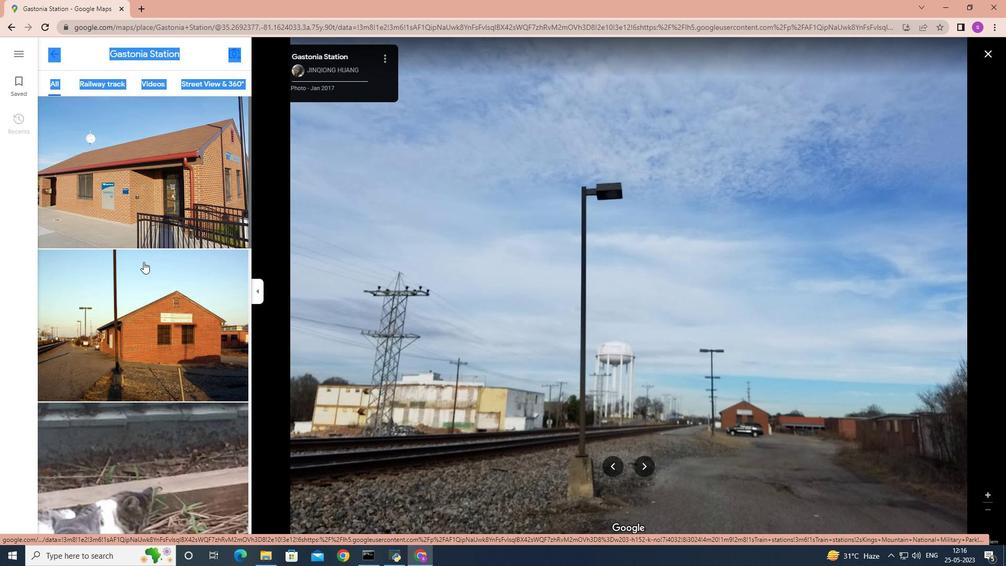 
Action: Mouse scrolled (143, 262) with delta (0, 0)
Screenshot: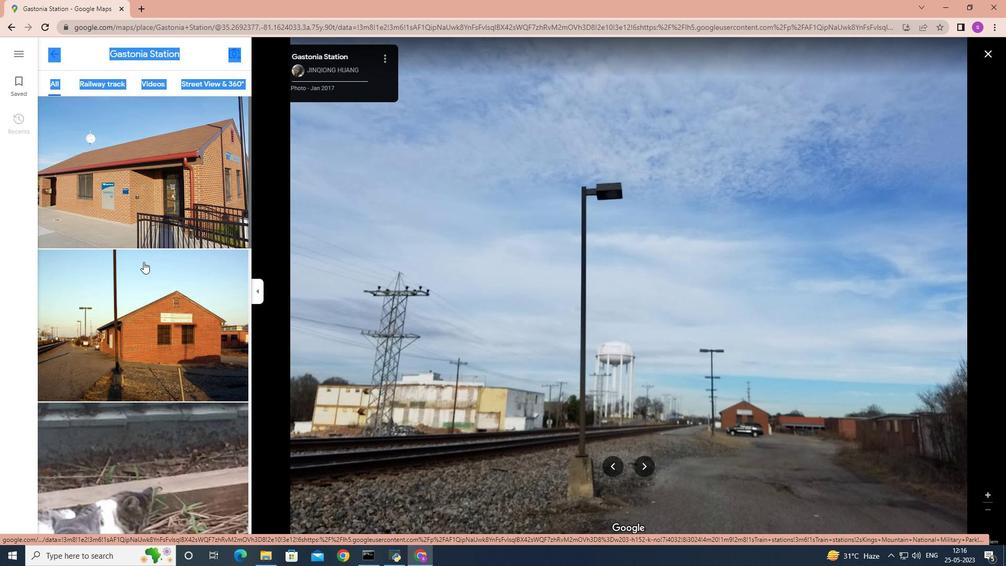 
Action: Mouse moved to (143, 261)
Screenshot: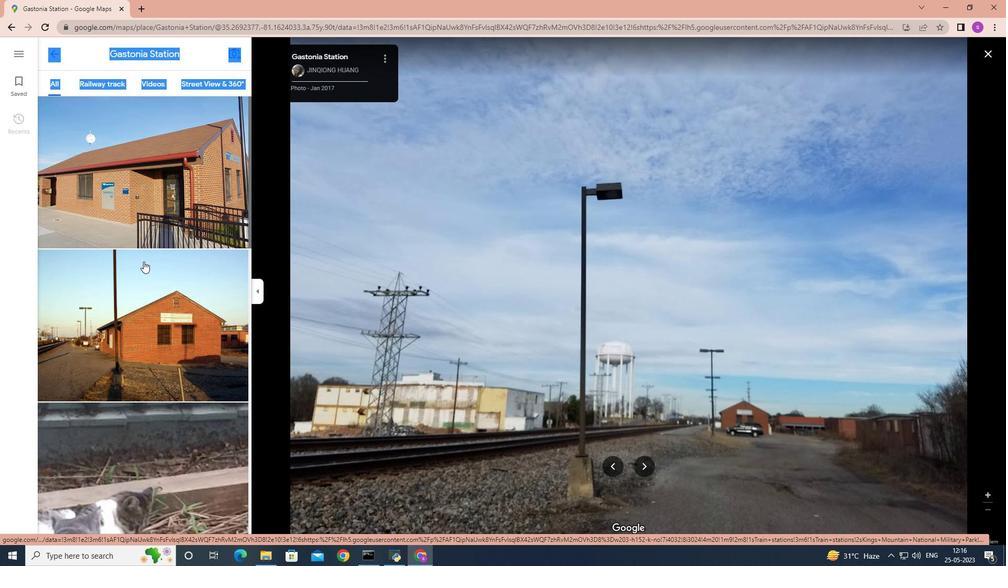 
Action: Mouse scrolled (143, 261) with delta (0, 0)
Screenshot: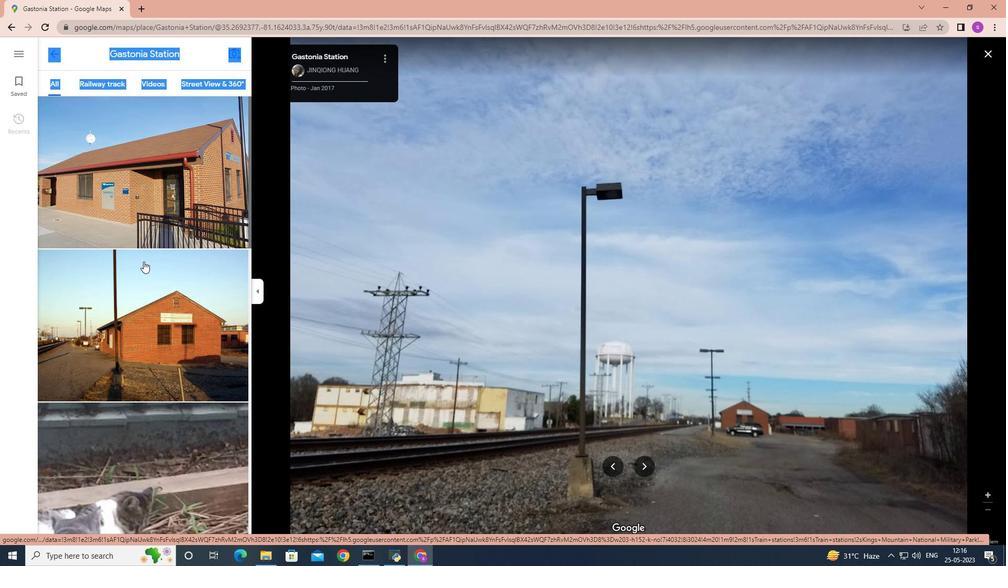 
Action: Mouse moved to (143, 261)
Screenshot: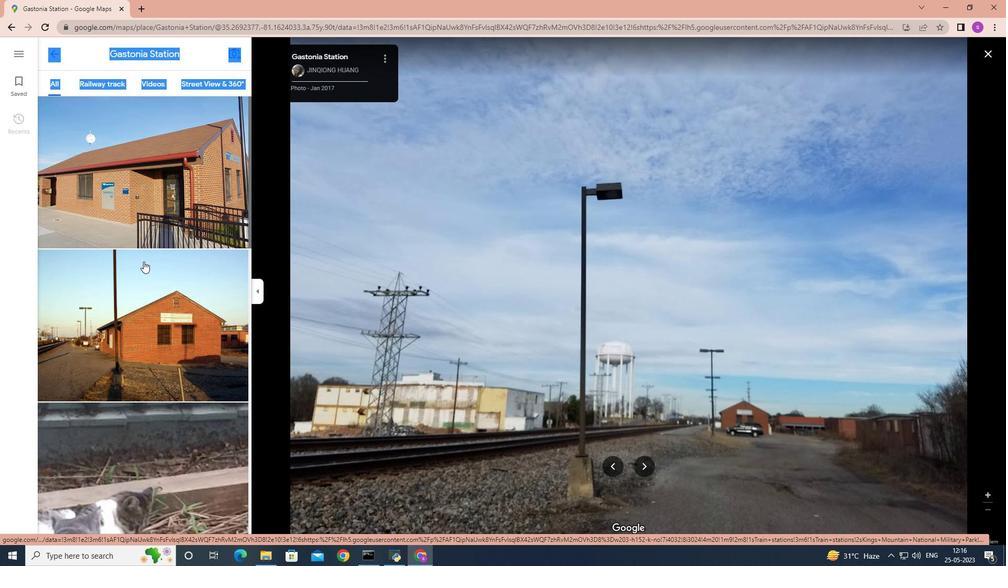 
Action: Mouse scrolled (143, 261) with delta (0, 0)
Screenshot: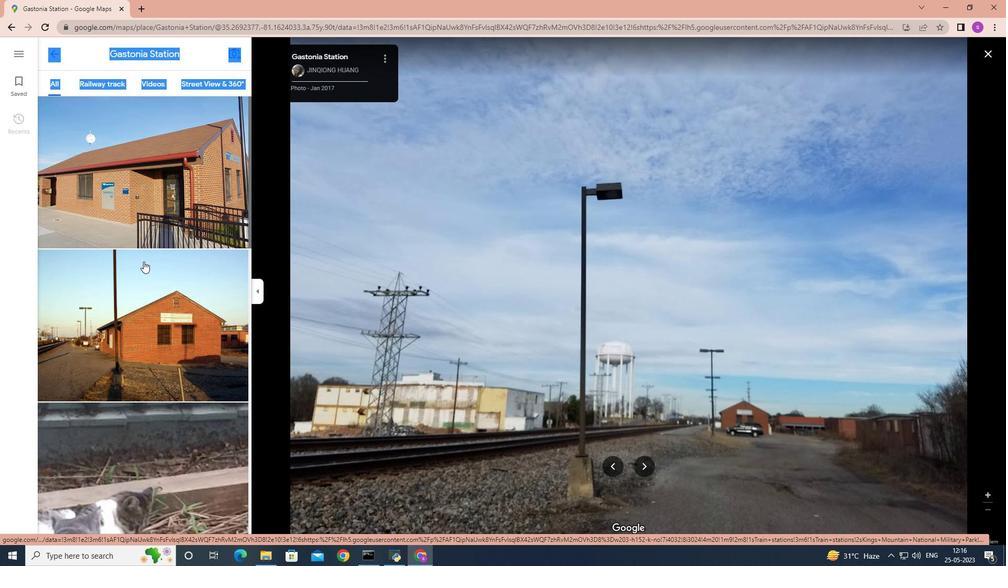 
Action: Mouse scrolled (143, 261) with delta (0, 0)
Screenshot: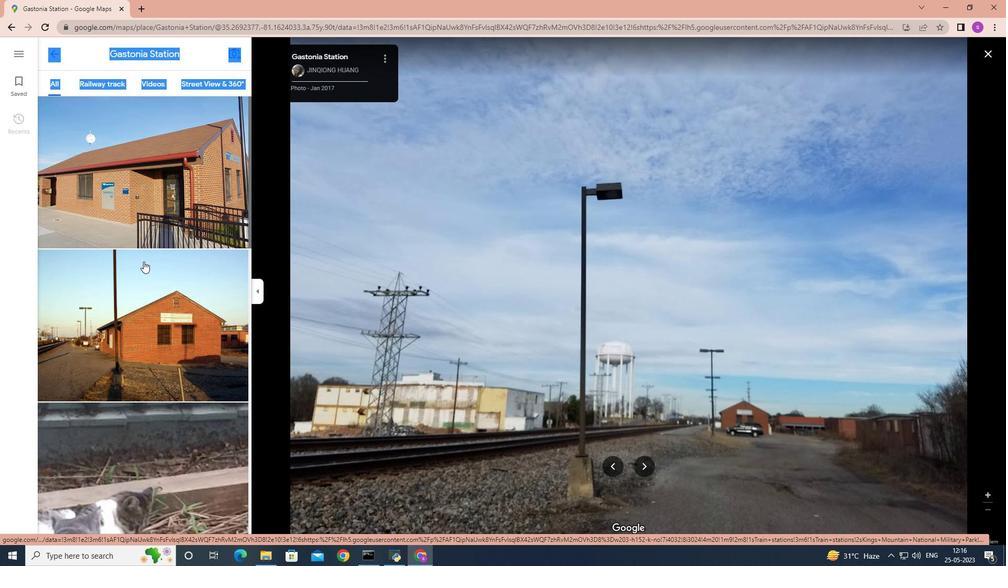 
Action: Mouse scrolled (143, 261) with delta (0, 0)
Screenshot: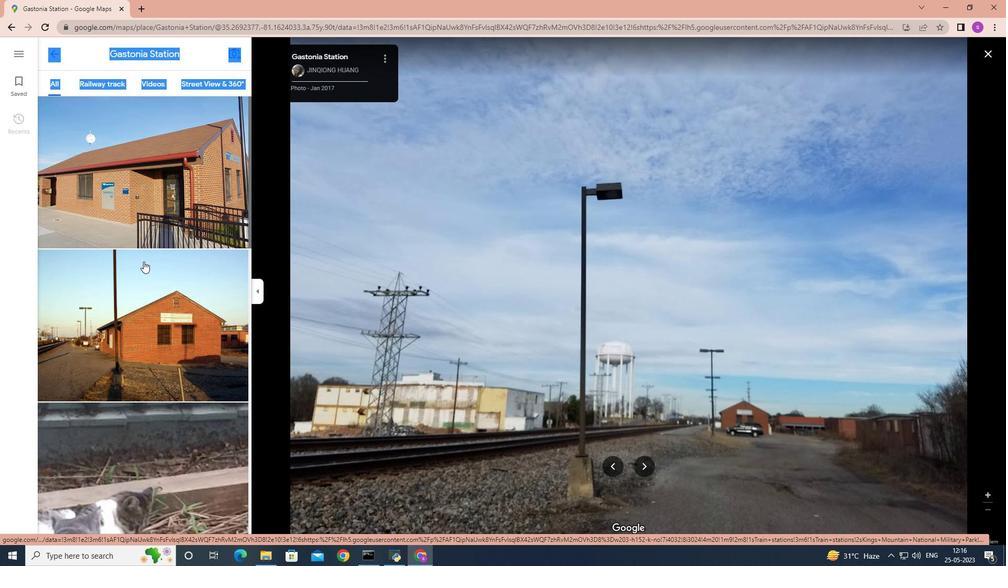 
Action: Mouse scrolled (143, 261) with delta (0, 0)
